 Task: Plan a trip to Istanbul for the month of December. Please find and save three lodgings with good reviews.
Action: Mouse moved to (76, 62)
Screenshot: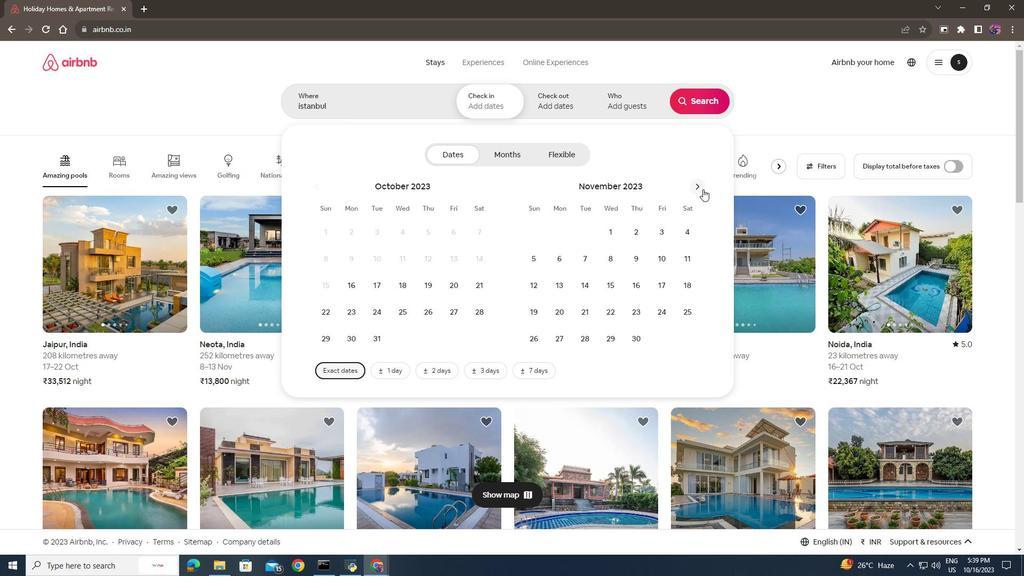 
Action: Mouse pressed left at (76, 62)
Screenshot: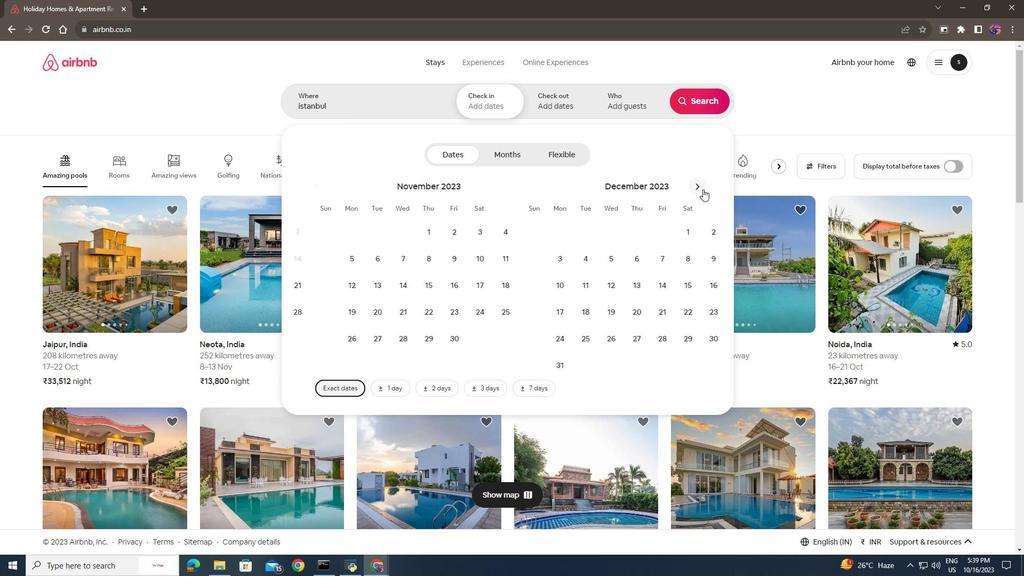 
Action: Mouse moved to (70, 62)
Screenshot: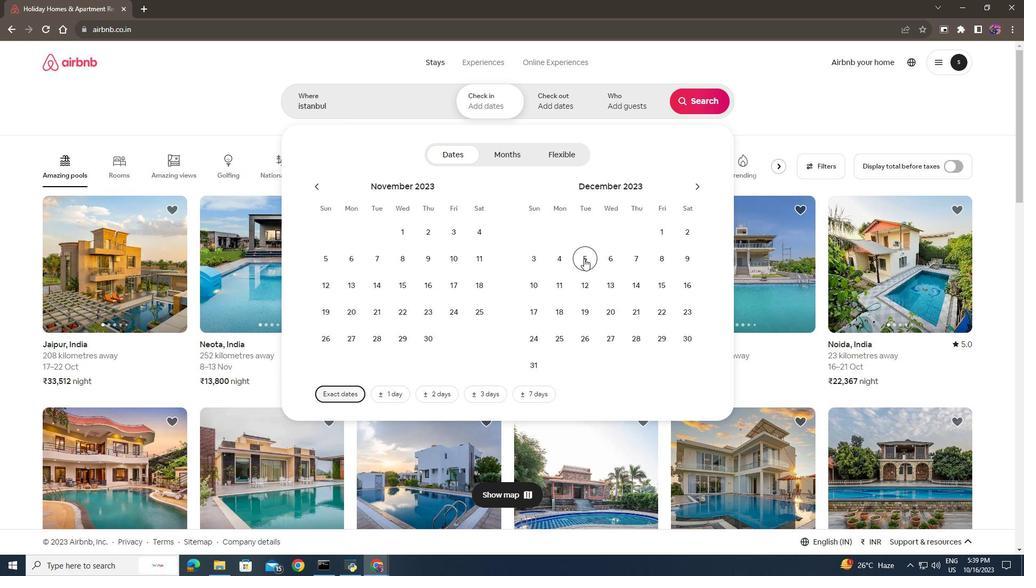 
Action: Mouse pressed left at (70, 62)
Screenshot: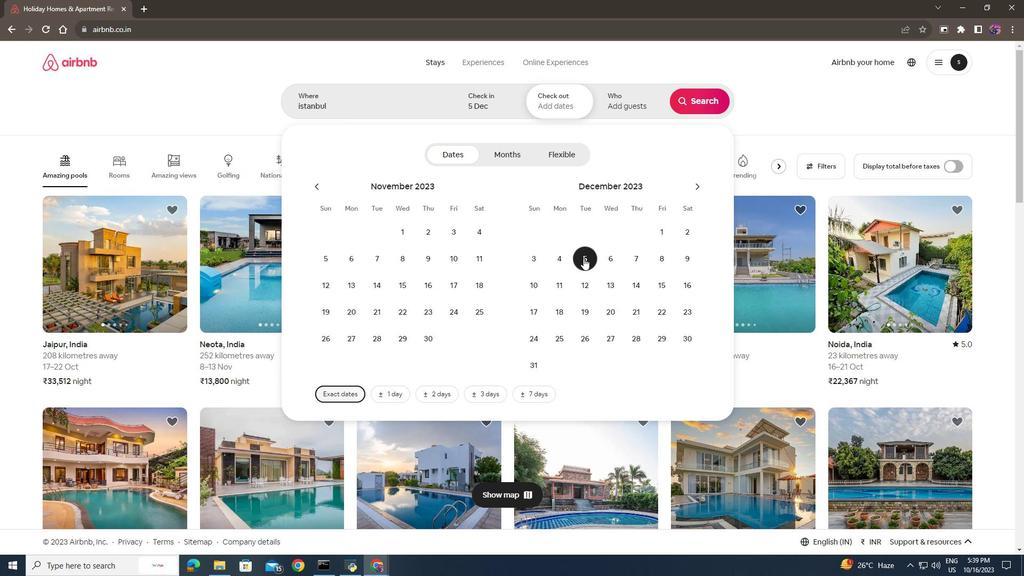 
Action: Mouse moved to (51, 99)
Screenshot: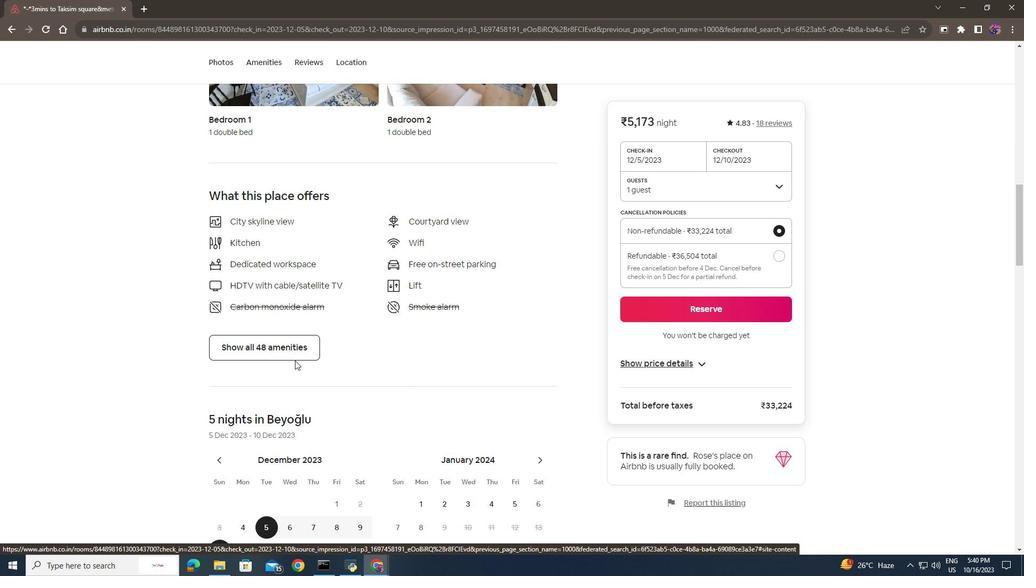 
Action: Mouse pressed left at (51, 99)
Screenshot: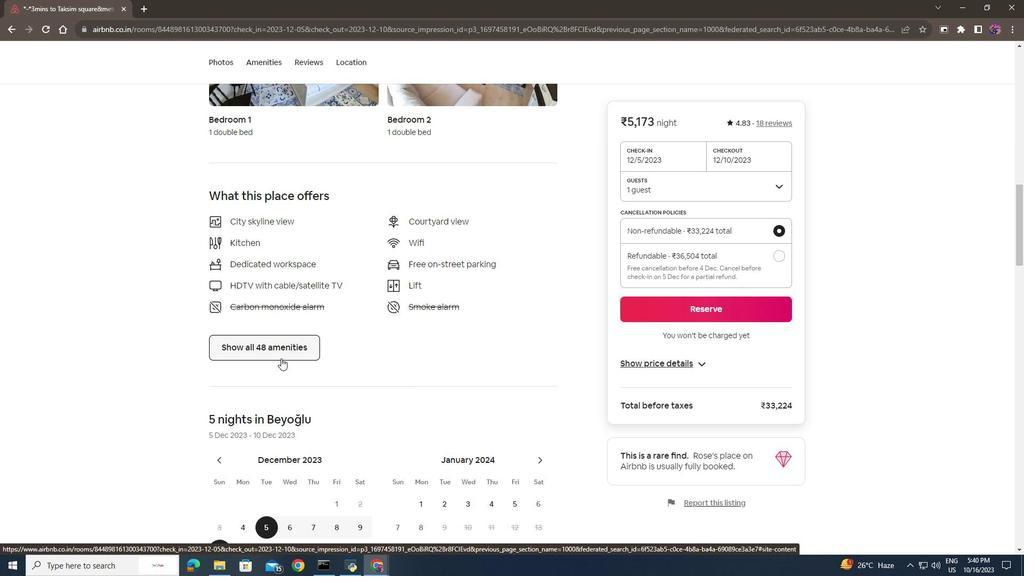 
Action: Mouse moved to (65, 59)
Screenshot: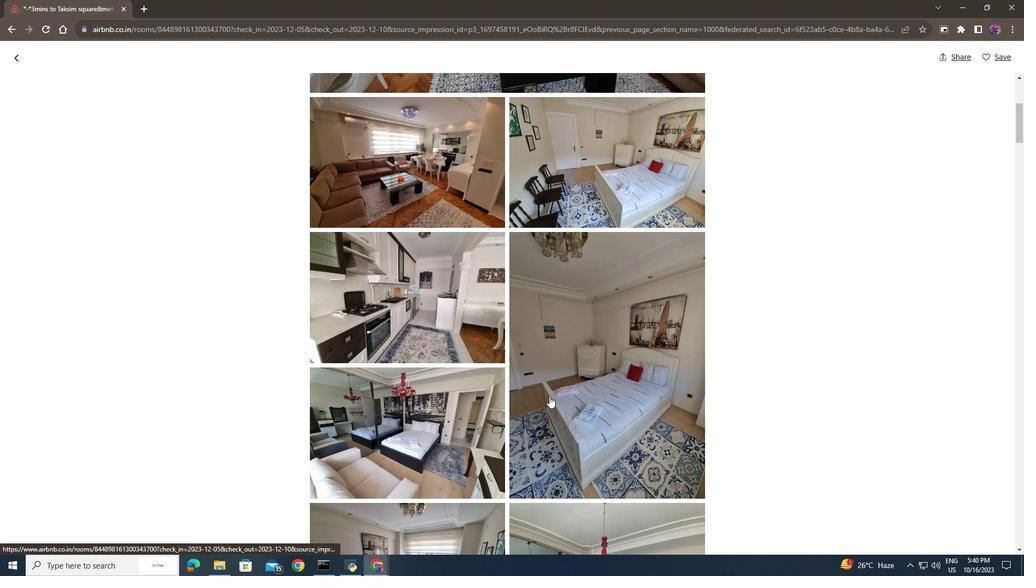 
Action: Mouse pressed left at (65, 59)
Screenshot: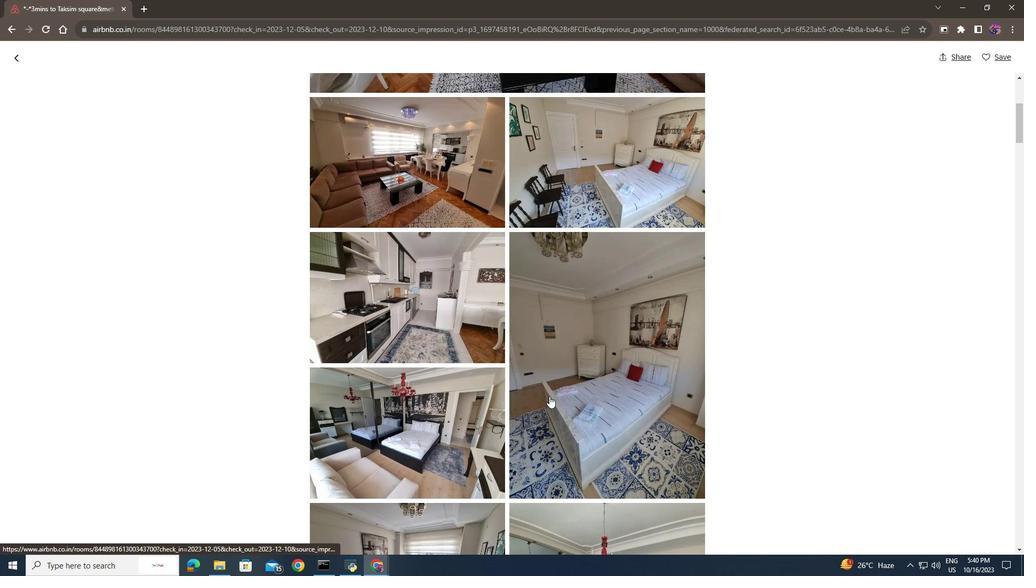 
Action: Mouse moved to (43, 28)
Screenshot: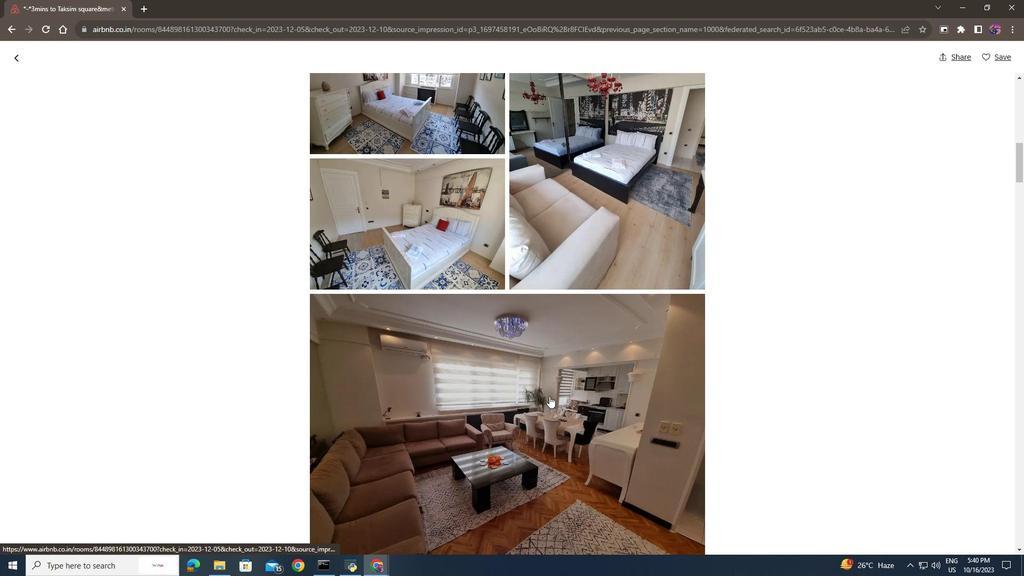
Action: Mouse pressed left at (43, 28)
Screenshot: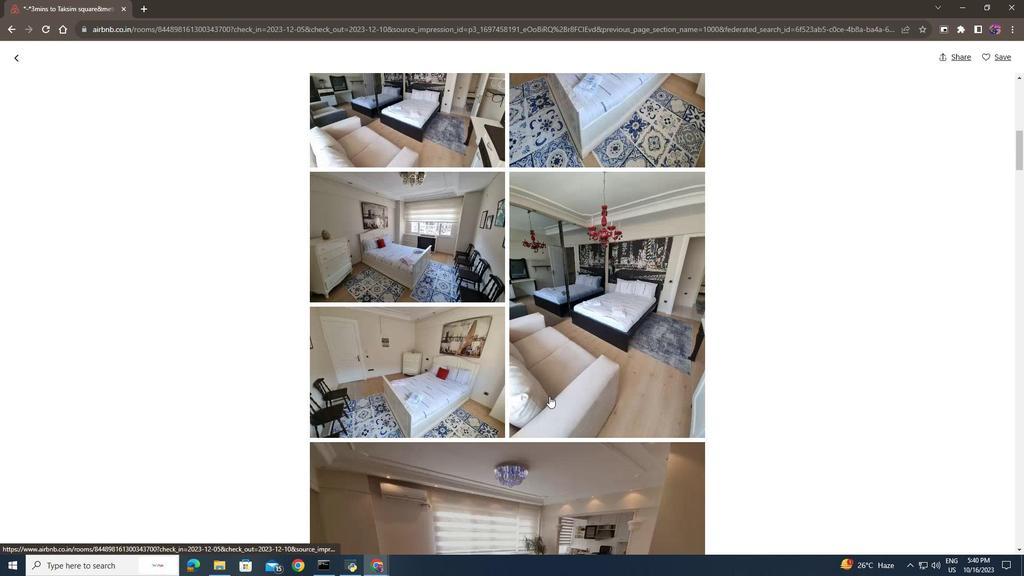 
Action: Mouse moved to (77, 61)
Screenshot: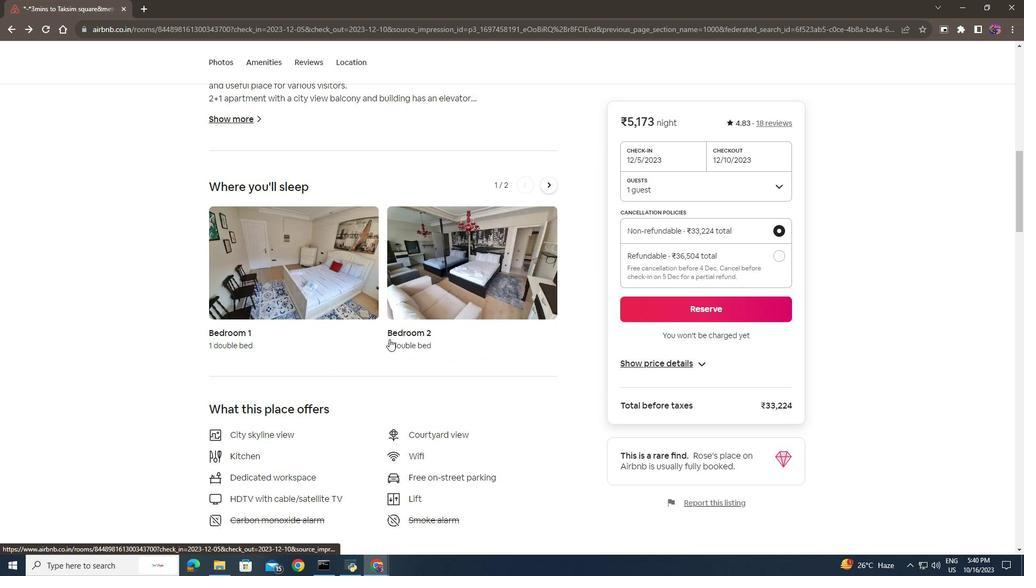 
Action: Mouse pressed left at (77, 61)
Screenshot: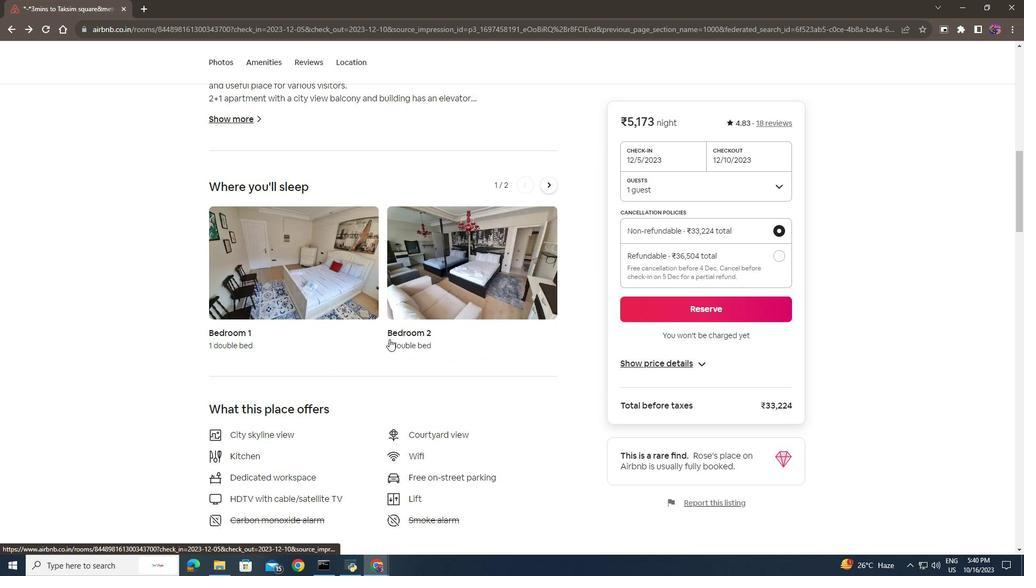 
Action: Mouse moved to (340, 106)
Screenshot: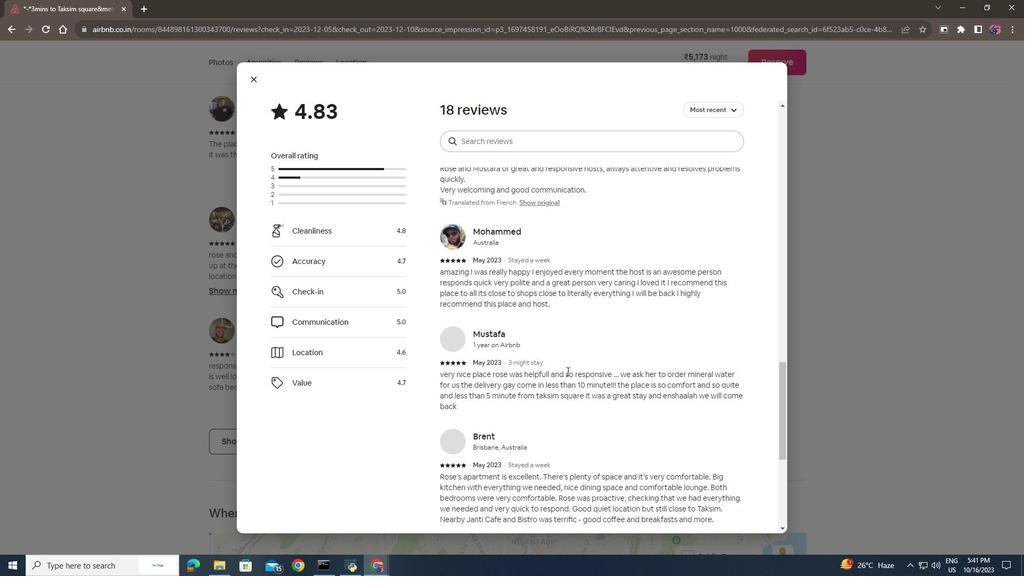 
Action: Mouse pressed left at (340, 106)
Screenshot: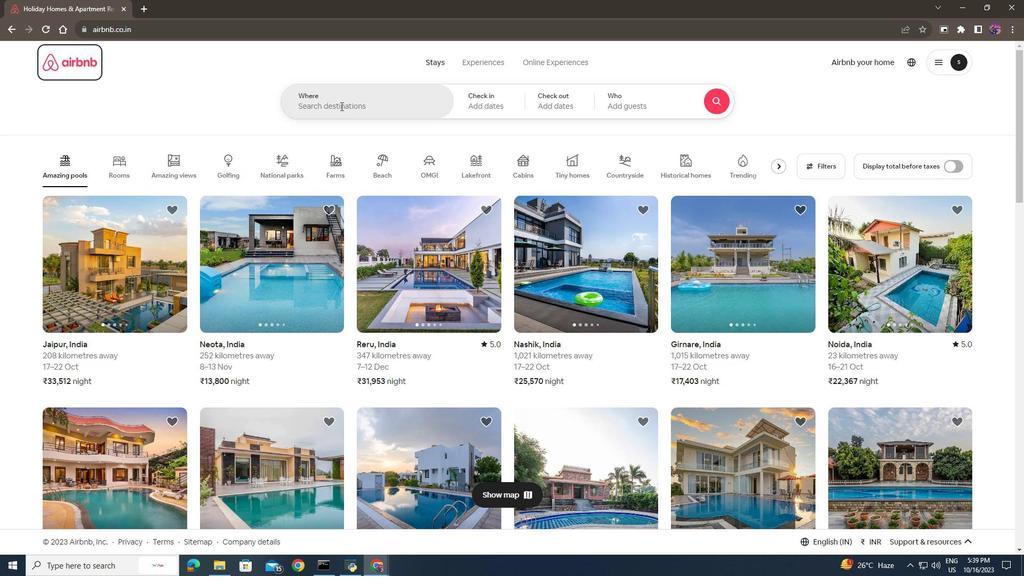 
Action: Mouse pressed left at (340, 106)
Screenshot: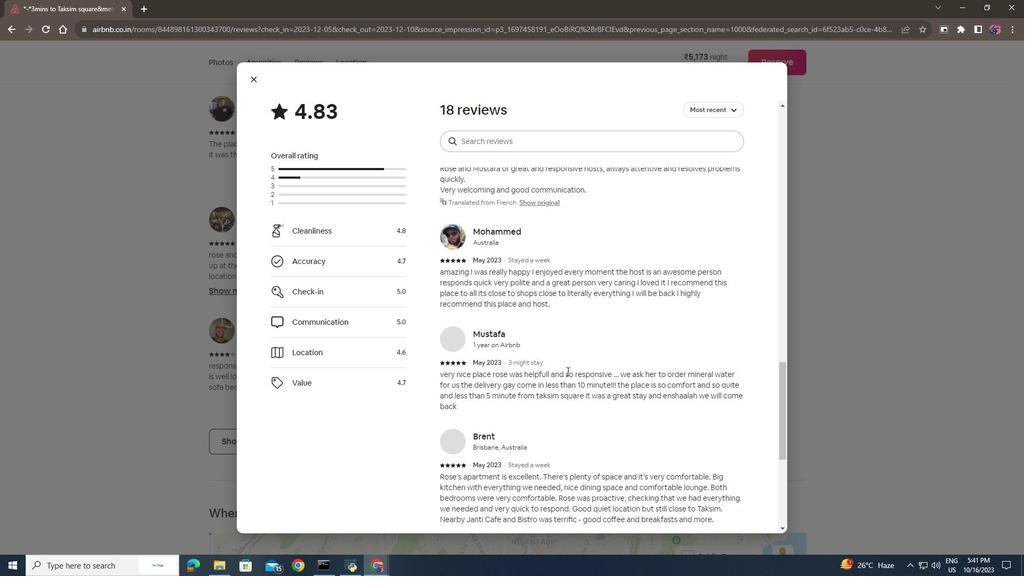 
Action: Mouse moved to (340, 114)
Screenshot: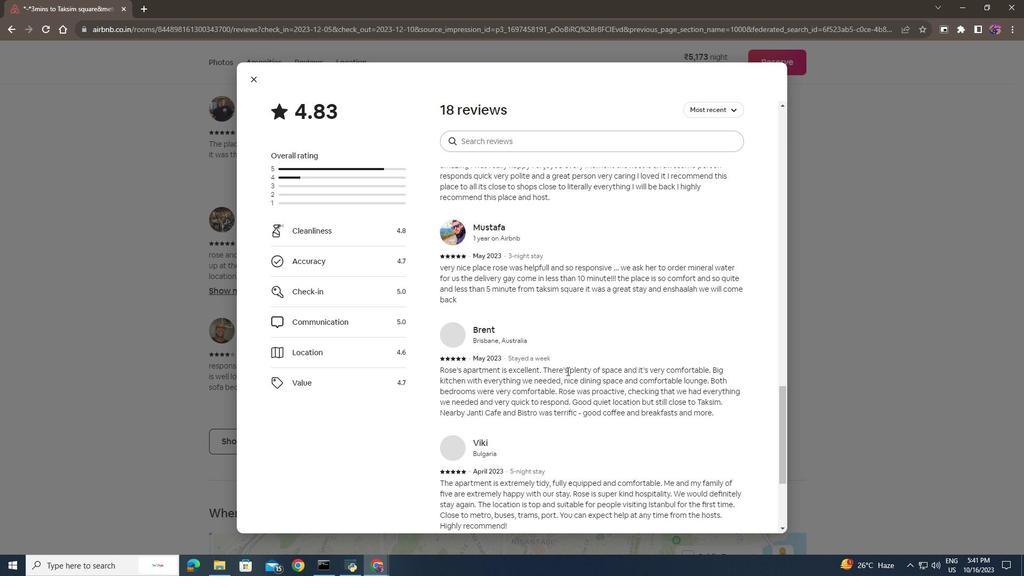 
Action: Key pressed issttaannbbuull<Key.enter><Key.enter>
Screenshot: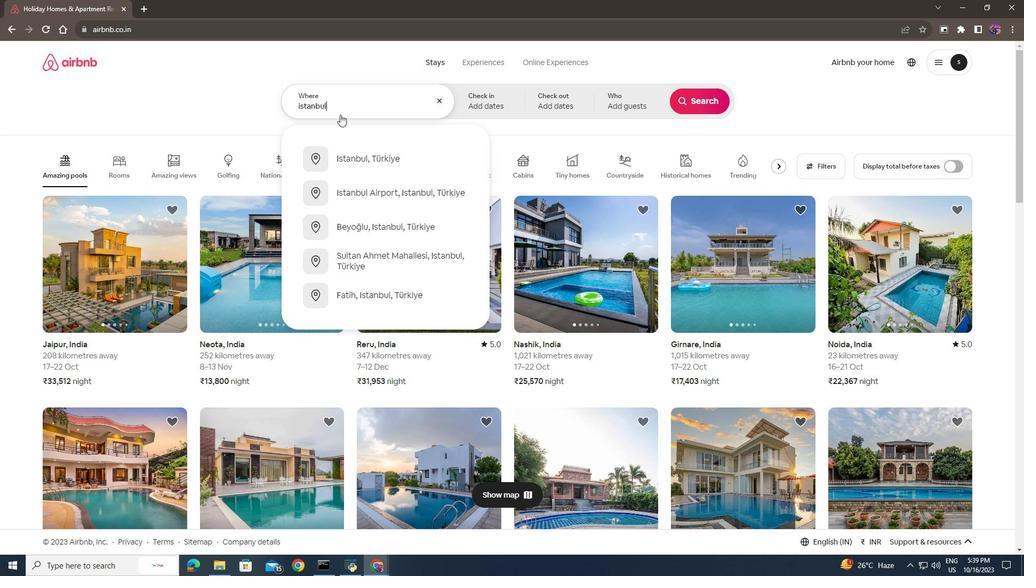
Action: Mouse moved to (703, 189)
Screenshot: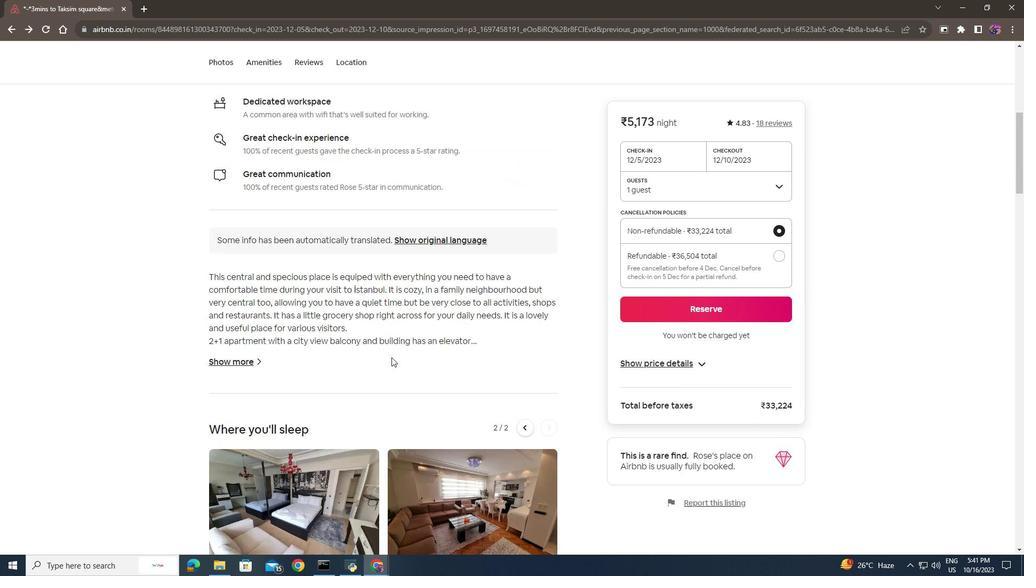 
Action: Mouse pressed left at (703, 189)
Screenshot: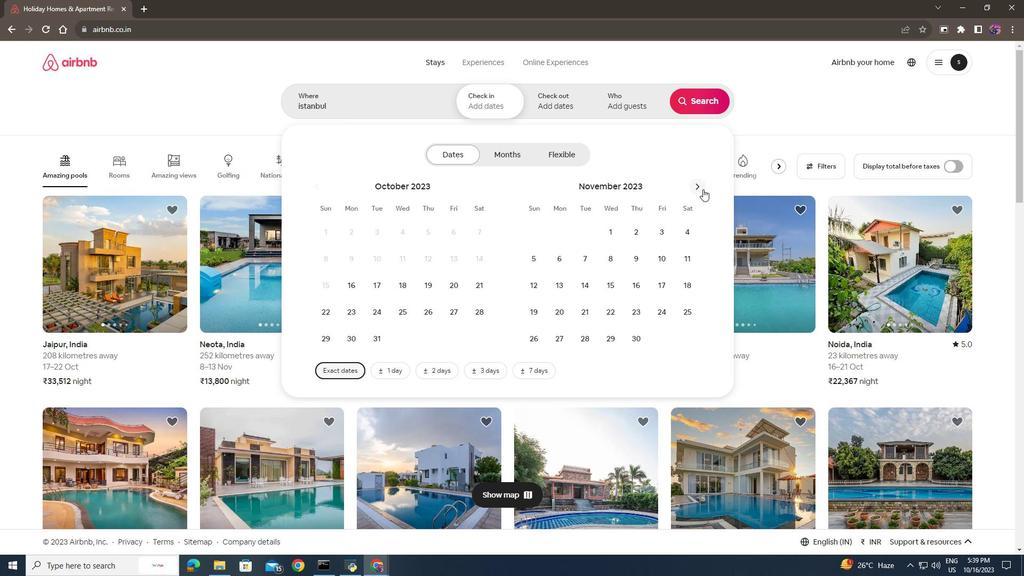 
Action: Mouse pressed left at (703, 189)
Screenshot: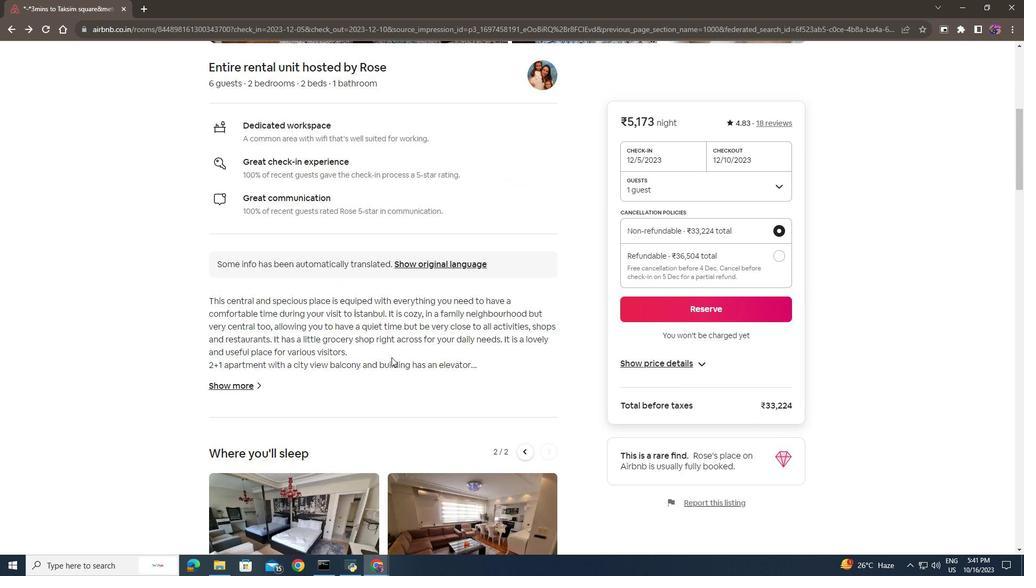 
Action: Mouse moved to (583, 258)
Screenshot: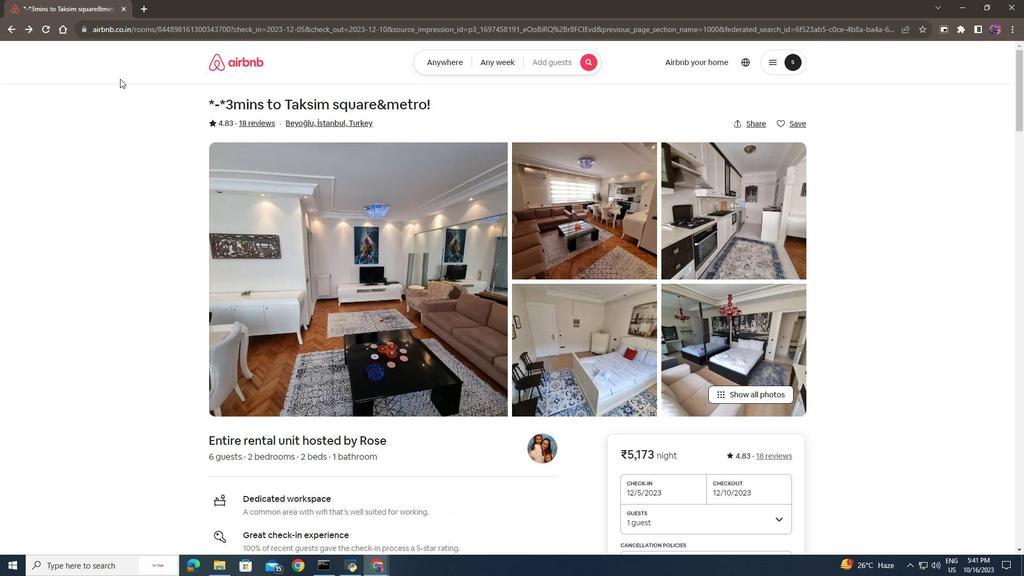
Action: Mouse pressed left at (583, 258)
Screenshot: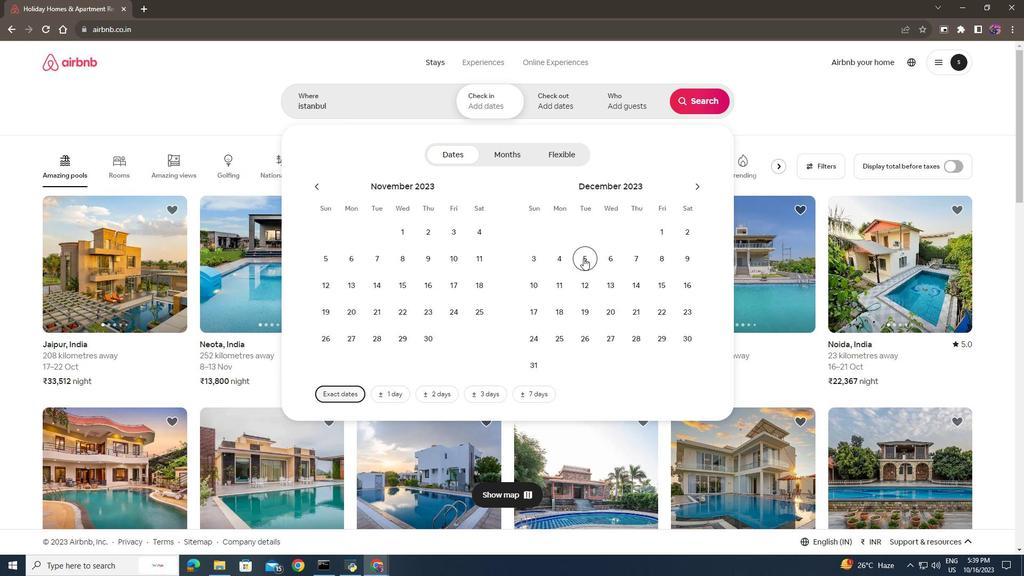 
Action: Mouse pressed left at (583, 258)
Screenshot: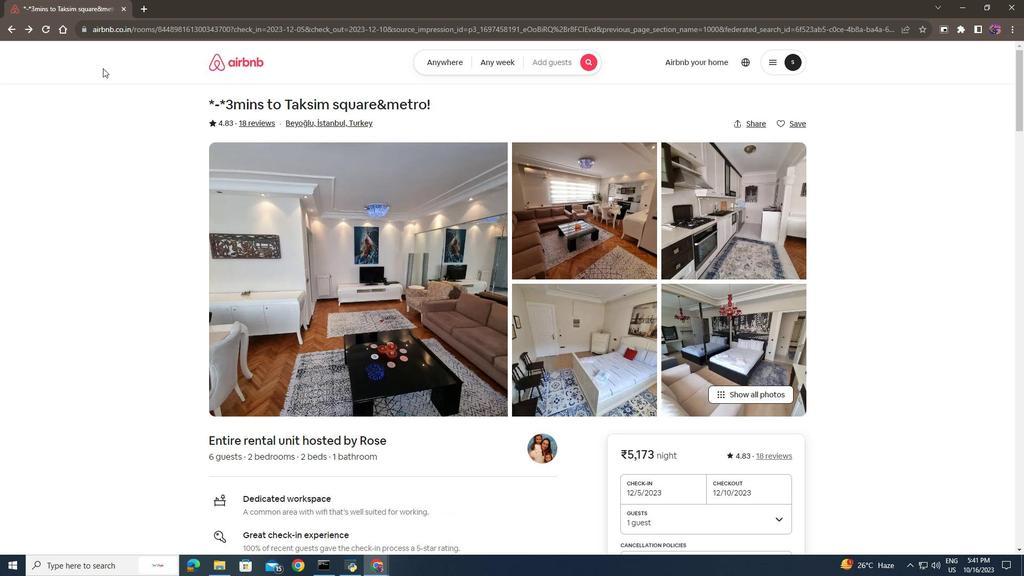 
Action: Mouse moved to (537, 287)
Screenshot: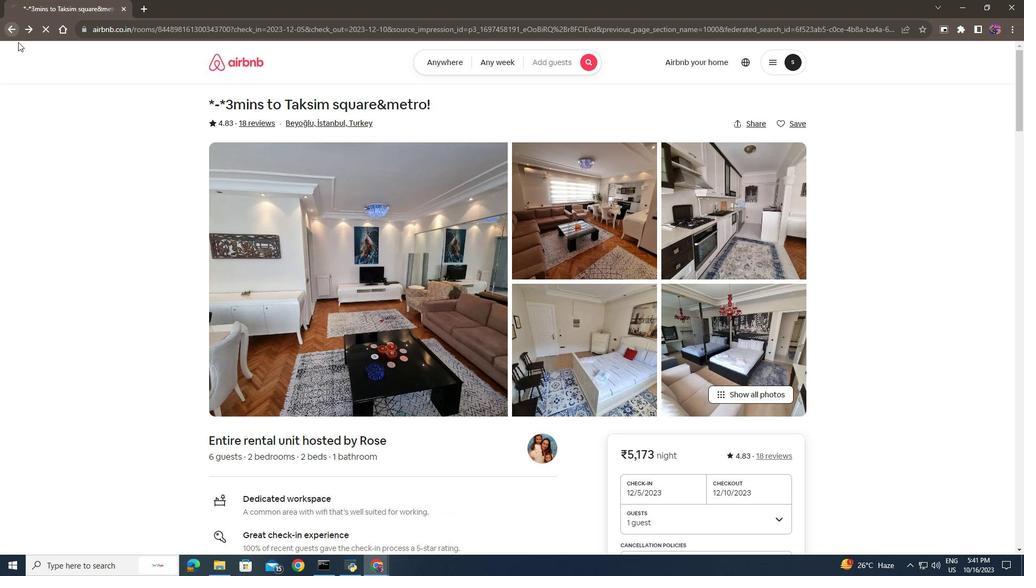 
Action: Mouse pressed left at (537, 287)
Screenshot: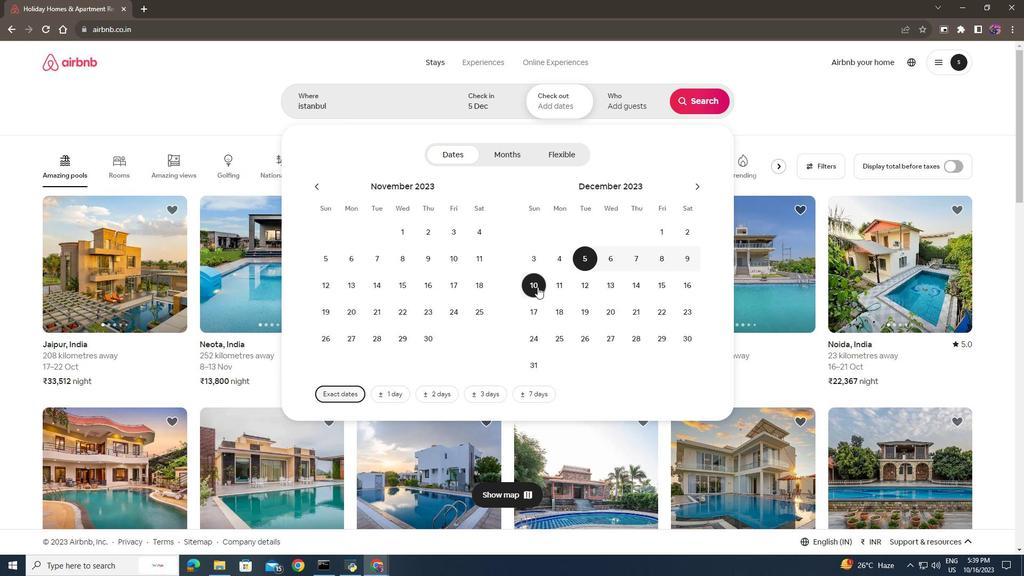 
Action: Mouse pressed left at (537, 287)
Screenshot: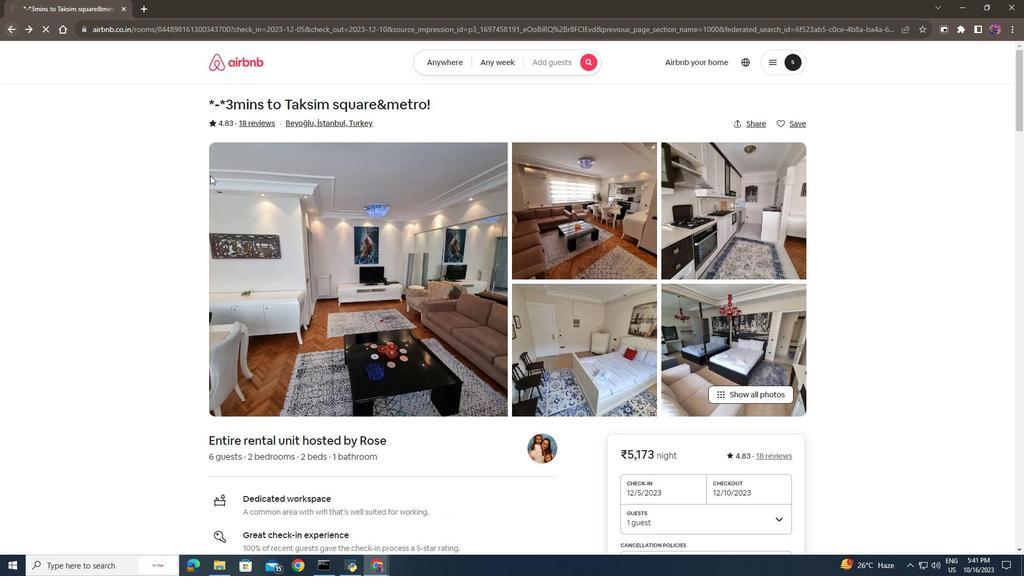 
Action: Mouse moved to (630, 105)
Screenshot: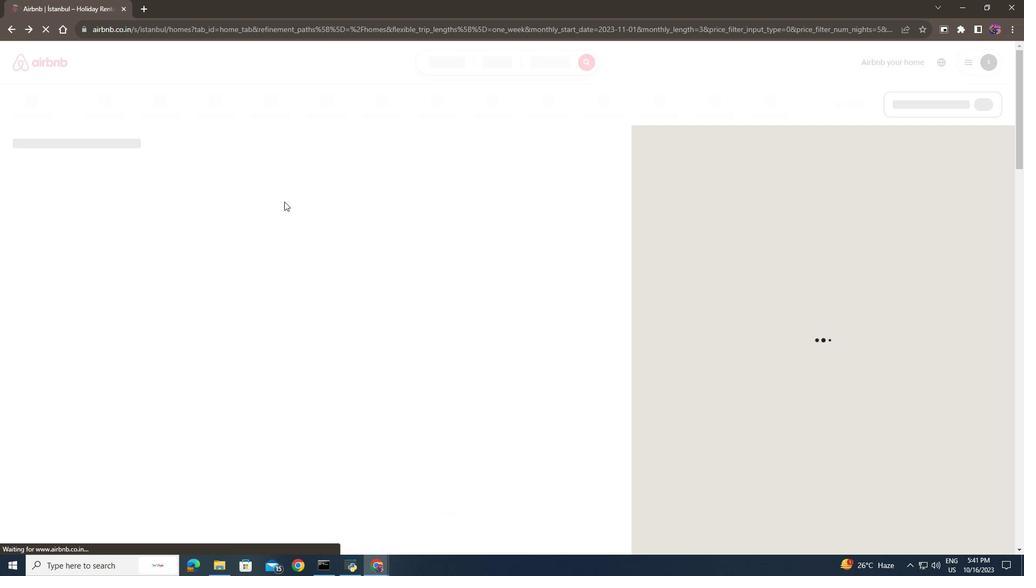 
Action: Mouse pressed left at (630, 105)
Screenshot: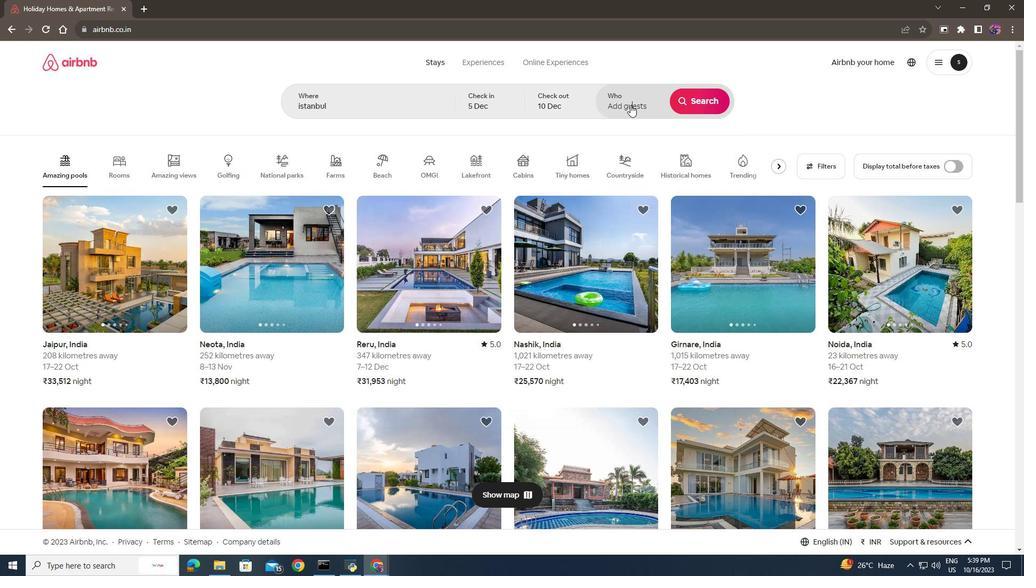 
Action: Mouse pressed left at (630, 105)
Screenshot: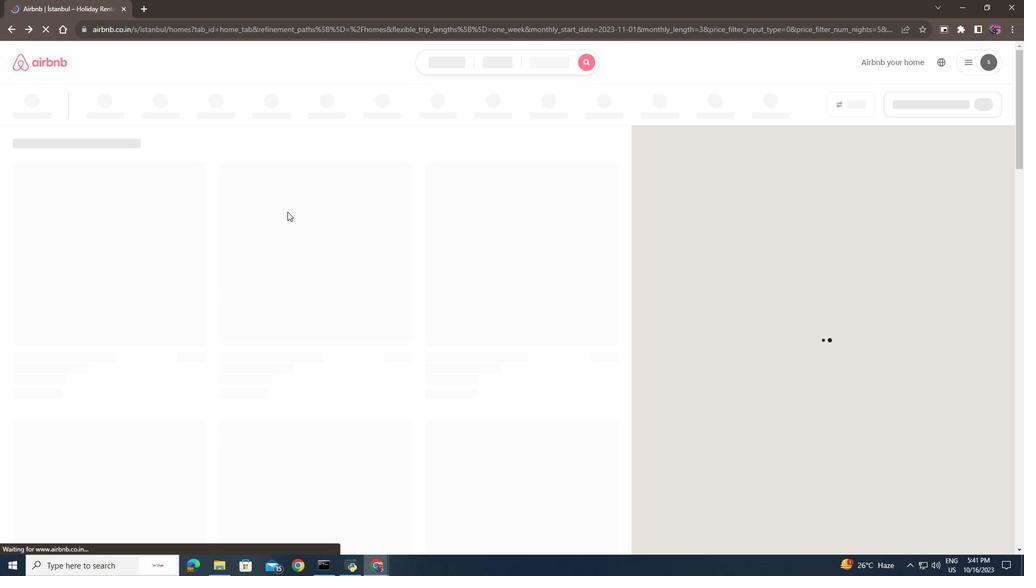 
Action: Mouse moved to (711, 102)
Screenshot: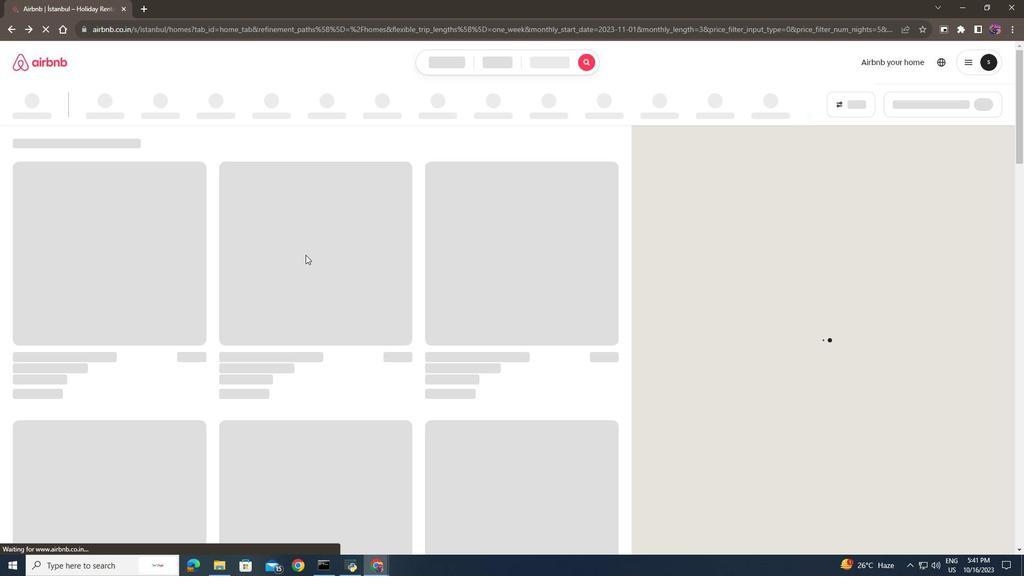 
Action: Mouse pressed left at (711, 102)
Screenshot: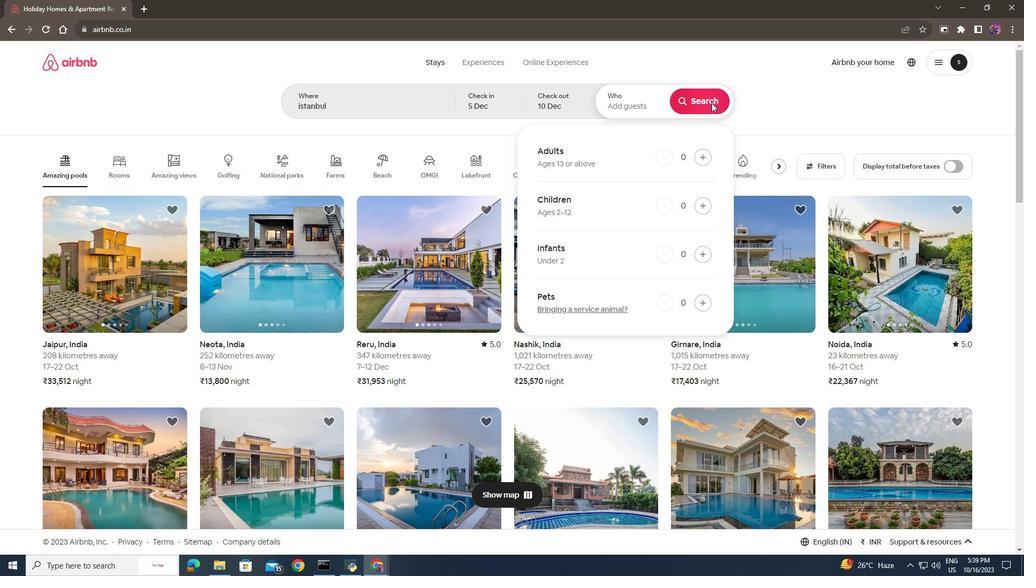 
Action: Mouse pressed left at (711, 102)
Screenshot: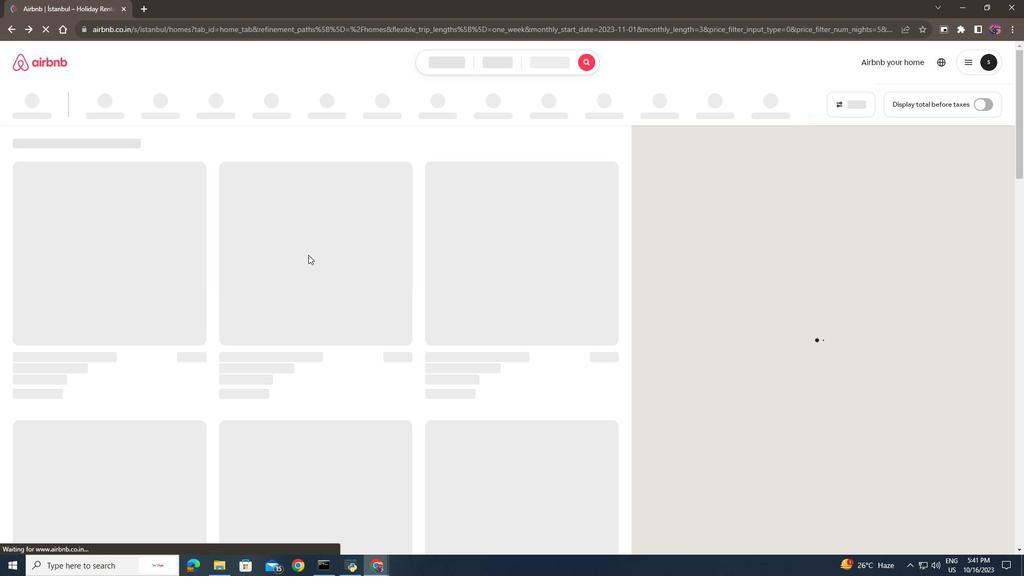 
Action: Mouse moved to (172, 285)
Screenshot: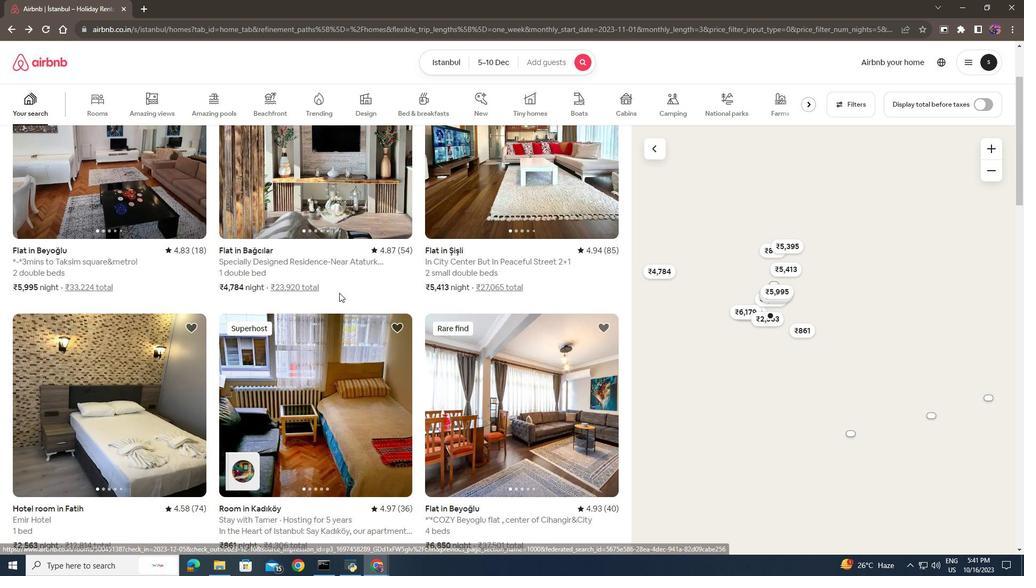 
Action: Mouse scrolled (172, 284) with delta (0, 0)
Screenshot: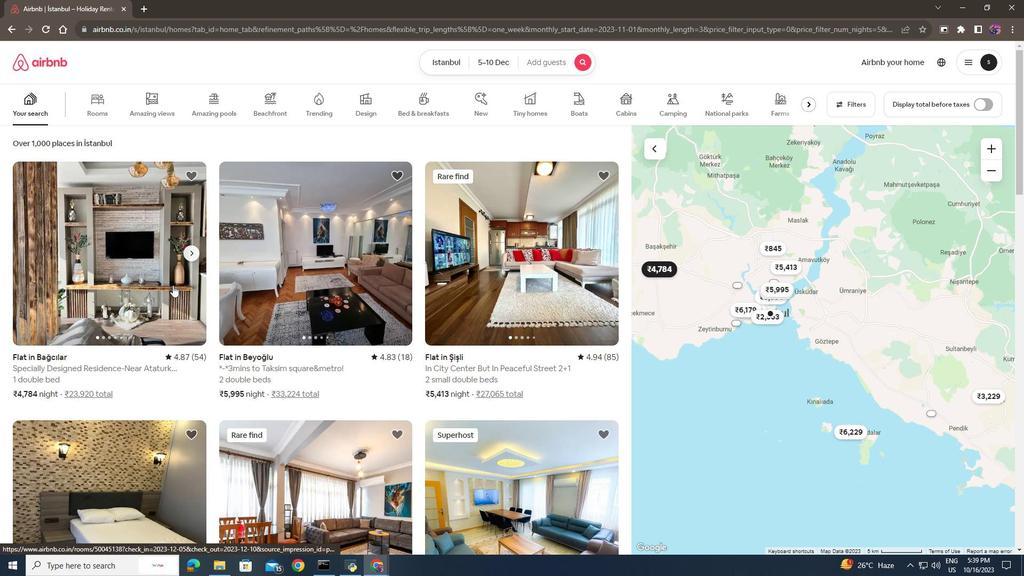 
Action: Mouse scrolled (172, 284) with delta (0, 0)
Screenshot: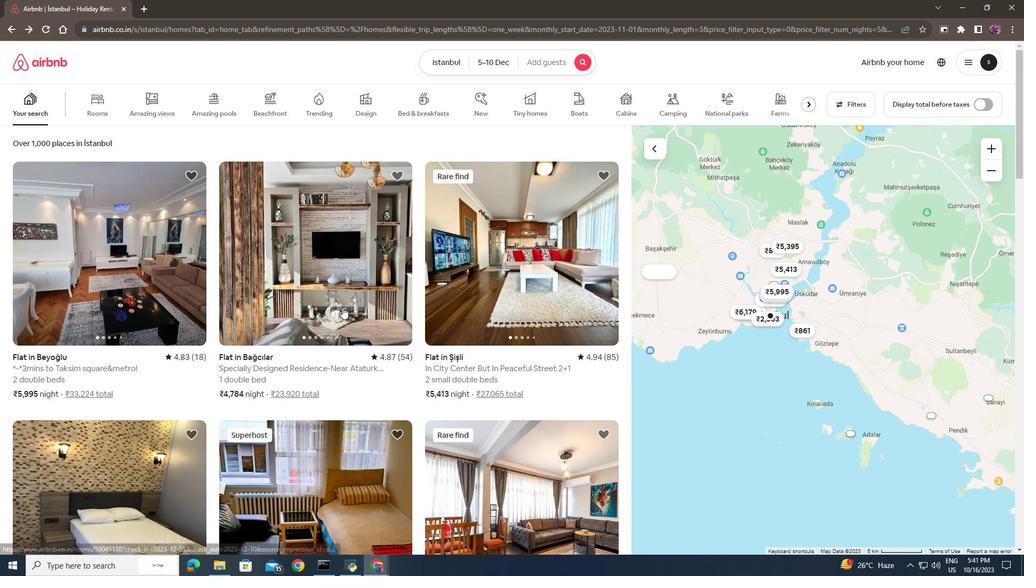 
Action: Mouse scrolled (172, 284) with delta (0, 0)
Screenshot: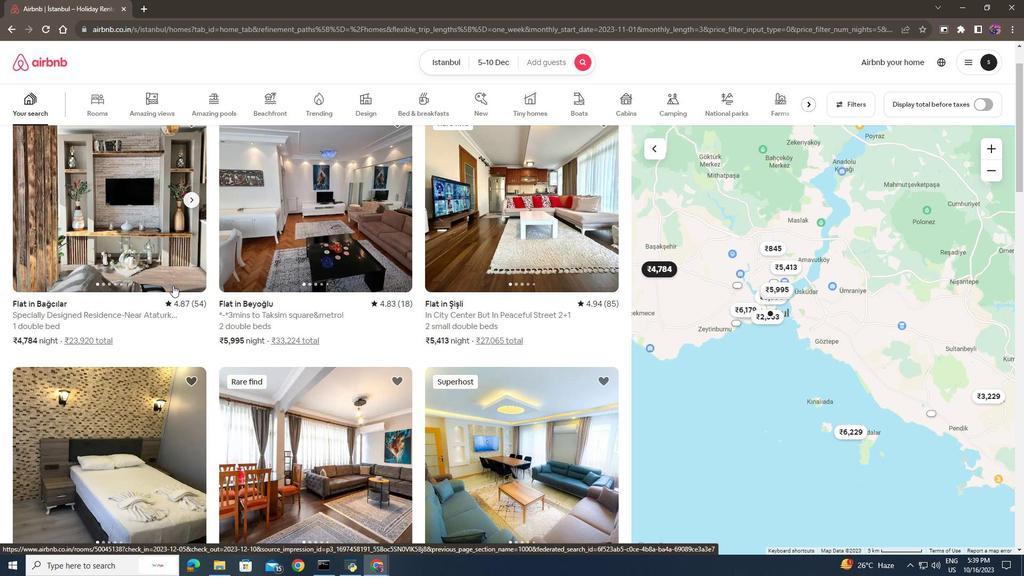 
Action: Mouse scrolled (172, 284) with delta (0, 0)
Screenshot: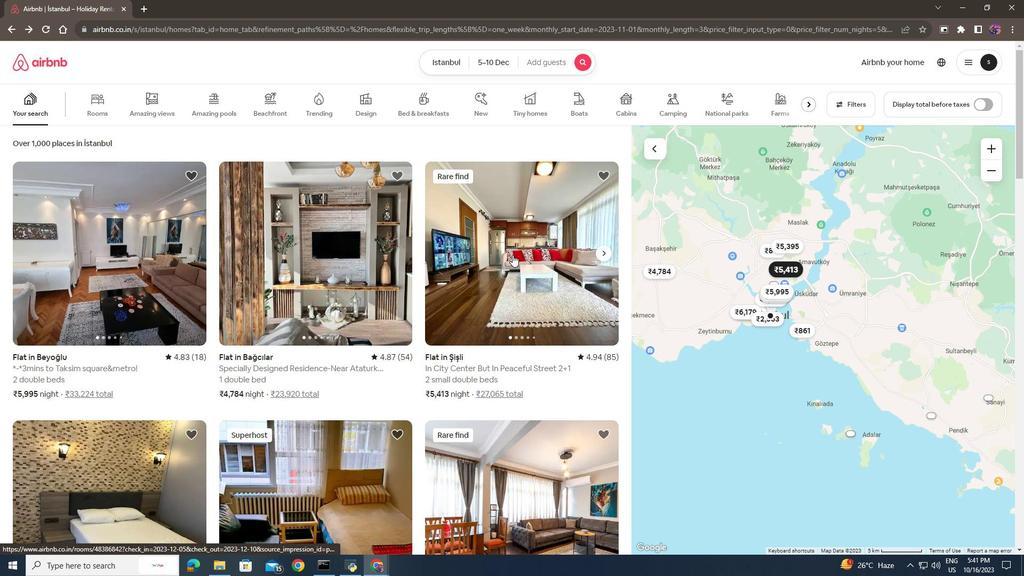 
Action: Mouse scrolled (172, 285) with delta (0, 0)
Screenshot: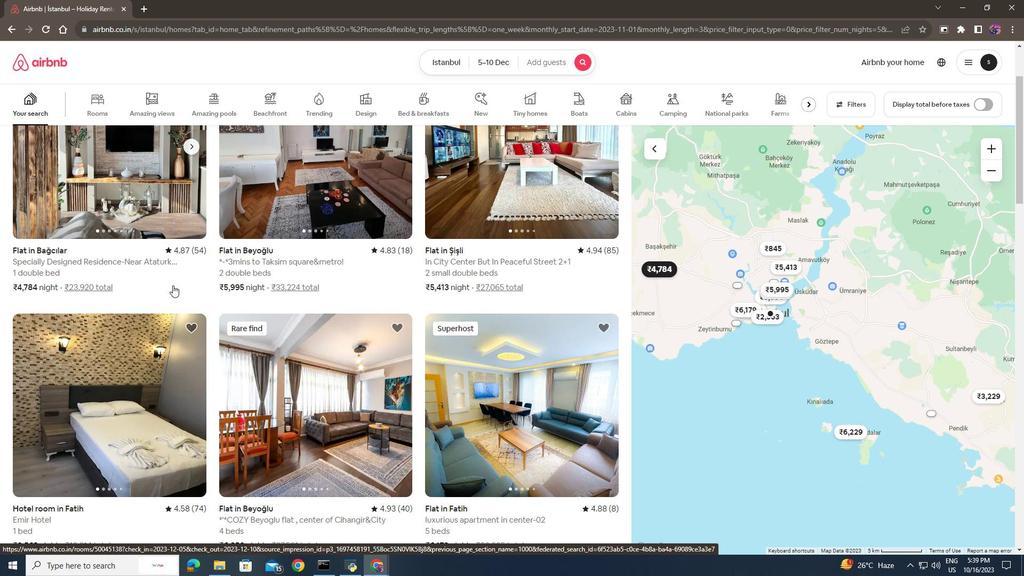 
Action: Mouse scrolled (172, 285) with delta (0, 0)
Screenshot: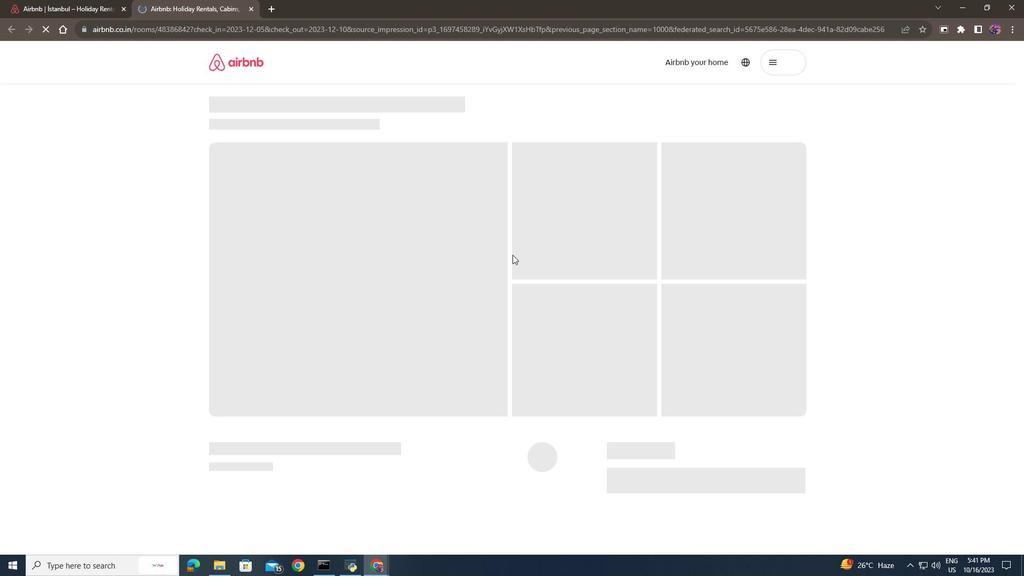 
Action: Mouse scrolled (172, 285) with delta (0, 0)
Screenshot: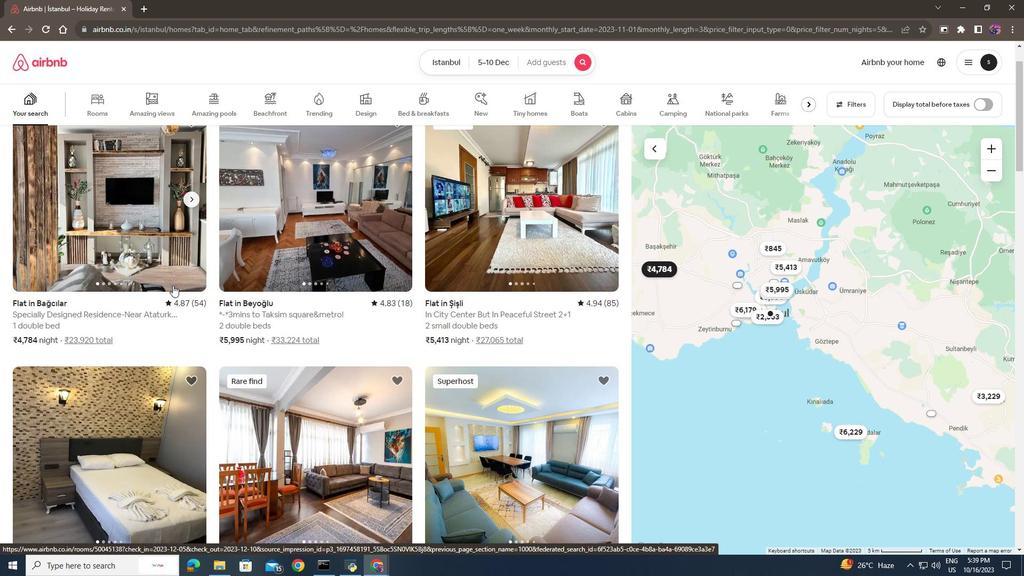 
Action: Mouse scrolled (172, 285) with delta (0, 0)
Screenshot: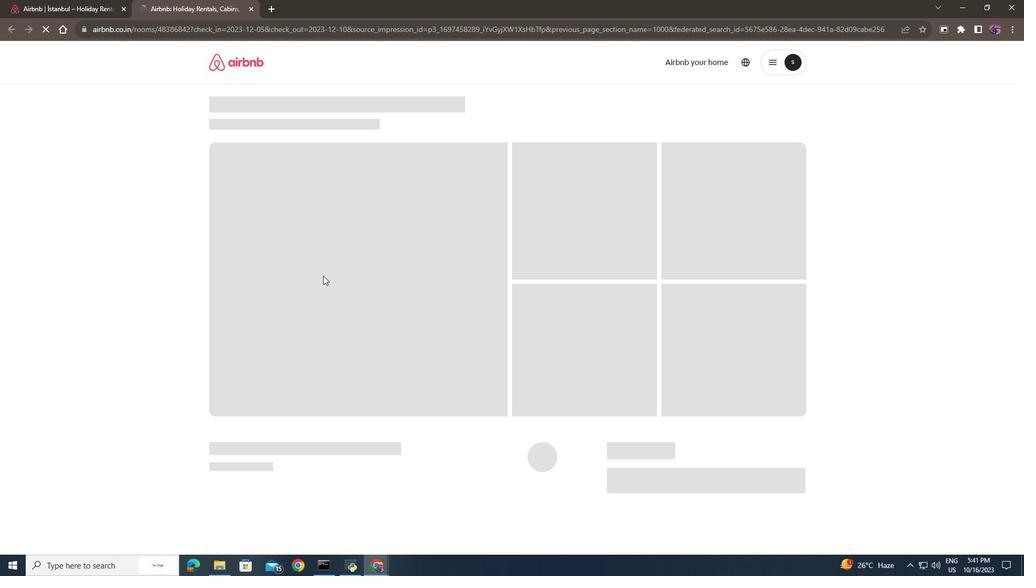 
Action: Mouse moved to (317, 228)
Screenshot: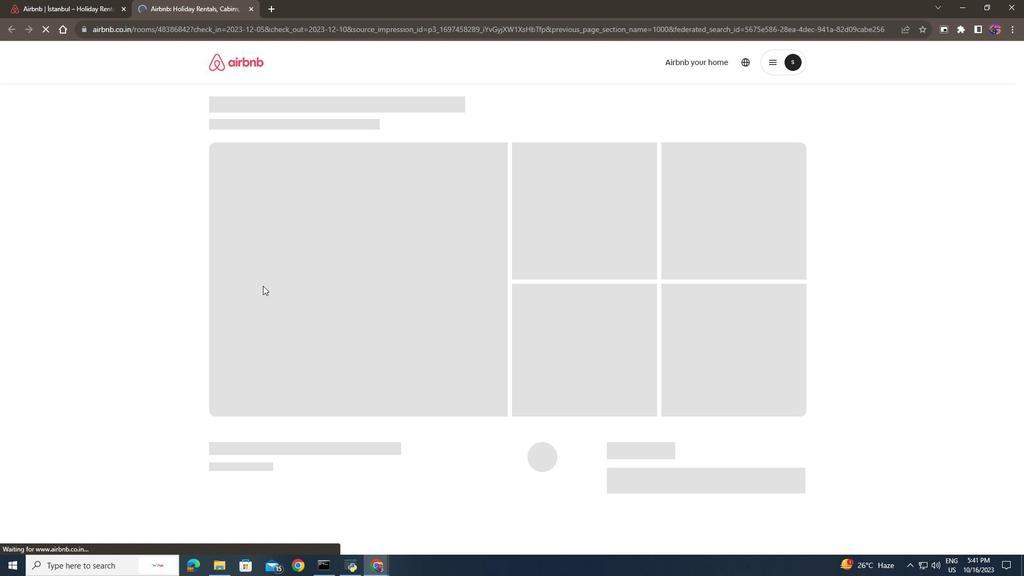 
Action: Mouse pressed left at (317, 228)
Screenshot: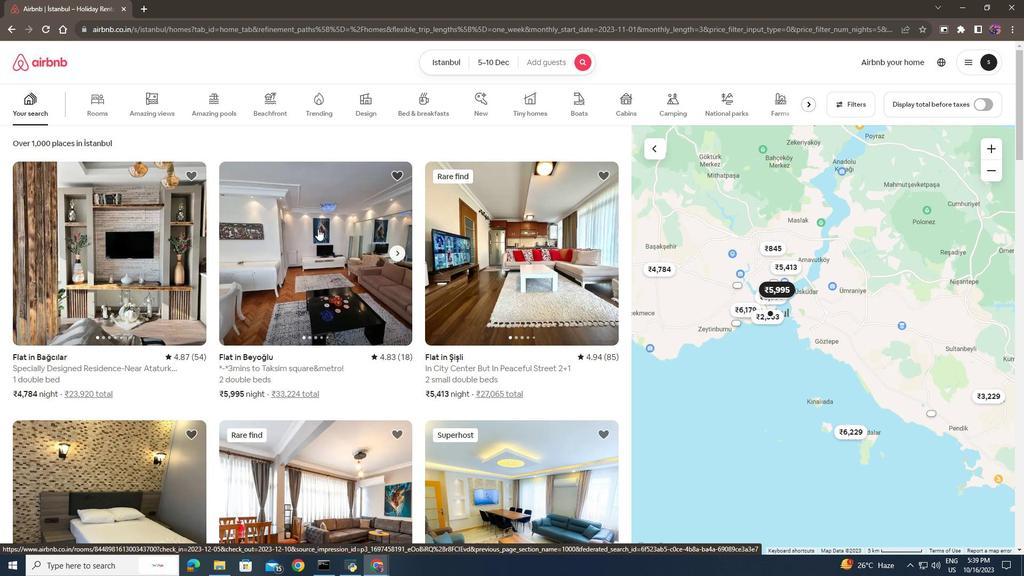 
Action: Mouse pressed left at (317, 228)
Screenshot: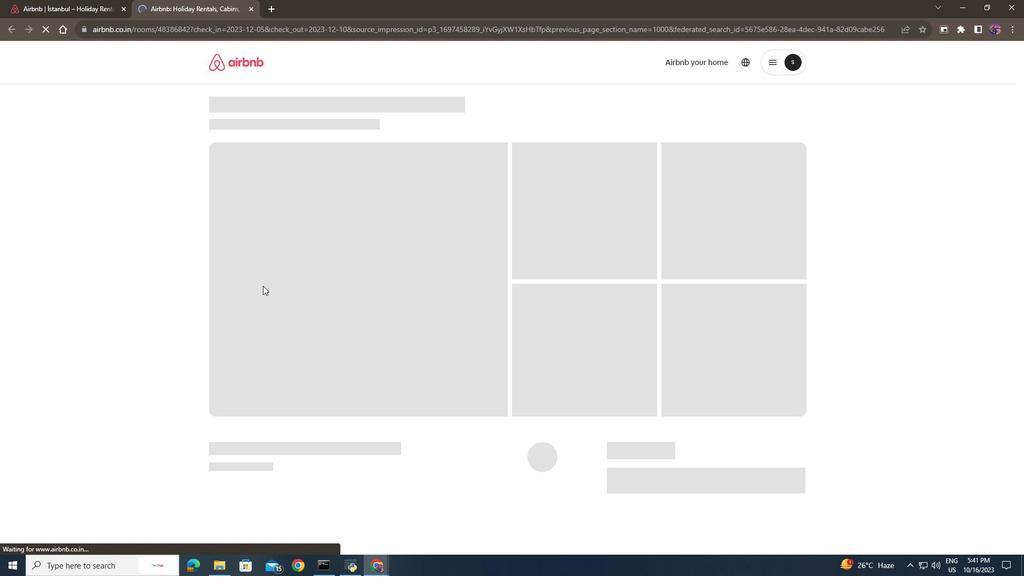 
Action: Mouse moved to (408, 380)
Screenshot: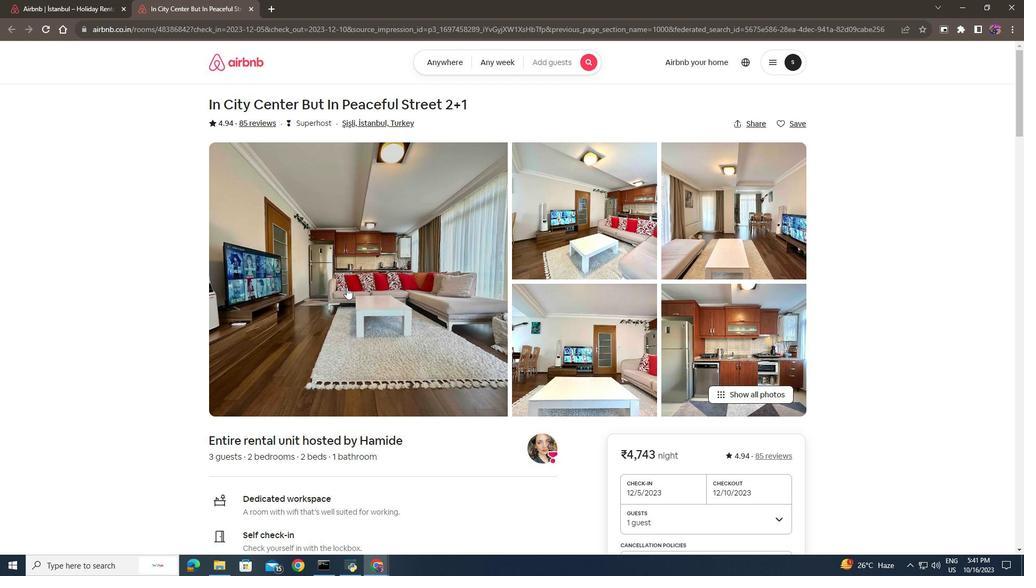 
Action: Mouse scrolled (408, 379) with delta (0, 0)
Screenshot: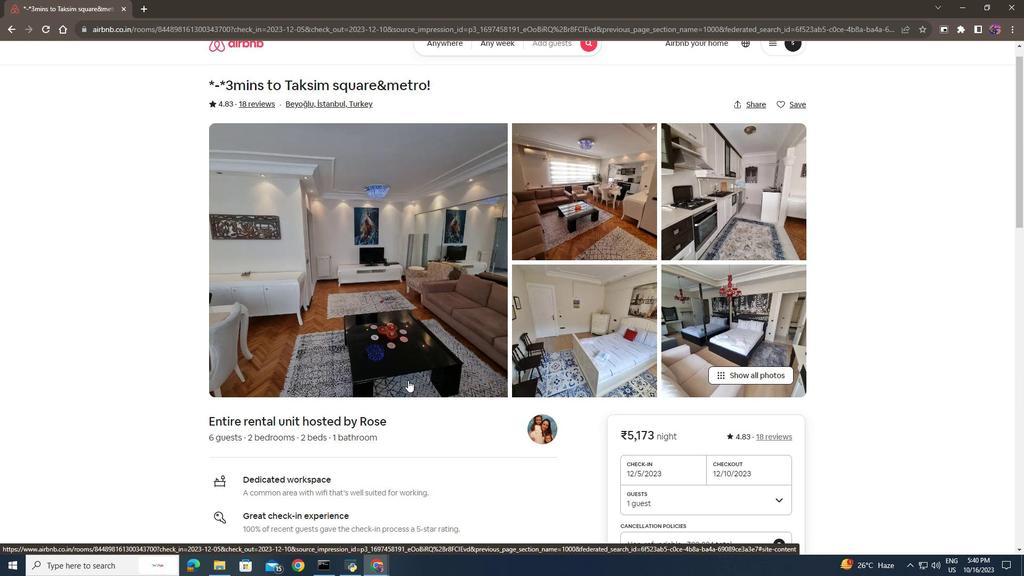 
Action: Mouse scrolled (408, 379) with delta (0, 0)
Screenshot: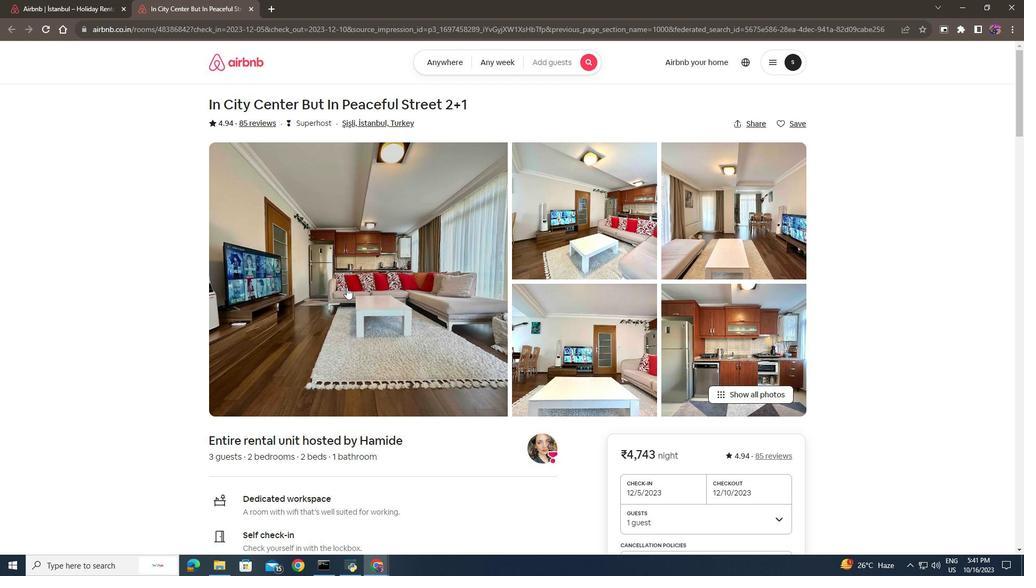 
Action: Mouse scrolled (408, 379) with delta (0, 0)
Screenshot: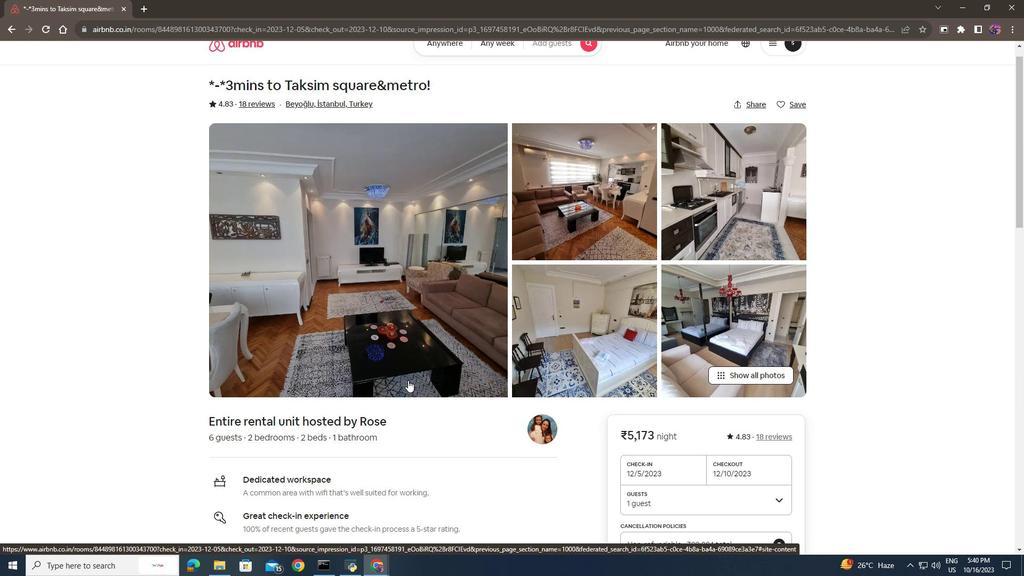 
Action: Mouse scrolled (408, 379) with delta (0, 0)
Screenshot: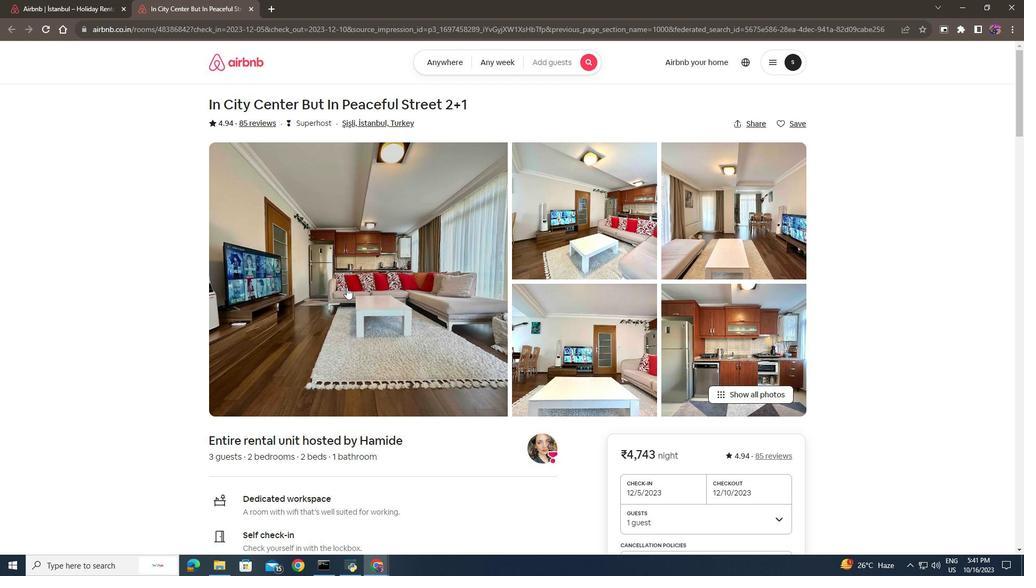 
Action: Mouse scrolled (408, 379) with delta (0, 0)
Screenshot: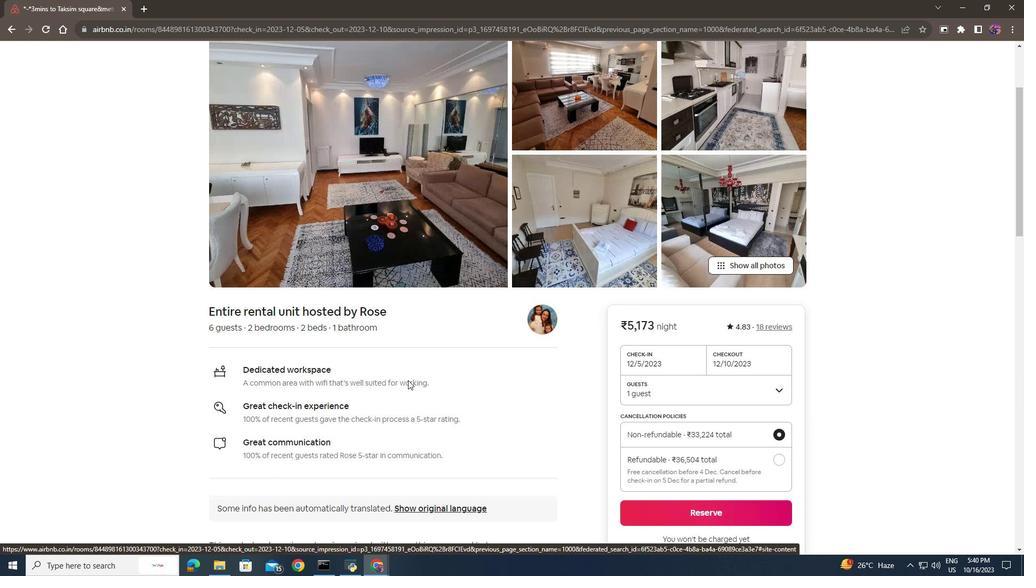 
Action: Mouse scrolled (408, 379) with delta (0, 0)
Screenshot: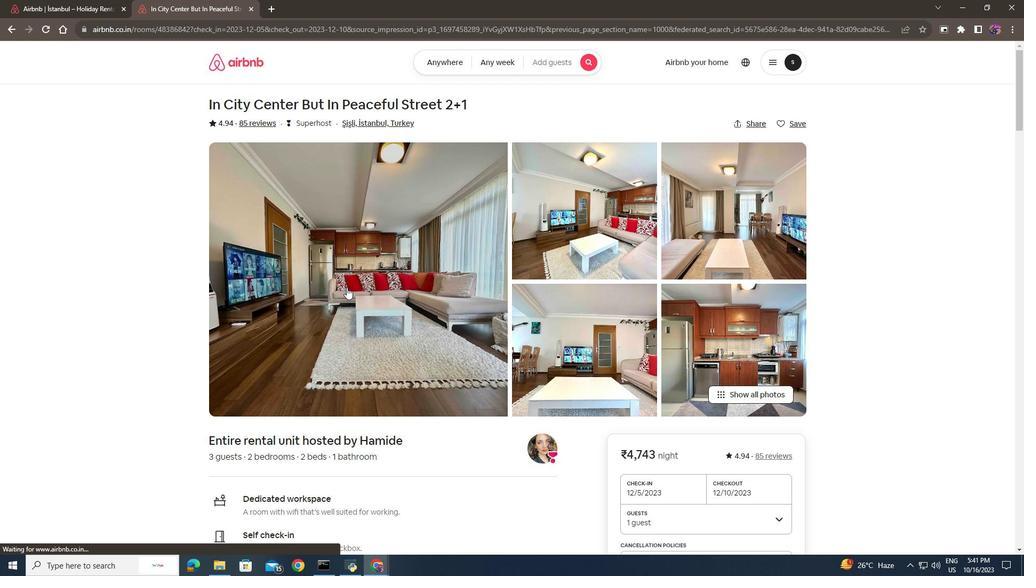 
Action: Mouse scrolled (408, 379) with delta (0, 0)
Screenshot: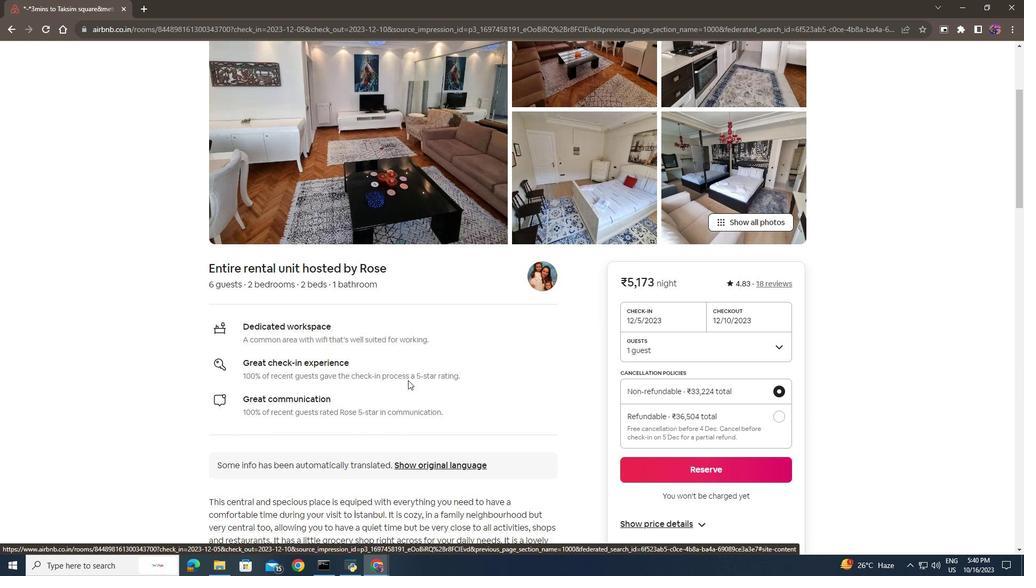 
Action: Mouse scrolled (408, 379) with delta (0, 0)
Screenshot: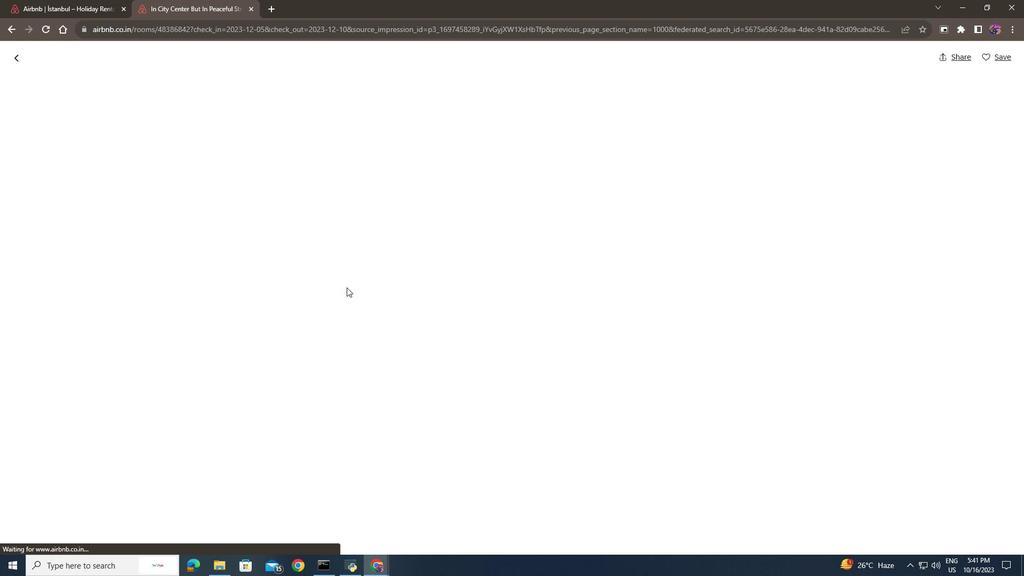 
Action: Mouse scrolled (408, 379) with delta (0, 0)
Screenshot: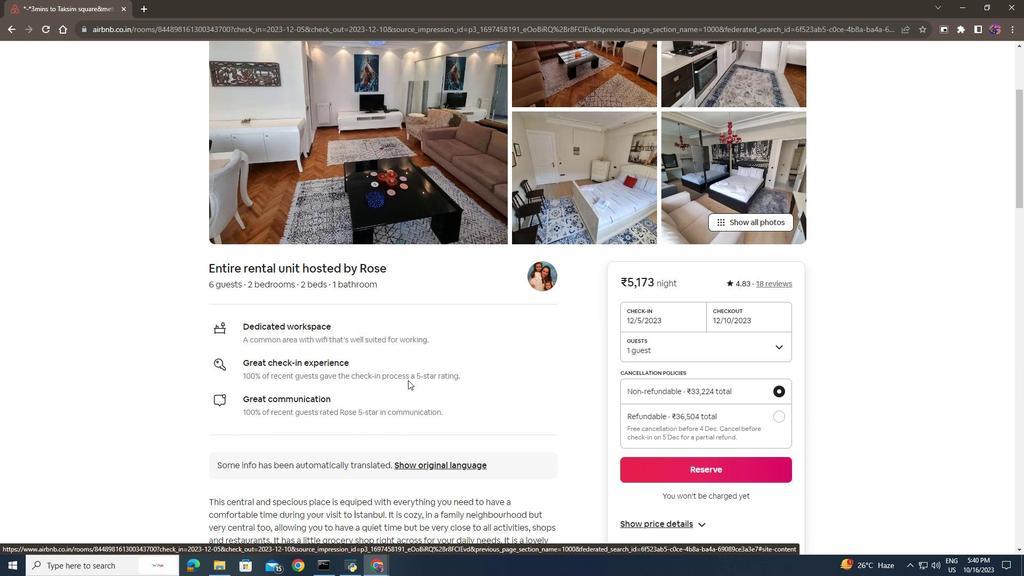 
Action: Mouse scrolled (408, 379) with delta (0, 0)
Screenshot: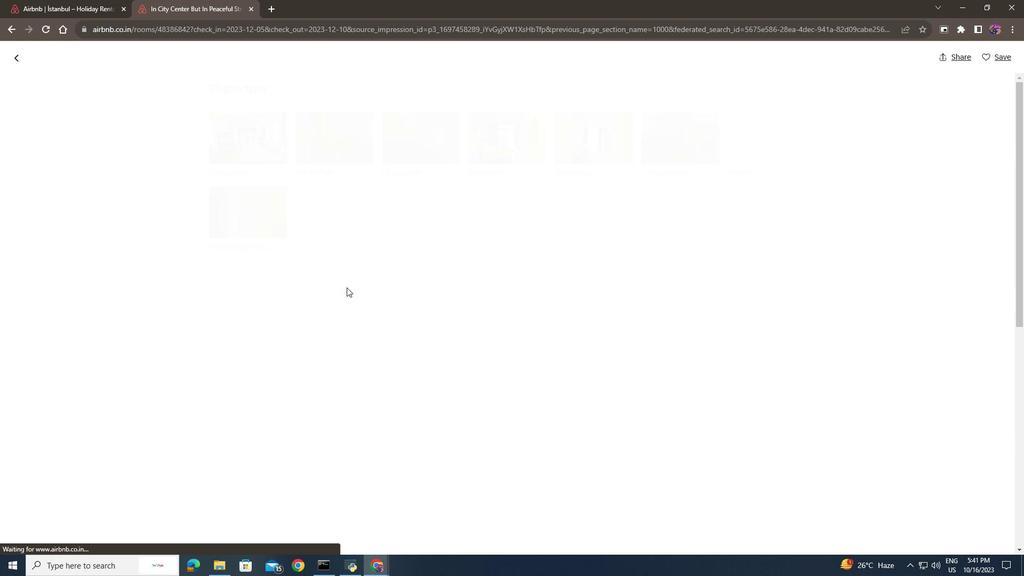 
Action: Mouse scrolled (408, 379) with delta (0, 0)
Screenshot: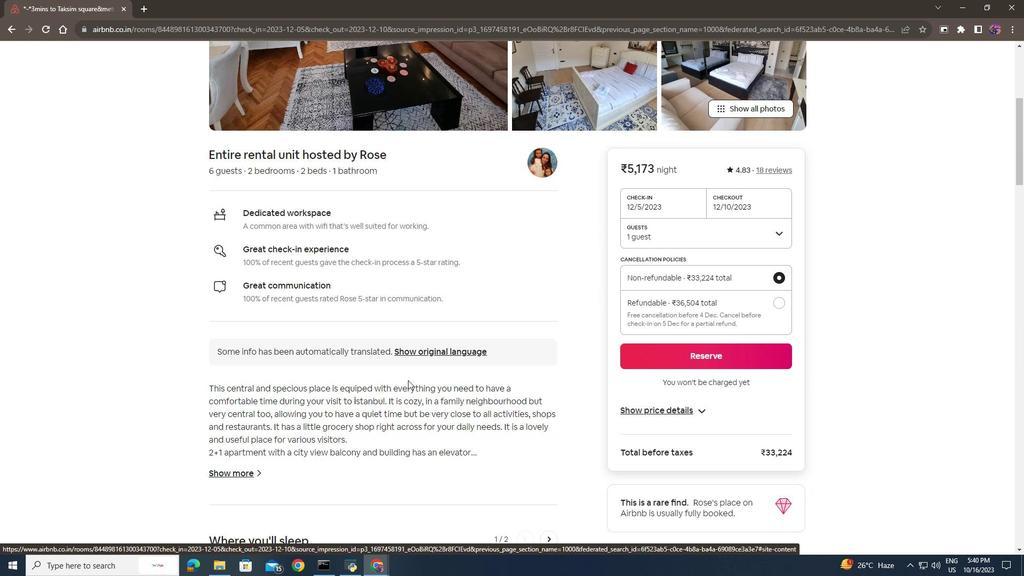
Action: Mouse scrolled (408, 379) with delta (0, 0)
Screenshot: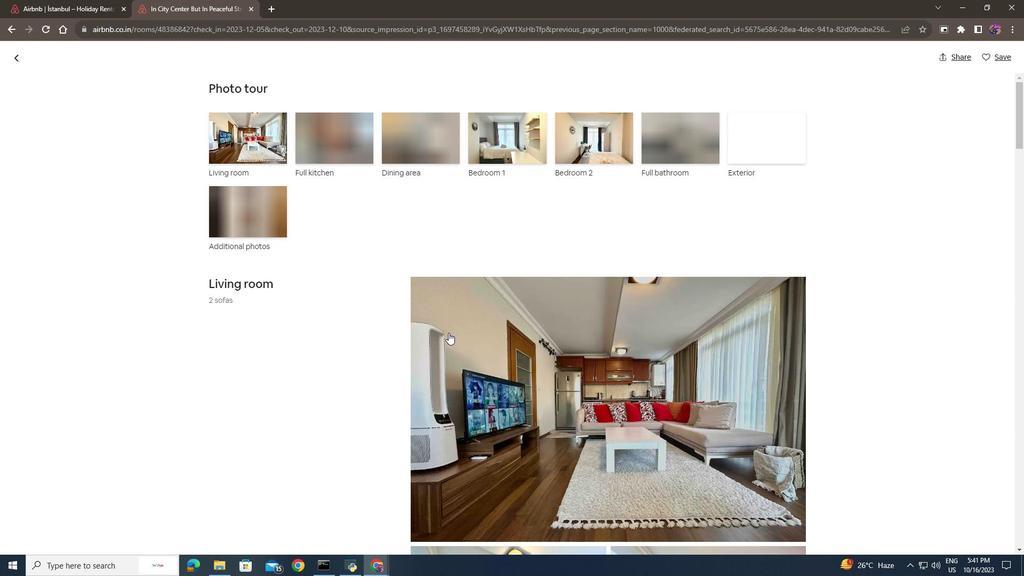 
Action: Mouse scrolled (408, 380) with delta (0, 0)
Screenshot: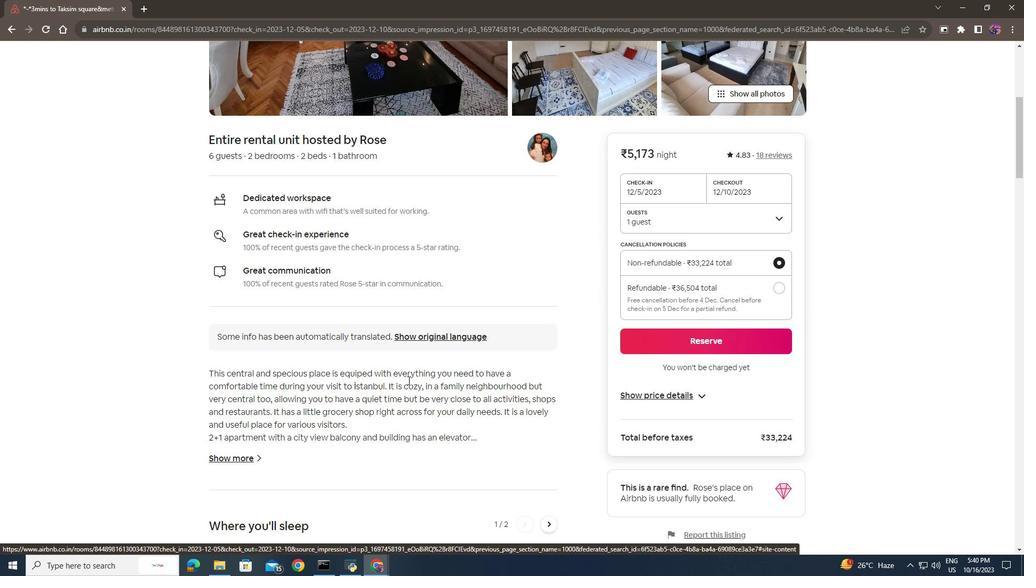 
Action: Mouse scrolled (408, 380) with delta (0, 0)
Screenshot: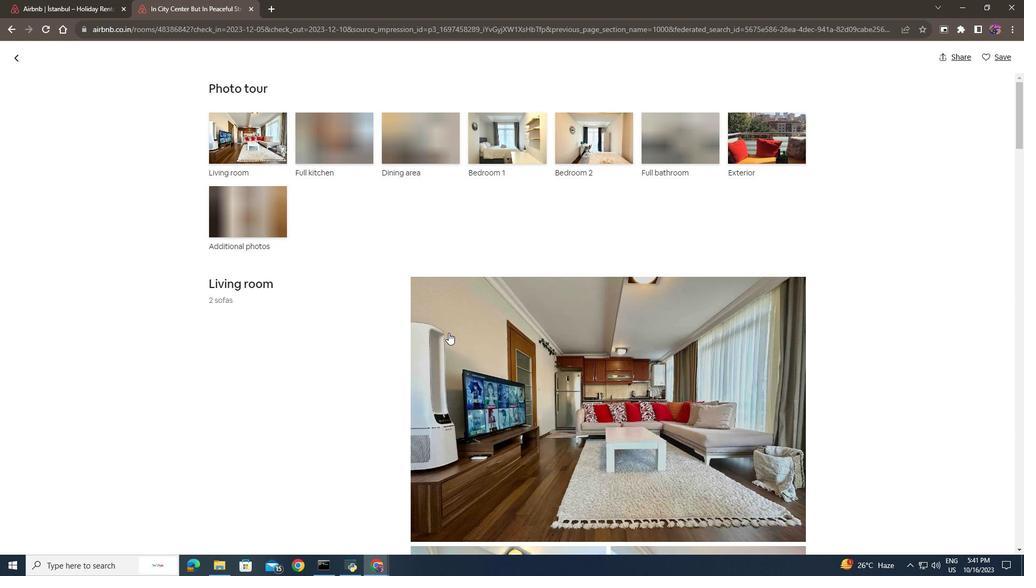
Action: Mouse scrolled (408, 379) with delta (0, 0)
Screenshot: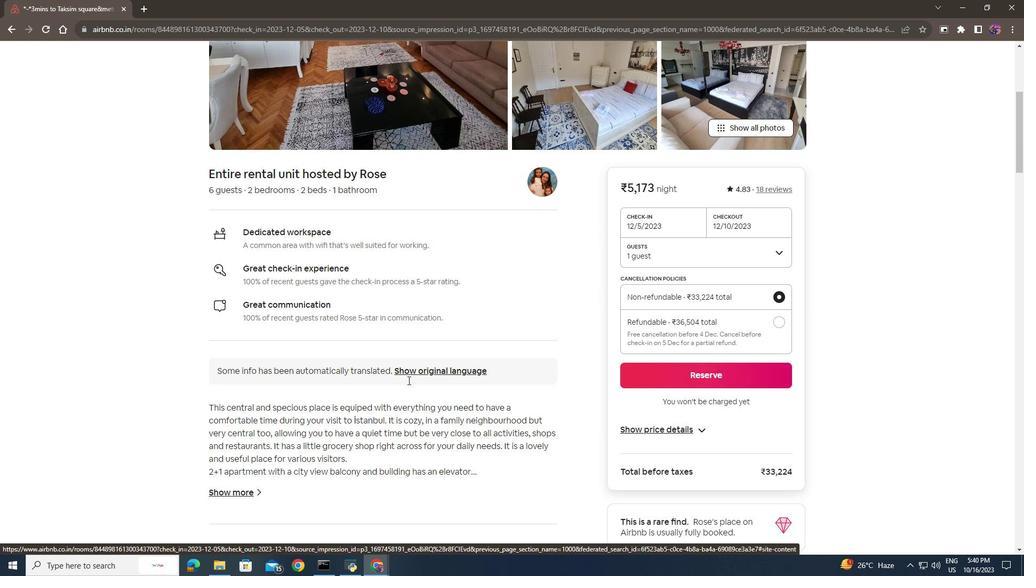 
Action: Mouse scrolled (408, 379) with delta (0, 0)
Screenshot: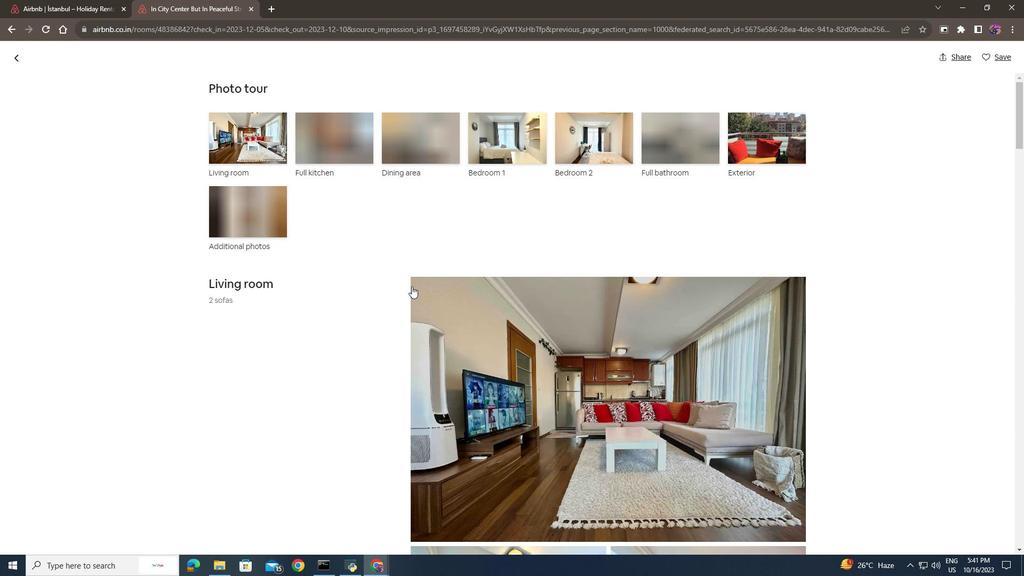 
Action: Mouse scrolled (408, 379) with delta (0, 0)
Screenshot: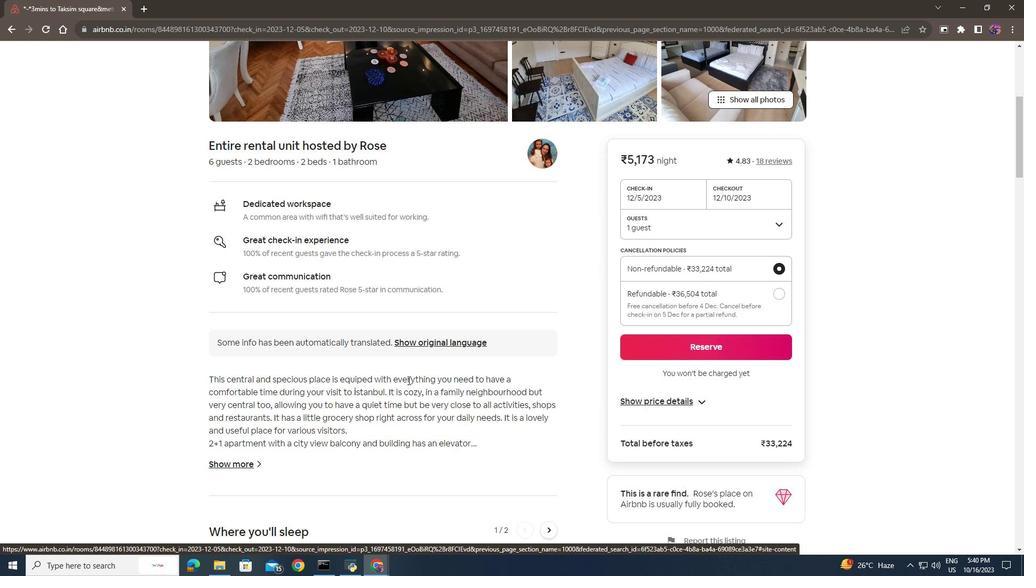 
Action: Mouse scrolled (408, 379) with delta (0, 0)
Screenshot: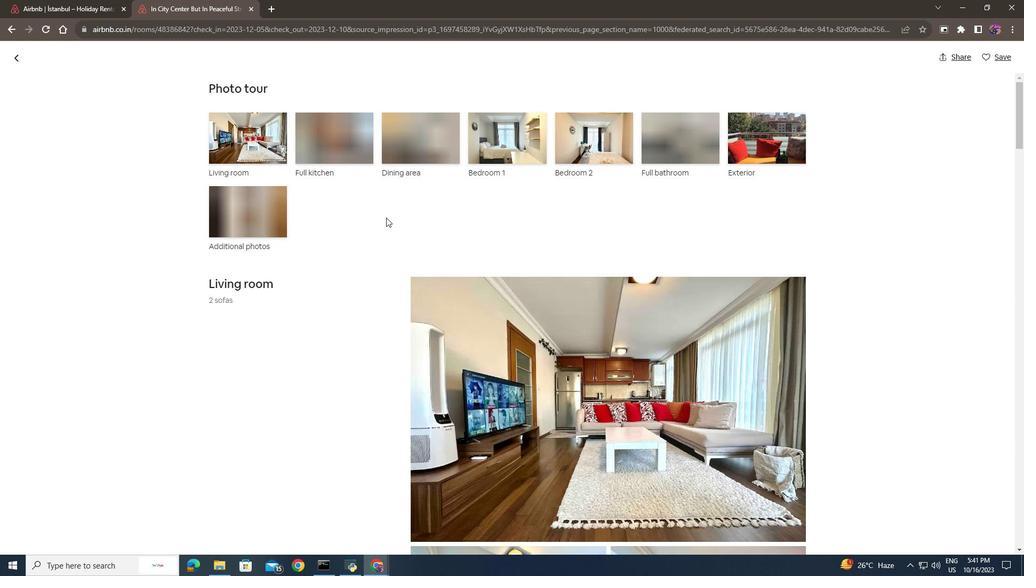 
Action: Mouse scrolled (408, 379) with delta (0, 0)
Screenshot: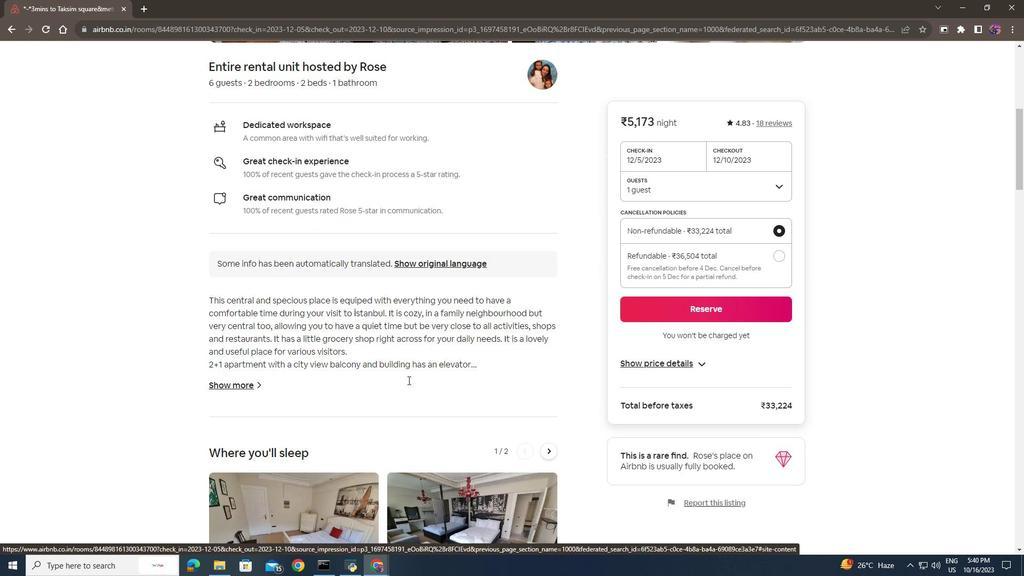 
Action: Mouse scrolled (408, 379) with delta (0, 0)
Screenshot: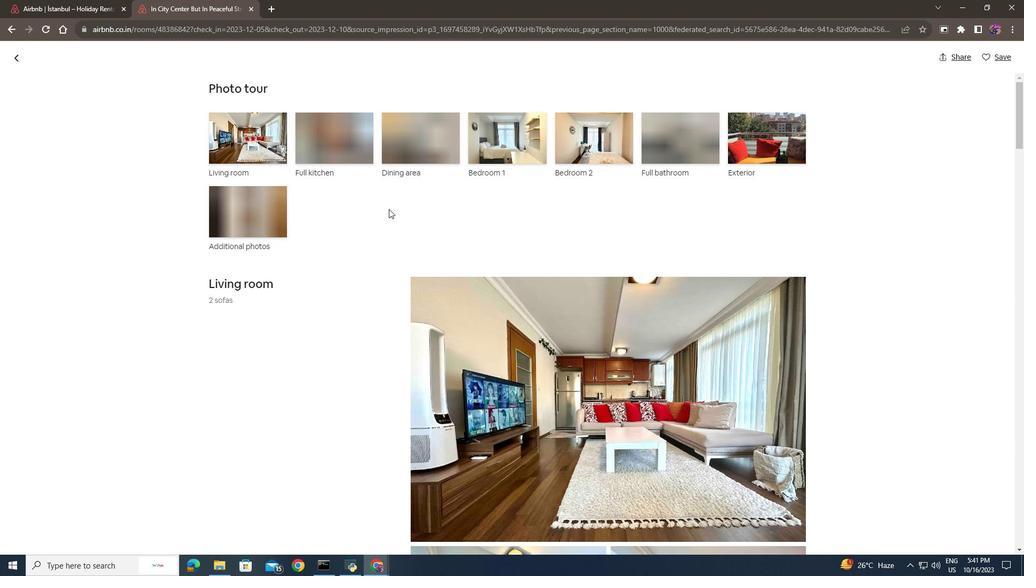 
Action: Mouse scrolled (408, 379) with delta (0, 0)
Screenshot: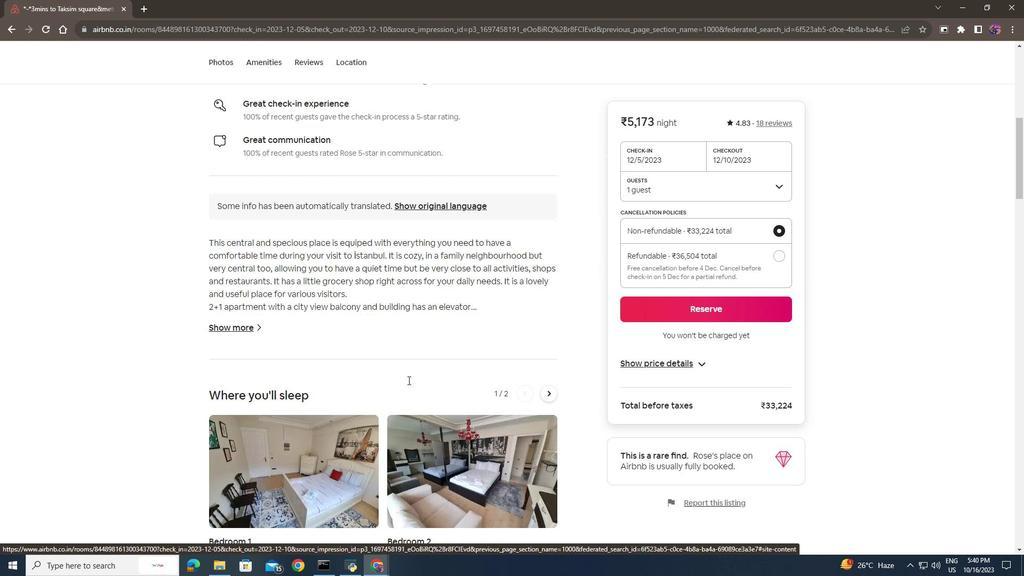
Action: Mouse scrolled (408, 379) with delta (0, 0)
Screenshot: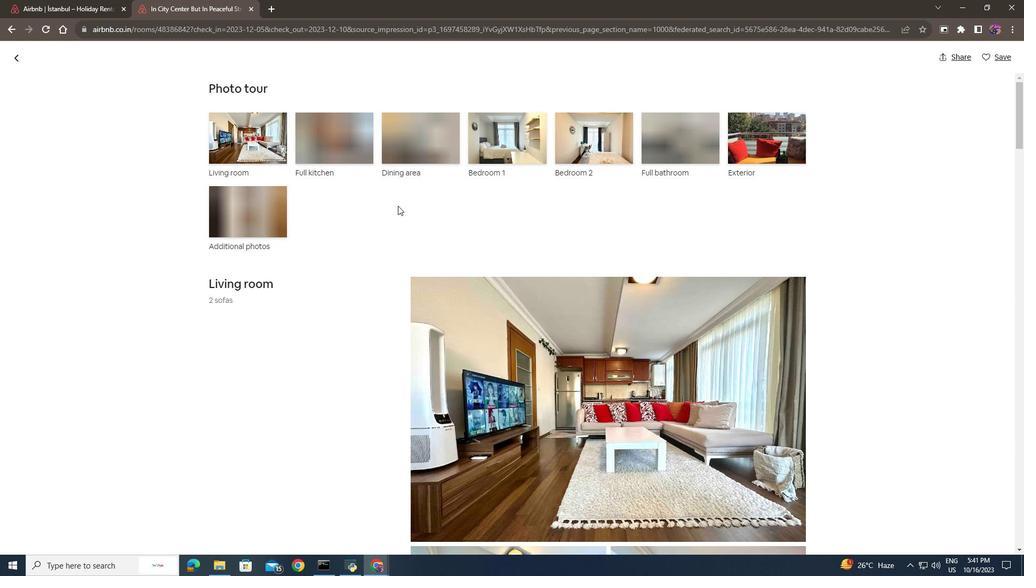 
Action: Mouse scrolled (408, 379) with delta (0, 0)
Screenshot: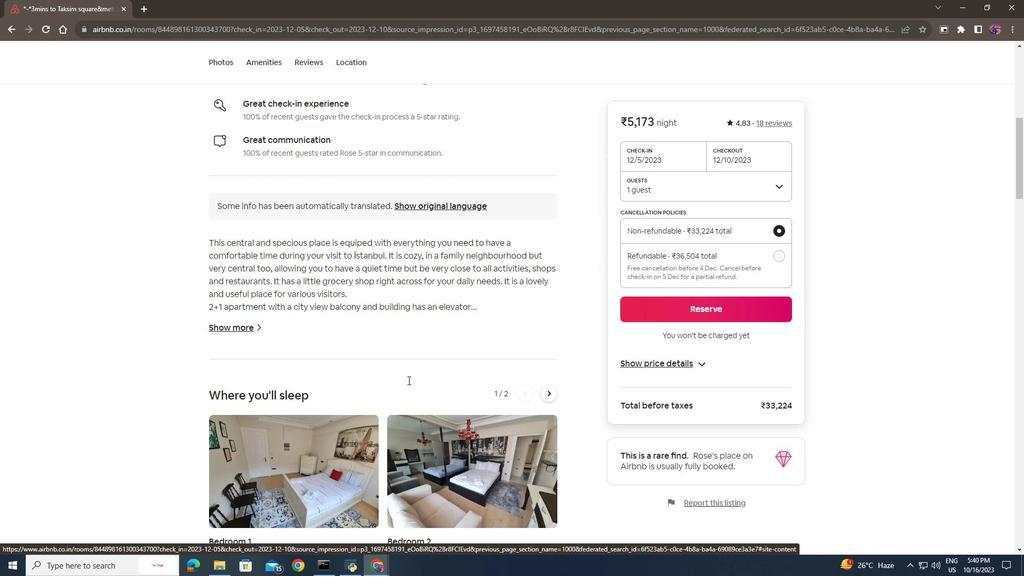 
Action: Mouse scrolled (408, 379) with delta (0, 0)
Screenshot: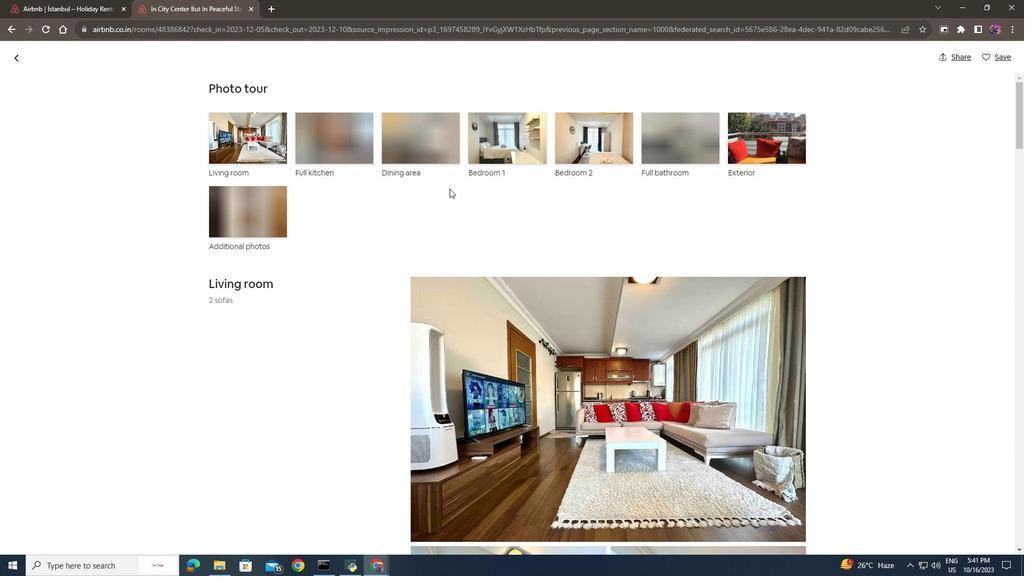 
Action: Mouse scrolled (408, 379) with delta (0, 0)
Screenshot: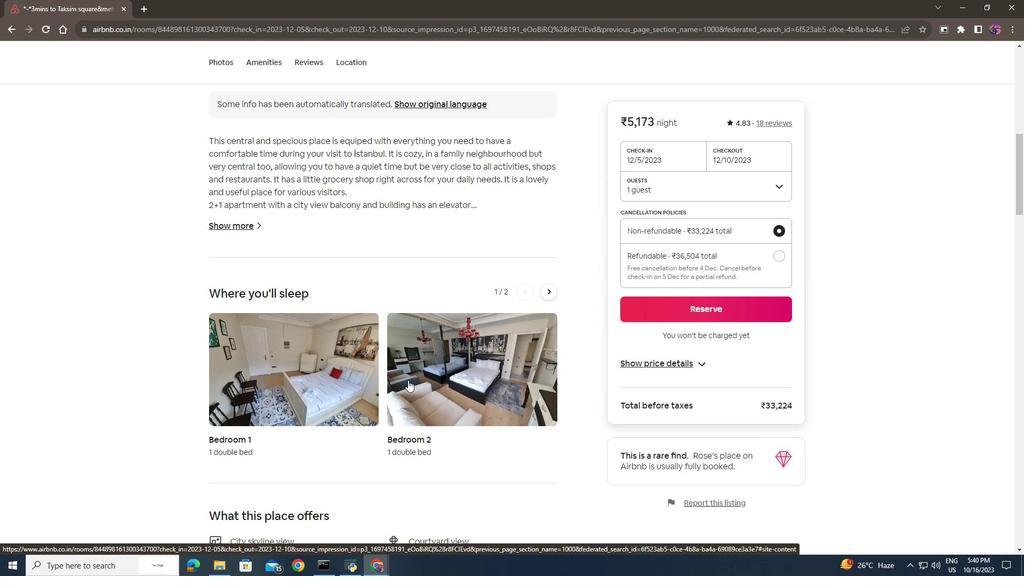 
Action: Mouse scrolled (408, 379) with delta (0, 0)
Screenshot: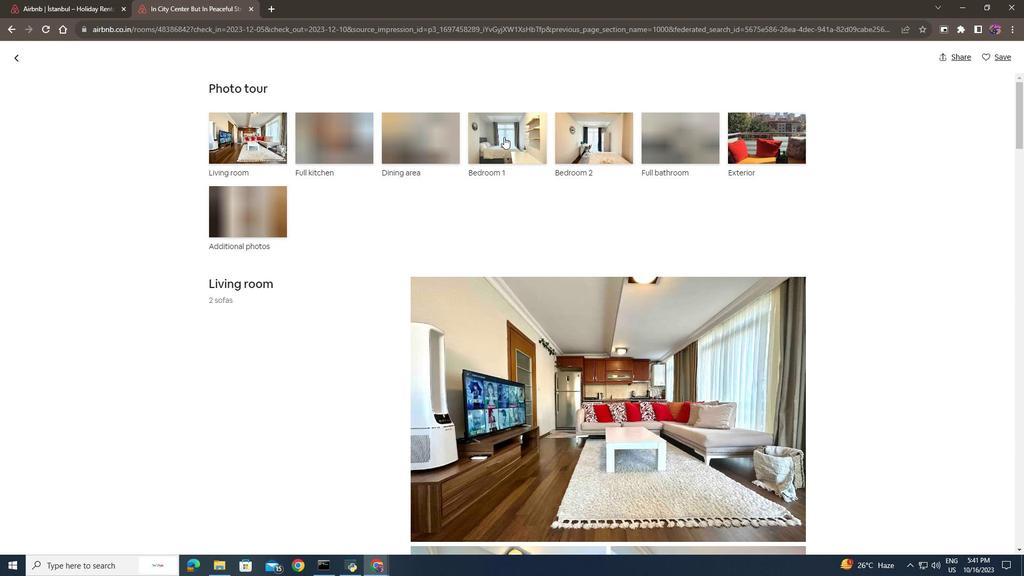 
Action: Mouse scrolled (408, 379) with delta (0, 0)
Screenshot: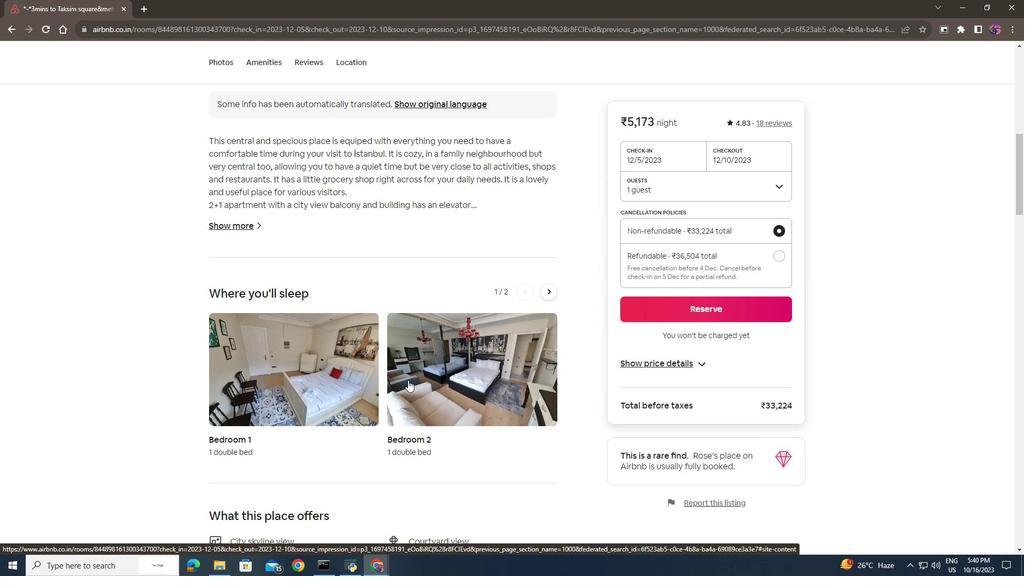 
Action: Mouse scrolled (408, 379) with delta (0, 0)
Screenshot: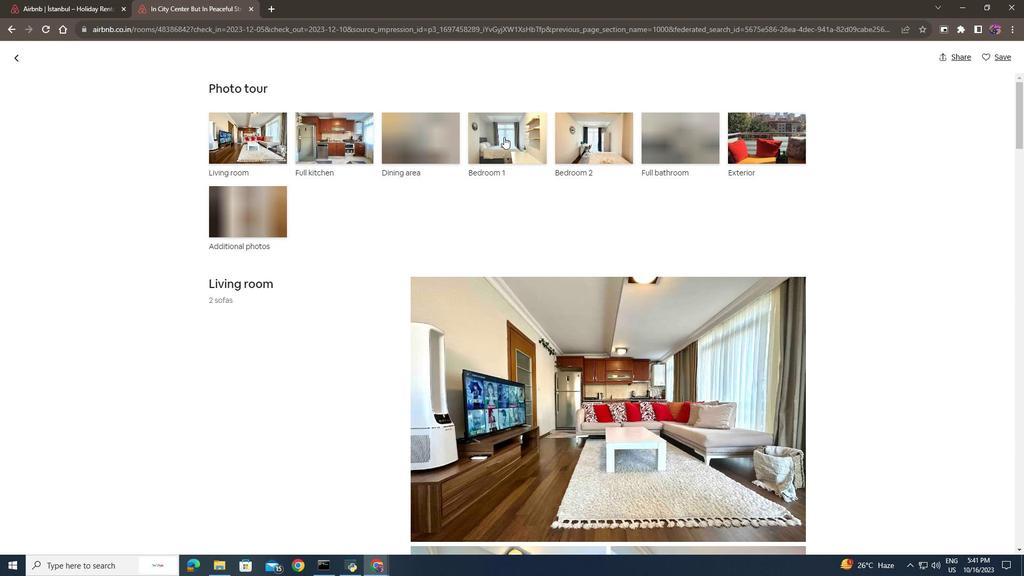 
Action: Mouse scrolled (408, 379) with delta (0, 0)
Screenshot: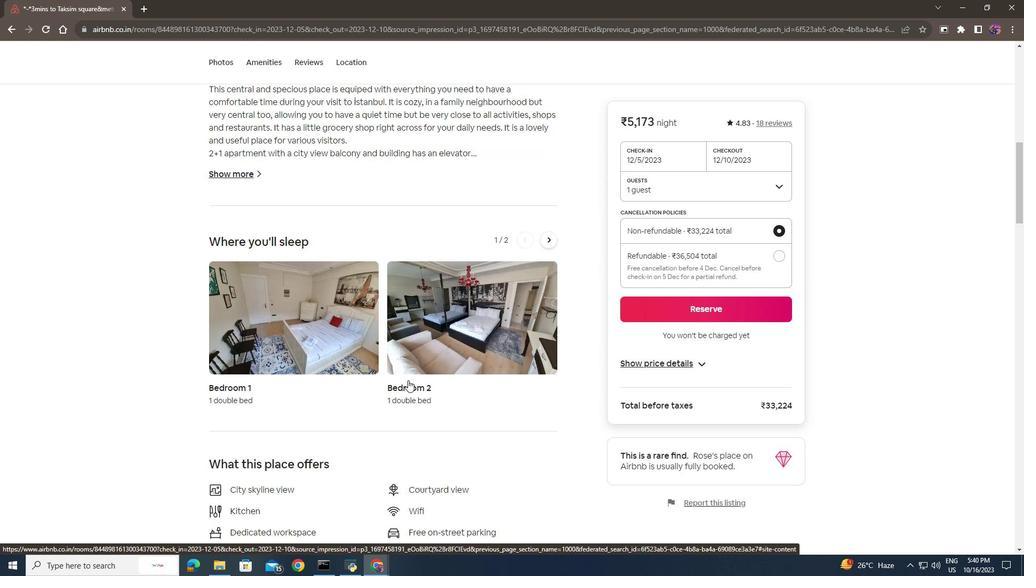
Action: Mouse scrolled (408, 379) with delta (0, 0)
Screenshot: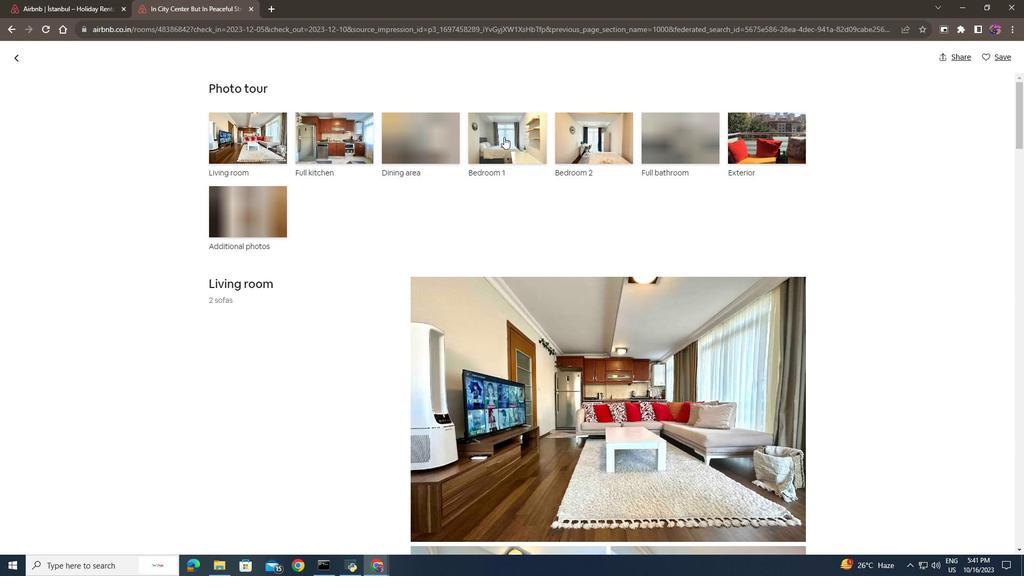 
Action: Mouse moved to (408, 379)
Screenshot: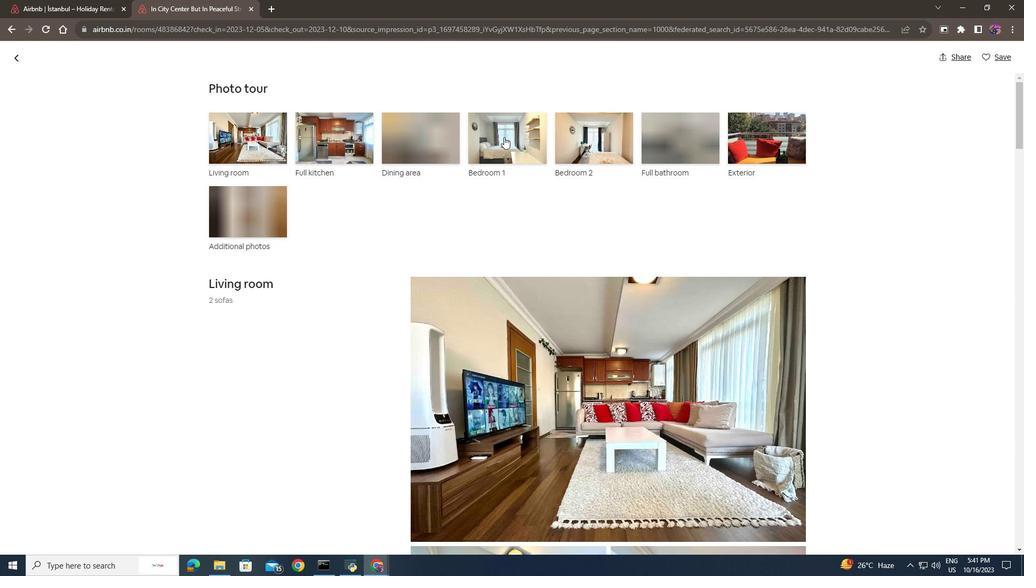 
Action: Mouse scrolled (408, 379) with delta (0, 0)
Screenshot: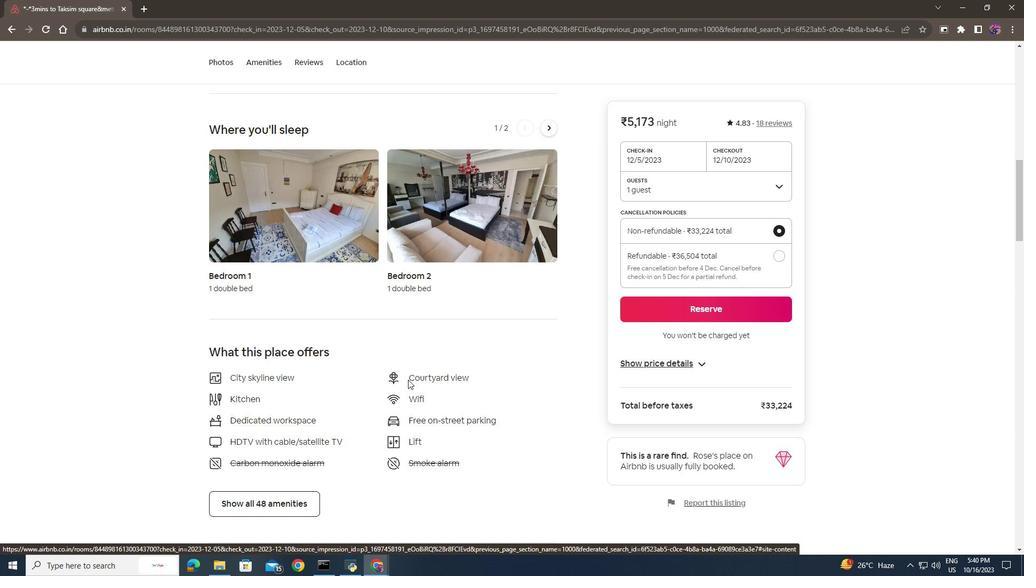 
Action: Mouse scrolled (408, 379) with delta (0, 0)
Screenshot: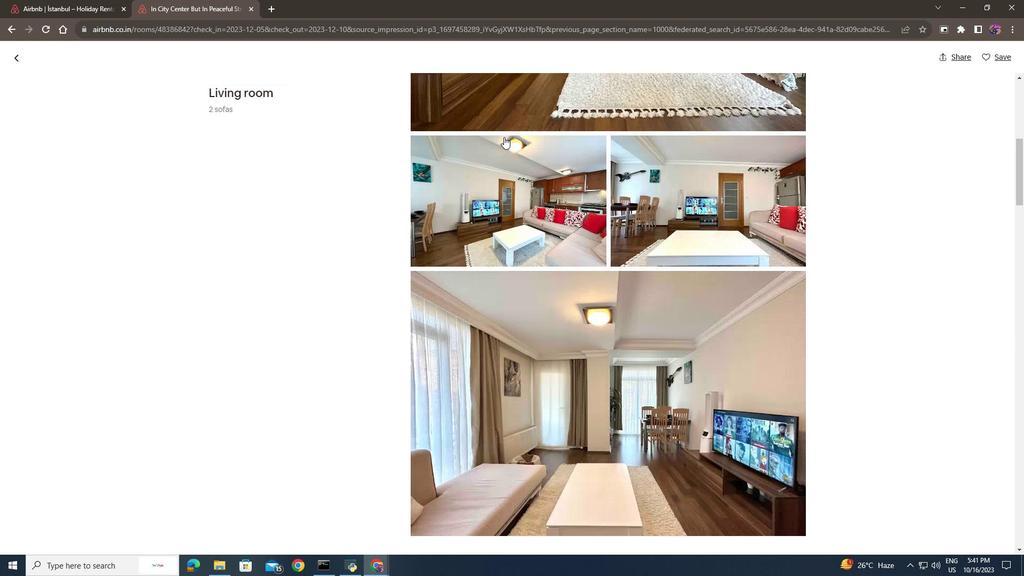 
Action: Mouse scrolled (408, 379) with delta (0, 0)
Screenshot: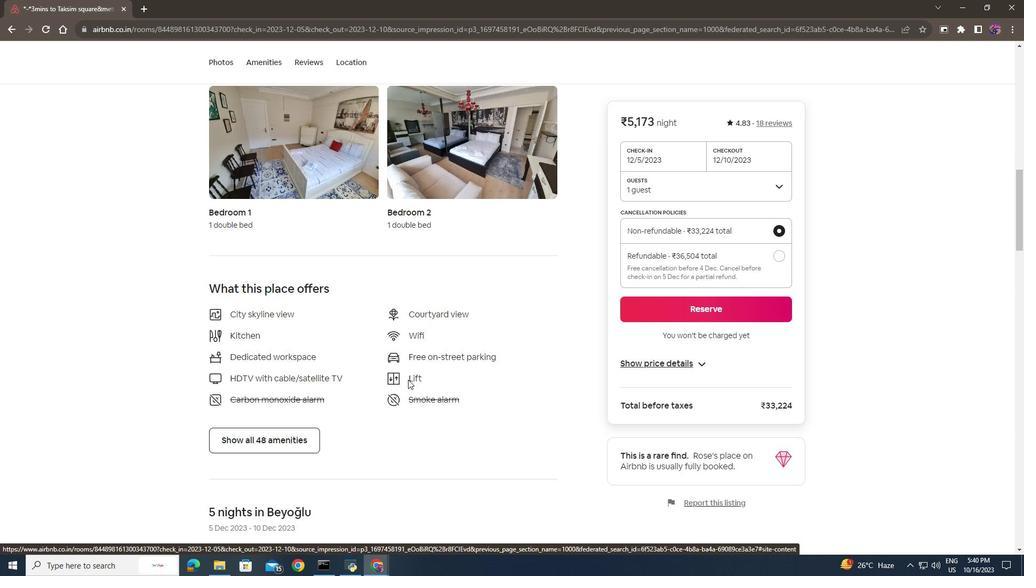 
Action: Mouse scrolled (408, 379) with delta (0, 0)
Screenshot: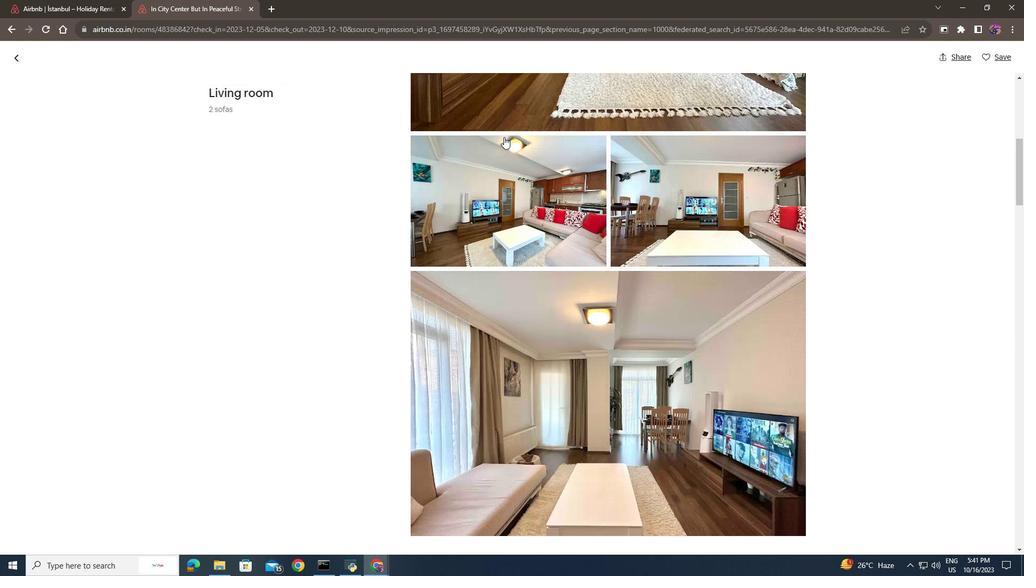 
Action: Mouse moved to (407, 379)
Screenshot: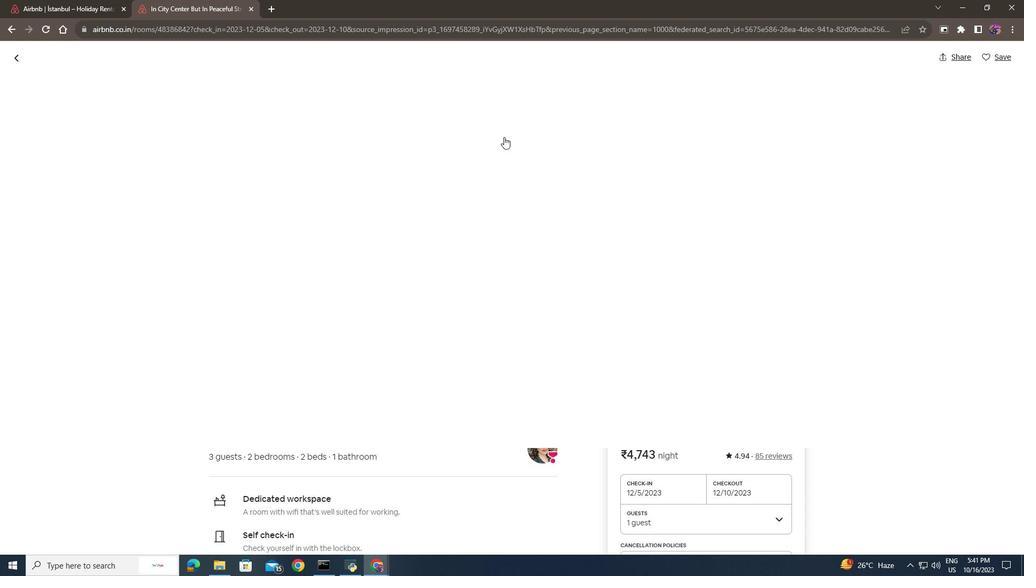 
Action: Mouse scrolled (407, 379) with delta (0, 0)
Screenshot: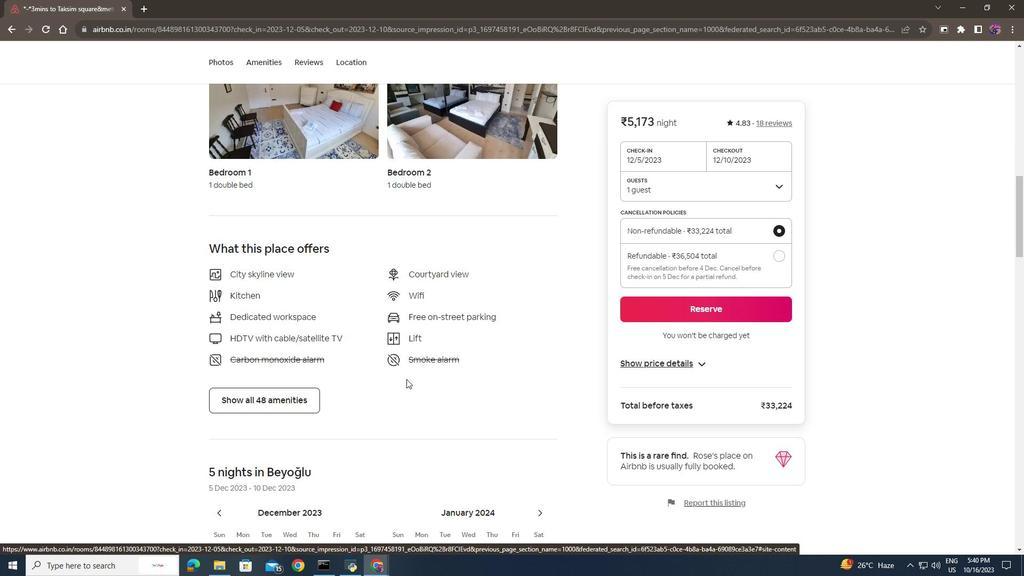 
Action: Mouse scrolled (407, 379) with delta (0, 0)
Screenshot: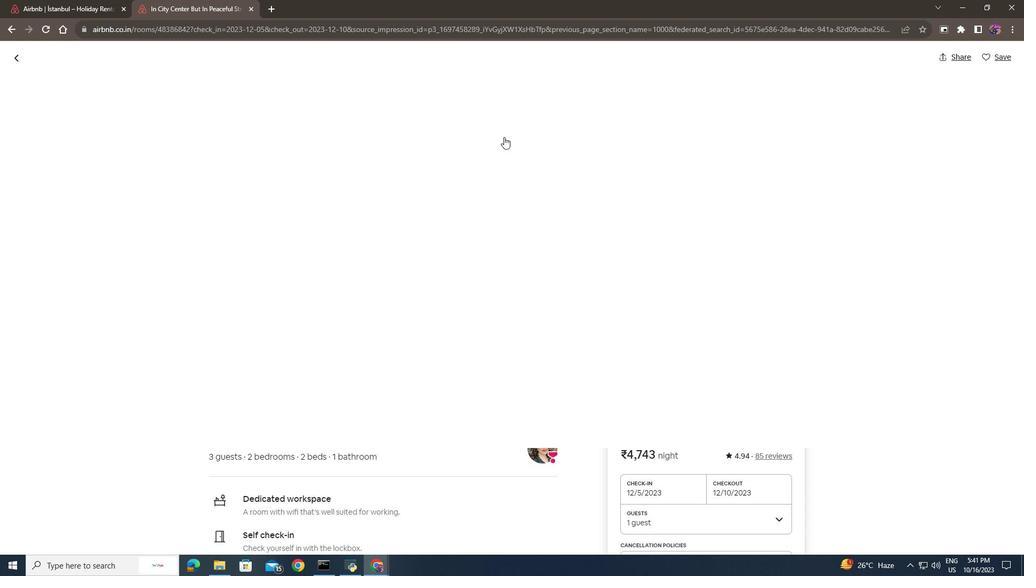
Action: Mouse moved to (297, 351)
Screenshot: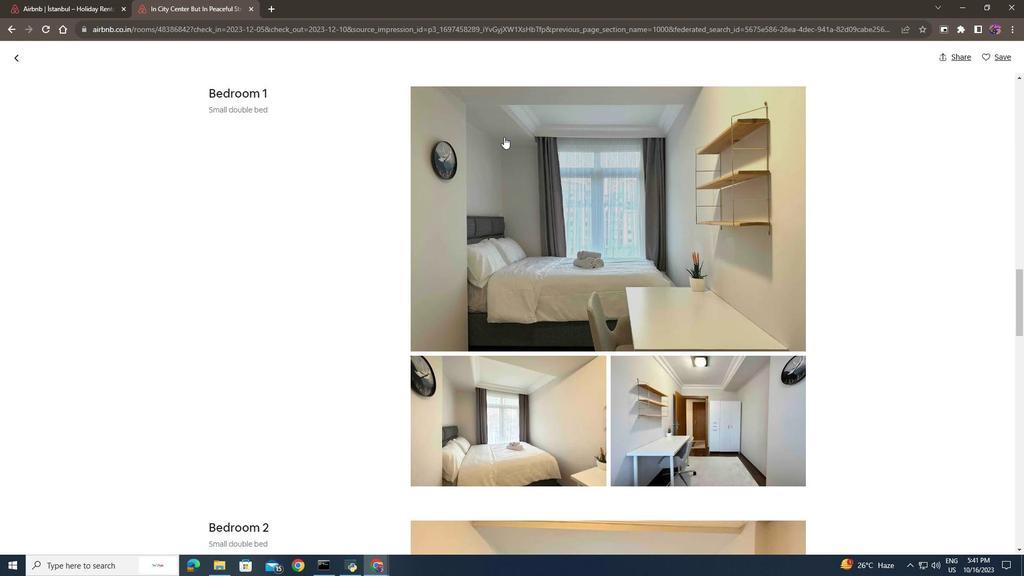 
Action: Mouse scrolled (297, 351) with delta (0, 0)
Screenshot: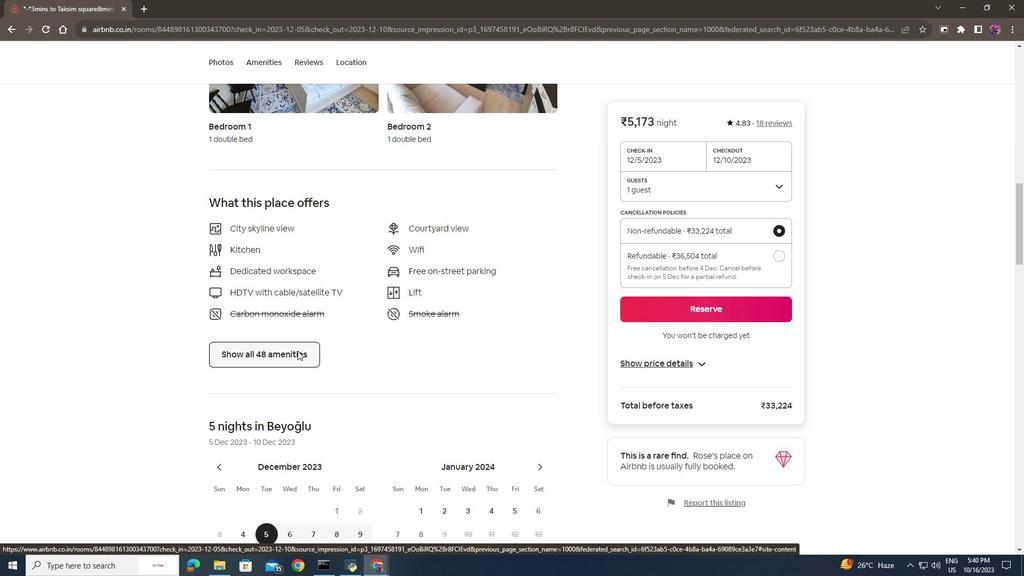 
Action: Mouse scrolled (297, 351) with delta (0, 0)
Screenshot: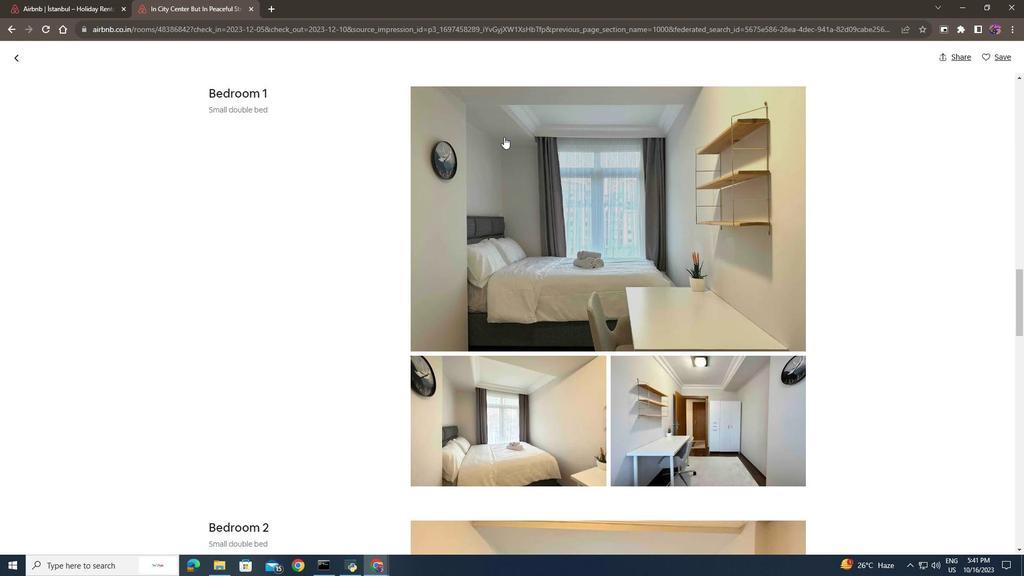 
Action: Mouse scrolled (297, 351) with delta (0, 0)
Screenshot: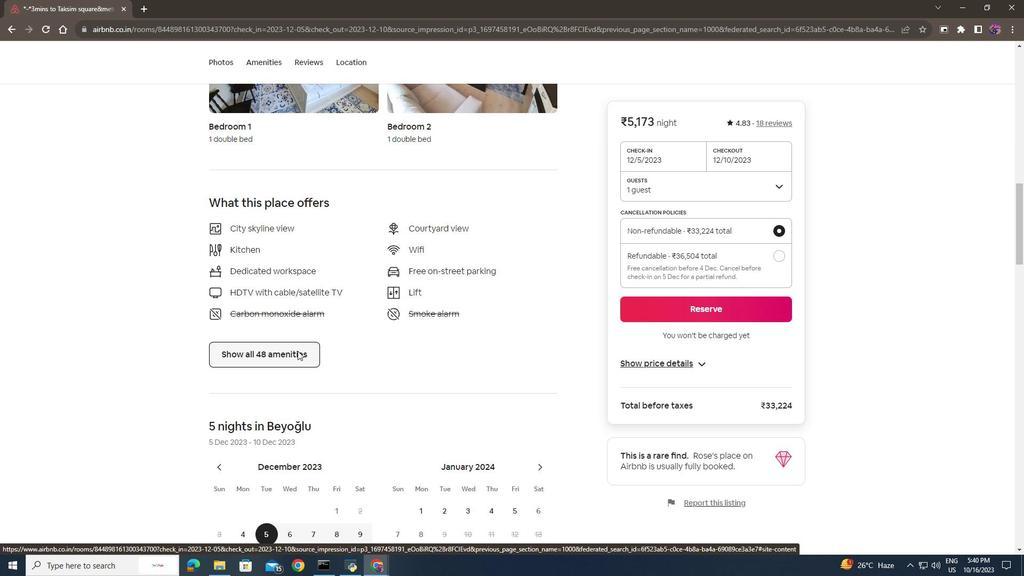 
Action: Mouse scrolled (297, 351) with delta (0, 0)
Screenshot: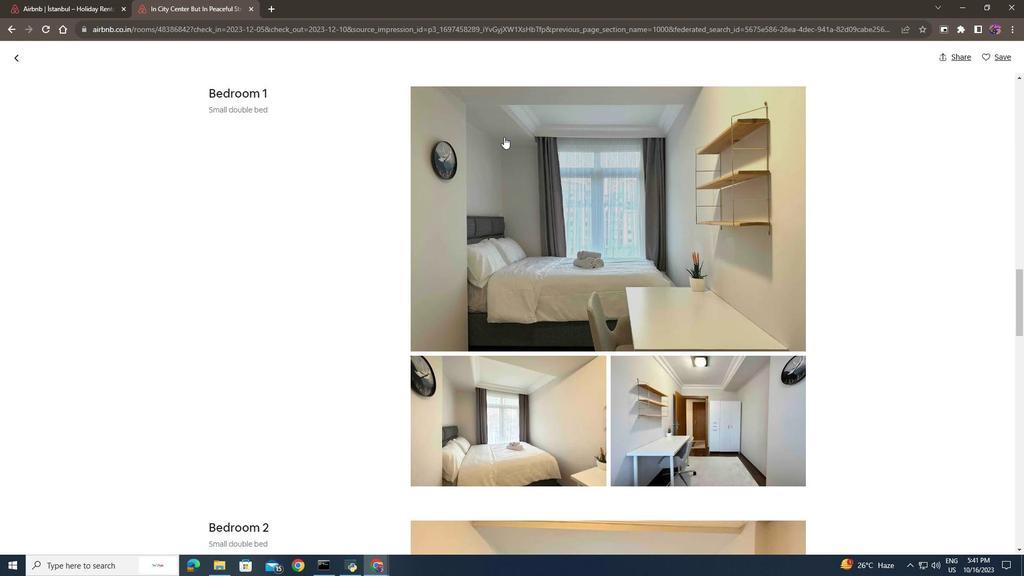 
Action: Mouse scrolled (297, 351) with delta (0, 0)
Screenshot: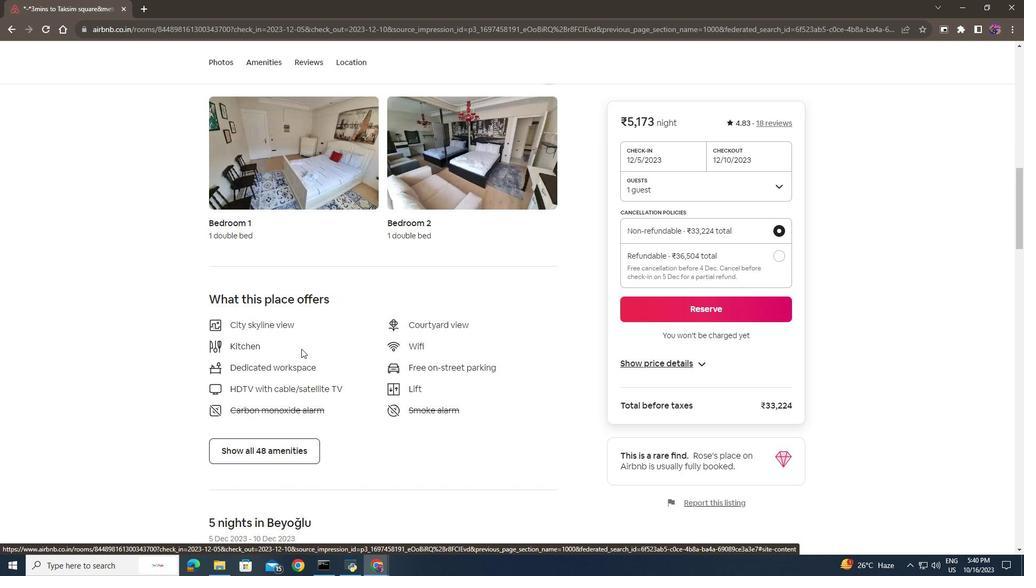 
Action: Mouse scrolled (297, 351) with delta (0, 0)
Screenshot: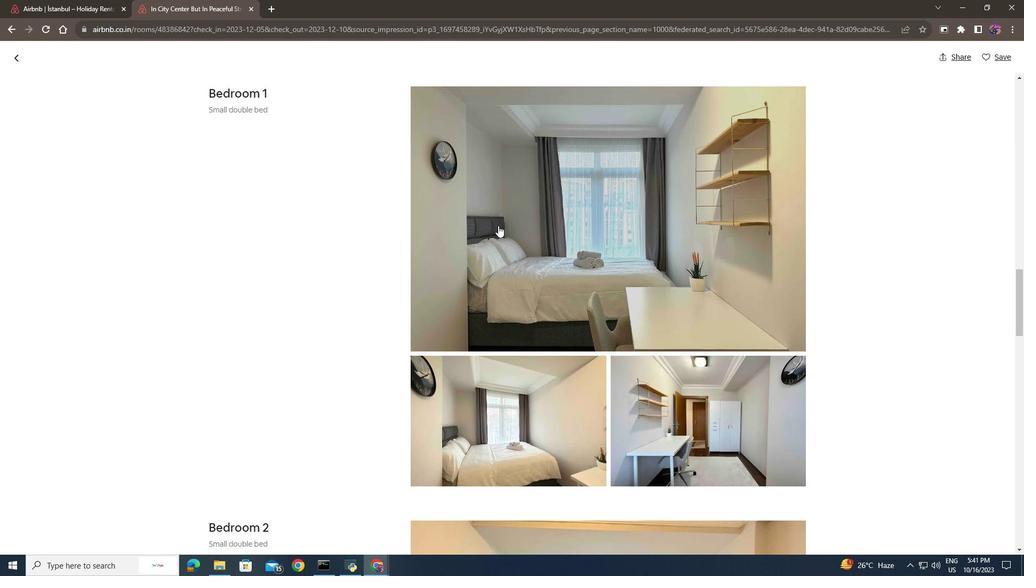 
Action: Mouse moved to (297, 351)
Screenshot: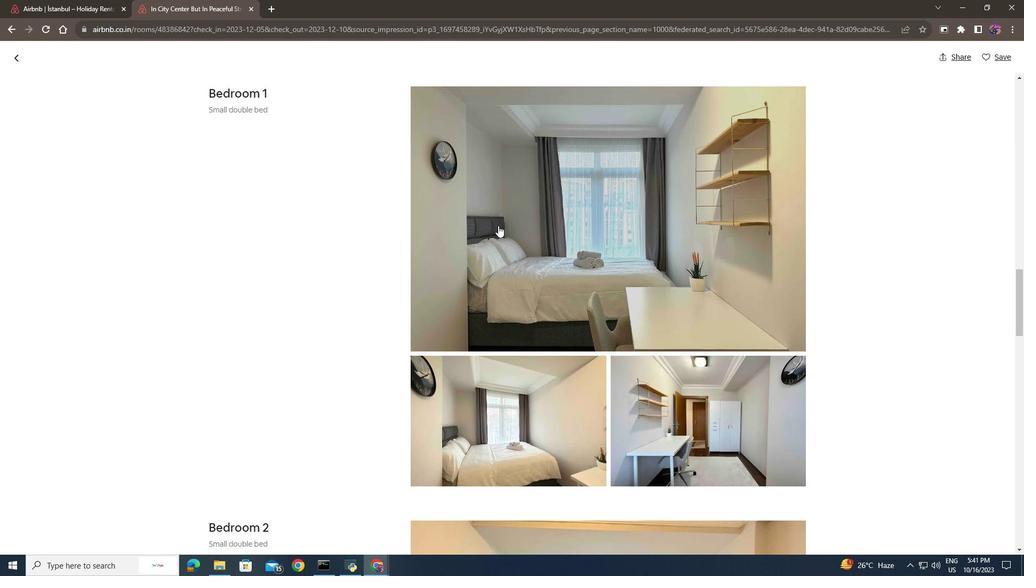 
Action: Mouse scrolled (297, 351) with delta (0, 0)
Screenshot: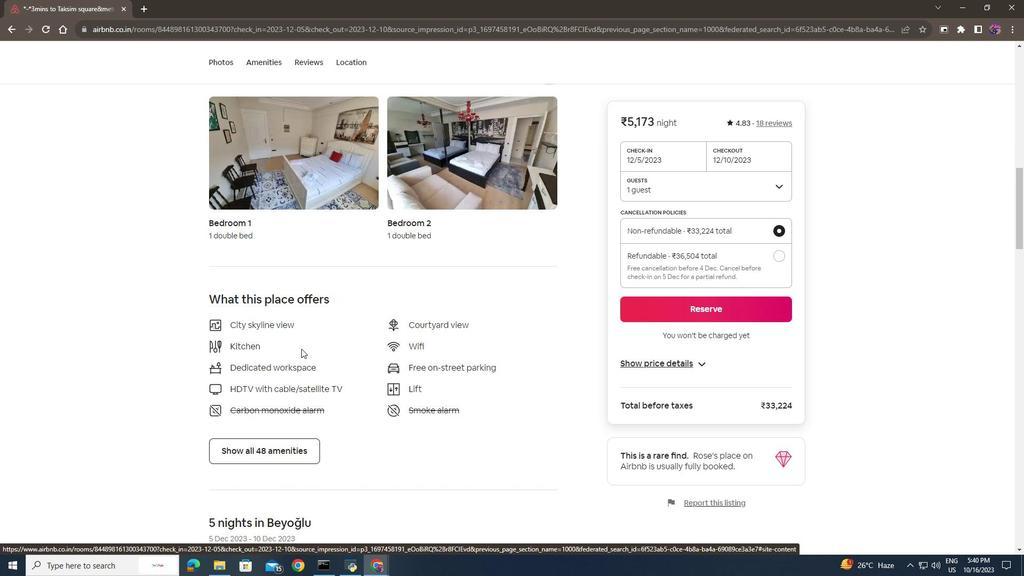 
Action: Mouse scrolled (297, 351) with delta (0, 0)
Screenshot: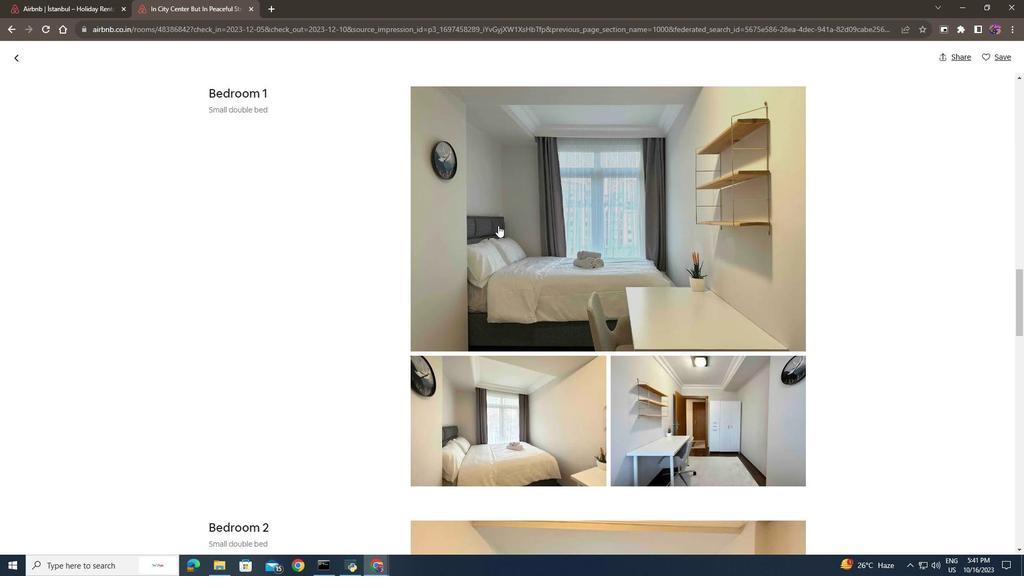 
Action: Mouse moved to (299, 350)
Screenshot: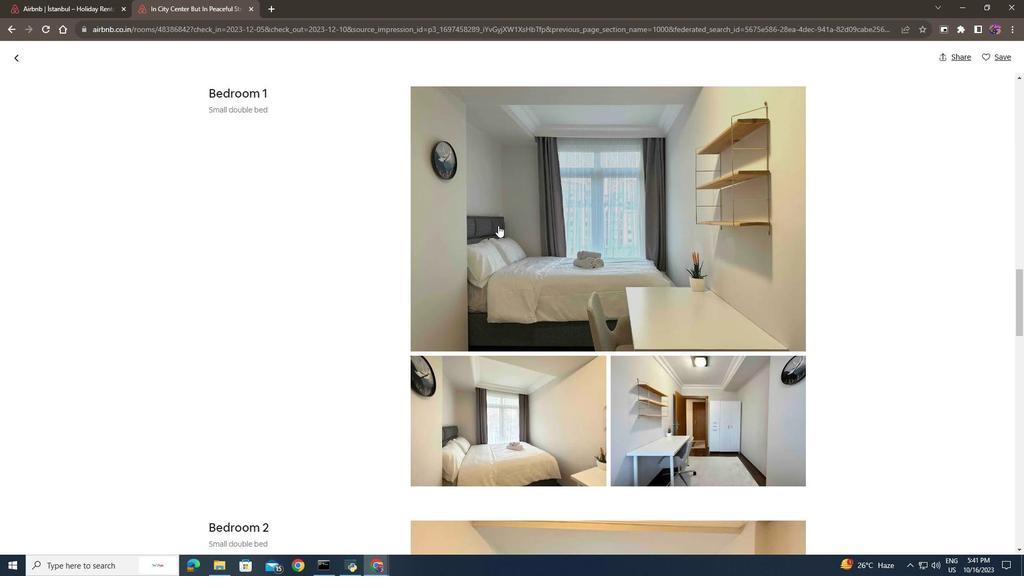 
Action: Mouse scrolled (299, 351) with delta (0, 0)
Screenshot: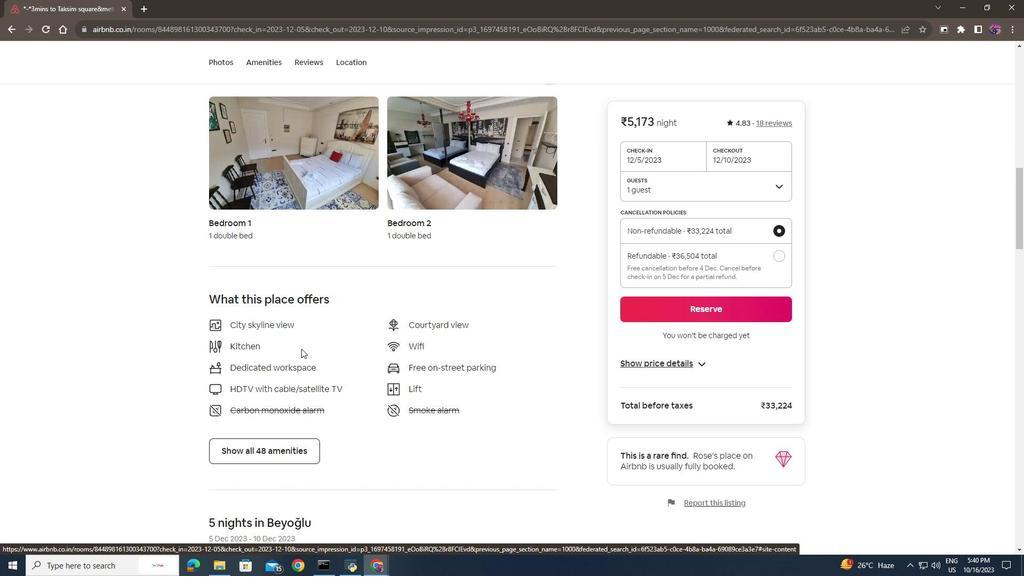 
Action: Mouse scrolled (299, 351) with delta (0, 0)
Screenshot: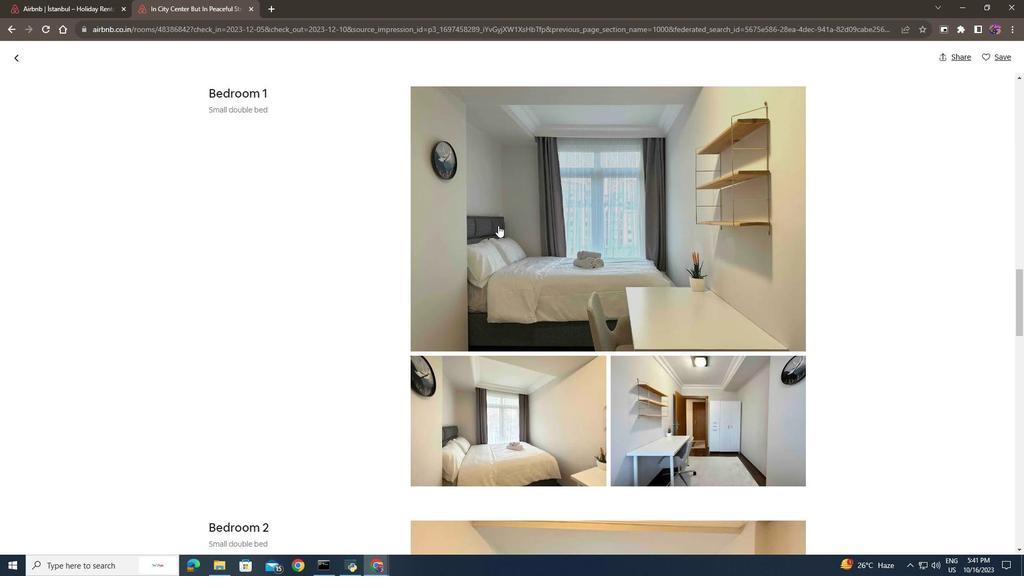 
Action: Mouse moved to (301, 348)
Screenshot: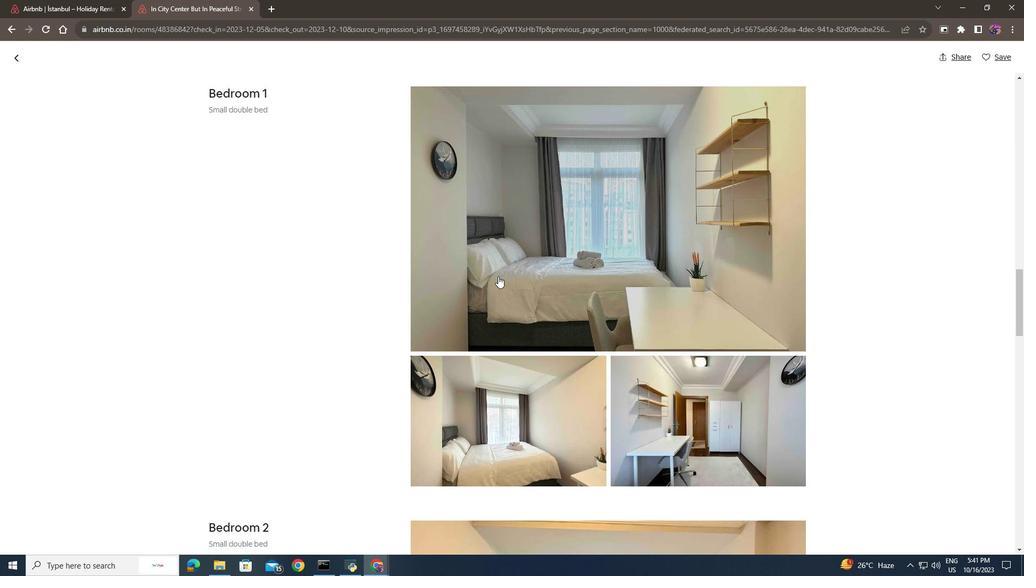 
Action: Mouse scrolled (301, 349) with delta (0, 0)
Screenshot: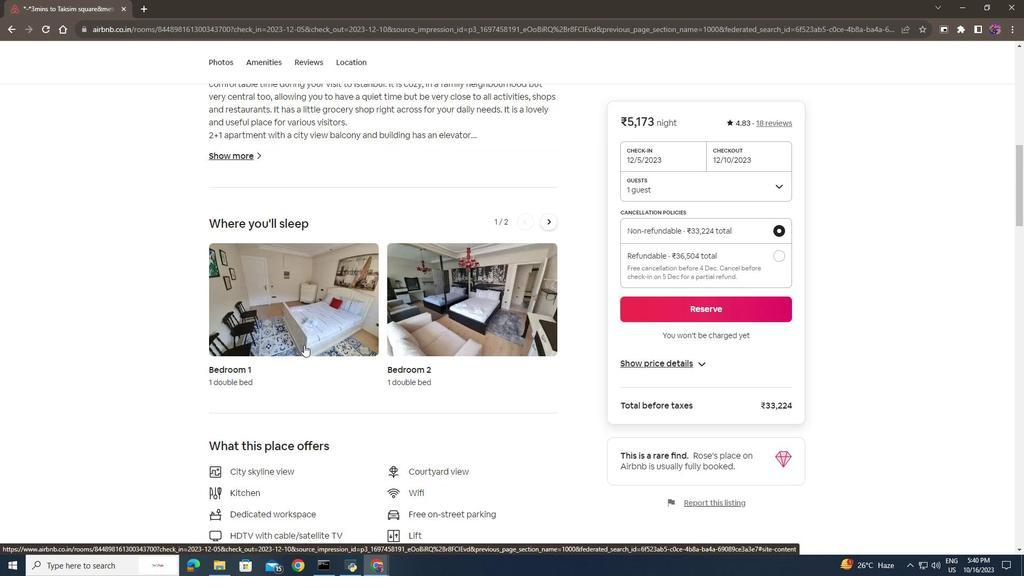 
Action: Mouse scrolled (301, 349) with delta (0, 0)
Screenshot: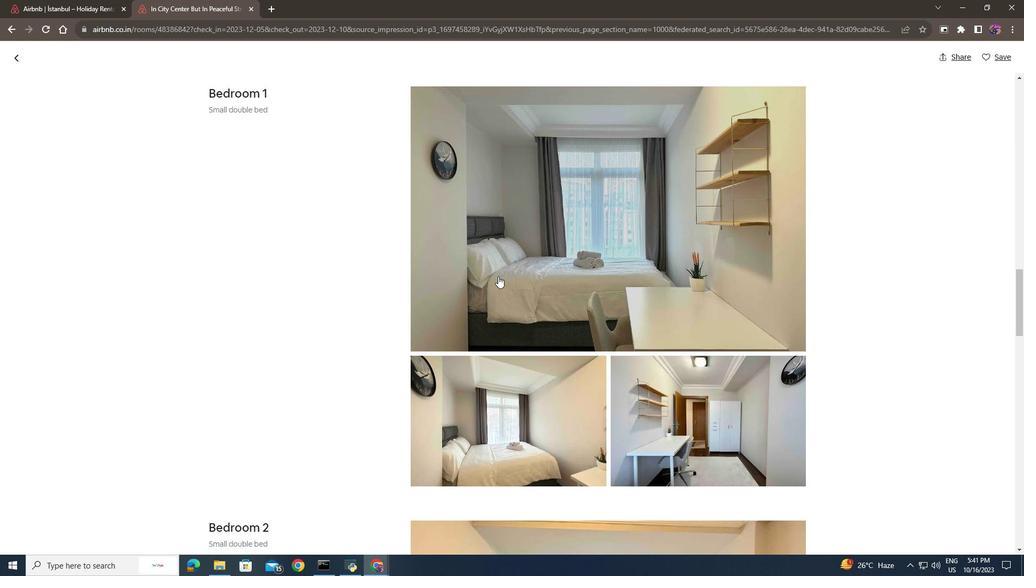 
Action: Mouse moved to (306, 339)
Screenshot: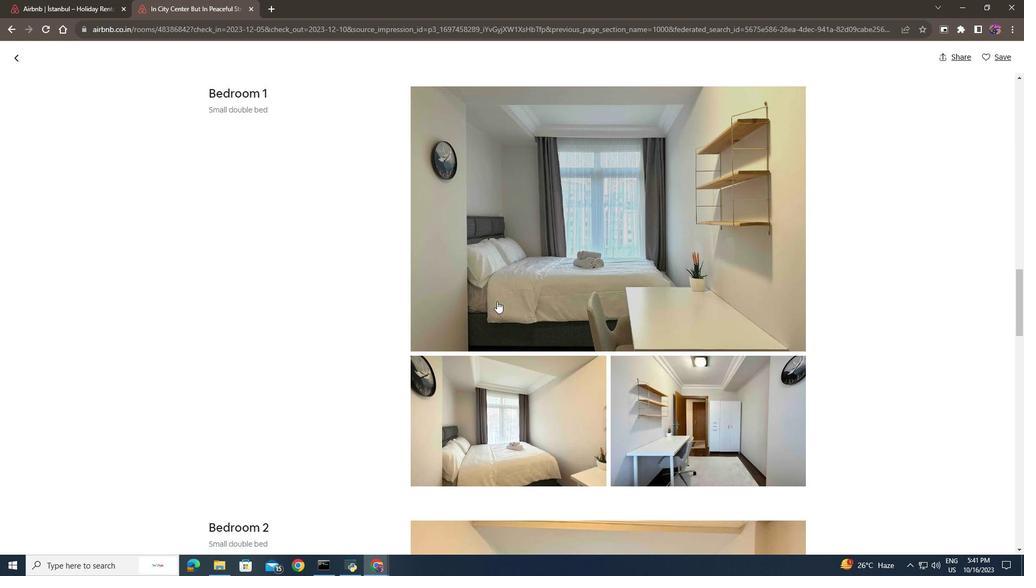 
Action: Mouse scrolled (306, 340) with delta (0, 0)
Screenshot: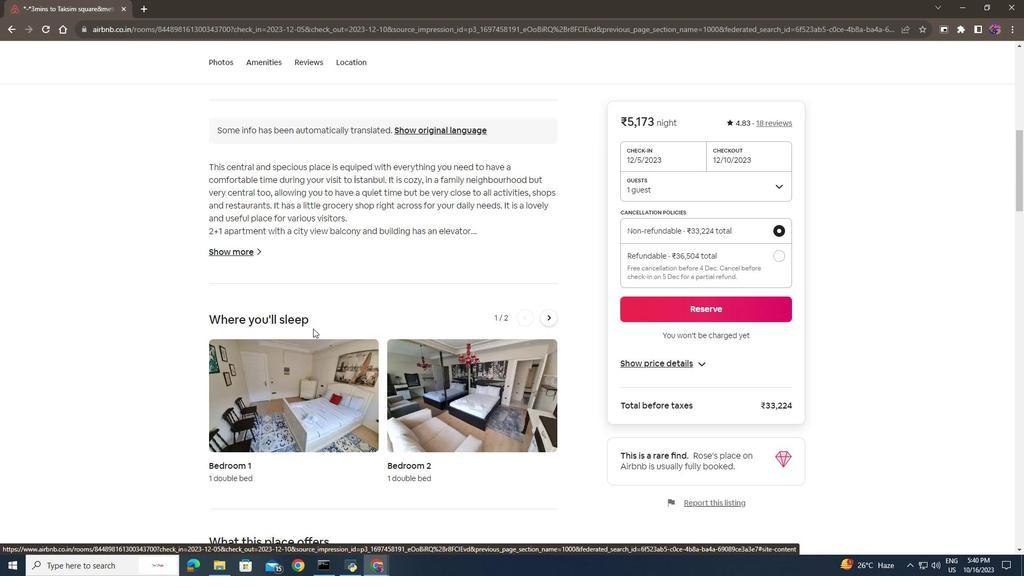 
Action: Mouse scrolled (306, 340) with delta (0, 0)
Screenshot: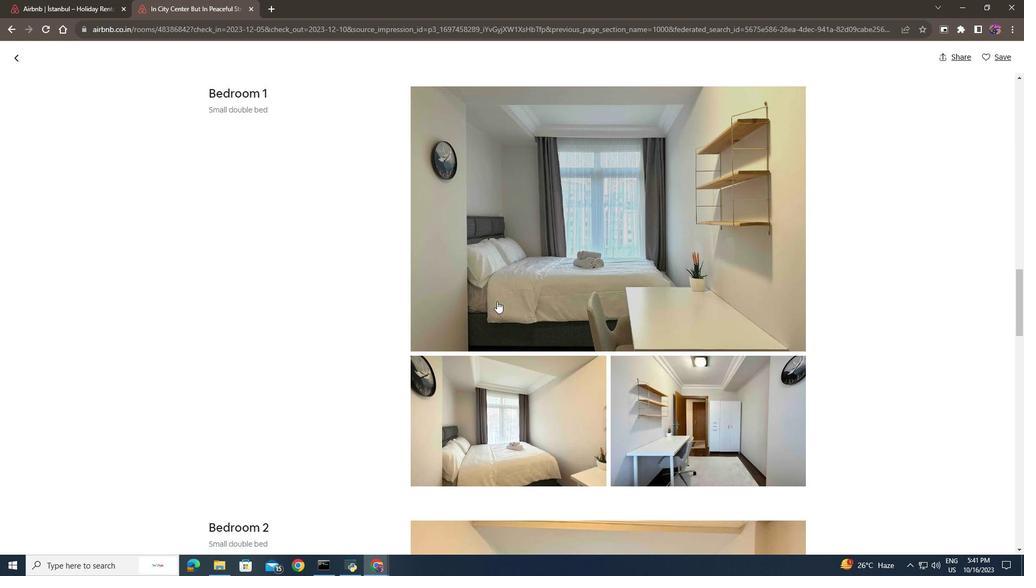 
Action: Mouse moved to (307, 338)
Screenshot: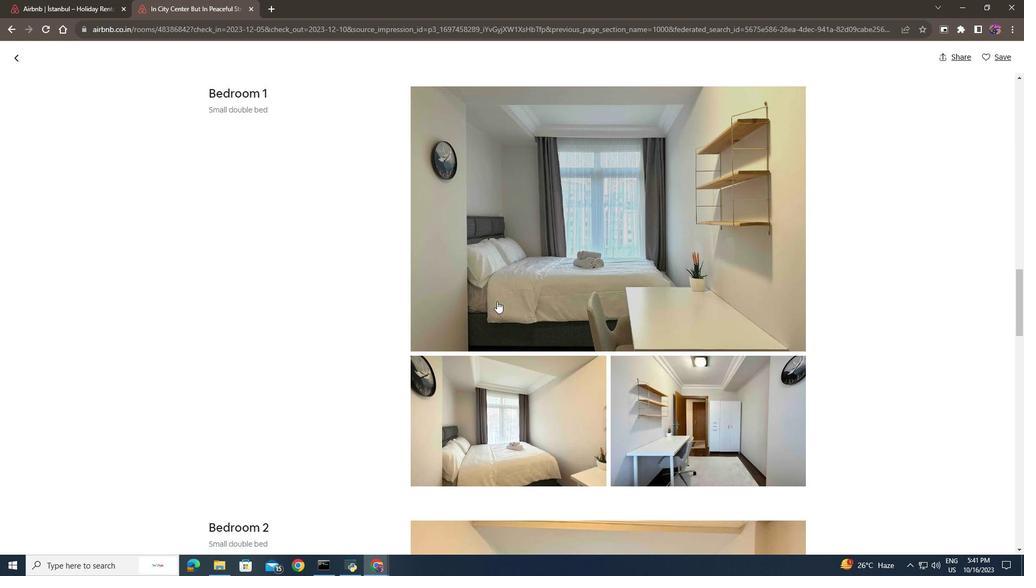 
Action: Mouse scrolled (307, 339) with delta (0, 0)
Screenshot: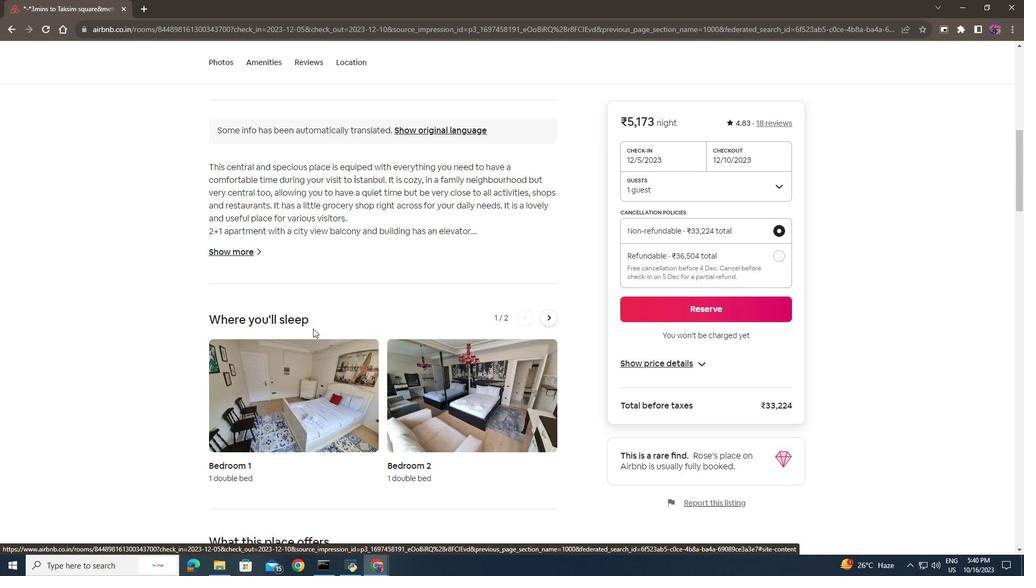 
Action: Mouse scrolled (307, 339) with delta (0, 0)
Screenshot: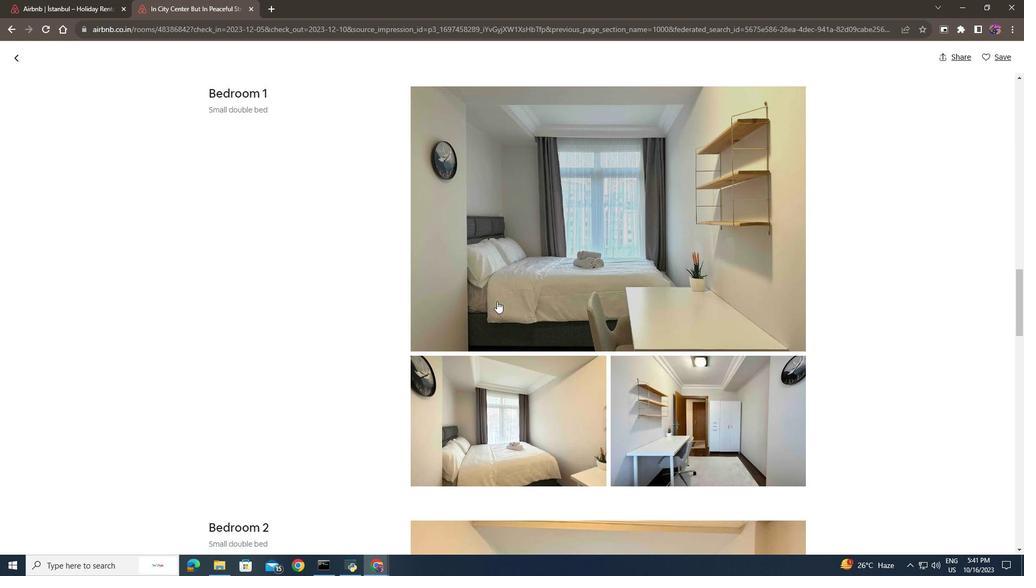 
Action: Mouse moved to (310, 333)
Screenshot: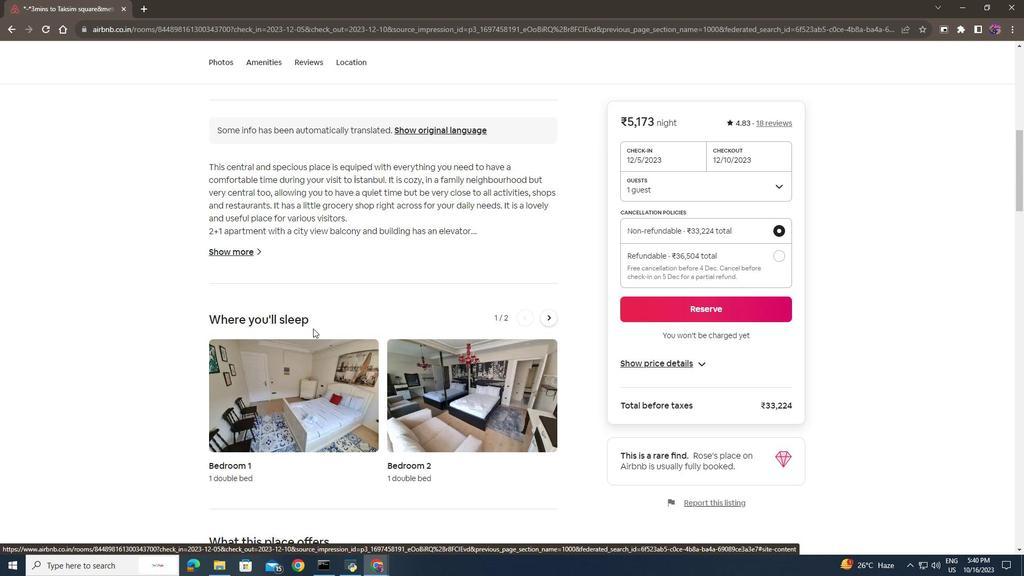 
Action: Mouse scrolled (308, 337) with delta (0, 0)
Screenshot: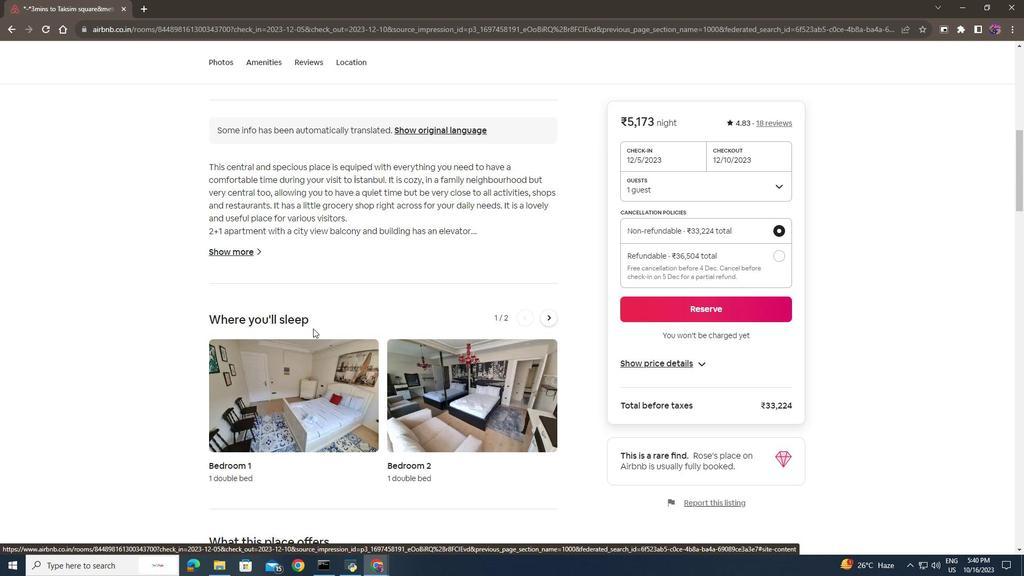 
Action: Mouse moved to (310, 333)
Screenshot: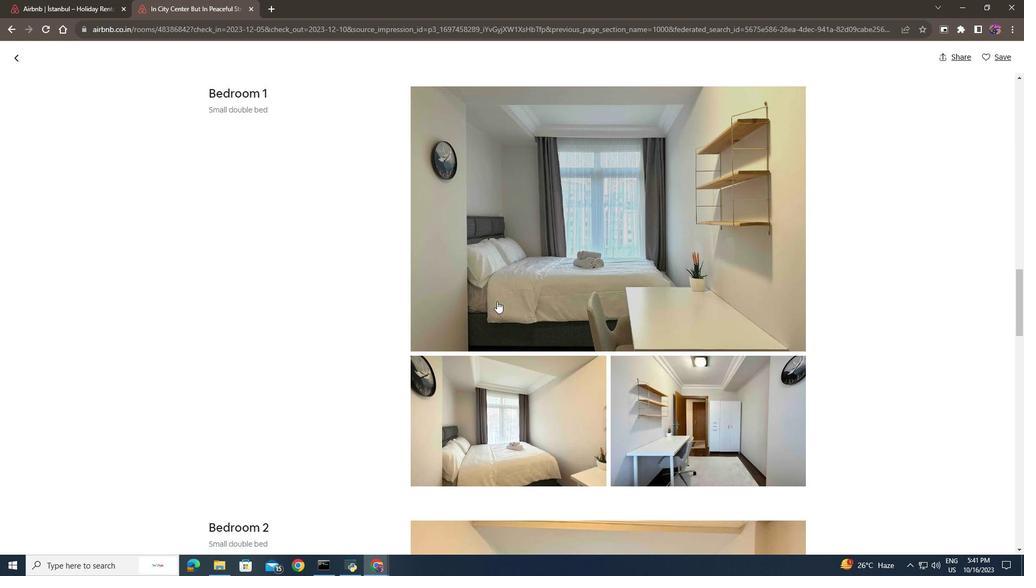 
Action: Mouse scrolled (308, 337) with delta (0, 0)
Screenshot: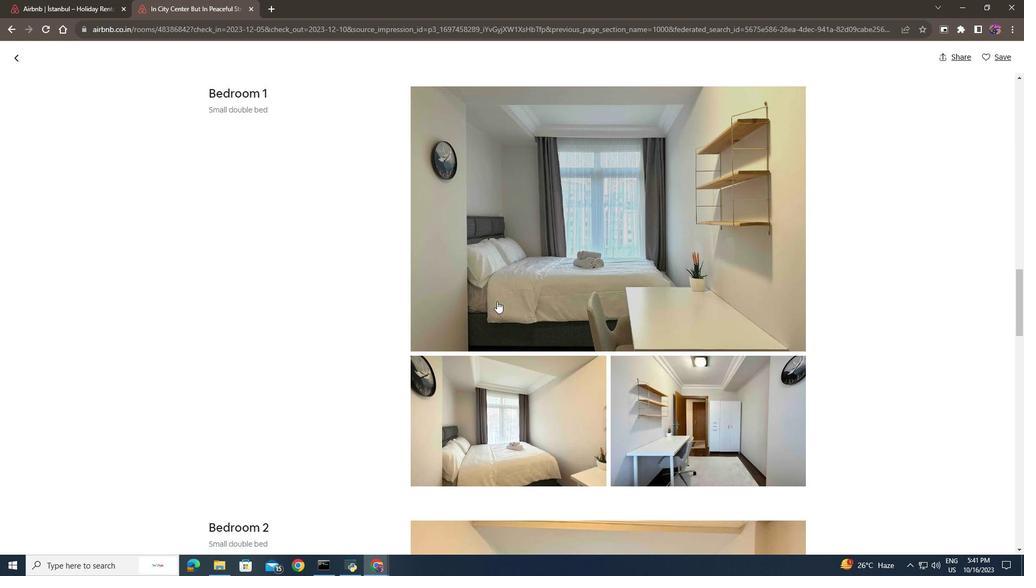 
Action: Mouse moved to (312, 330)
Screenshot: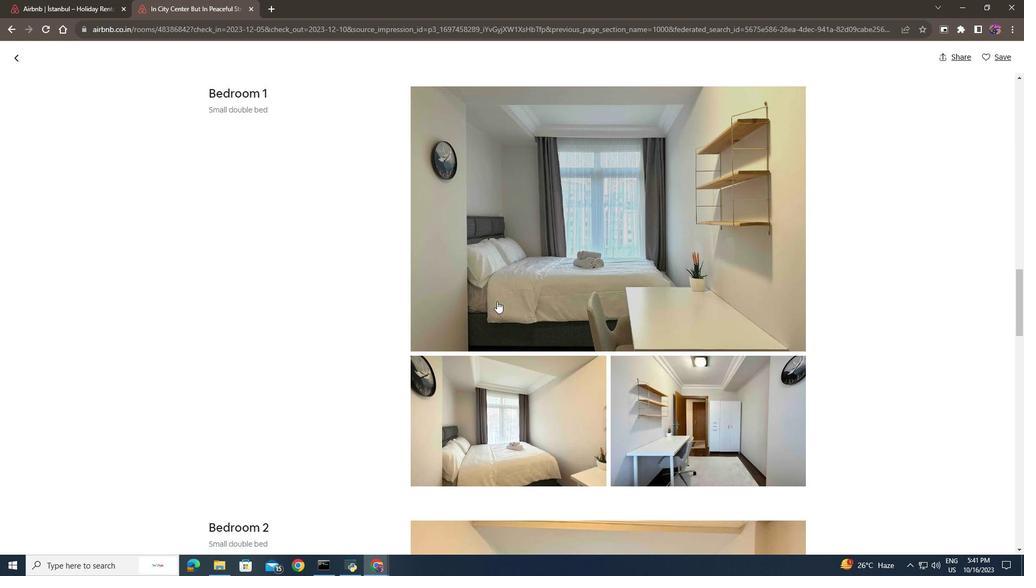 
Action: Mouse scrolled (312, 331) with delta (0, 0)
Screenshot: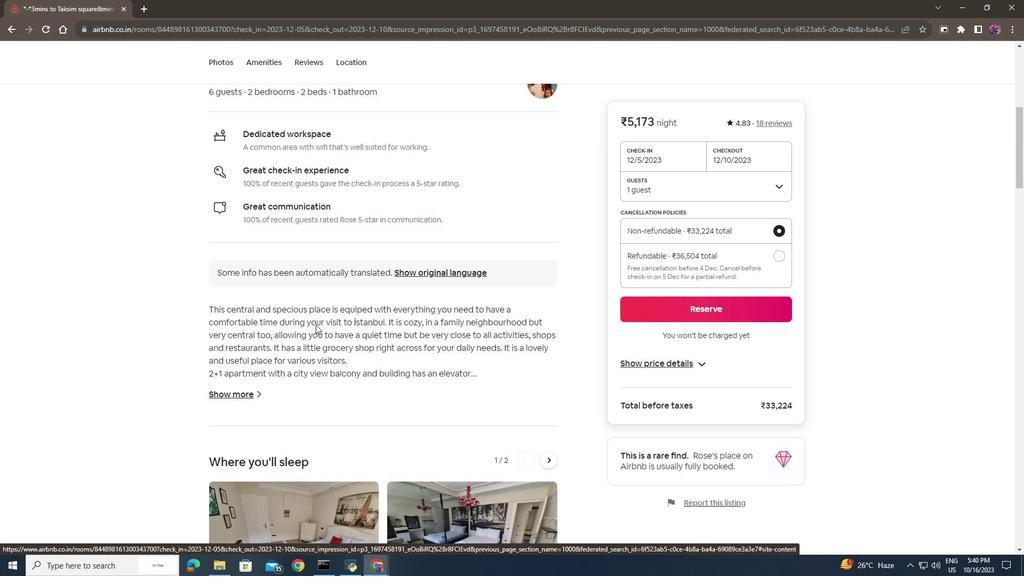 
Action: Mouse scrolled (312, 331) with delta (0, 0)
Screenshot: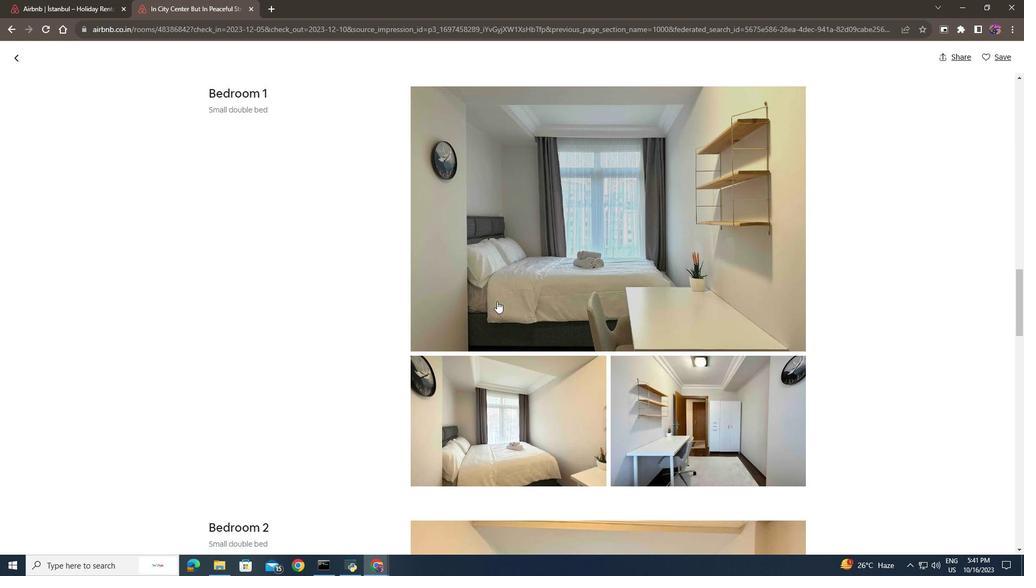 
Action: Mouse moved to (314, 326)
Screenshot: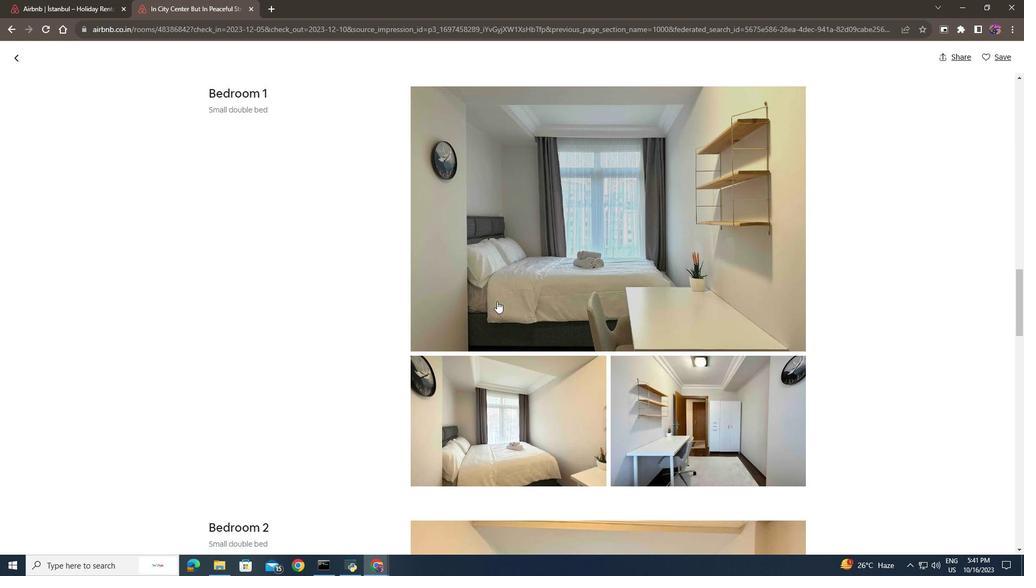 
Action: Mouse scrolled (314, 327) with delta (0, 0)
Screenshot: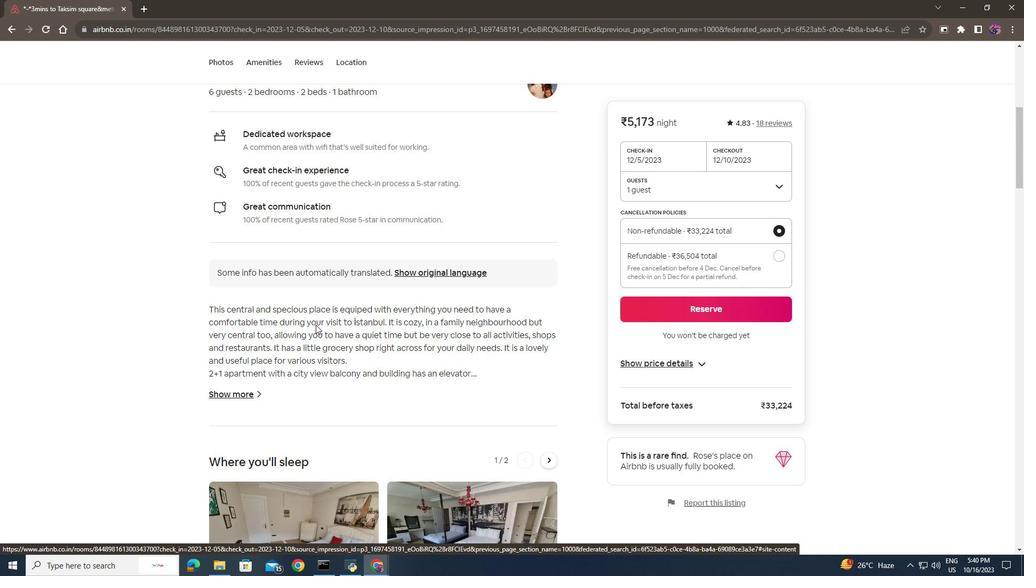 
Action: Mouse scrolled (314, 327) with delta (0, 0)
Screenshot: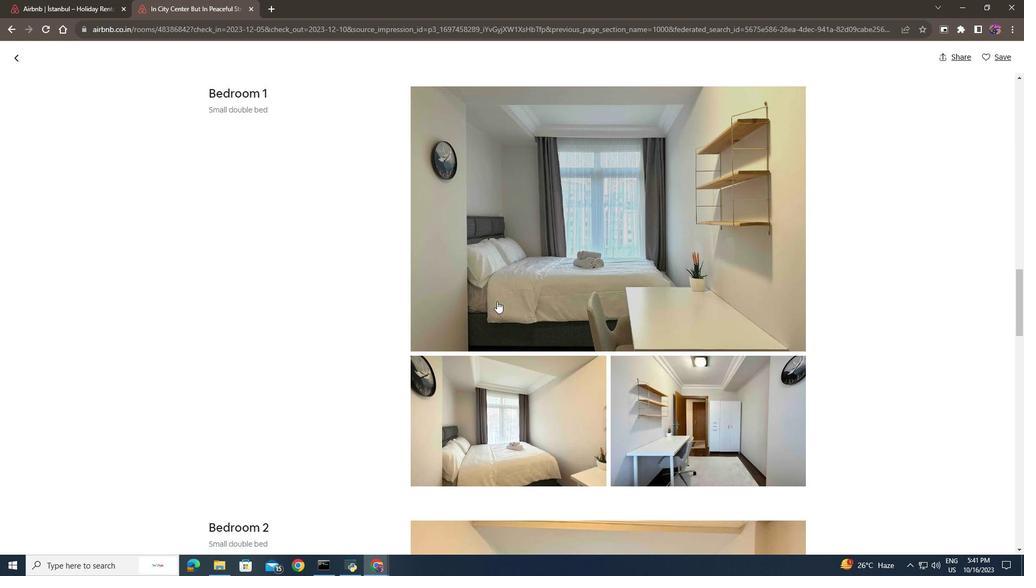 
Action: Mouse moved to (316, 321)
Screenshot: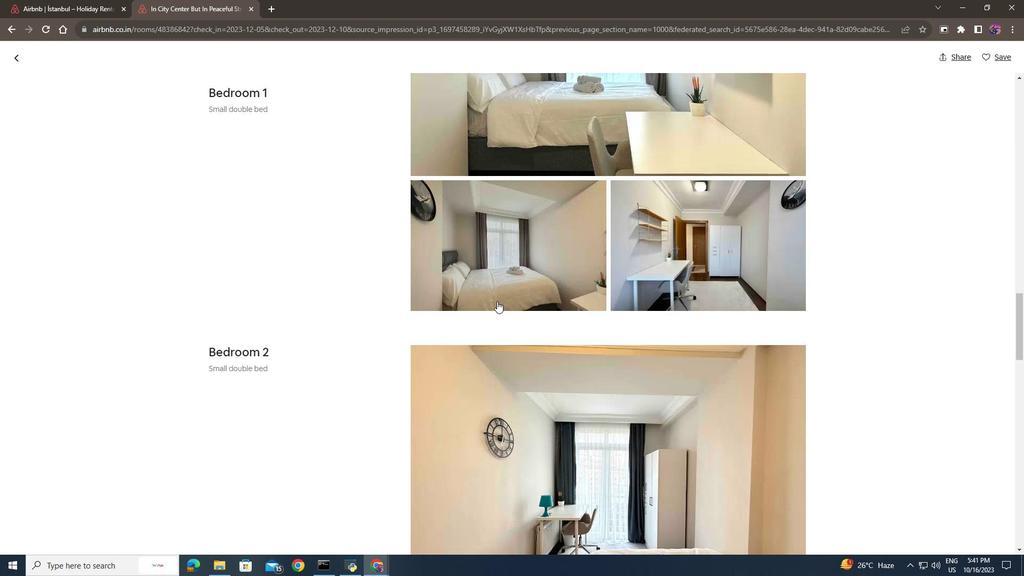 
Action: Mouse scrolled (316, 321) with delta (0, 0)
Screenshot: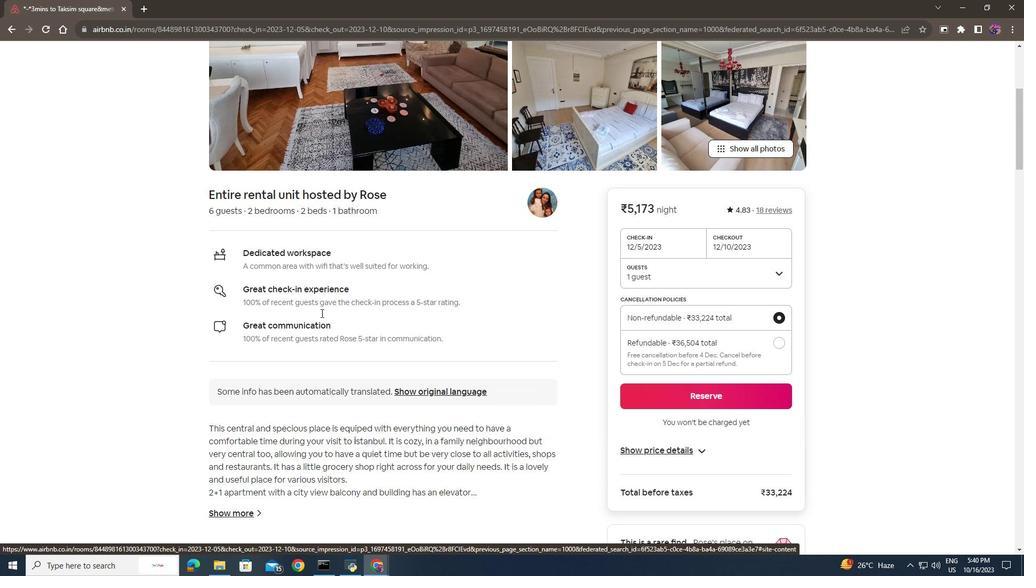 
Action: Mouse scrolled (316, 321) with delta (0, 0)
Screenshot: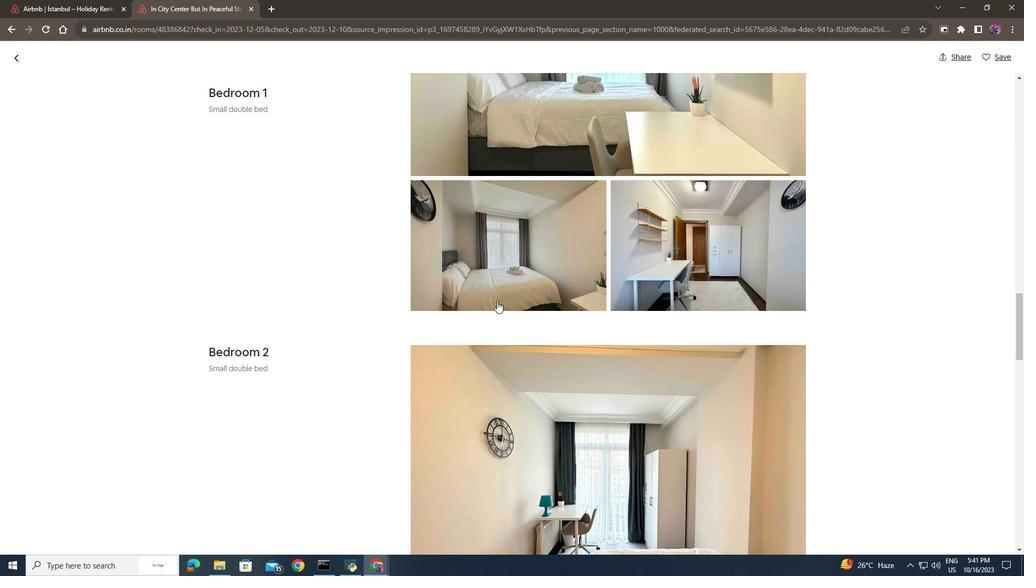 
Action: Mouse moved to (316, 321)
Screenshot: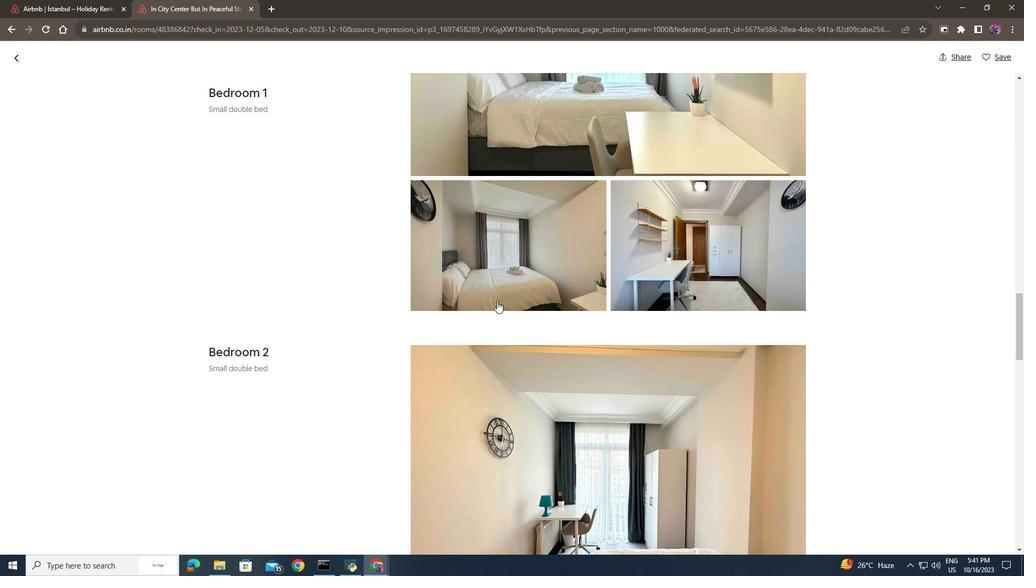 
Action: Mouse scrolled (316, 321) with delta (0, 0)
Screenshot: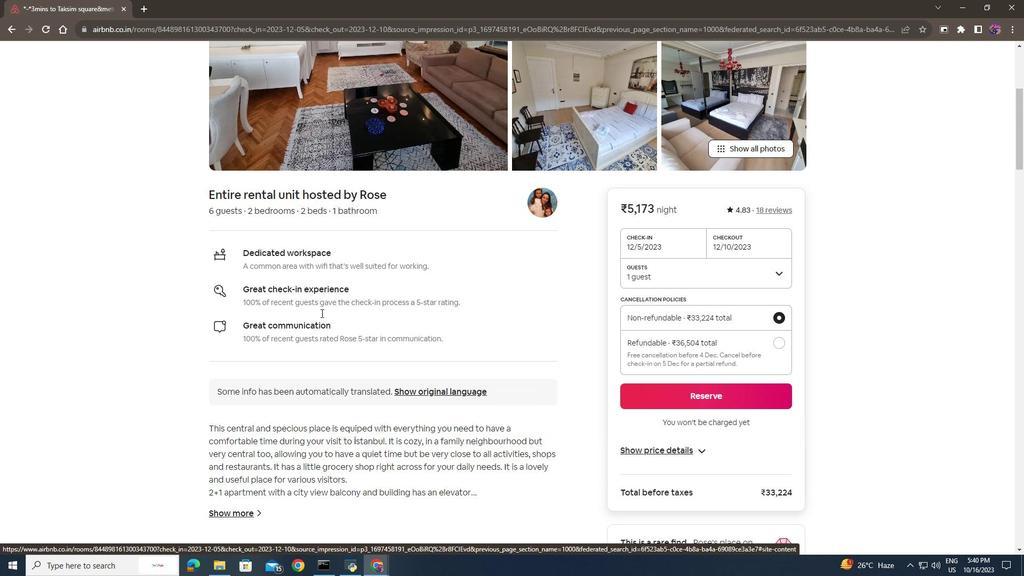
Action: Mouse scrolled (316, 321) with delta (0, 0)
Screenshot: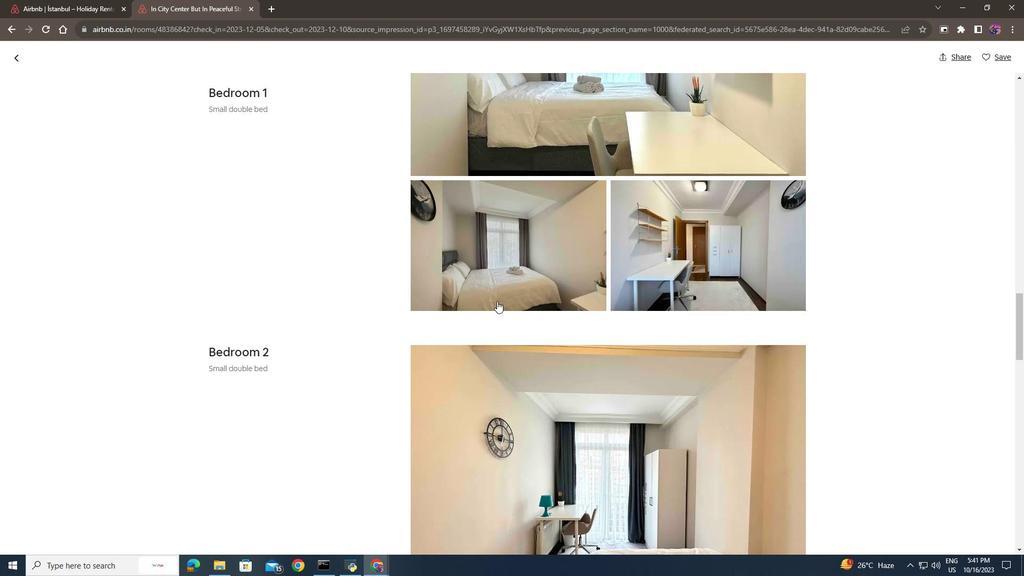 
Action: Mouse moved to (319, 316)
Screenshot: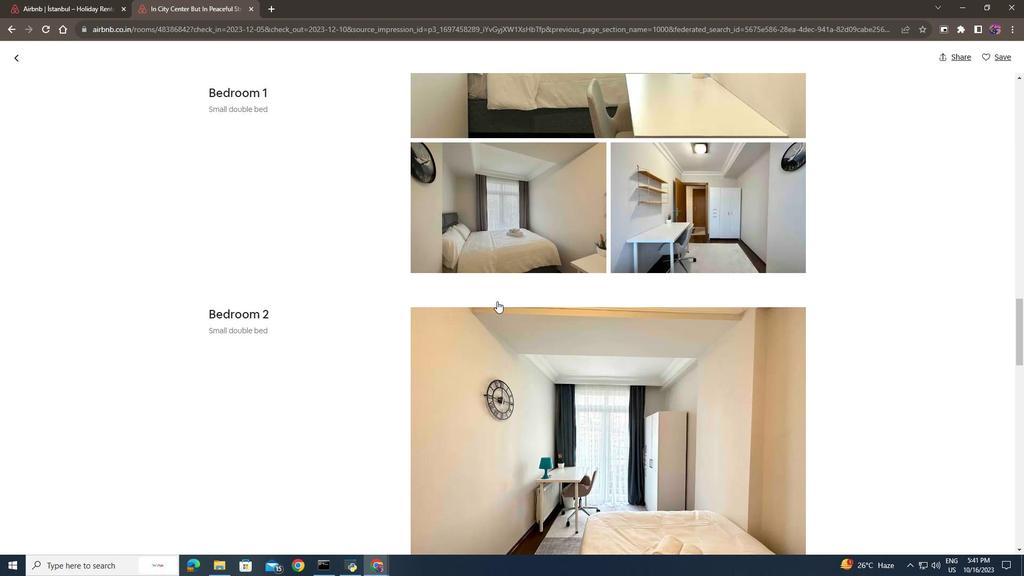 
Action: Mouse scrolled (319, 316) with delta (0, 0)
Screenshot: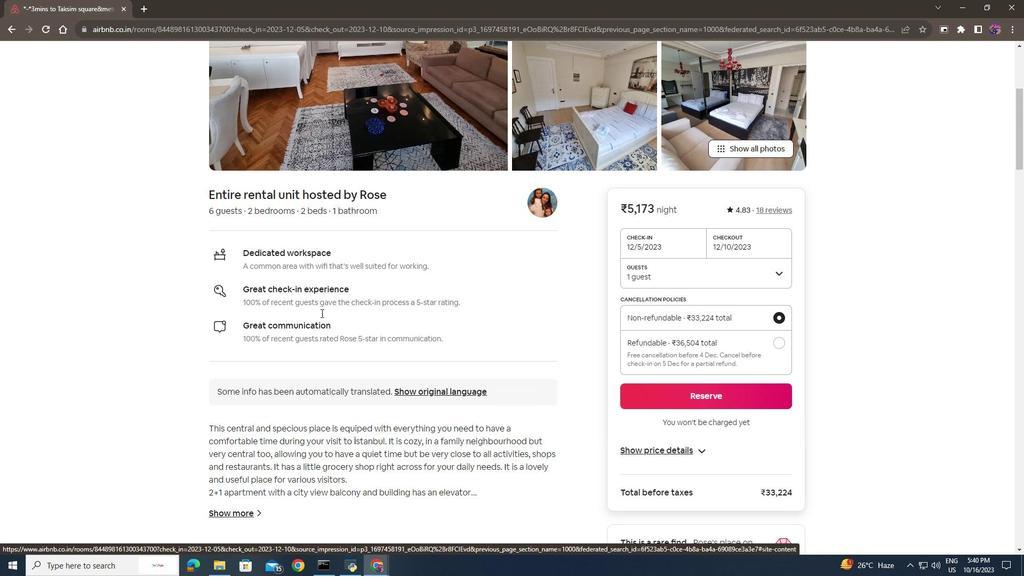 
Action: Mouse scrolled (319, 316) with delta (0, 0)
Screenshot: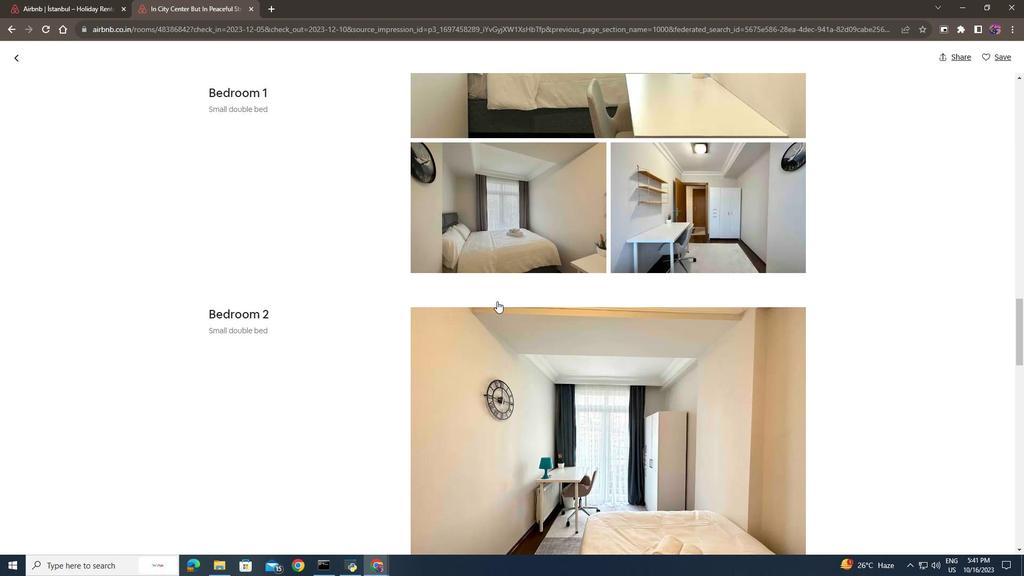 
Action: Mouse moved to (325, 304)
Screenshot: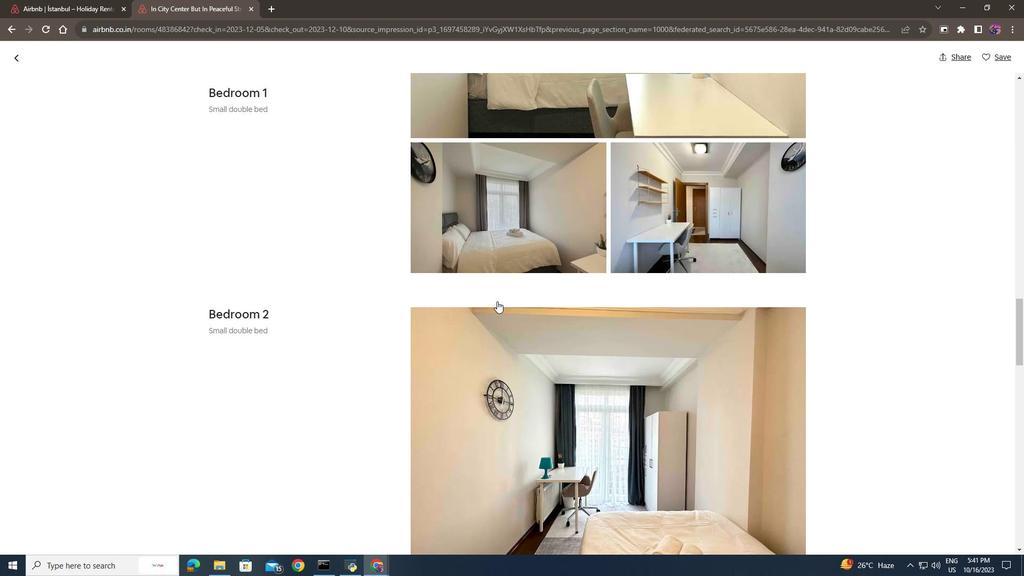 
Action: Mouse scrolled (325, 304) with delta (0, 0)
Screenshot: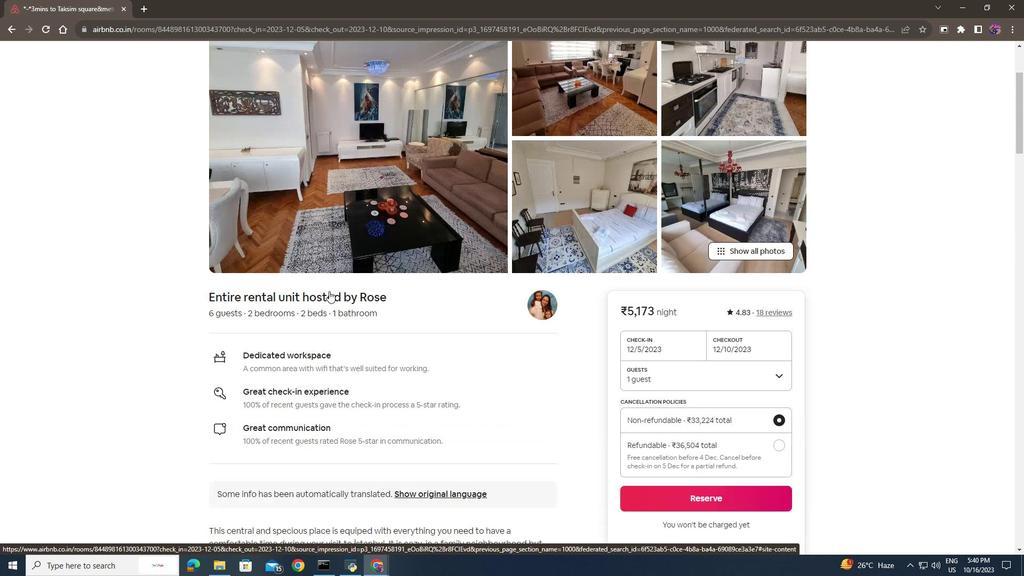 
Action: Mouse scrolled (325, 304) with delta (0, 0)
Screenshot: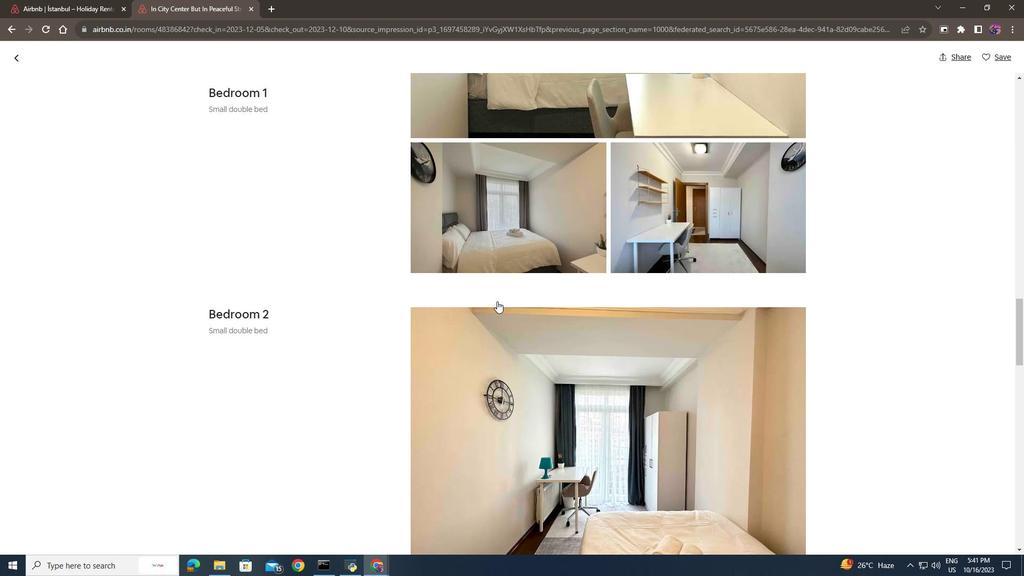 
Action: Mouse moved to (328, 293)
Screenshot: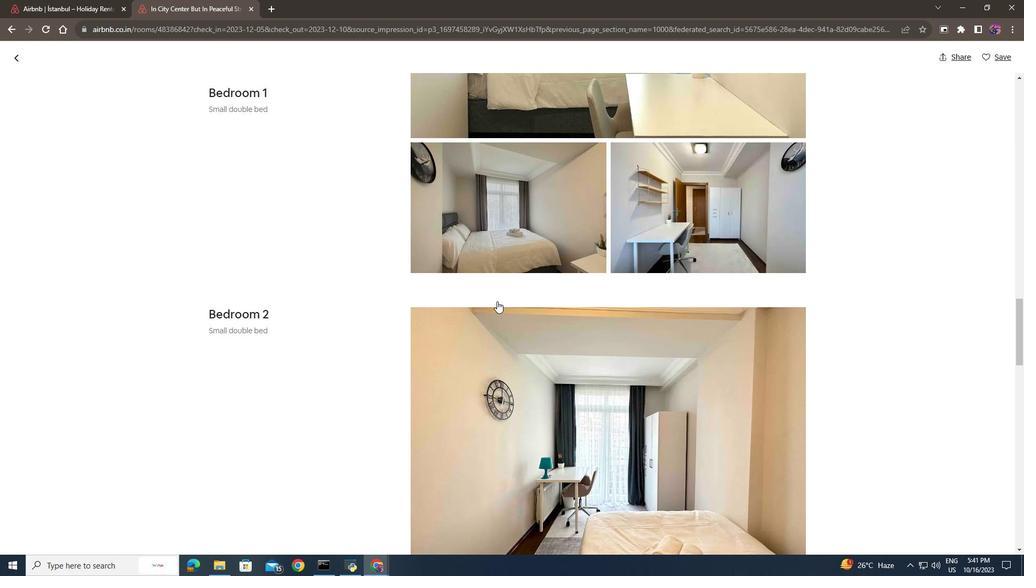 
Action: Mouse scrolled (328, 294) with delta (0, 0)
Screenshot: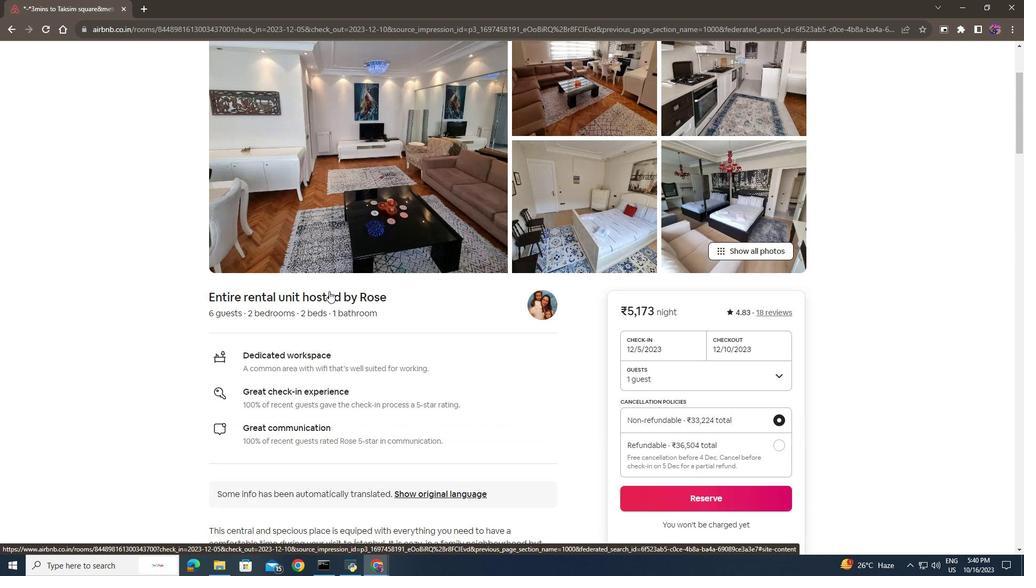 
Action: Mouse scrolled (328, 294) with delta (0, 0)
Screenshot: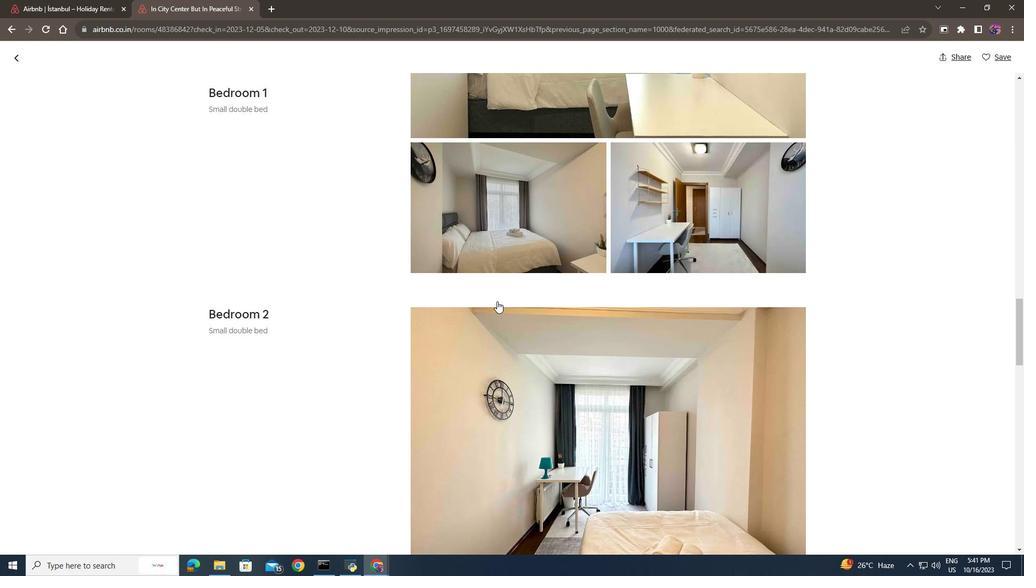 
Action: Mouse moved to (331, 284)
Screenshot: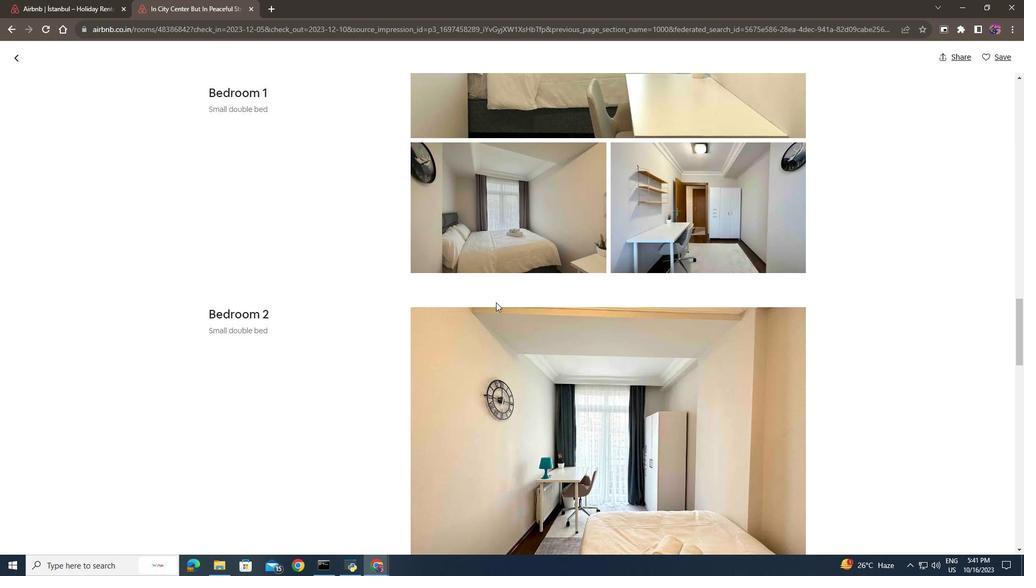 
Action: Mouse scrolled (331, 285) with delta (0, 0)
Screenshot: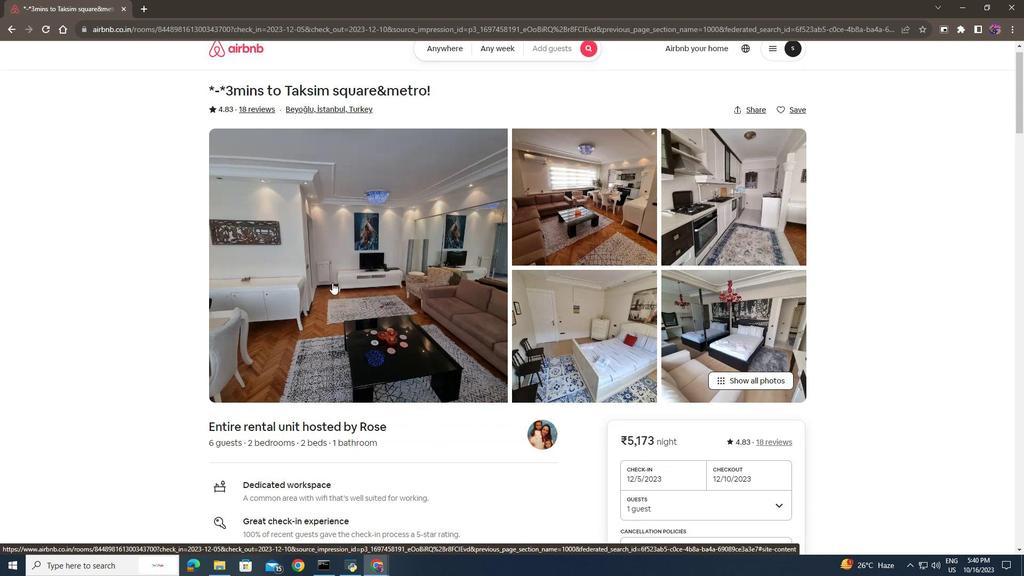 
Action: Mouse scrolled (331, 285) with delta (0, 0)
Screenshot: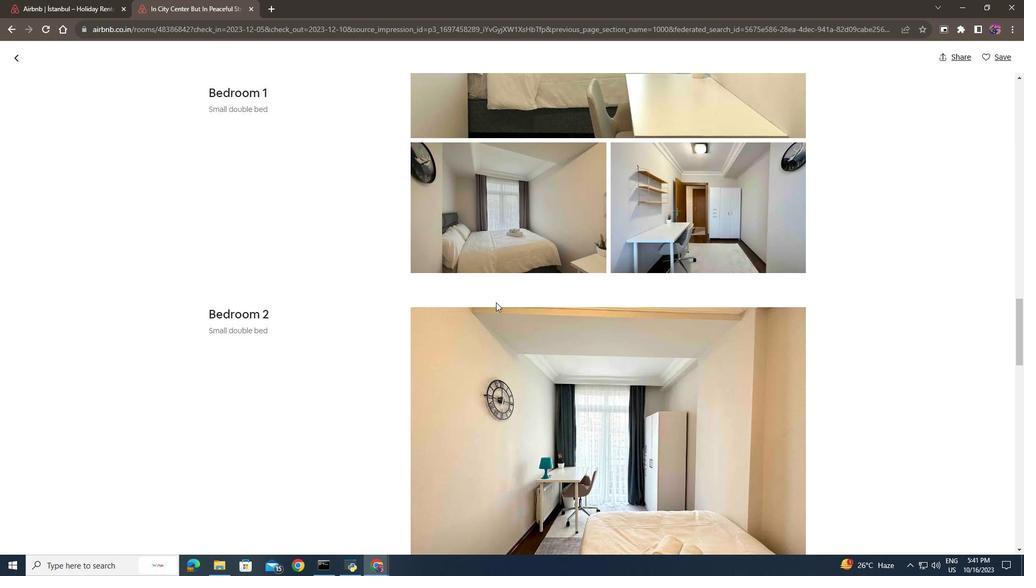
Action: Mouse moved to (348, 232)
Screenshot: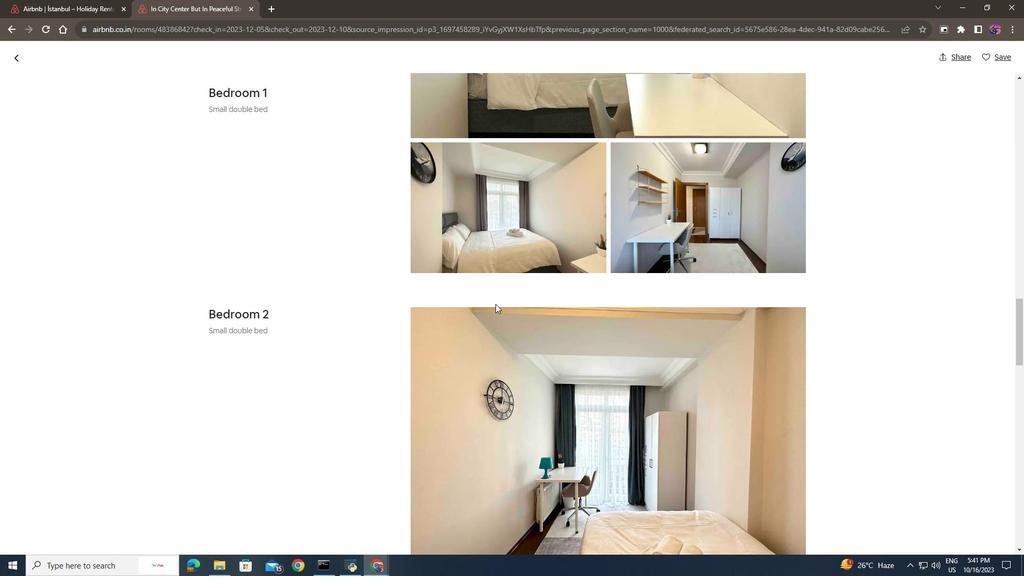 
Action: Mouse pressed left at (348, 232)
Screenshot: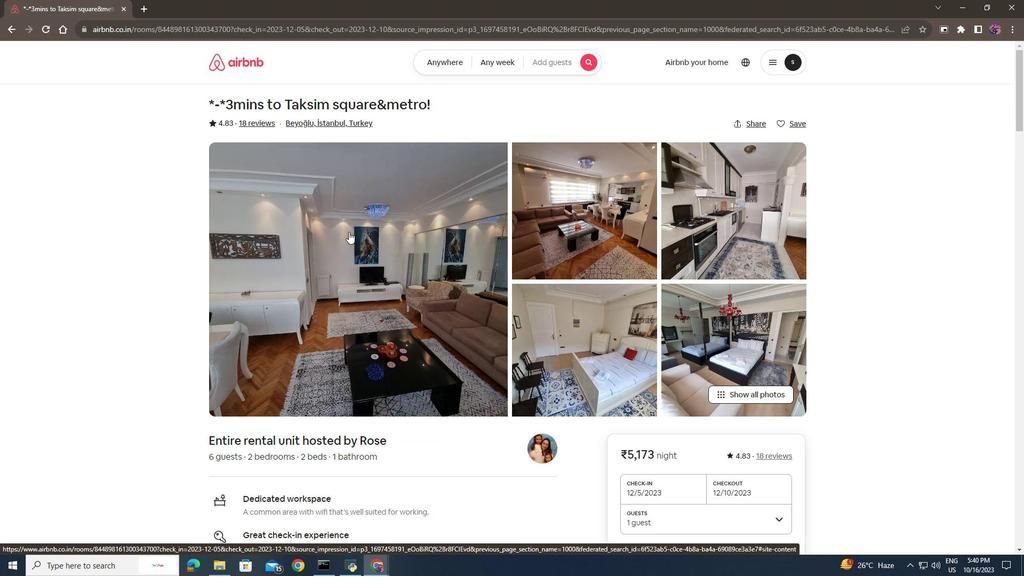 
Action: Mouse pressed left at (348, 232)
Screenshot: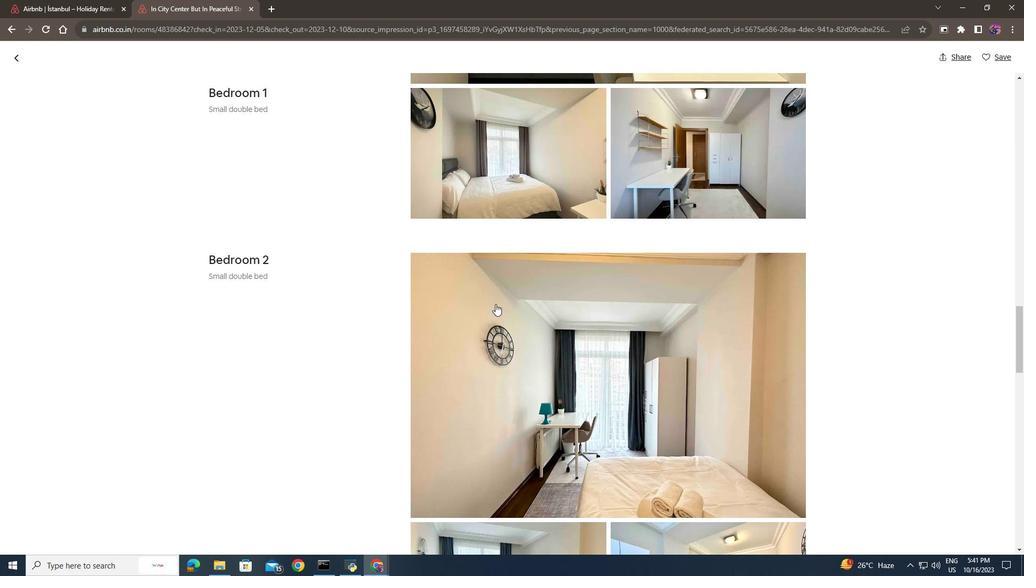
Action: Mouse moved to (549, 396)
Screenshot: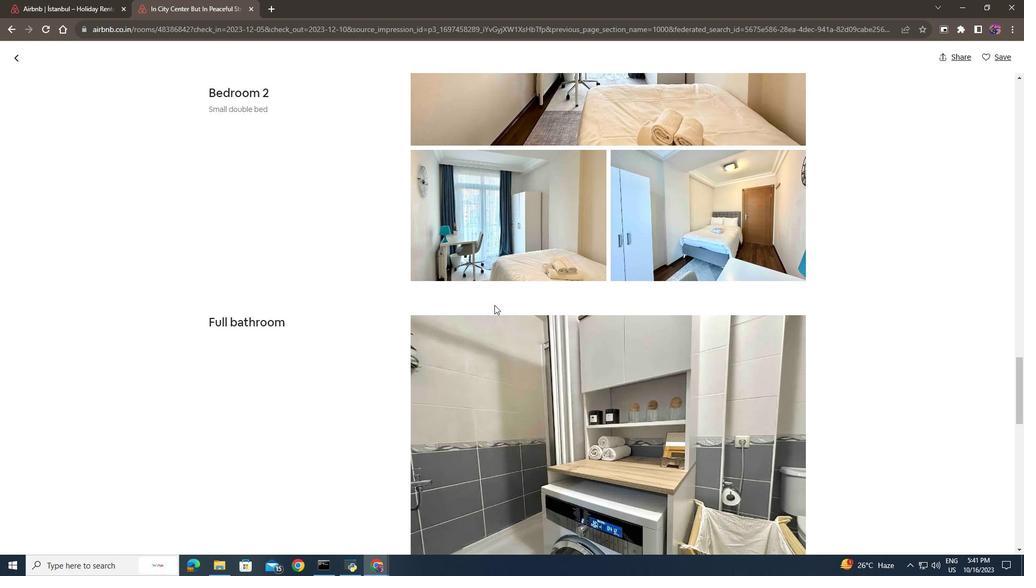 
Action: Mouse scrolled (549, 395) with delta (0, 0)
Screenshot: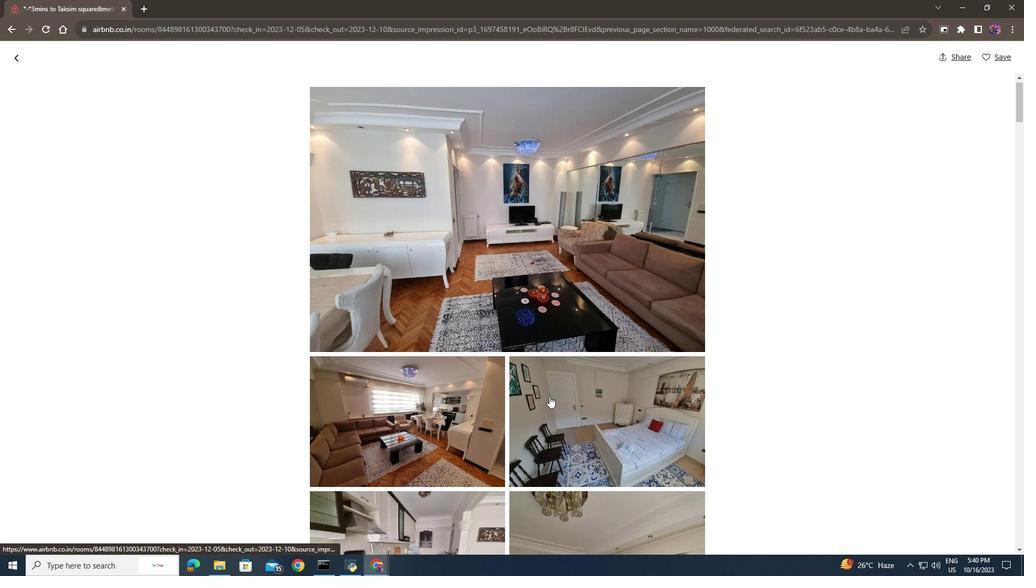 
Action: Mouse scrolled (549, 395) with delta (0, 0)
Screenshot: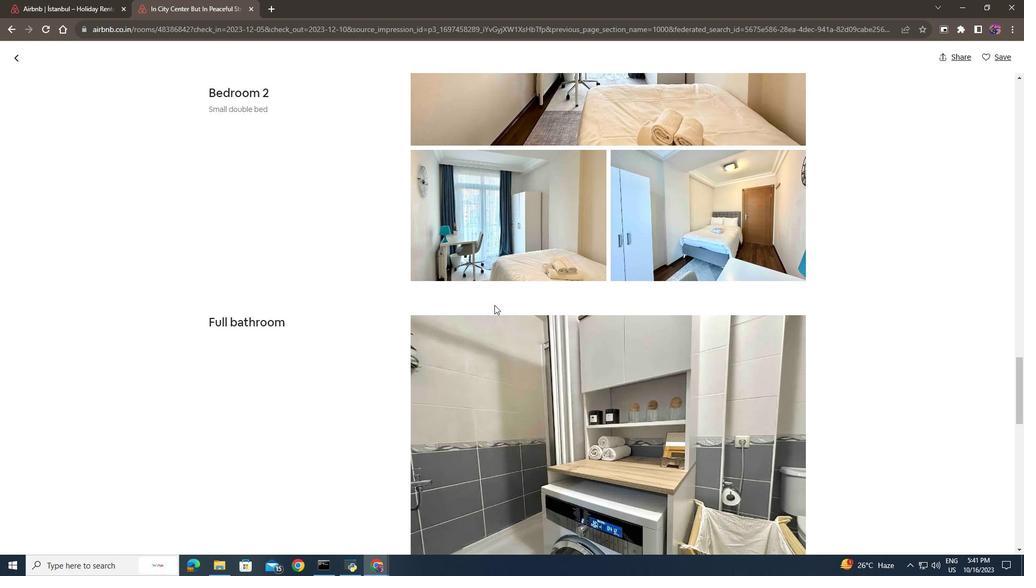 
Action: Mouse scrolled (549, 395) with delta (0, 0)
Screenshot: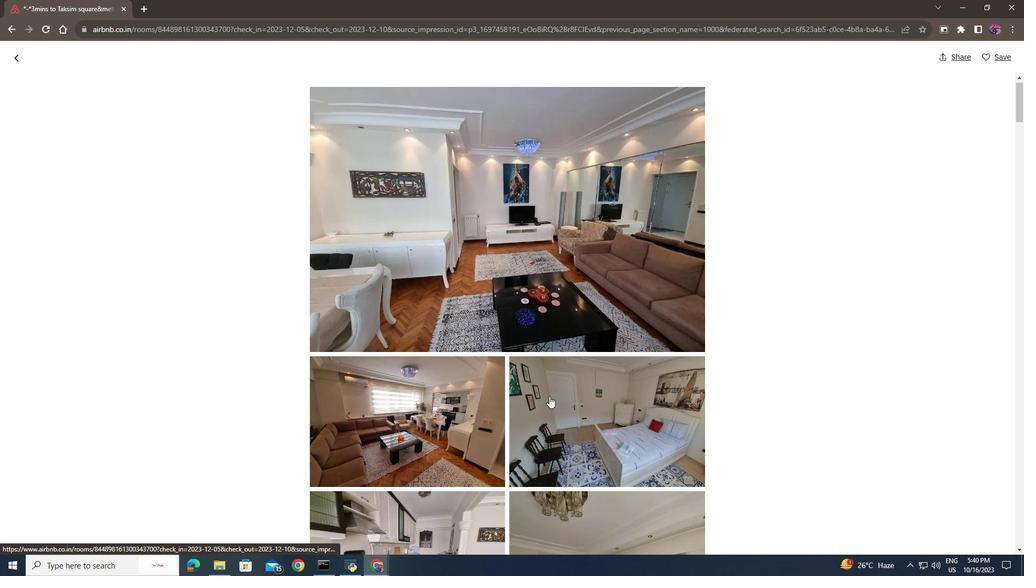 
Action: Mouse scrolled (549, 395) with delta (0, 0)
Screenshot: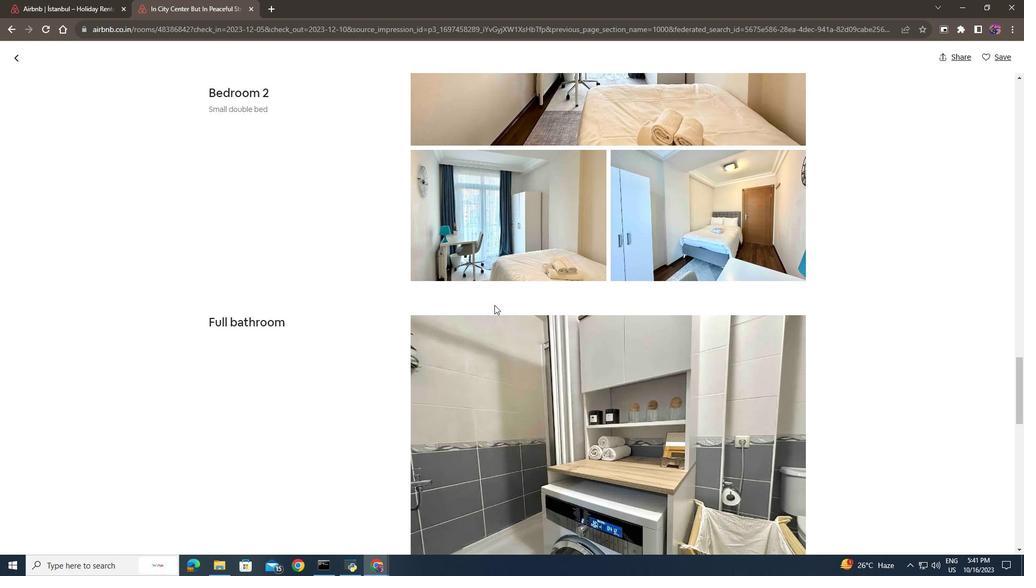 
Action: Mouse scrolled (549, 395) with delta (0, 0)
Screenshot: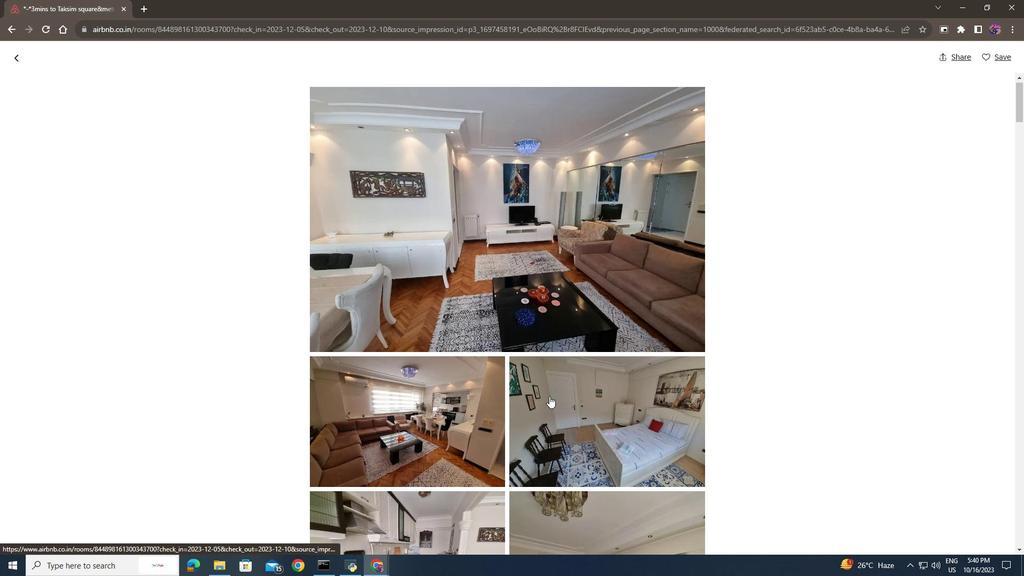 
Action: Mouse scrolled (549, 395) with delta (0, 0)
Screenshot: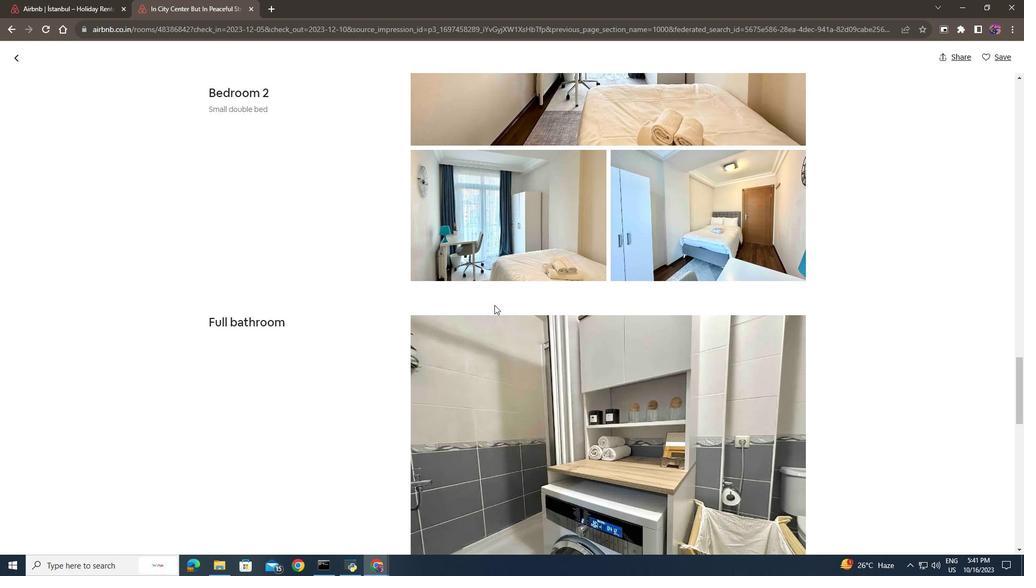 
Action: Mouse scrolled (549, 395) with delta (0, 0)
Screenshot: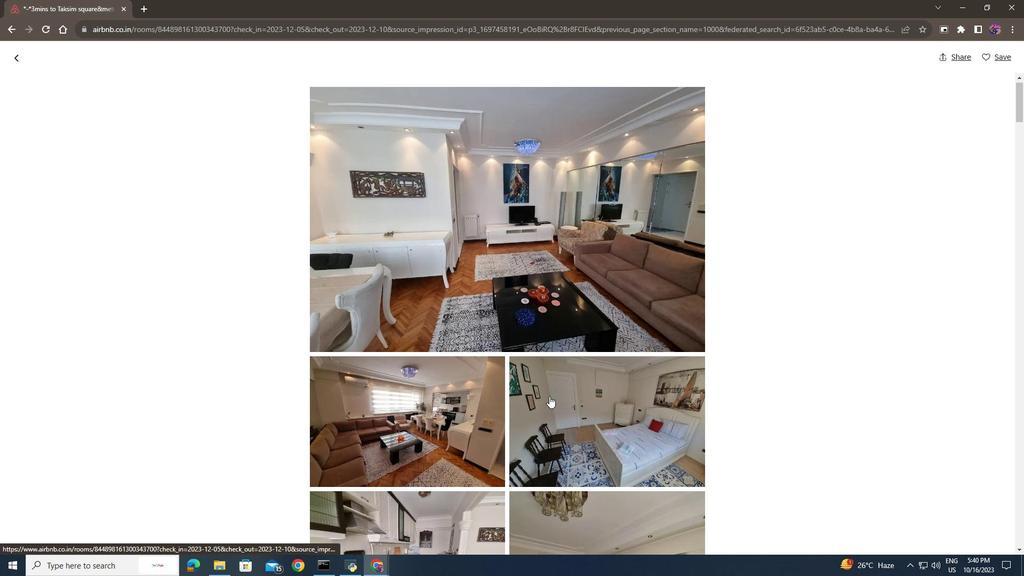
Action: Mouse scrolled (549, 395) with delta (0, 0)
Screenshot: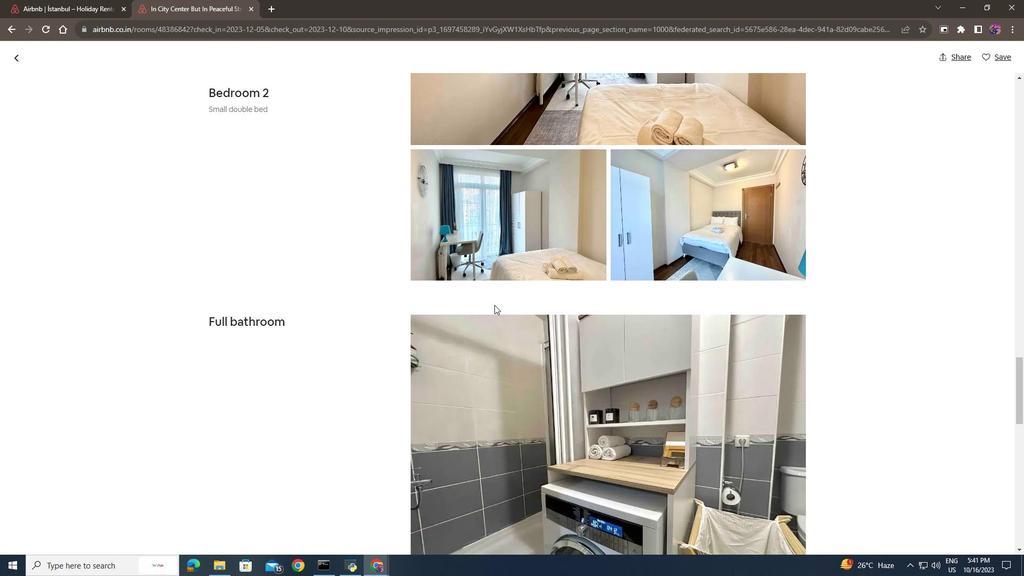 
Action: Mouse scrolled (549, 395) with delta (0, 0)
Screenshot: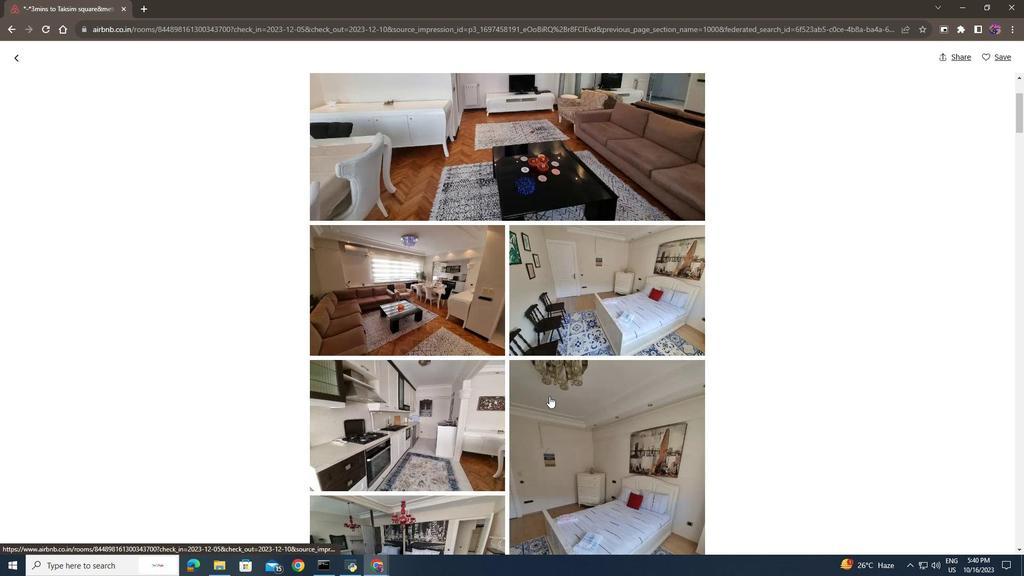 
Action: Mouse scrolled (549, 395) with delta (0, 0)
Screenshot: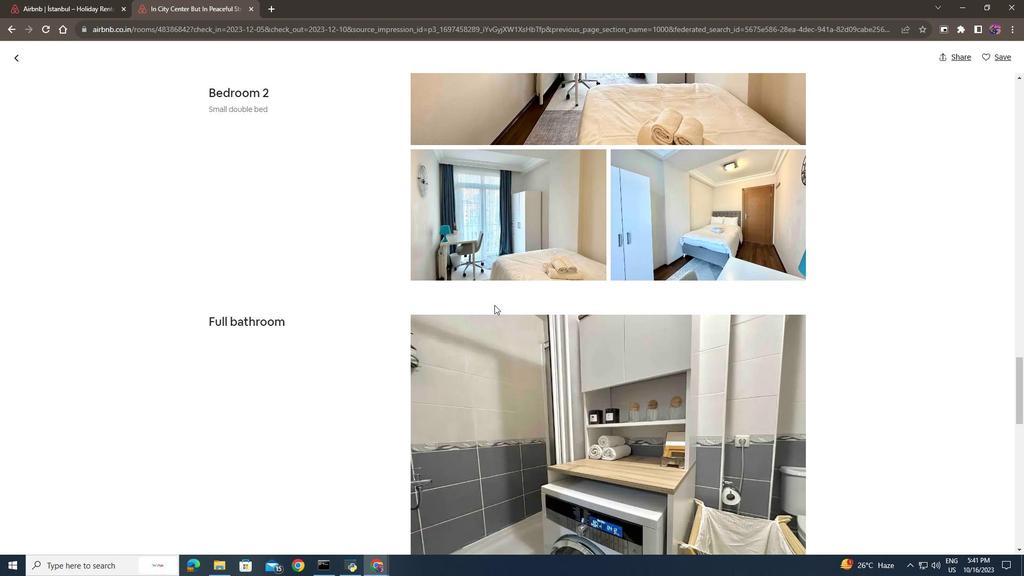 
Action: Mouse scrolled (549, 395) with delta (0, 0)
Screenshot: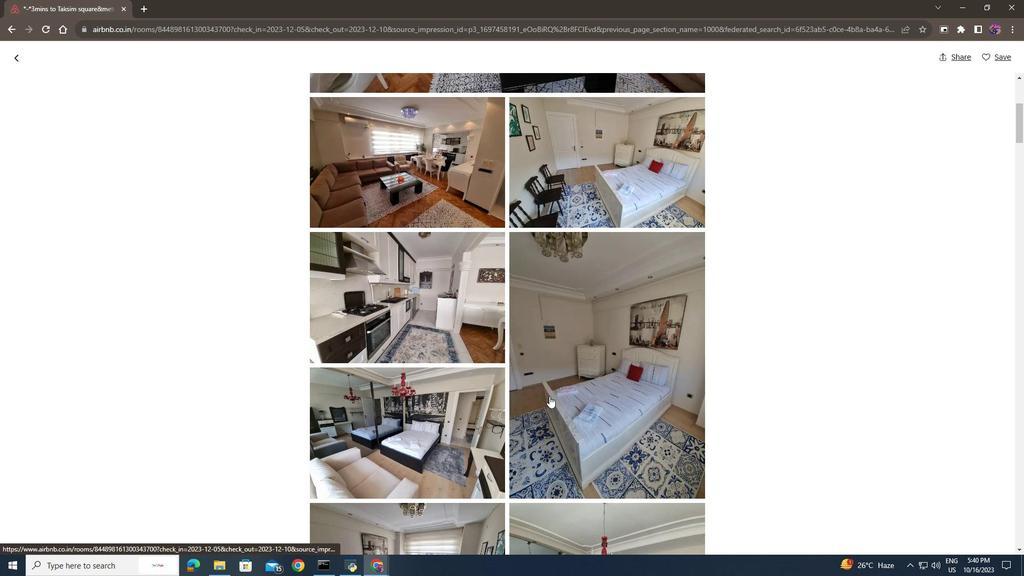 
Action: Mouse scrolled (549, 395) with delta (0, 0)
Screenshot: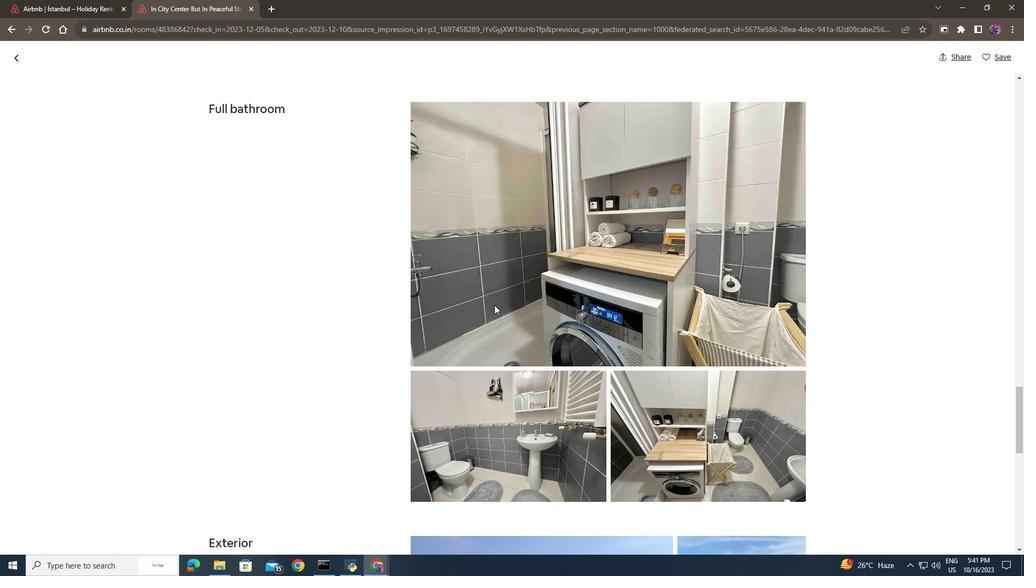 
Action: Mouse scrolled (549, 395) with delta (0, 0)
Screenshot: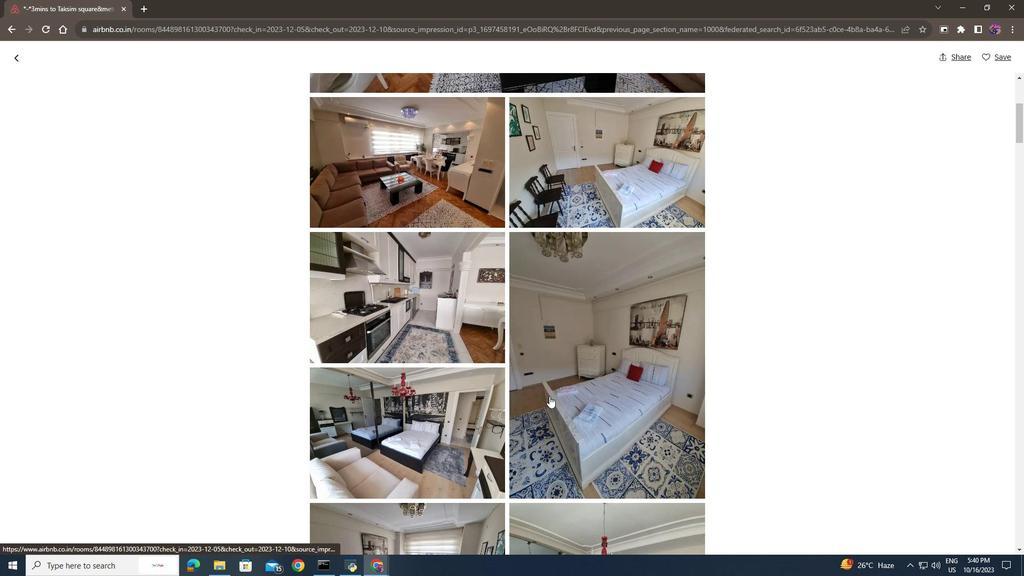 
Action: Mouse scrolled (549, 395) with delta (0, 0)
Screenshot: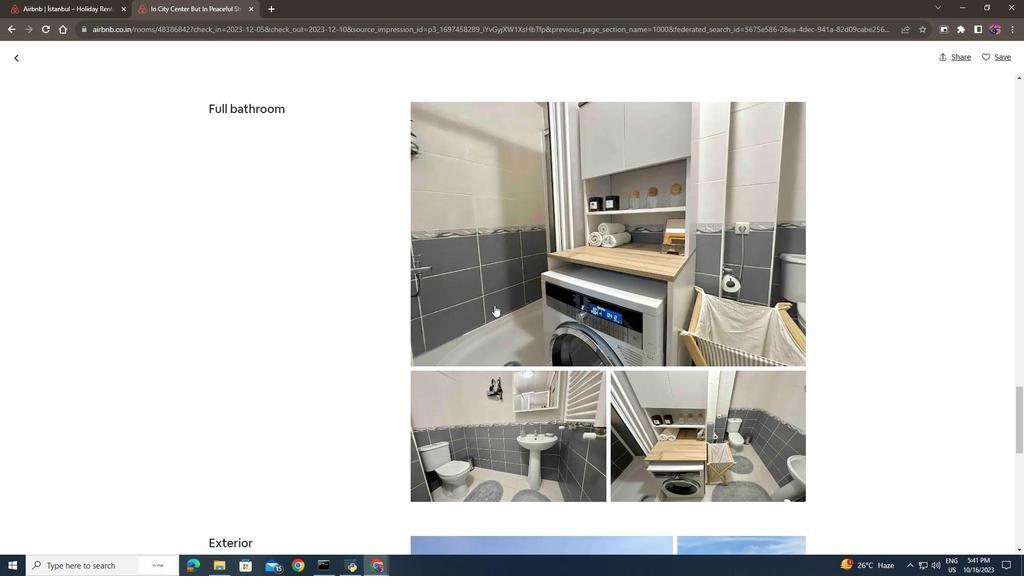 
Action: Mouse scrolled (549, 395) with delta (0, 0)
Screenshot: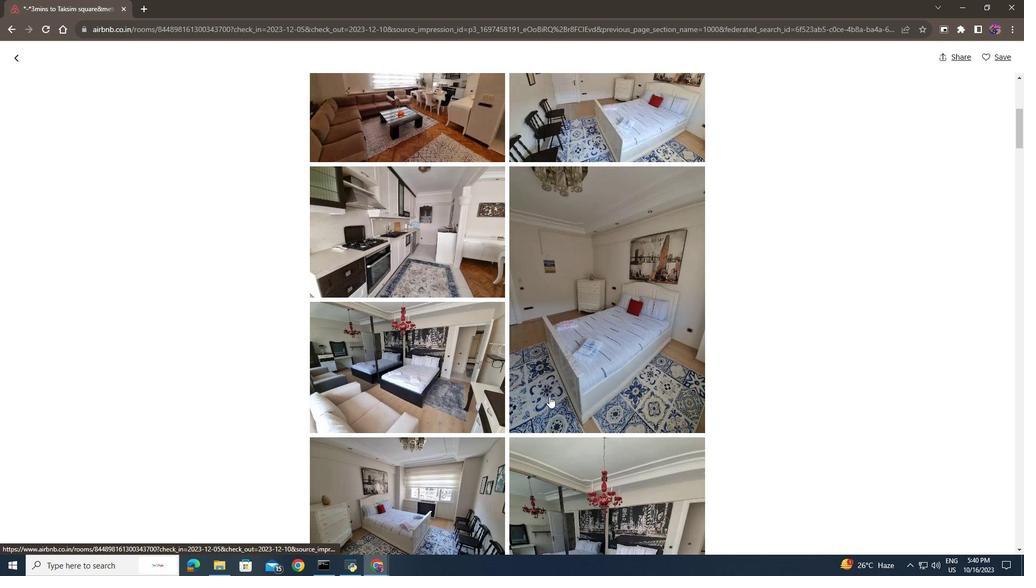 
Action: Mouse scrolled (549, 395) with delta (0, 0)
Screenshot: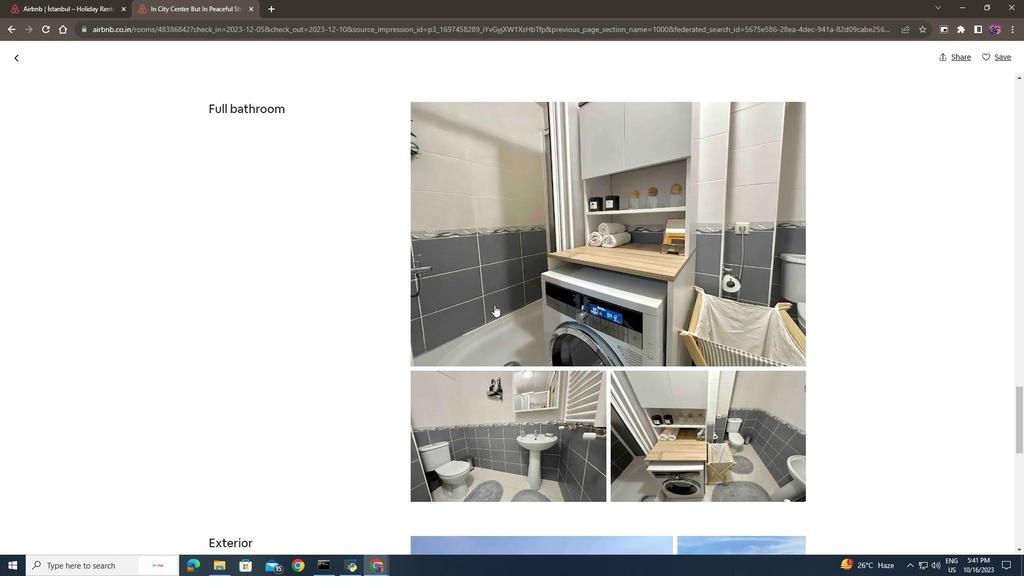 
Action: Mouse scrolled (549, 395) with delta (0, 0)
Screenshot: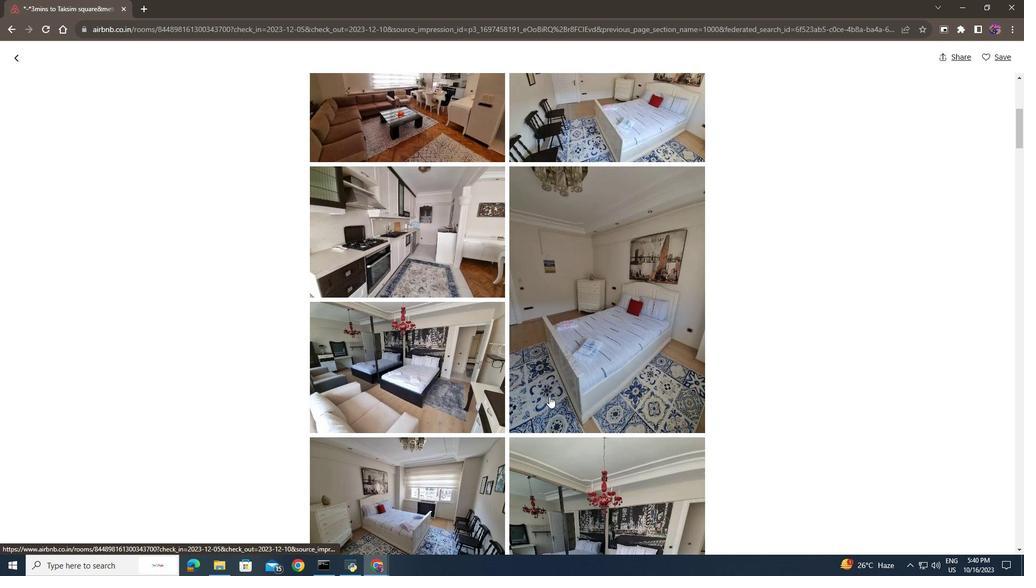 
Action: Mouse scrolled (549, 395) with delta (0, 0)
Screenshot: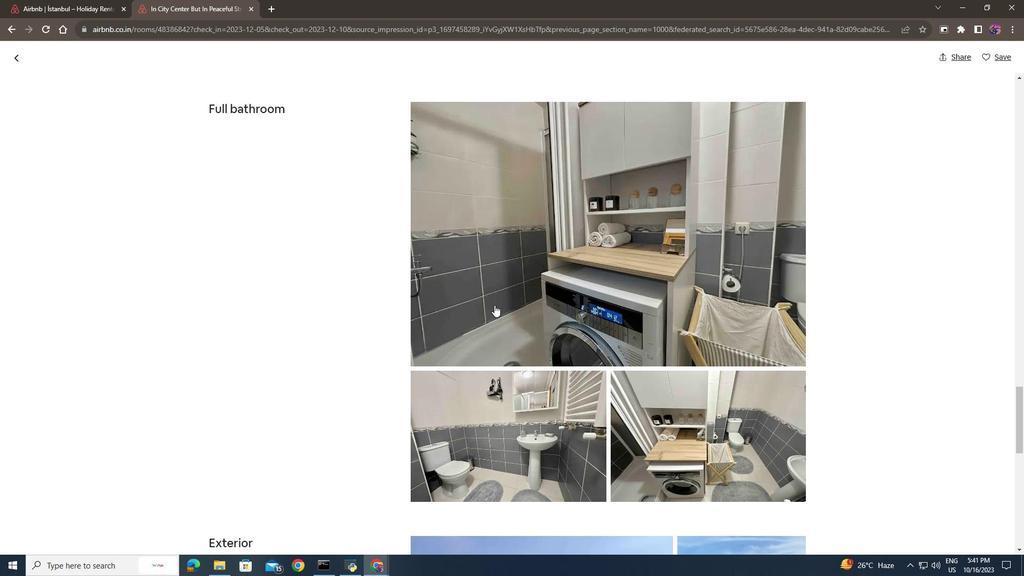 
Action: Mouse scrolled (549, 395) with delta (0, 0)
Screenshot: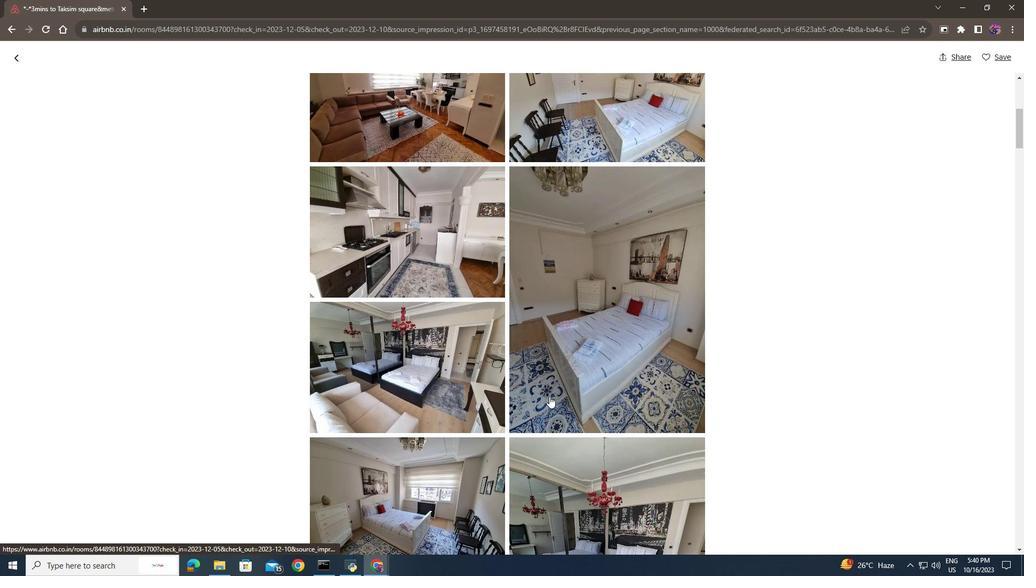 
Action: Mouse scrolled (549, 395) with delta (0, 0)
Screenshot: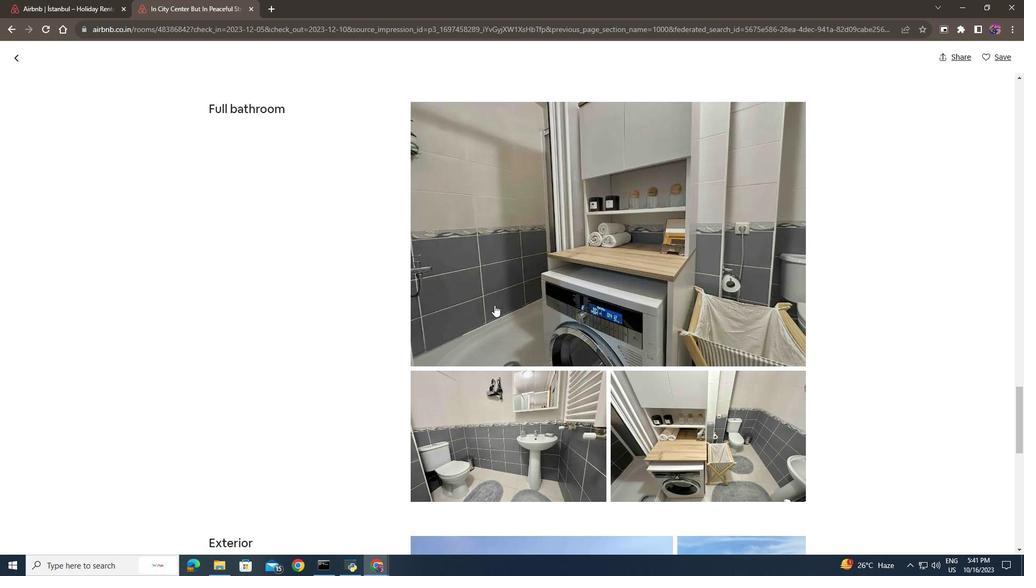 
Action: Mouse scrolled (549, 395) with delta (0, 0)
Screenshot: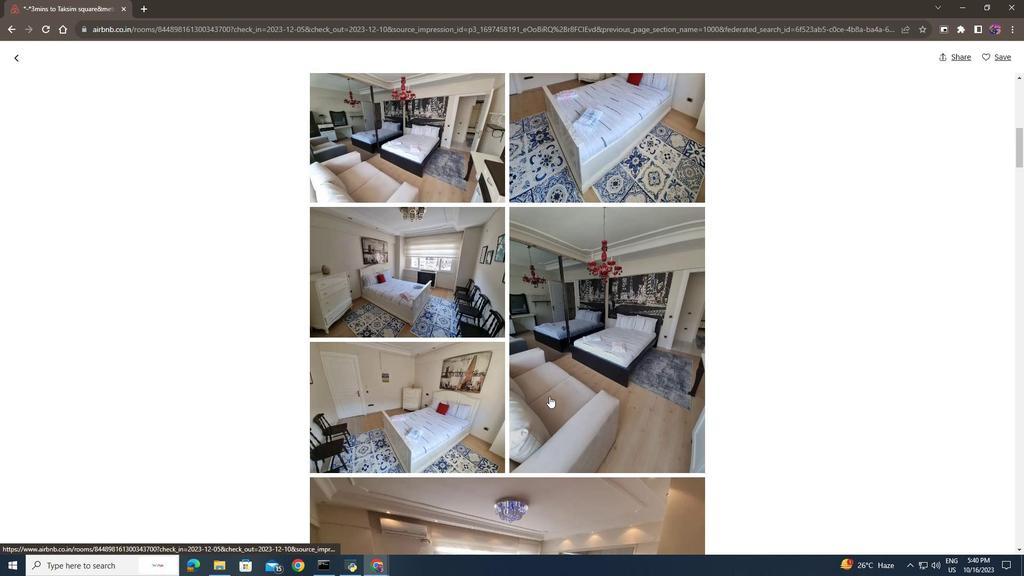 
Action: Mouse scrolled (549, 395) with delta (0, 0)
Screenshot: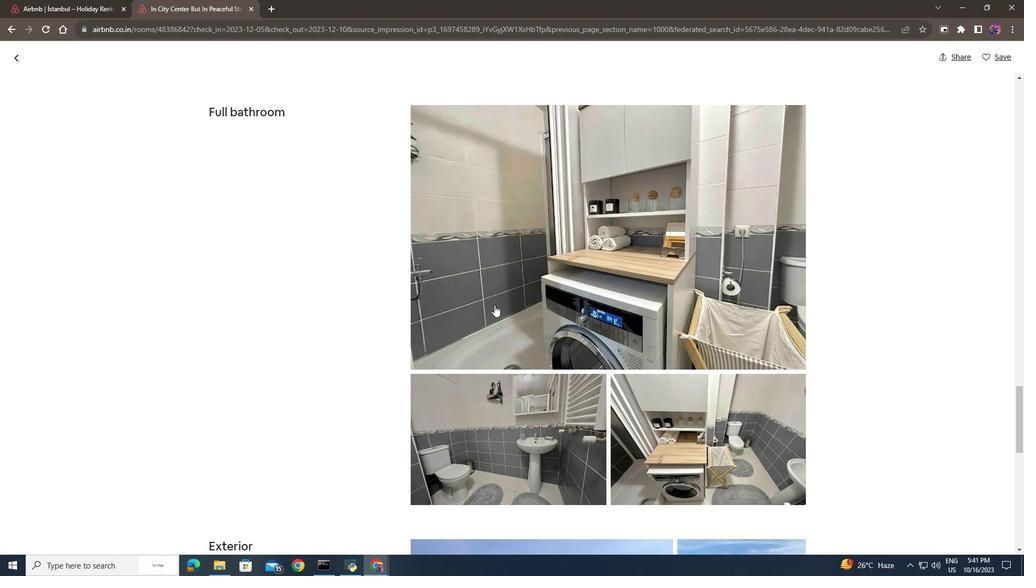 
Action: Mouse scrolled (549, 395) with delta (0, 0)
Screenshot: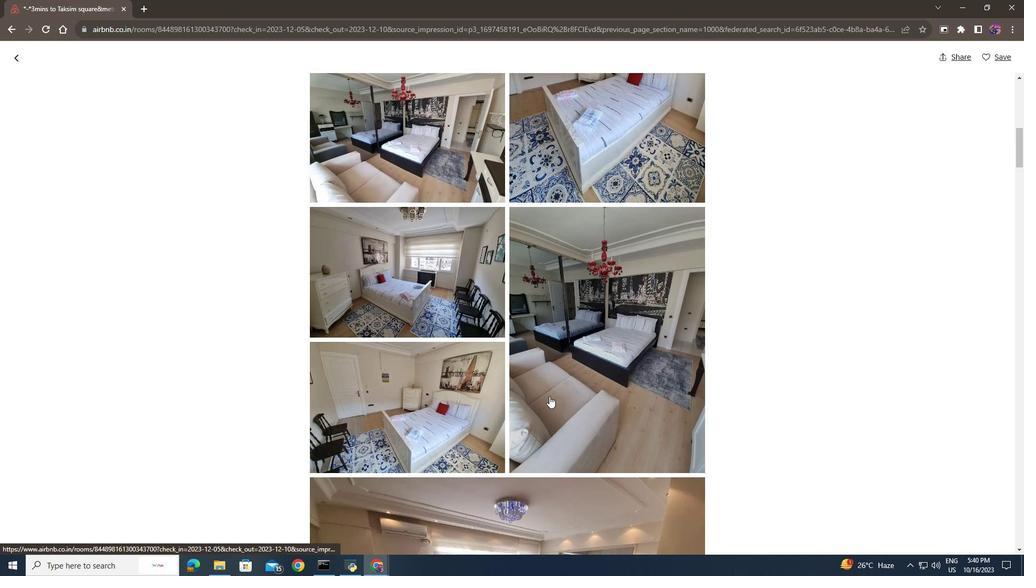 
Action: Mouse scrolled (549, 395) with delta (0, 0)
Screenshot: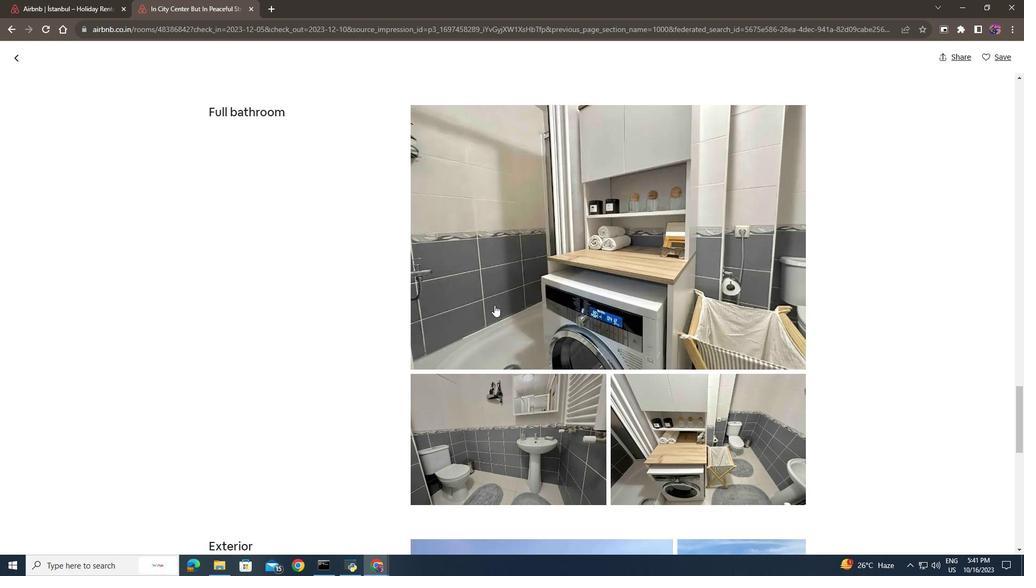 
Action: Mouse scrolled (549, 395) with delta (0, 0)
Screenshot: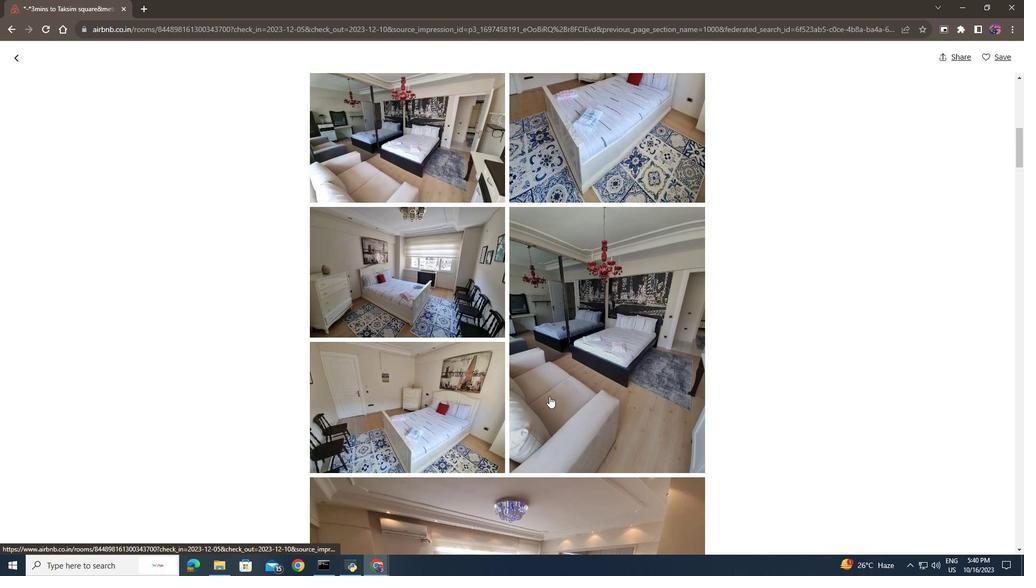 
Action: Mouse scrolled (549, 395) with delta (0, 0)
Screenshot: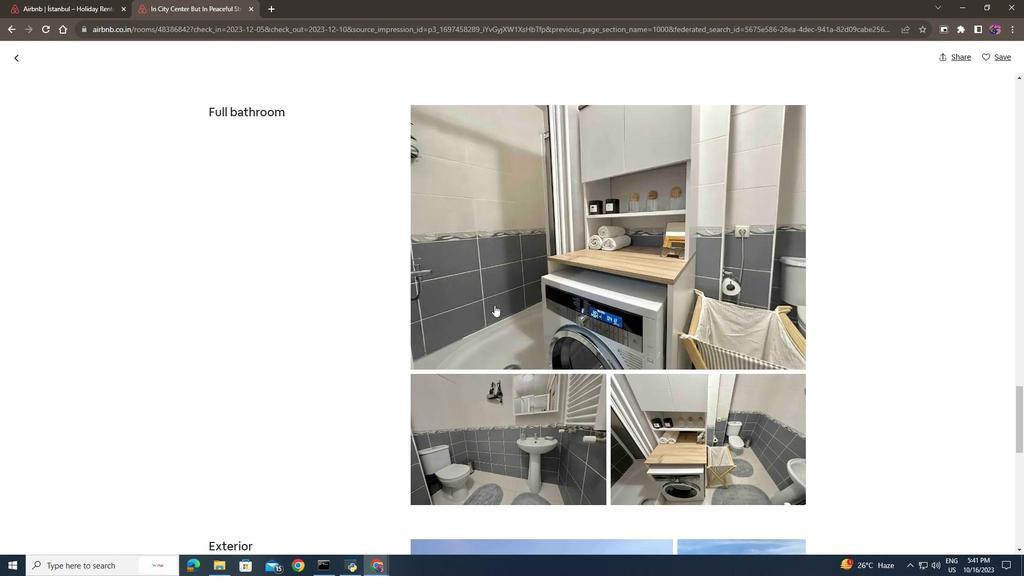 
Action: Mouse scrolled (549, 395) with delta (0, 0)
Screenshot: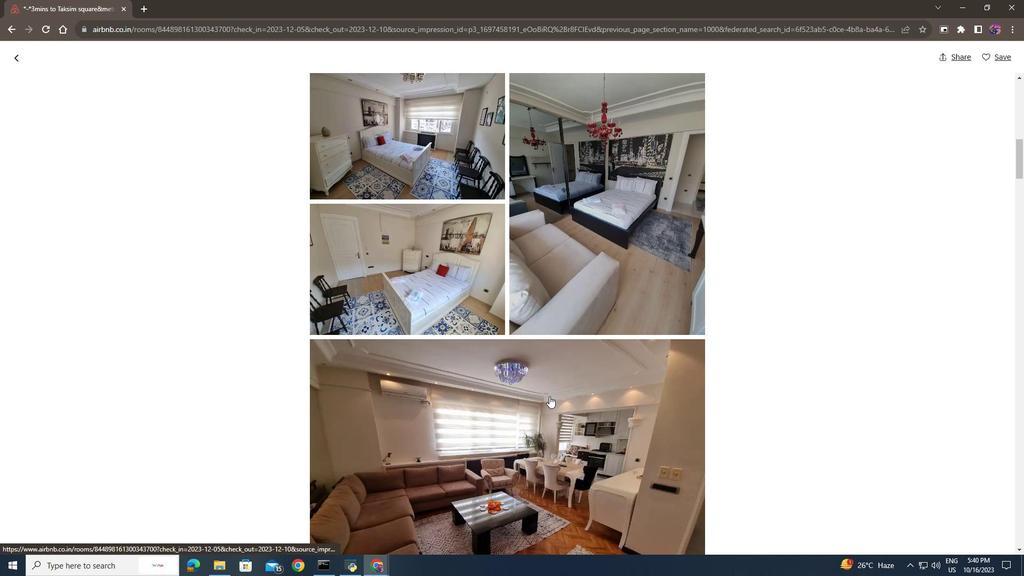 
Action: Mouse scrolled (549, 395) with delta (0, 0)
Screenshot: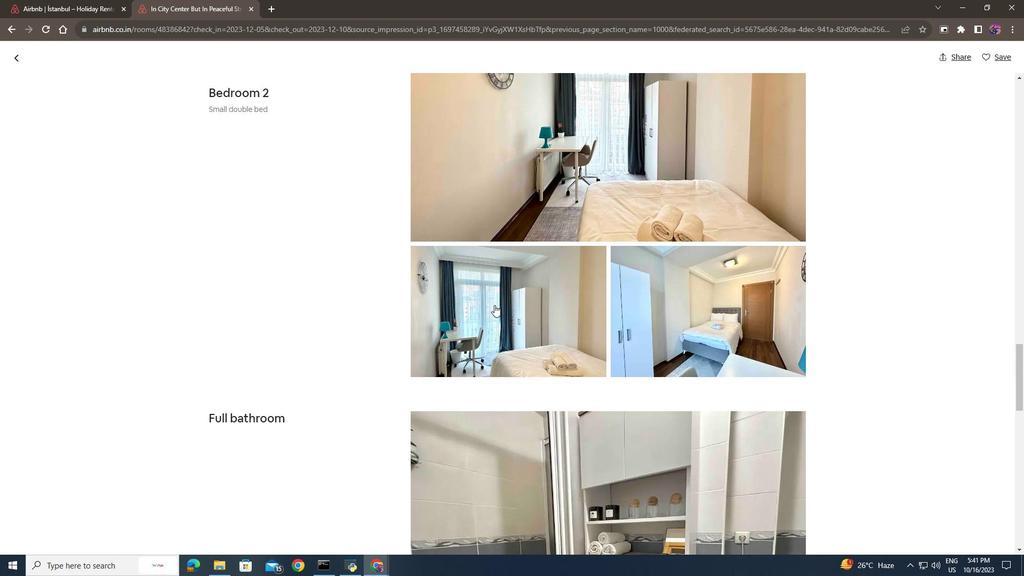 
Action: Mouse scrolled (549, 395) with delta (0, 0)
Screenshot: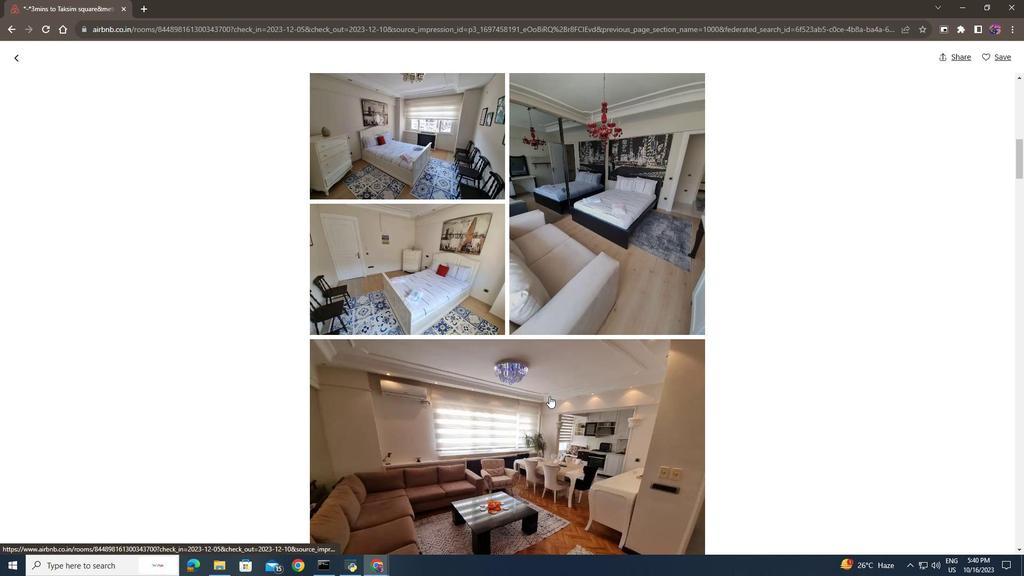 
Action: Mouse scrolled (549, 395) with delta (0, 0)
Screenshot: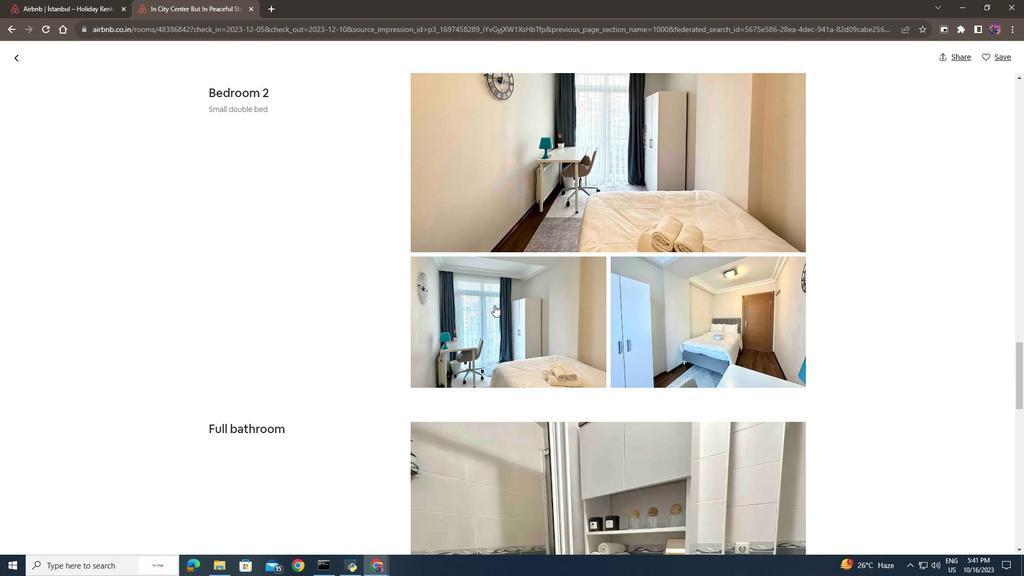 
Action: Mouse scrolled (549, 395) with delta (0, 0)
Screenshot: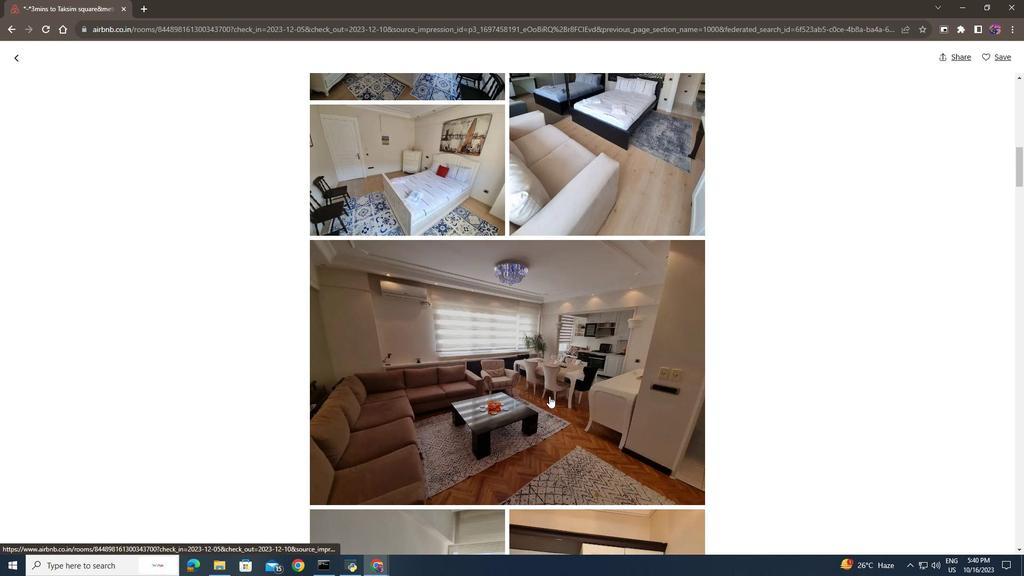 
Action: Mouse scrolled (549, 395) with delta (0, 0)
Screenshot: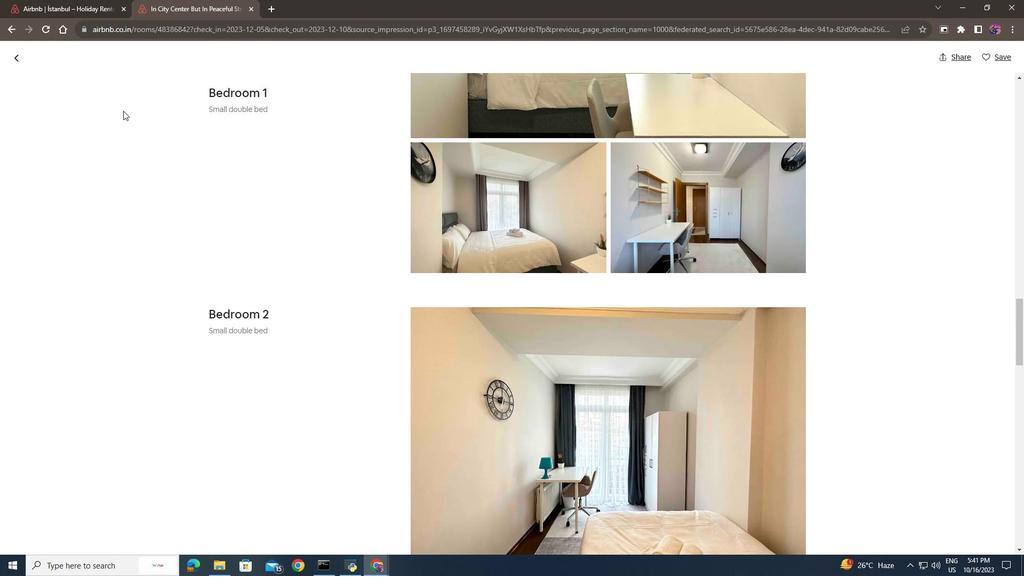
Action: Mouse scrolled (549, 395) with delta (0, 0)
Screenshot: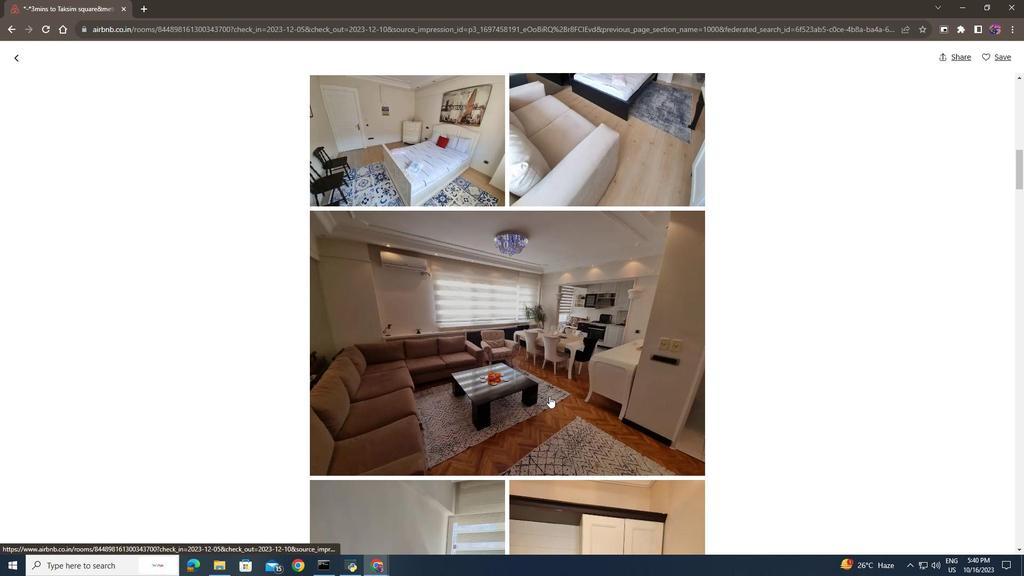 
Action: Mouse scrolled (549, 395) with delta (0, 0)
Screenshot: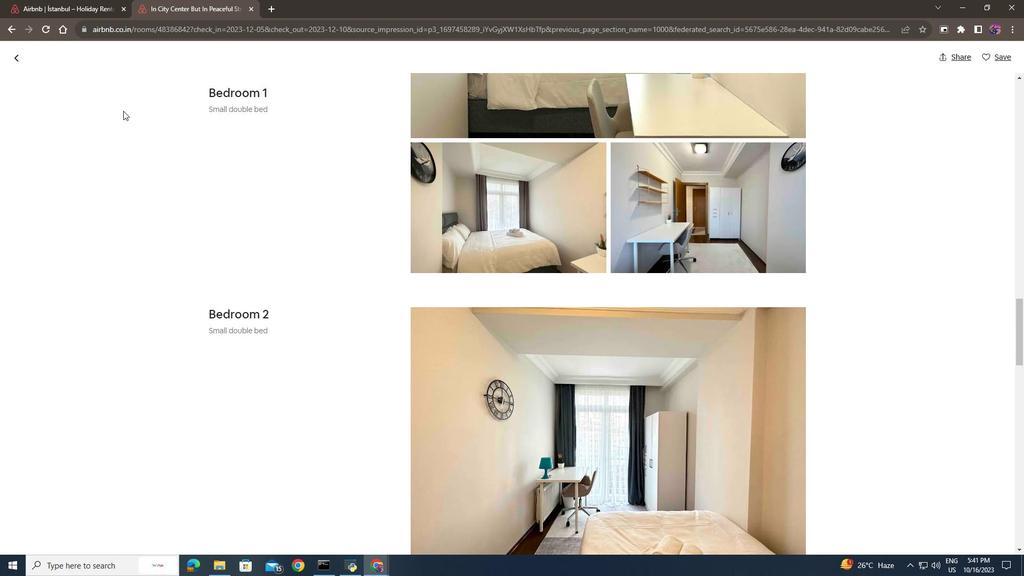 
Action: Mouse scrolled (549, 395) with delta (0, 0)
Screenshot: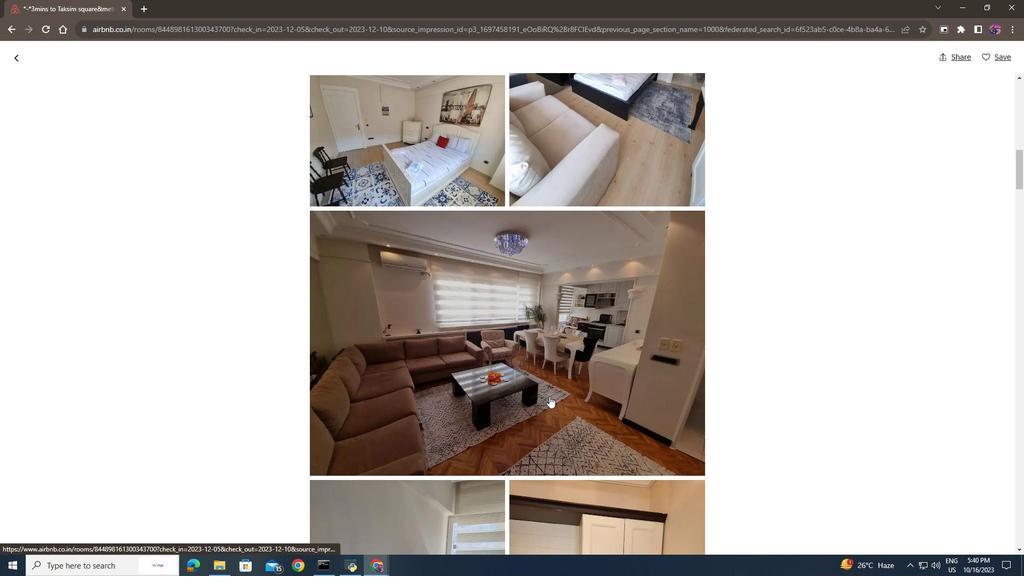
Action: Mouse scrolled (549, 395) with delta (0, 0)
Screenshot: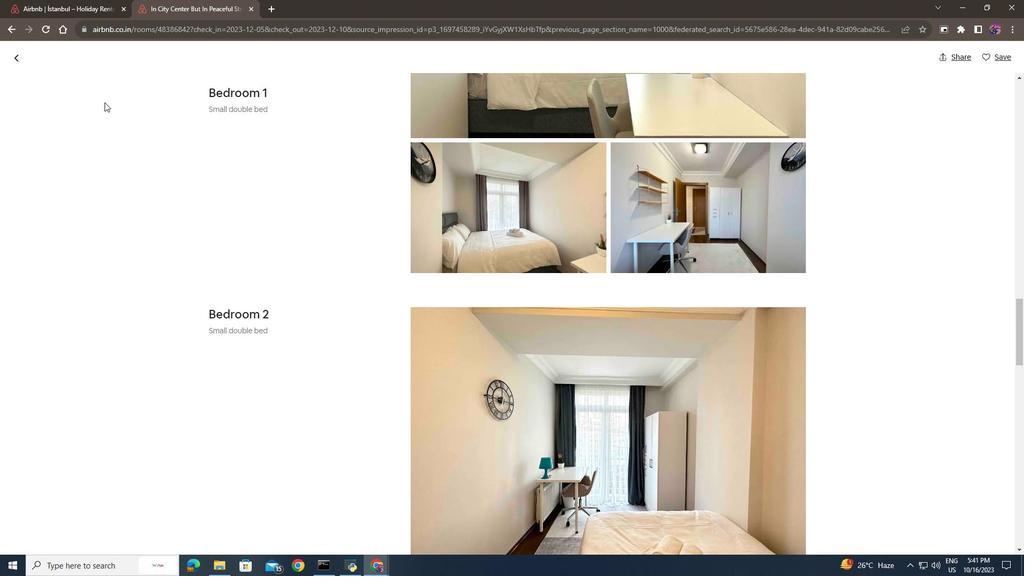 
Action: Mouse scrolled (549, 395) with delta (0, 0)
Screenshot: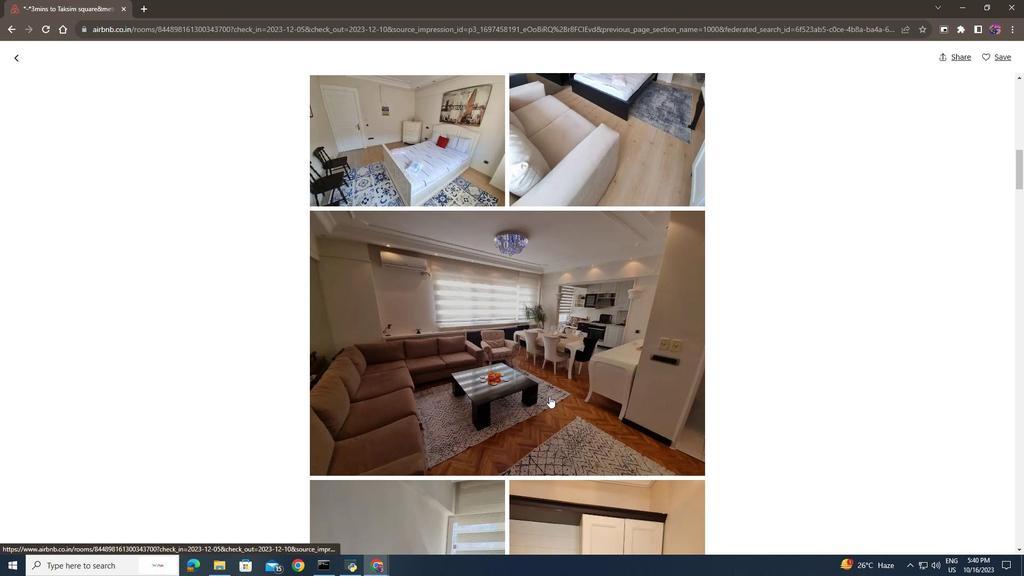 
Action: Mouse scrolled (549, 395) with delta (0, 0)
Screenshot: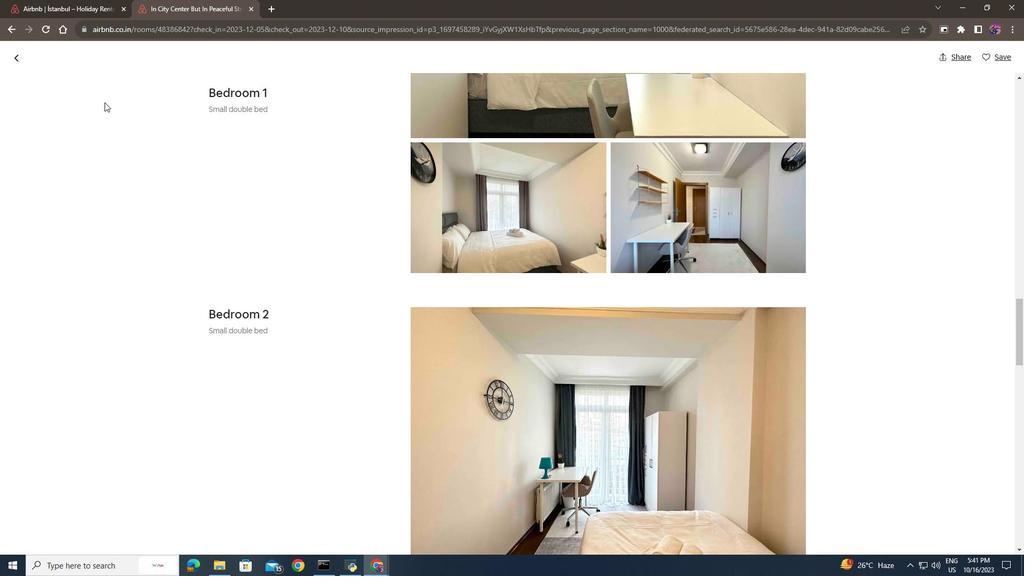 
Action: Mouse scrolled (549, 395) with delta (0, 0)
Screenshot: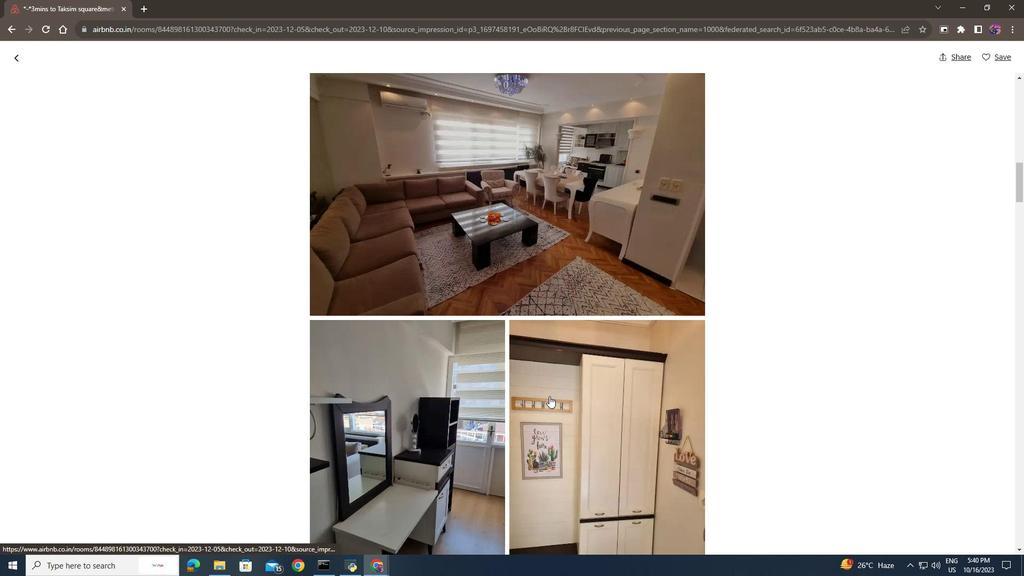 
Action: Mouse scrolled (549, 395) with delta (0, 0)
Screenshot: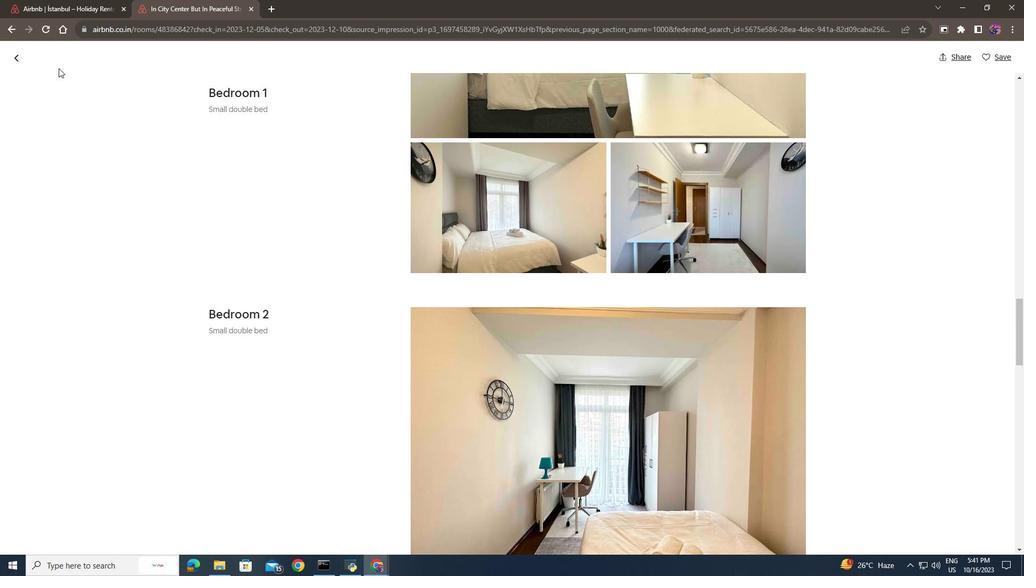 
Action: Mouse scrolled (549, 396) with delta (0, 0)
Screenshot: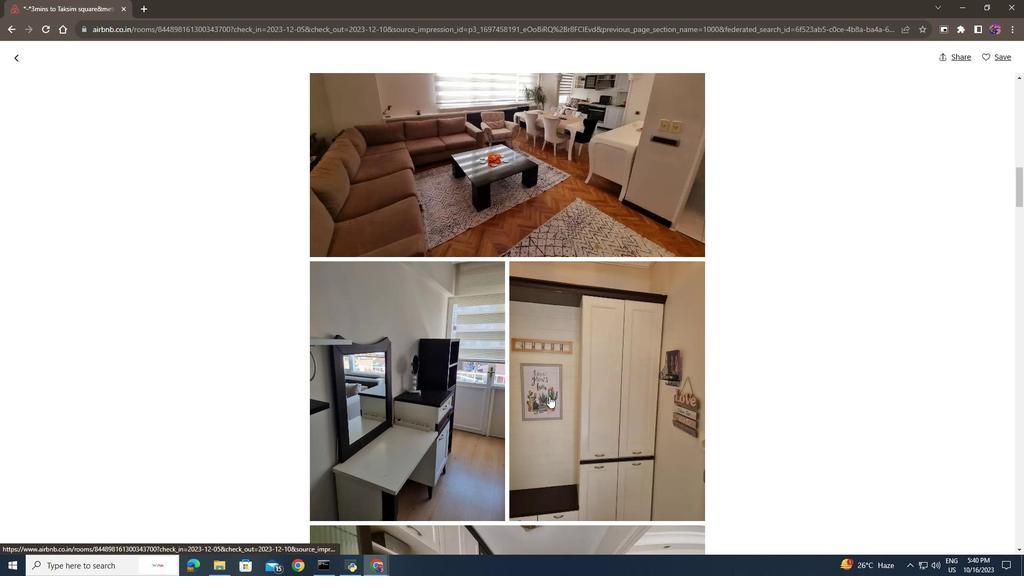 
Action: Mouse scrolled (549, 396) with delta (0, 0)
Screenshot: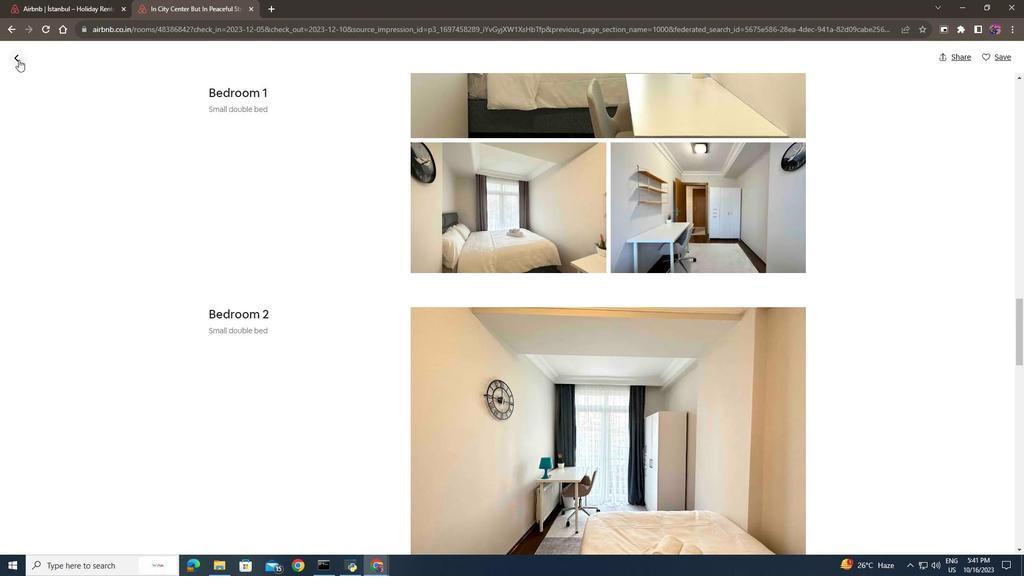 
Action: Mouse scrolled (549, 396) with delta (0, 0)
Screenshot: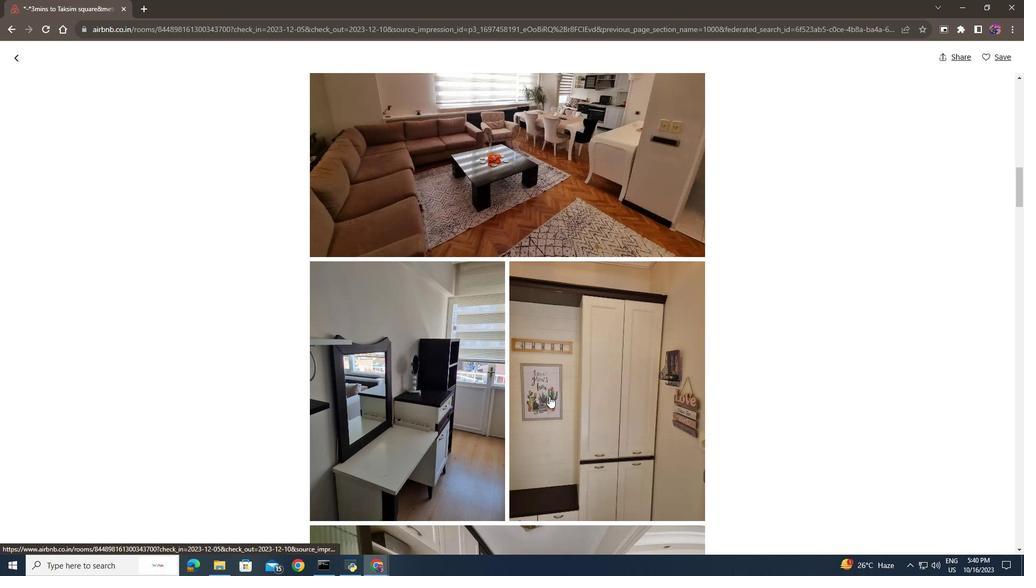 
Action: Mouse scrolled (549, 396) with delta (0, 0)
Screenshot: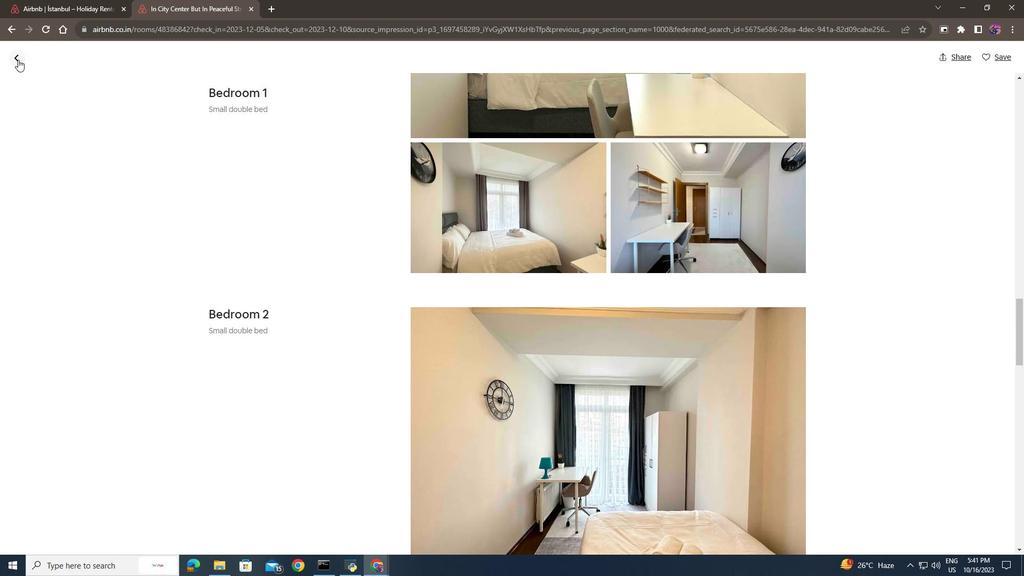 
Action: Mouse scrolled (549, 396) with delta (0, 0)
Screenshot: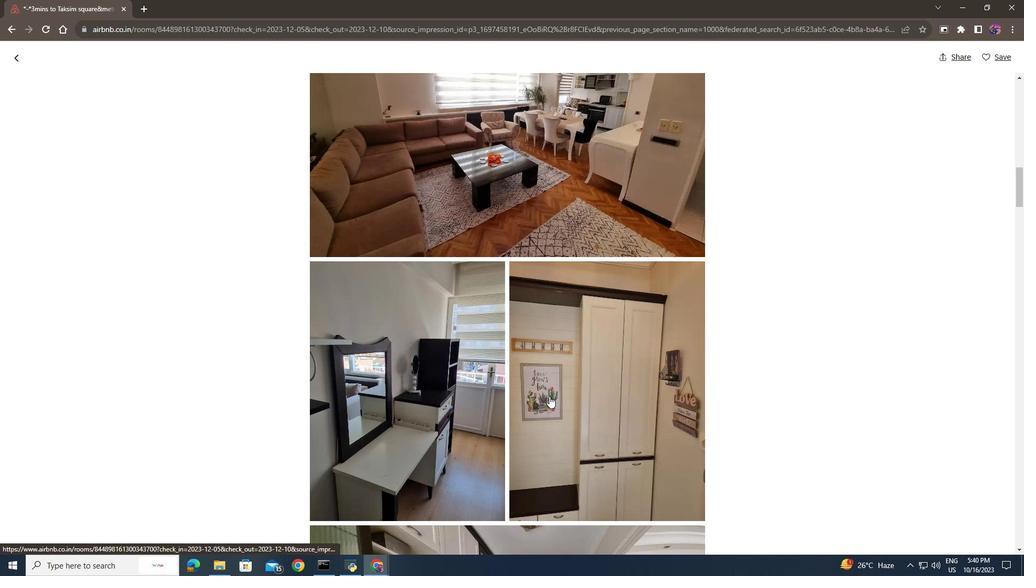 
Action: Mouse scrolled (549, 396) with delta (0, 0)
Screenshot: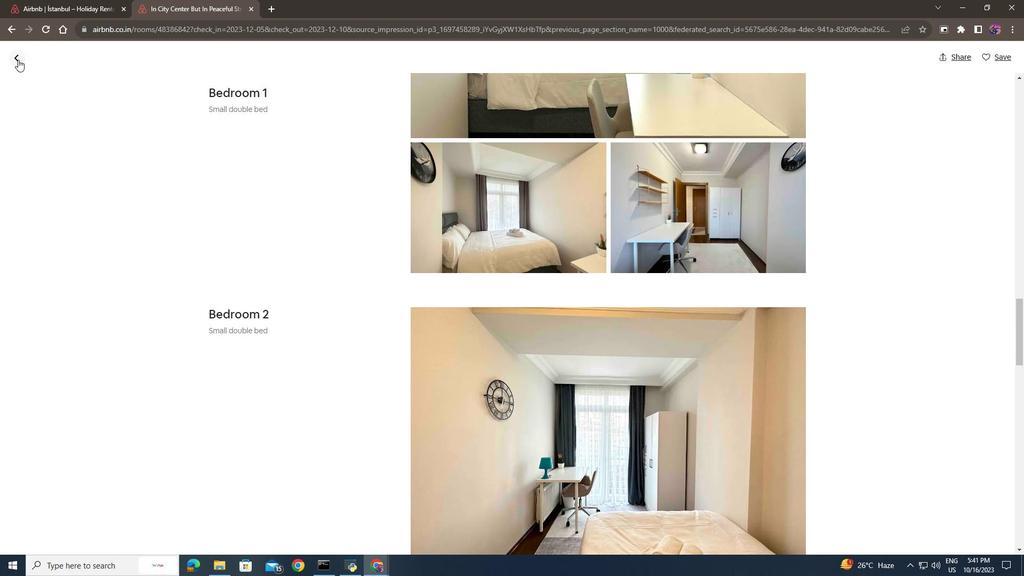 
Action: Mouse scrolled (549, 396) with delta (0, 0)
Screenshot: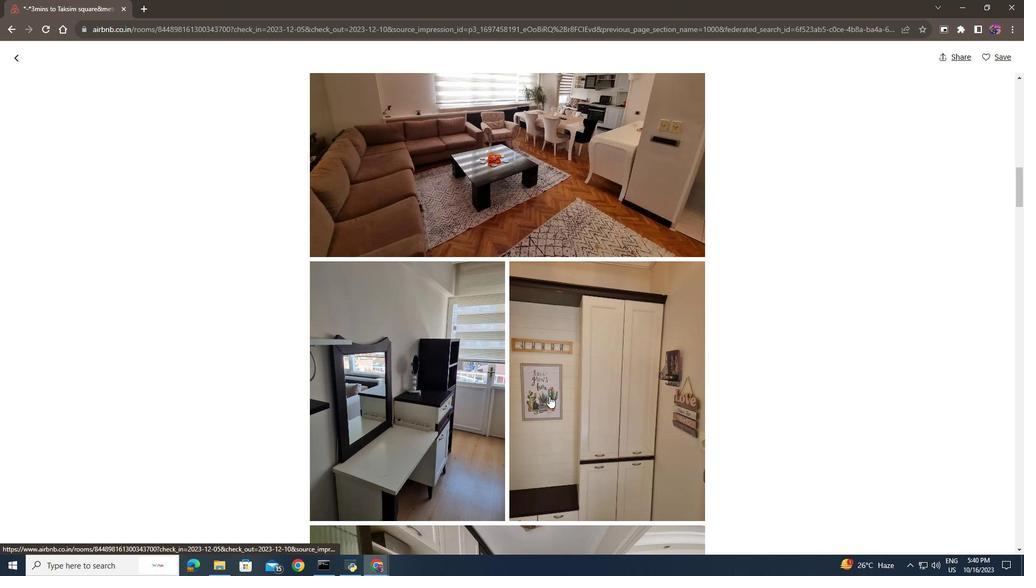 
Action: Mouse scrolled (549, 396) with delta (0, 0)
Screenshot: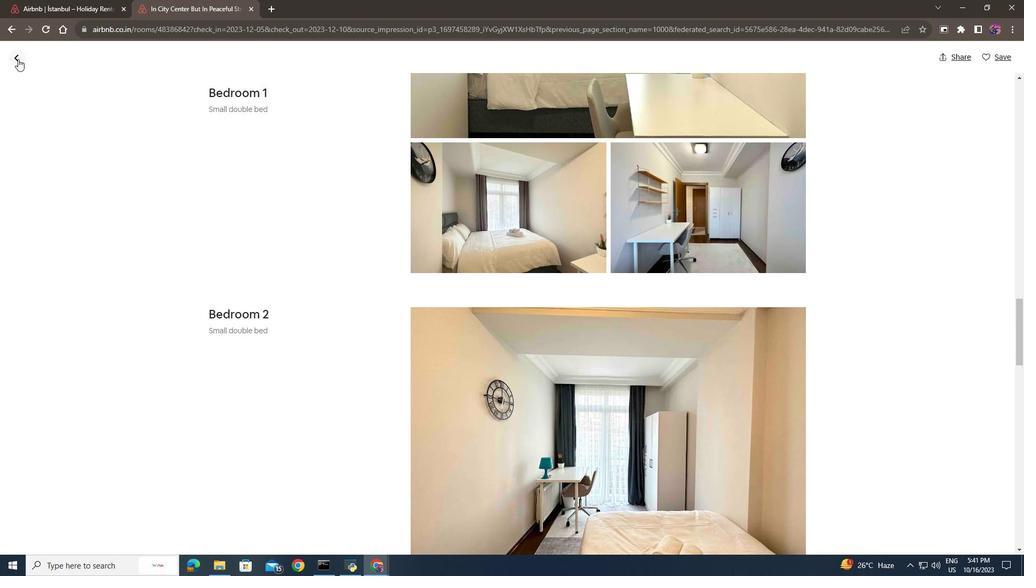 
Action: Mouse scrolled (549, 396) with delta (0, 0)
Screenshot: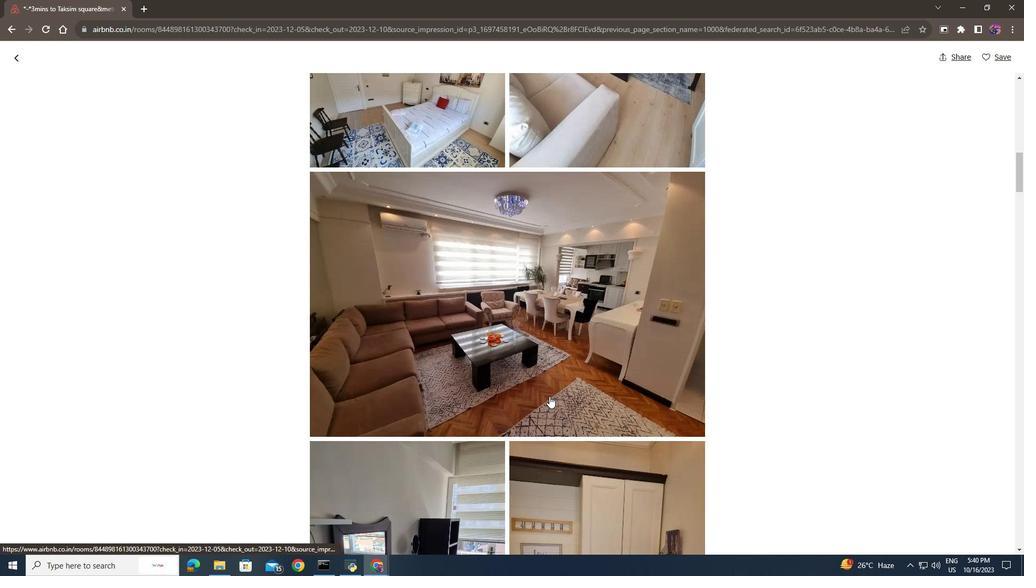 
Action: Mouse scrolled (549, 396) with delta (0, 0)
Screenshot: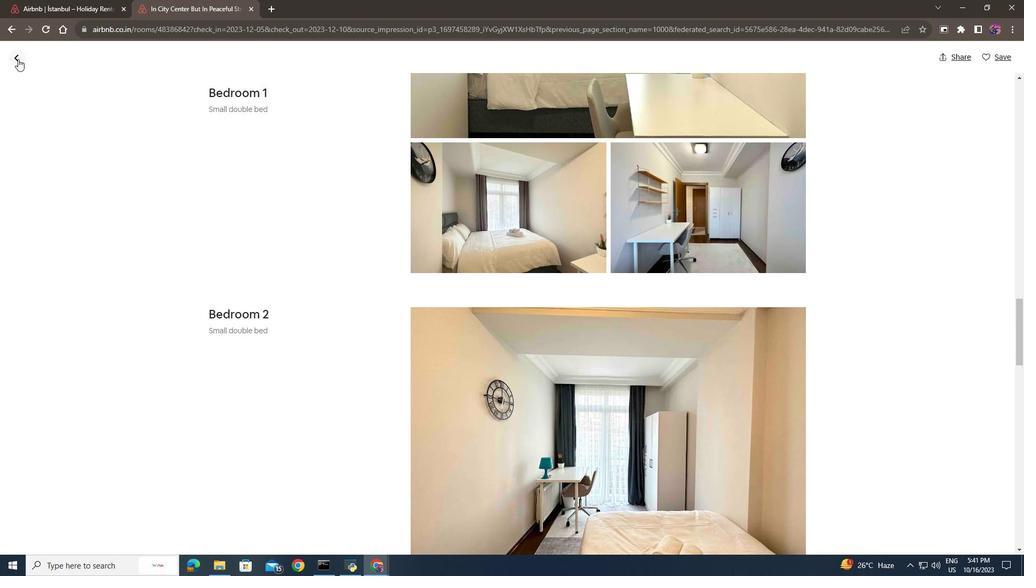 
Action: Mouse scrolled (549, 396) with delta (0, 0)
Screenshot: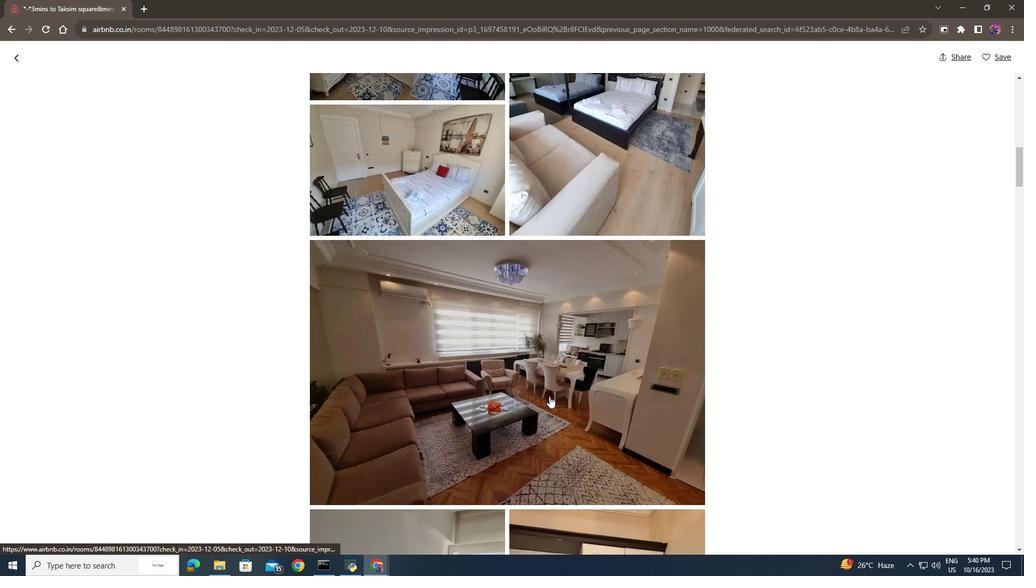
Action: Mouse scrolled (549, 396) with delta (0, 0)
Screenshot: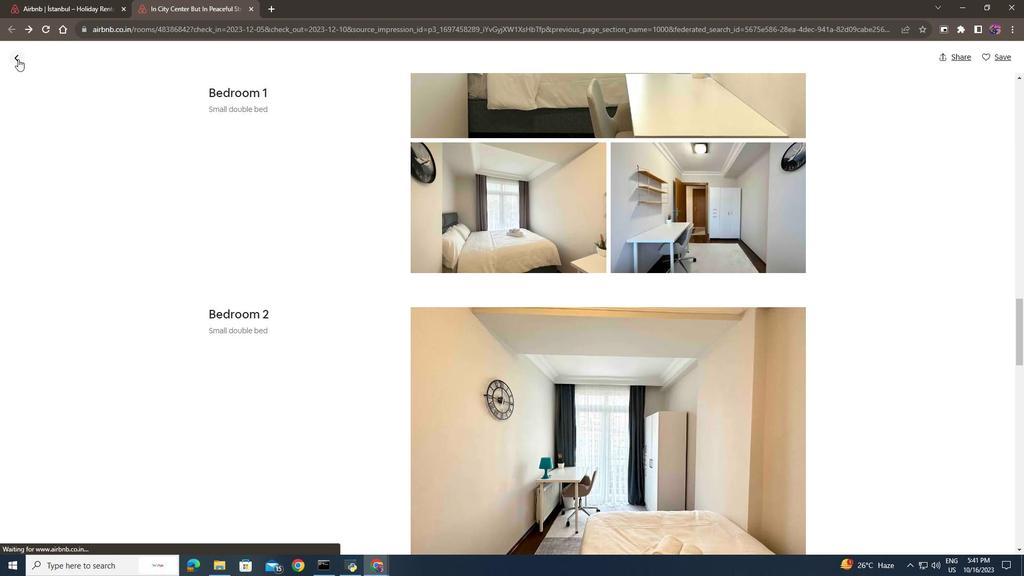 
Action: Mouse scrolled (549, 396) with delta (0, 0)
Screenshot: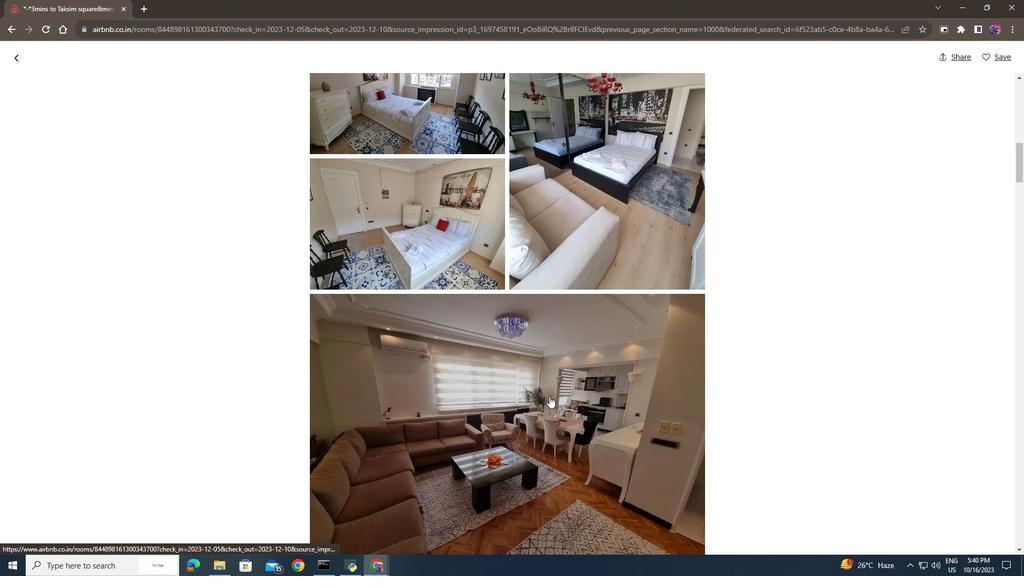 
Action: Mouse scrolled (549, 396) with delta (0, 0)
Screenshot: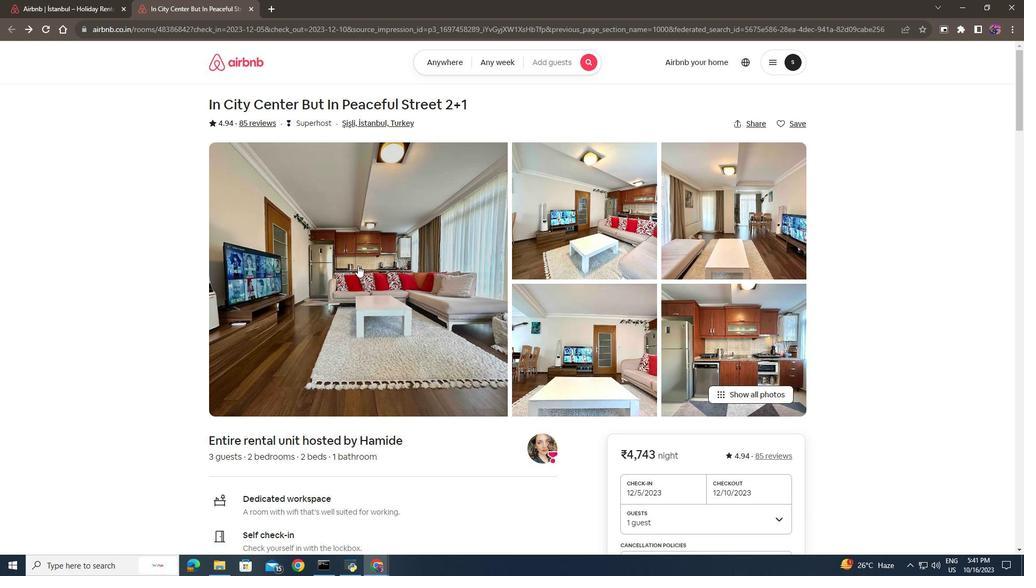 
Action: Mouse scrolled (549, 396) with delta (0, 0)
Screenshot: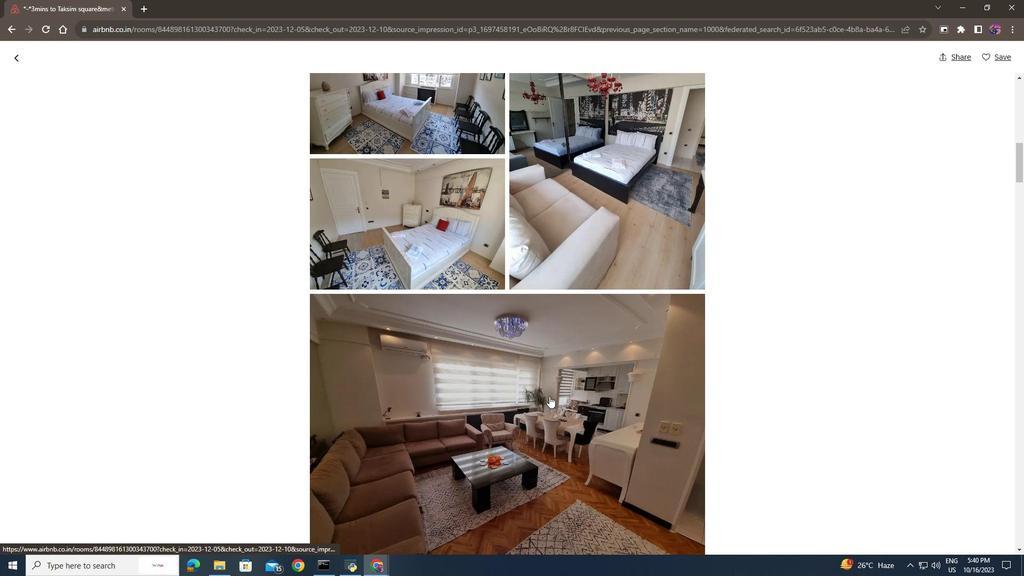 
Action: Mouse scrolled (549, 396) with delta (0, 0)
Screenshot: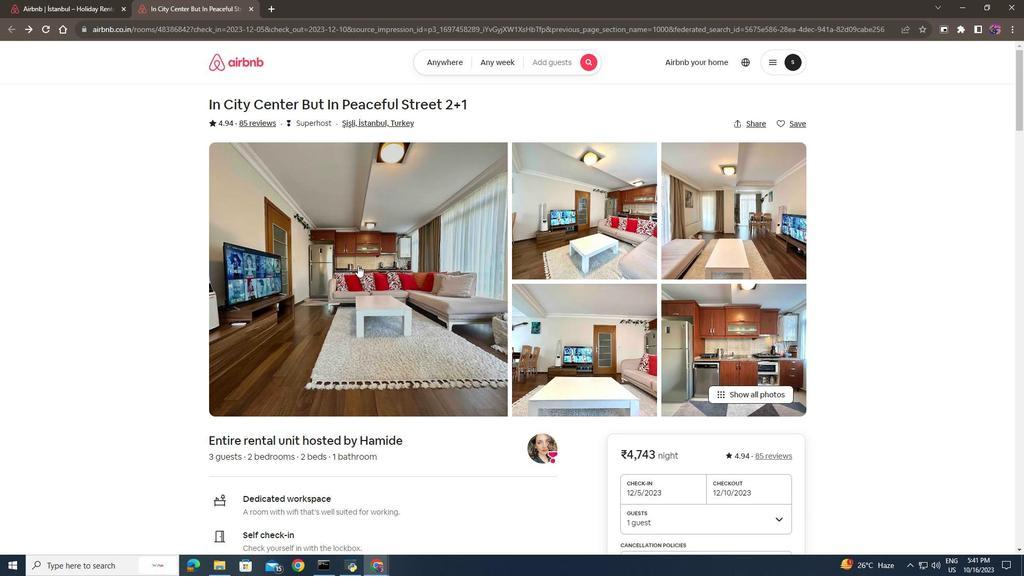 
Action: Mouse scrolled (549, 396) with delta (0, 0)
Screenshot: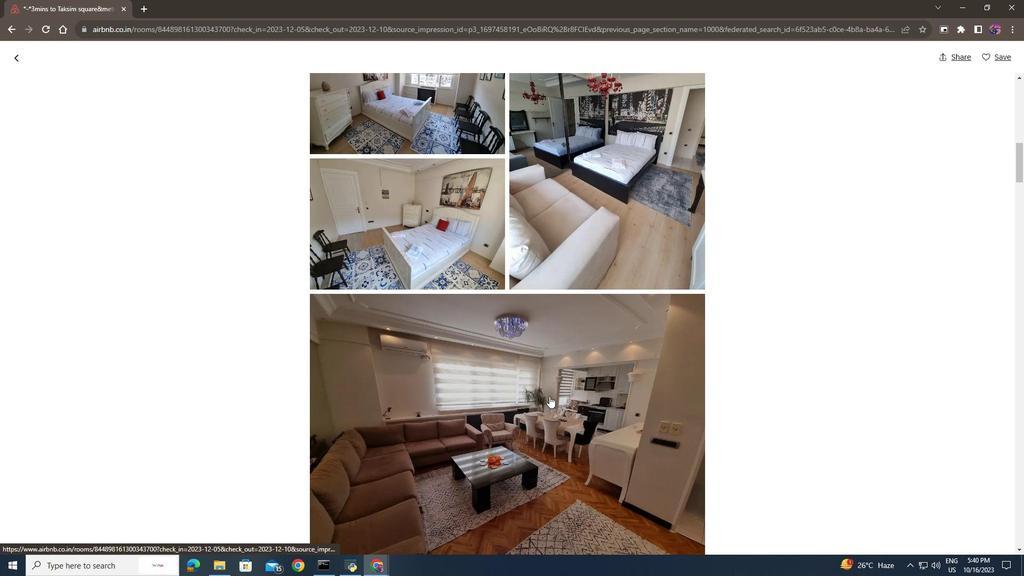 
Action: Mouse scrolled (549, 396) with delta (0, 0)
Screenshot: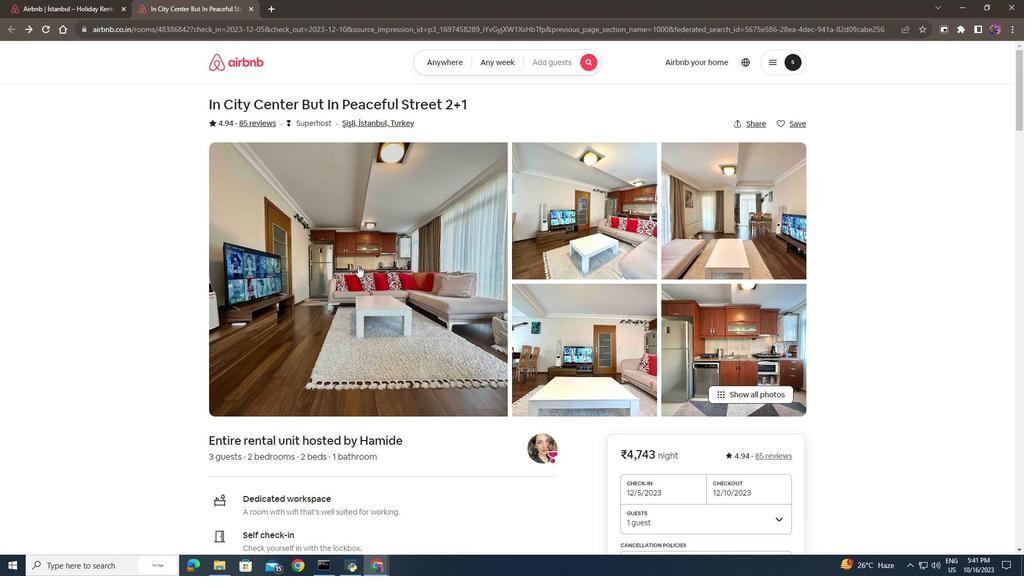 
Action: Mouse scrolled (549, 396) with delta (0, 0)
Screenshot: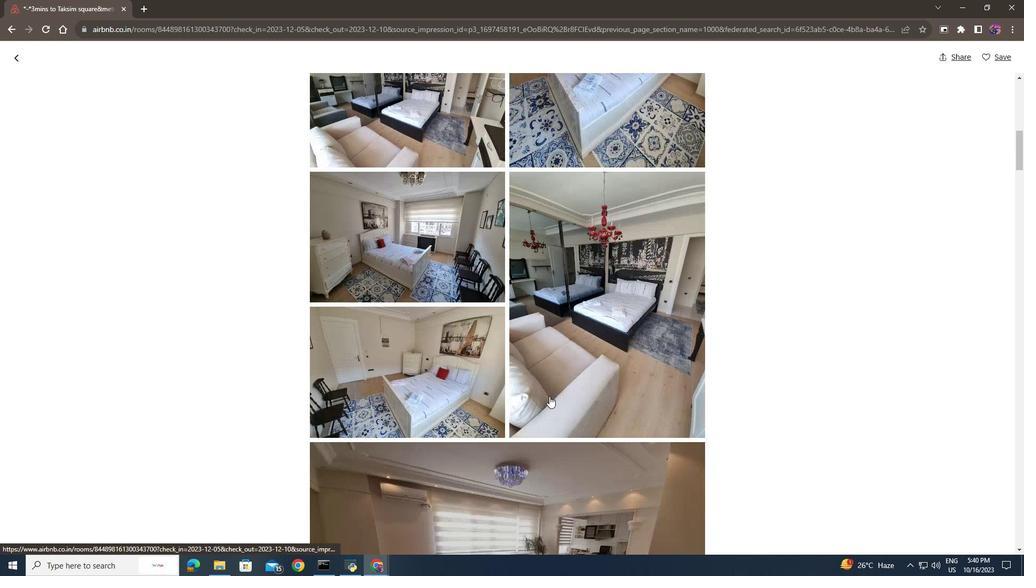 
Action: Mouse scrolled (549, 396) with delta (0, 0)
Screenshot: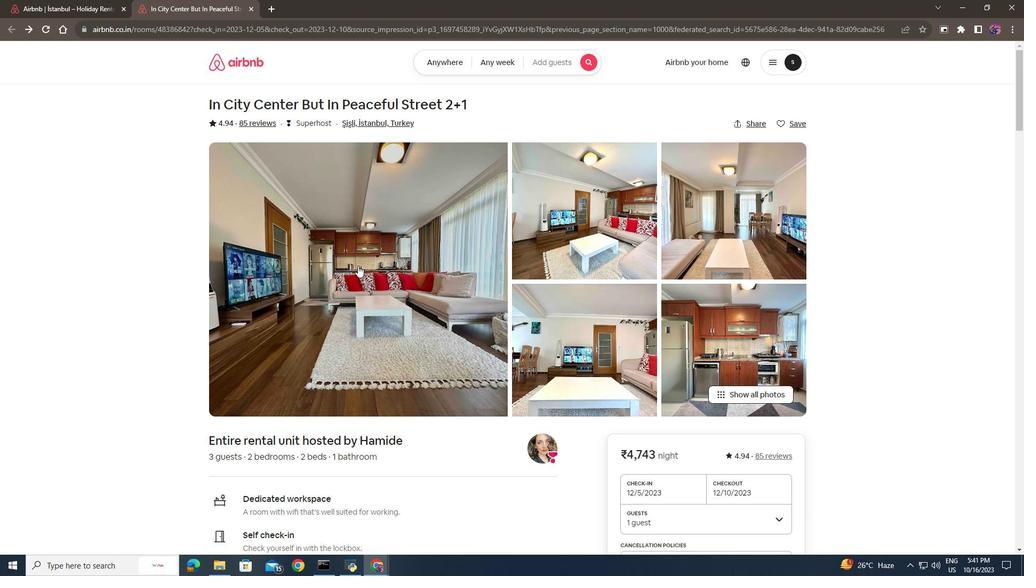 
Action: Mouse scrolled (549, 396) with delta (0, 0)
Screenshot: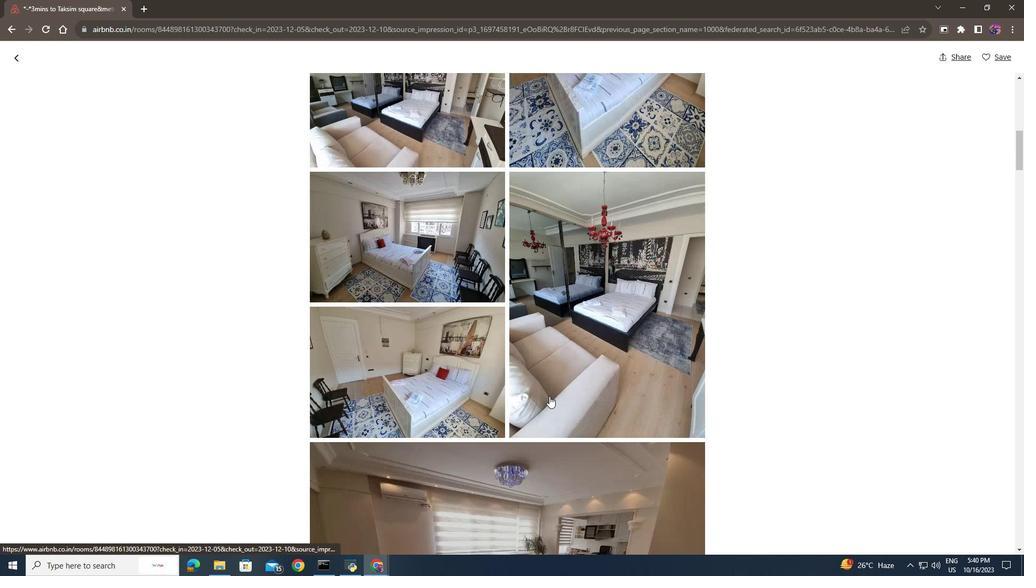 
Action: Mouse scrolled (549, 396) with delta (0, 0)
Screenshot: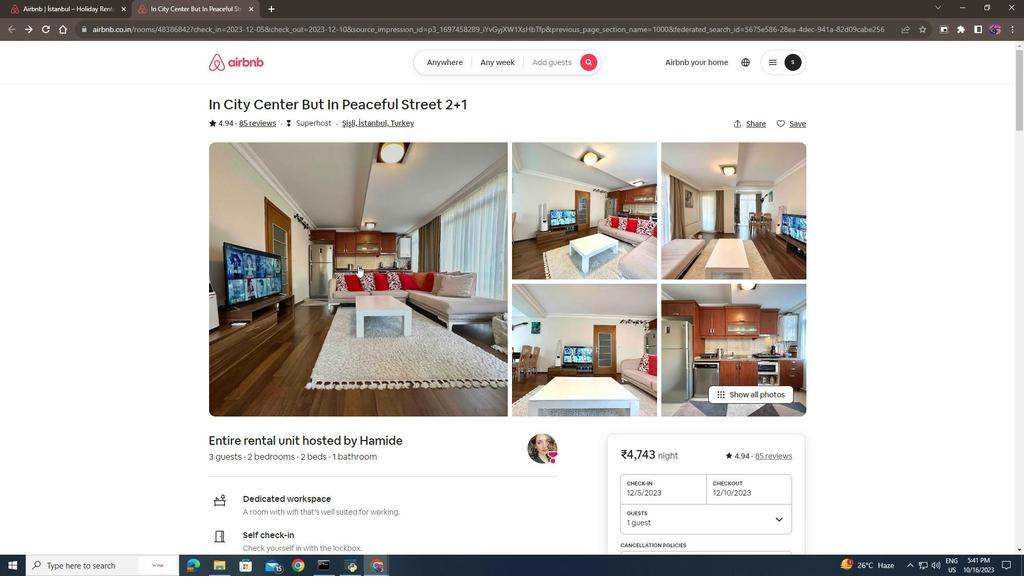 
Action: Mouse scrolled (549, 396) with delta (0, 0)
Screenshot: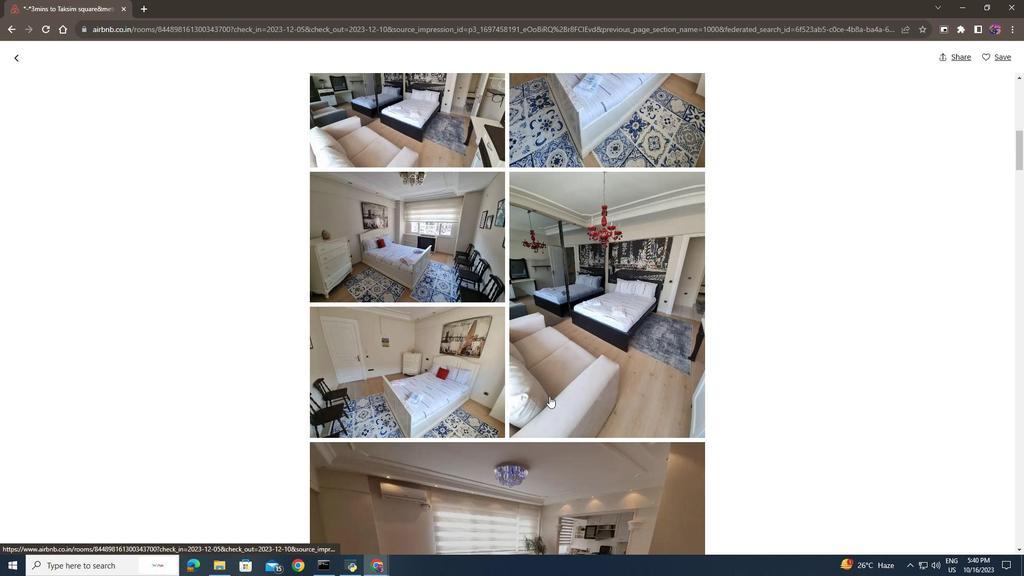 
Action: Mouse scrolled (549, 396) with delta (0, 0)
Screenshot: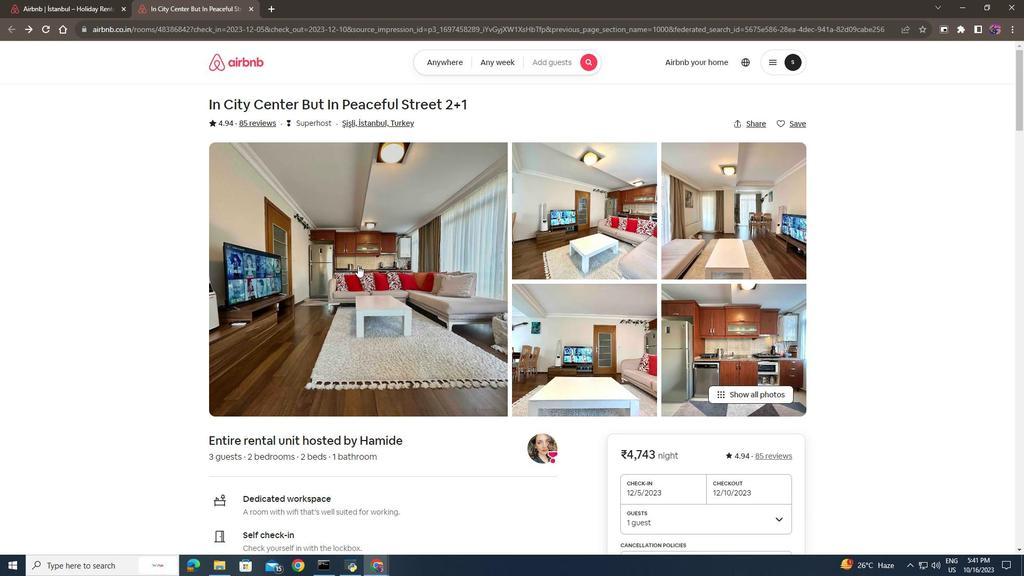 
Action: Mouse moved to (17, 58)
Screenshot: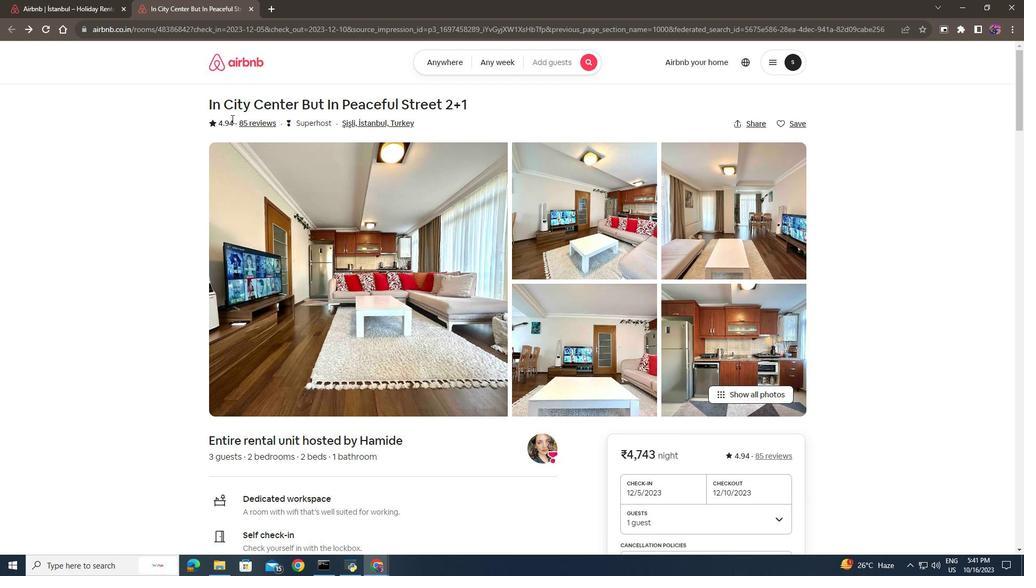 
Action: Mouse pressed left at (17, 58)
Screenshot: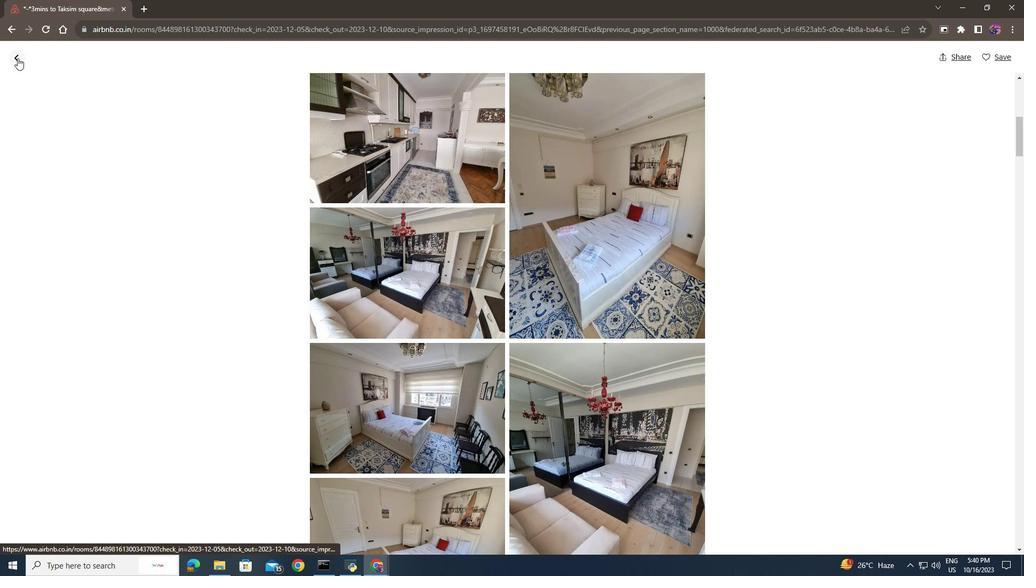 
Action: Mouse pressed left at (17, 58)
Screenshot: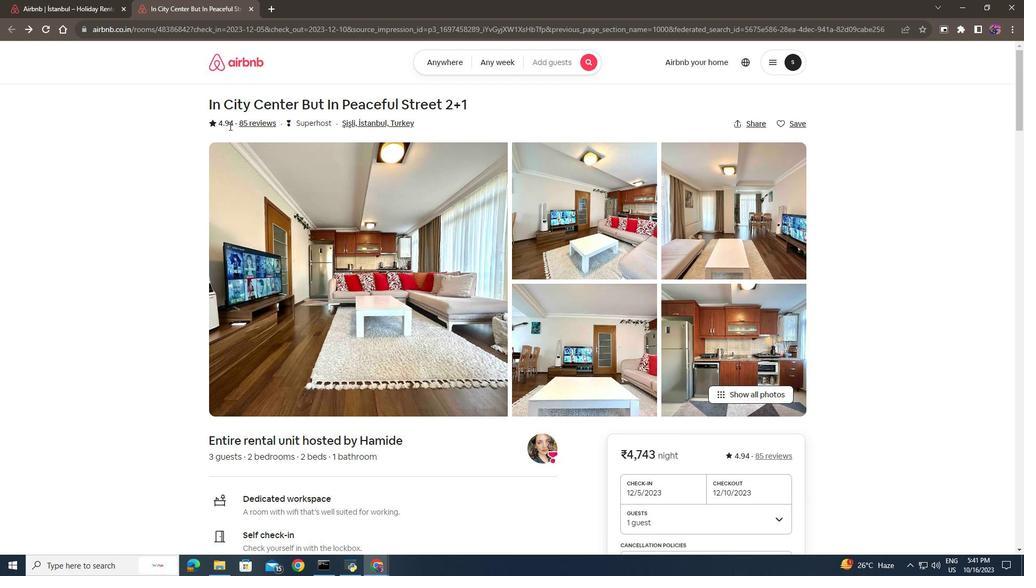 
Action: Mouse moved to (389, 339)
Screenshot: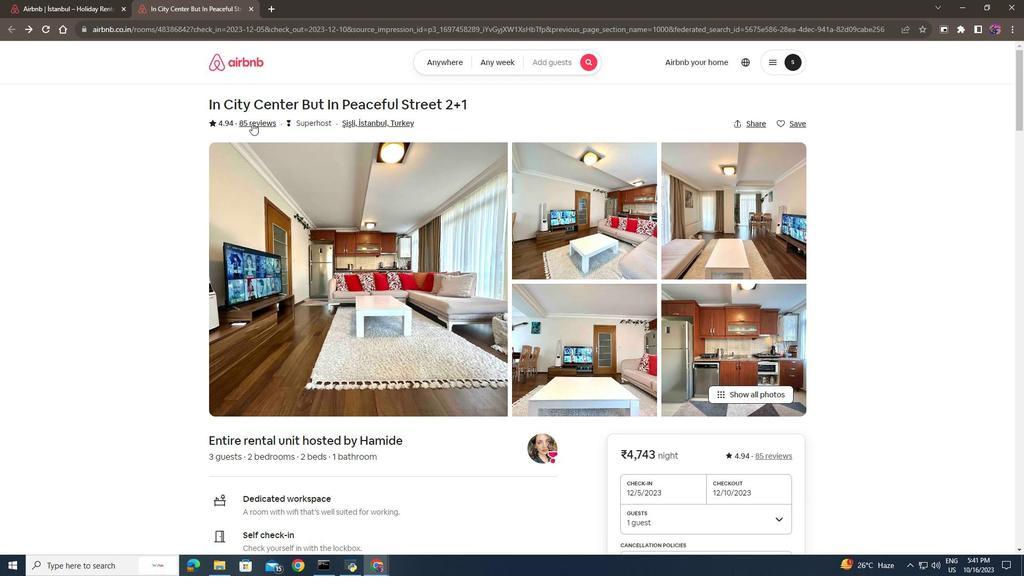 
Action: Mouse scrolled (389, 338) with delta (0, 0)
Screenshot: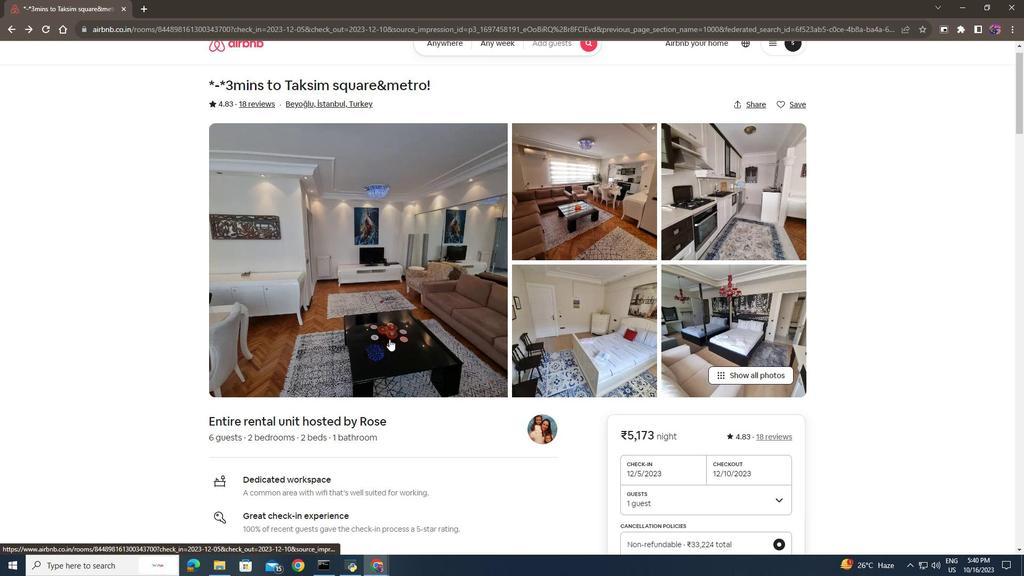 
Action: Mouse scrolled (389, 338) with delta (0, 0)
Screenshot: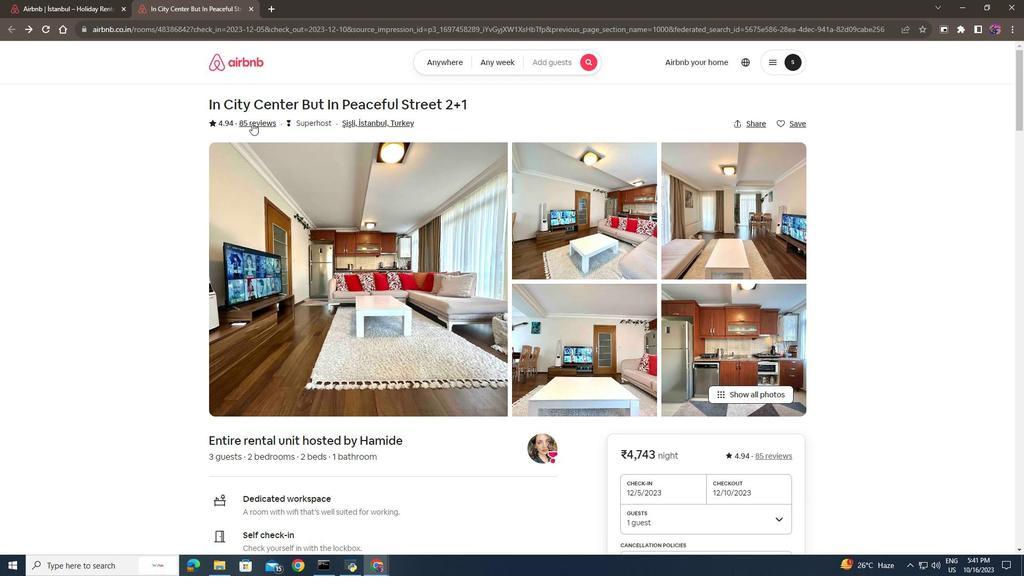 
Action: Mouse scrolled (389, 338) with delta (0, 0)
Screenshot: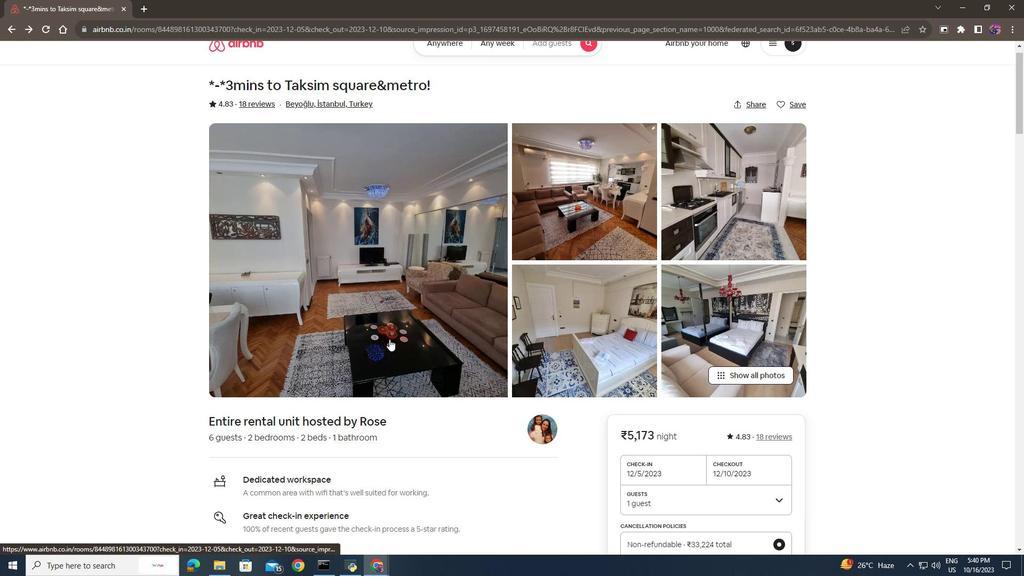 
Action: Mouse scrolled (389, 338) with delta (0, 0)
Screenshot: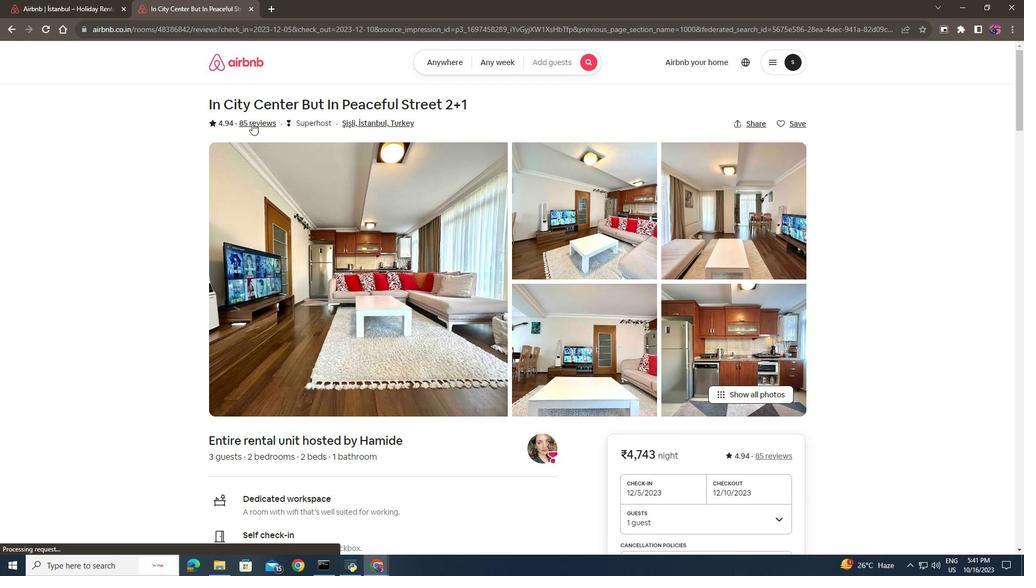 
Action: Mouse scrolled (389, 338) with delta (0, 0)
Screenshot: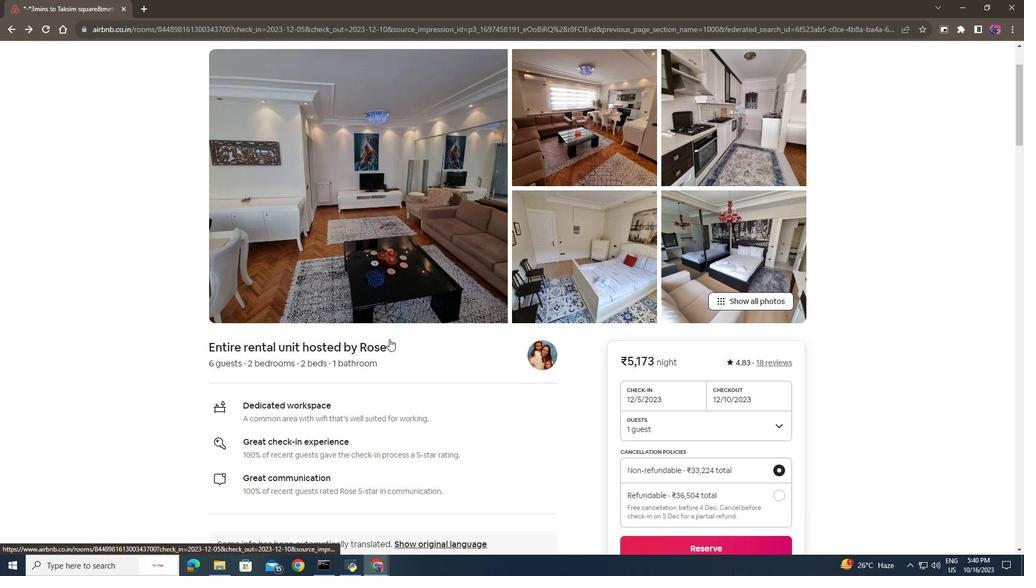 
Action: Mouse scrolled (389, 338) with delta (0, 0)
Screenshot: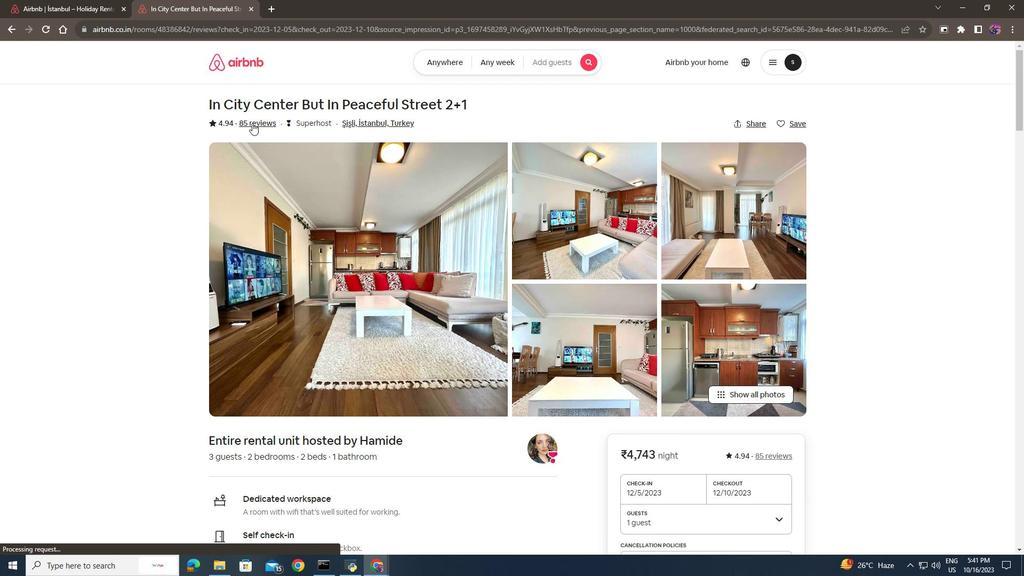 
Action: Mouse scrolled (389, 338) with delta (0, 0)
Screenshot: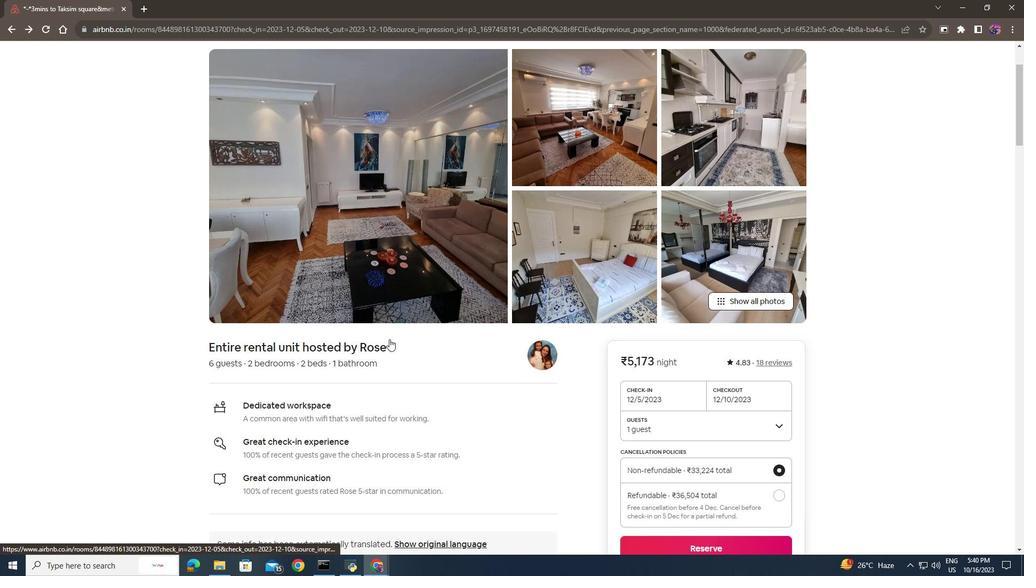 
Action: Mouse scrolled (389, 338) with delta (0, 0)
Screenshot: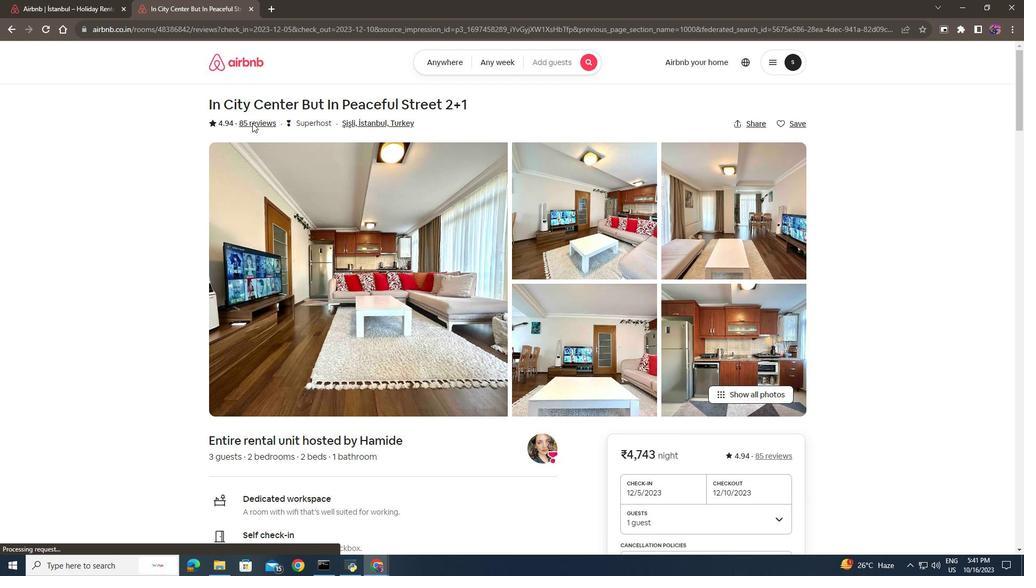 
Action: Mouse scrolled (389, 338) with delta (0, 0)
Screenshot: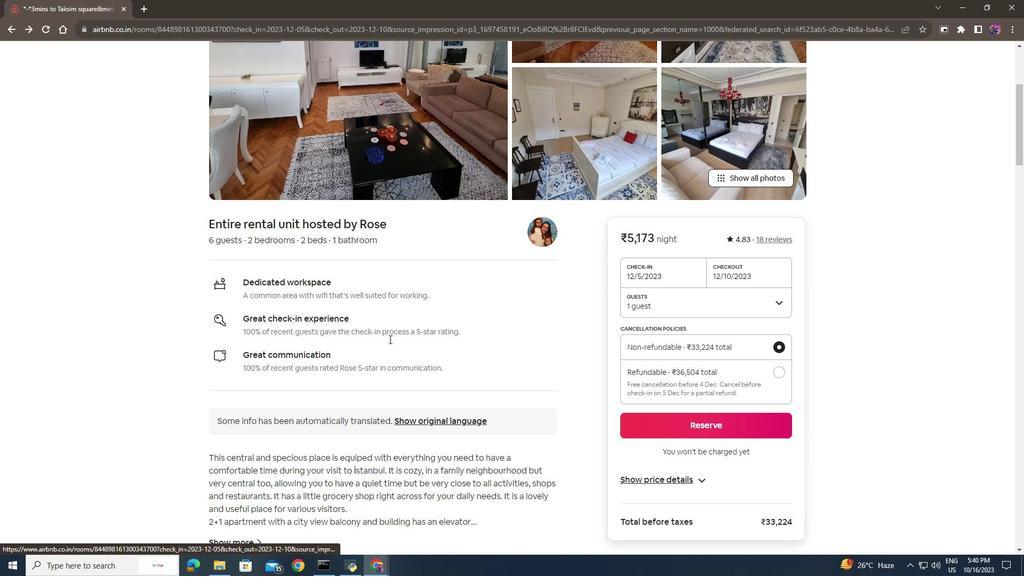 
Action: Mouse scrolled (389, 338) with delta (0, 0)
Screenshot: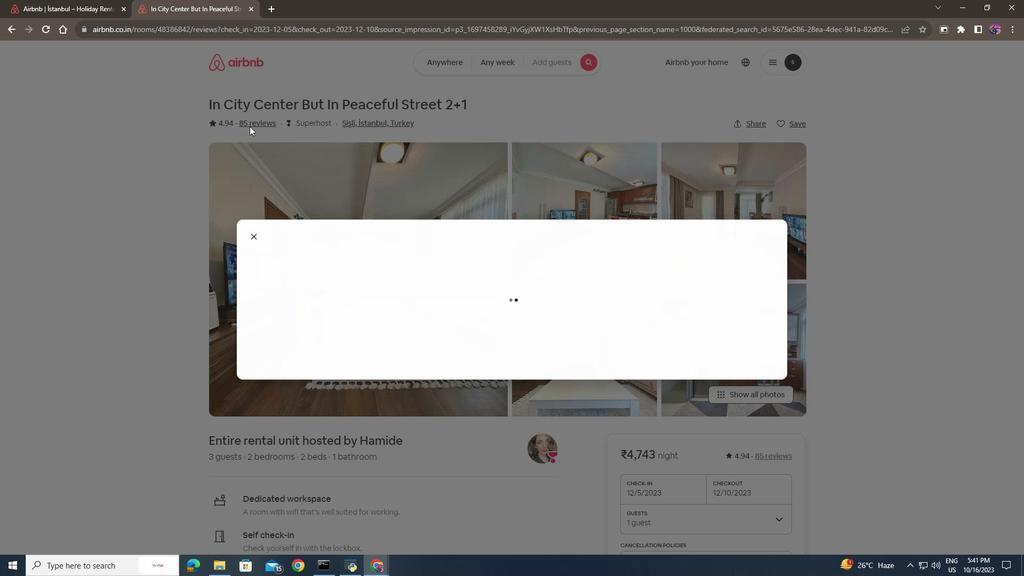 
Action: Mouse scrolled (389, 338) with delta (0, 0)
Screenshot: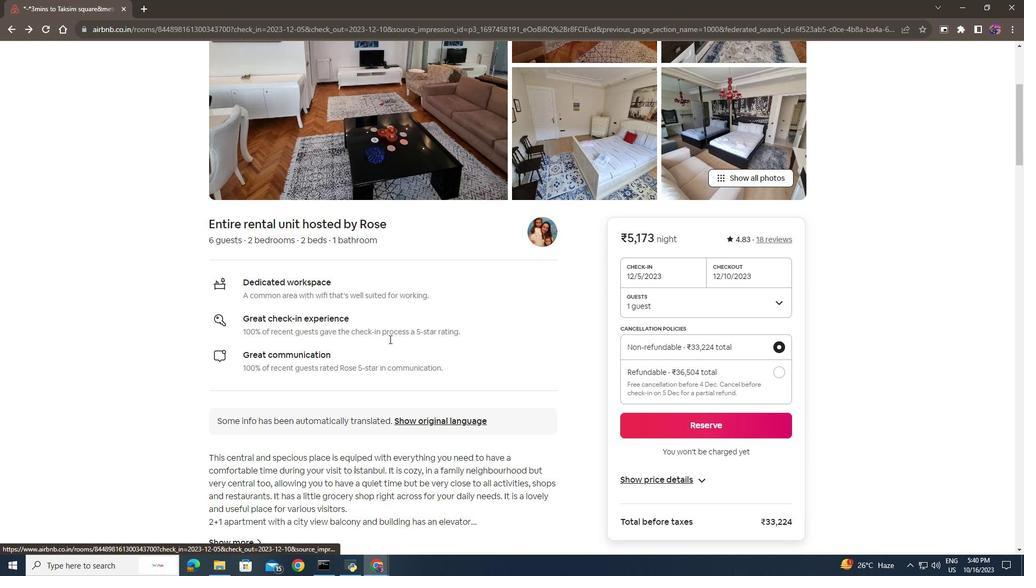 
Action: Mouse scrolled (389, 338) with delta (0, 0)
Screenshot: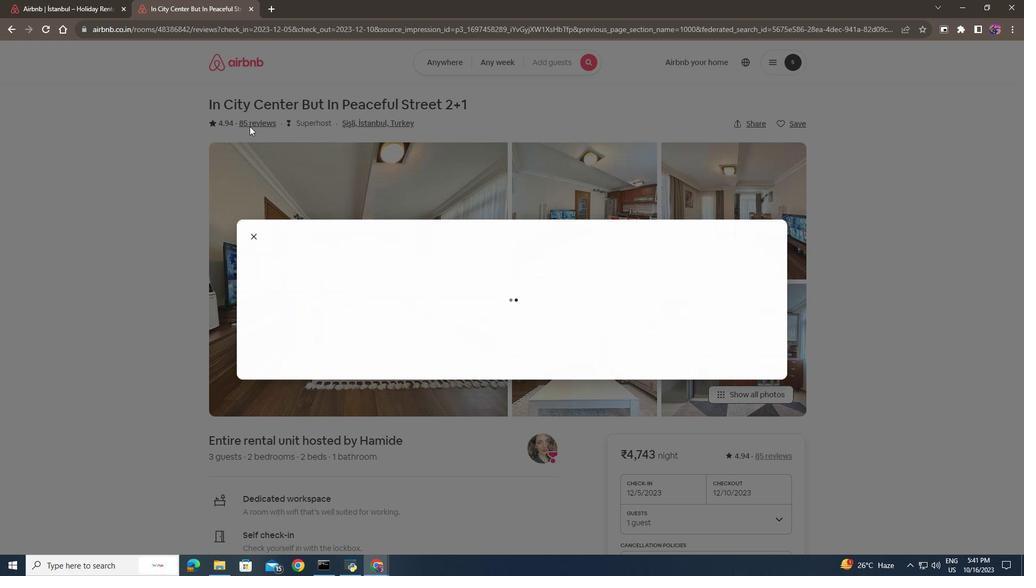 
Action: Mouse scrolled (389, 338) with delta (0, 0)
Screenshot: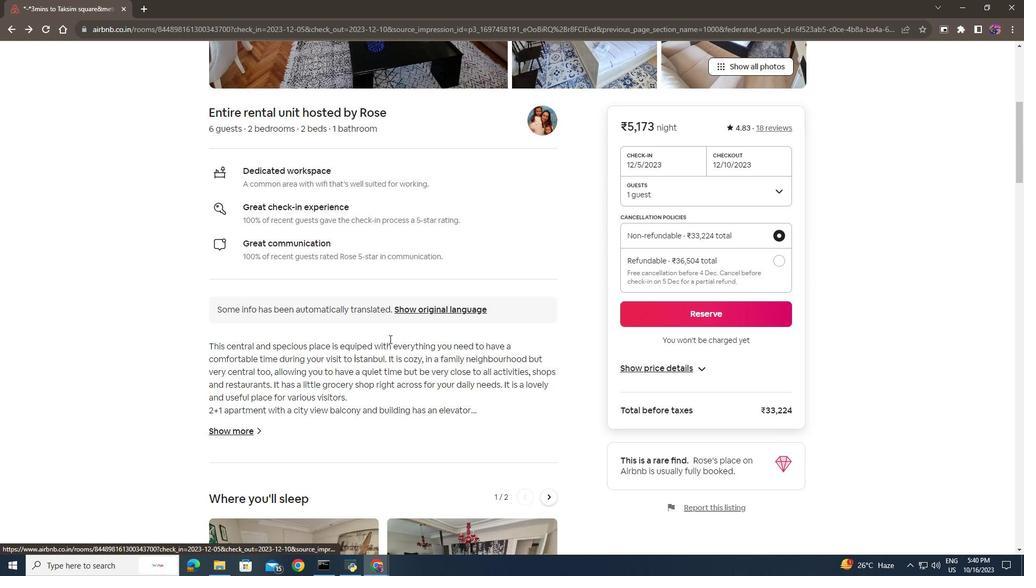
Action: Mouse scrolled (389, 338) with delta (0, 0)
Screenshot: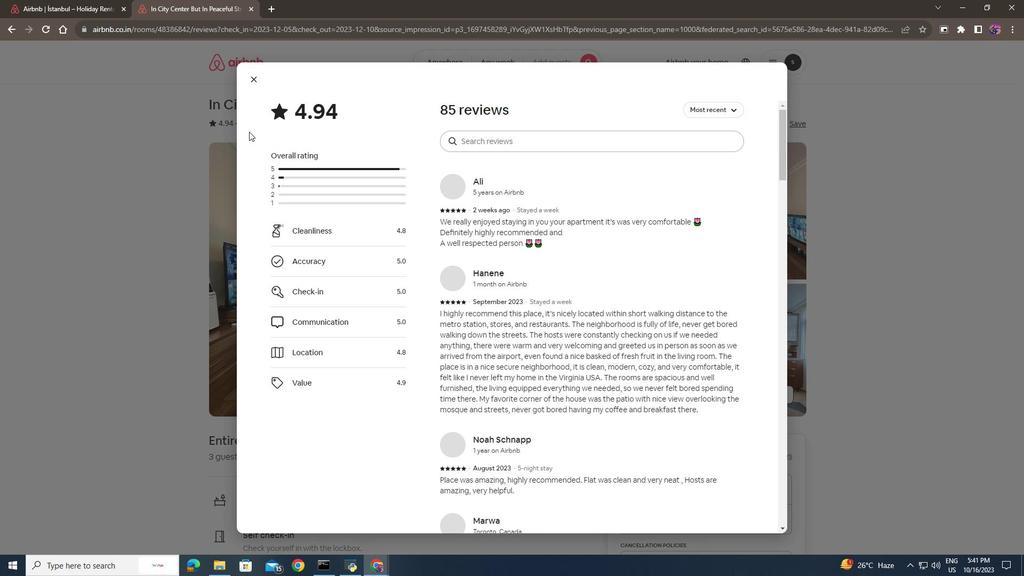 
Action: Mouse scrolled (389, 338) with delta (0, 0)
Screenshot: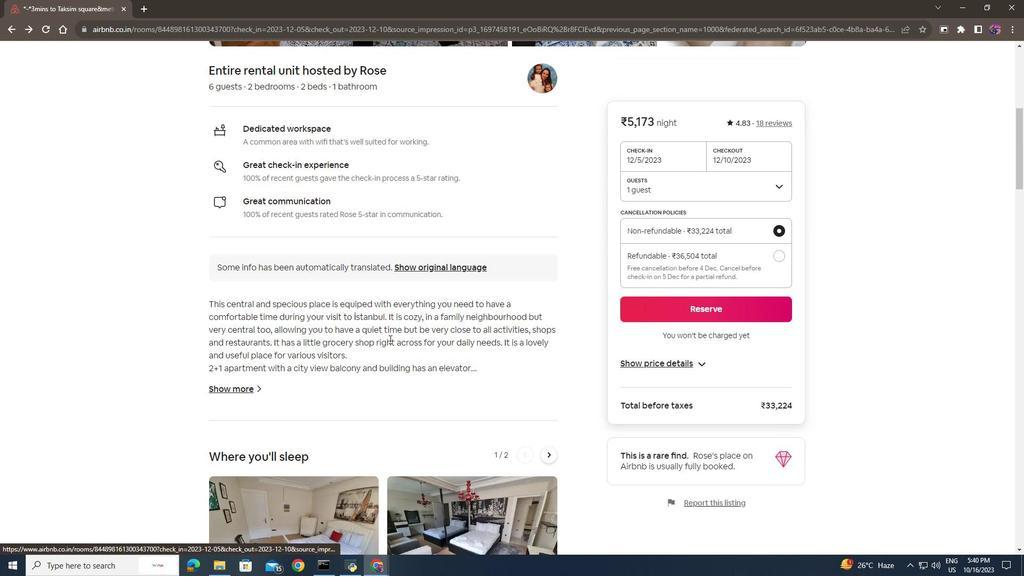 
Action: Mouse scrolled (389, 338) with delta (0, 0)
Screenshot: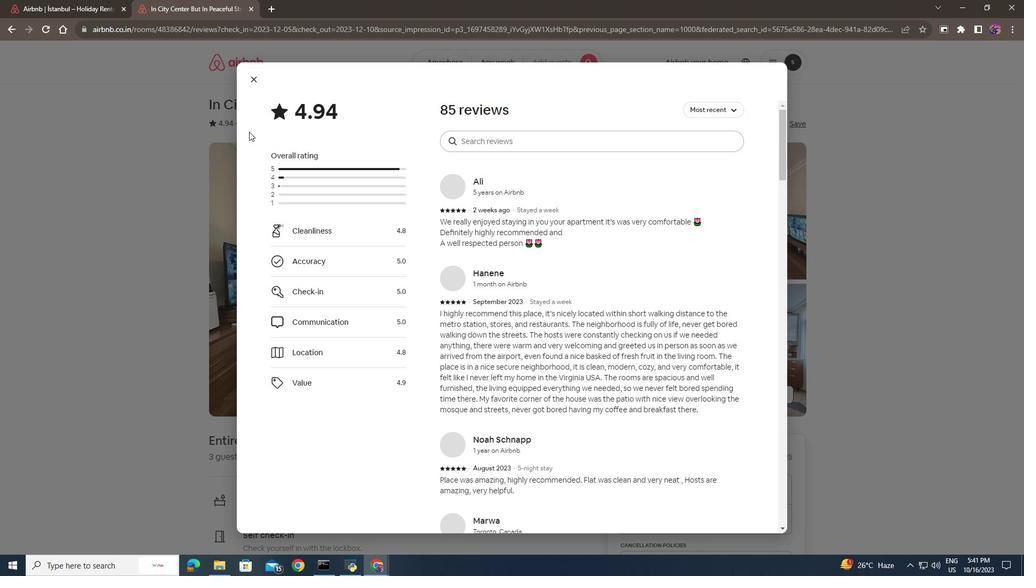 
Action: Mouse scrolled (389, 338) with delta (0, 0)
Screenshot: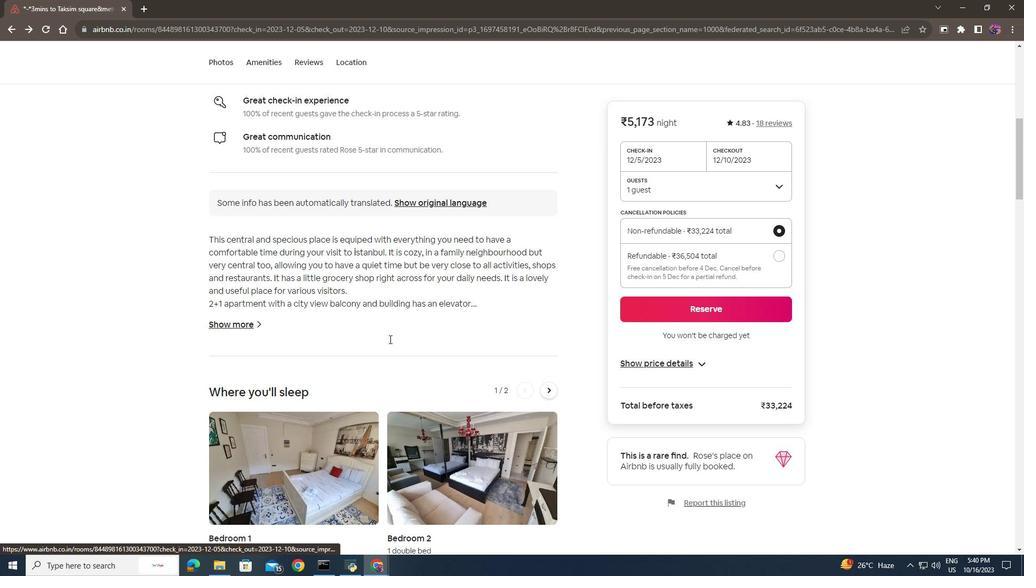 
Action: Mouse scrolled (389, 338) with delta (0, 0)
Screenshot: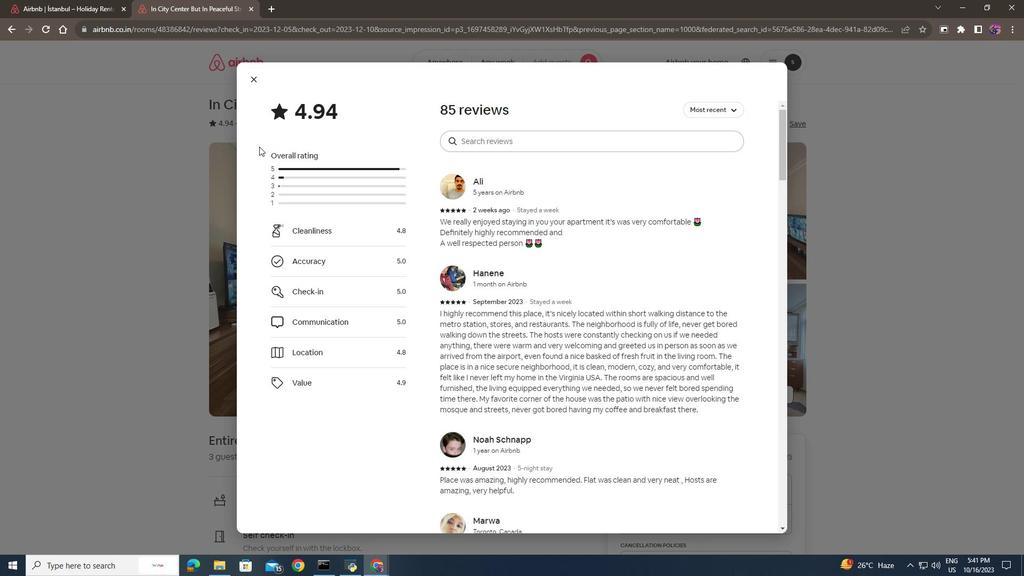 
Action: Mouse scrolled (389, 338) with delta (0, 0)
Screenshot: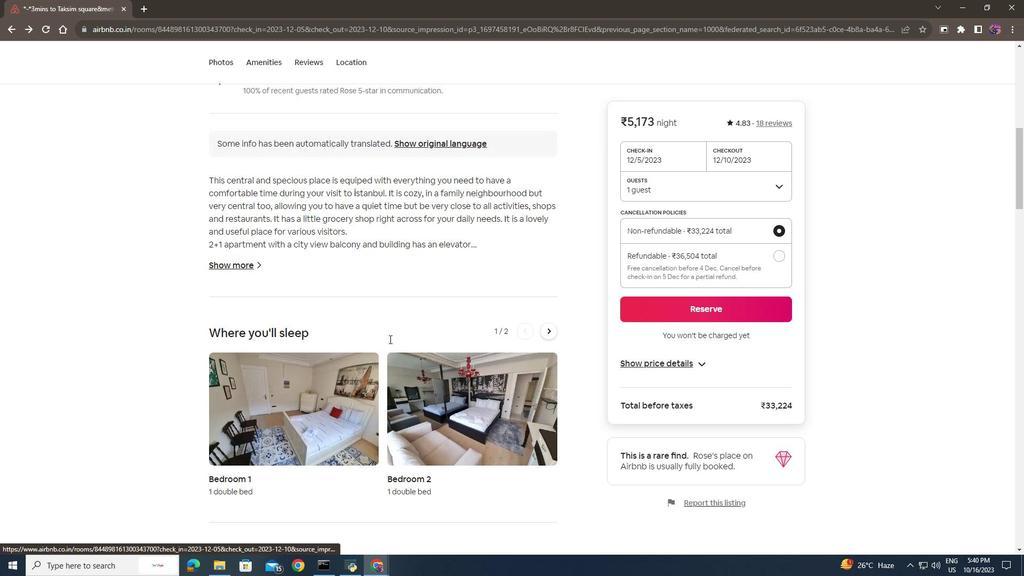 
Action: Mouse scrolled (389, 338) with delta (0, 0)
Screenshot: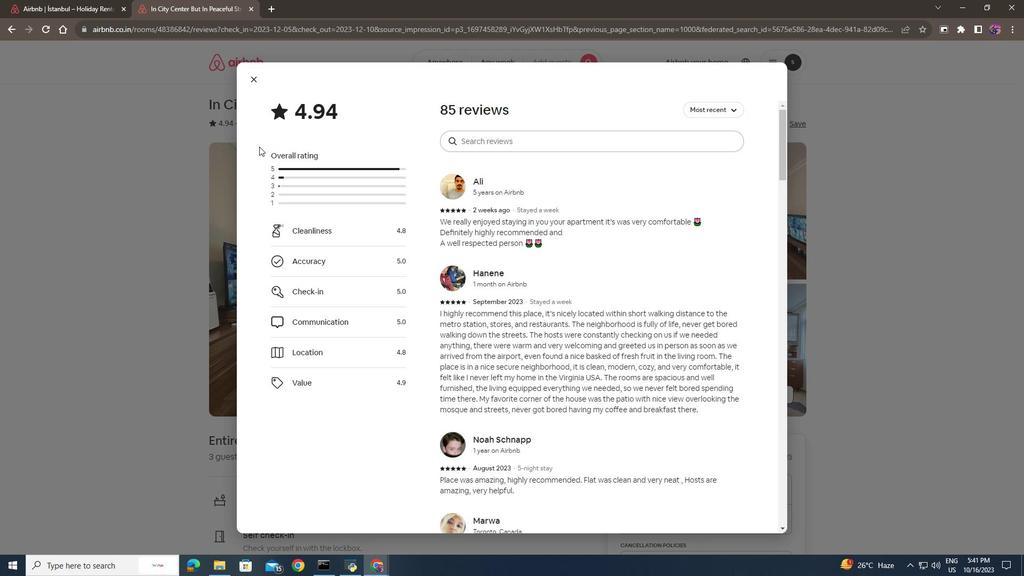 
Action: Mouse scrolled (389, 338) with delta (0, 0)
Screenshot: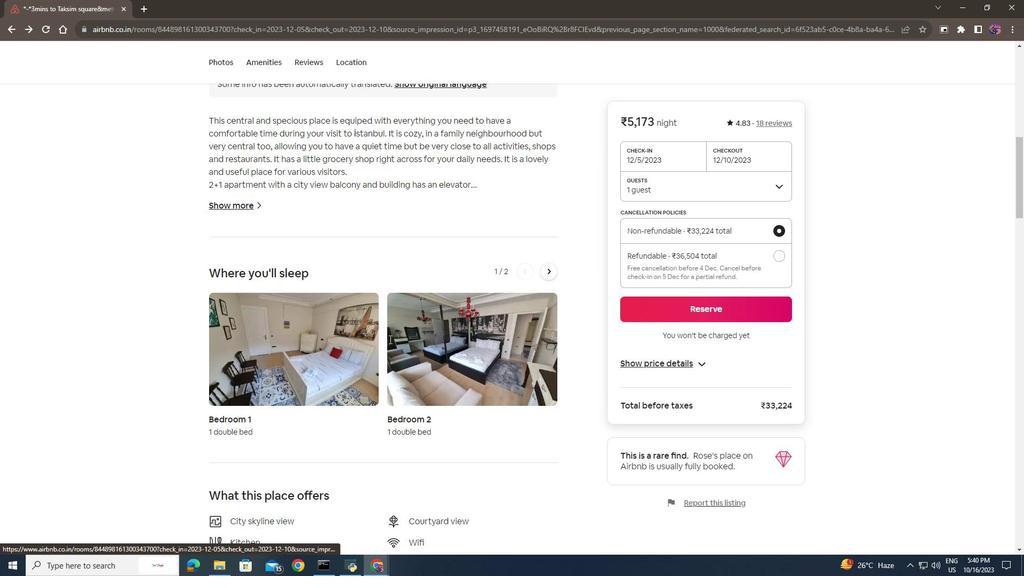 
Action: Mouse scrolled (389, 338) with delta (0, 0)
Screenshot: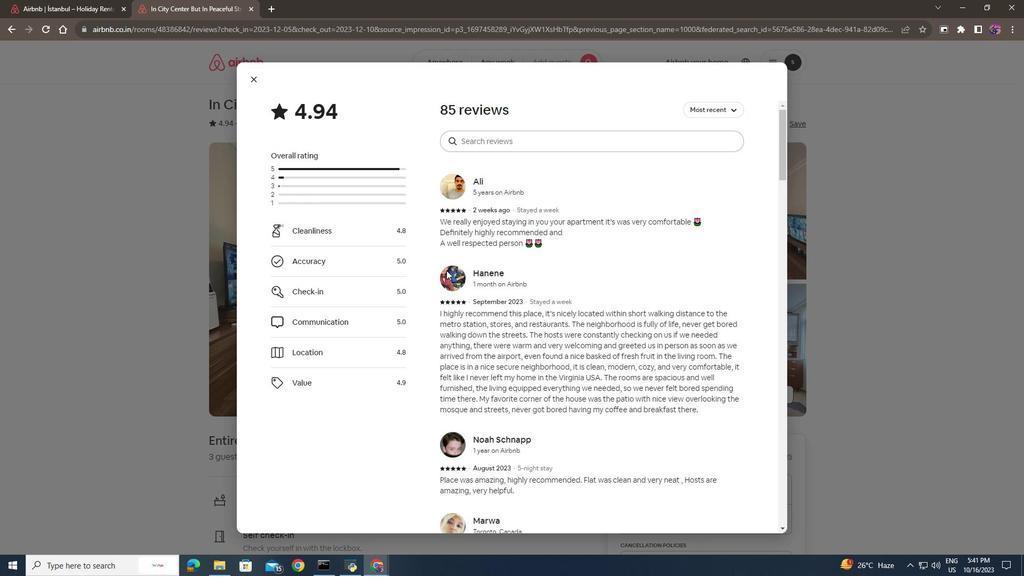 
Action: Mouse scrolled (389, 338) with delta (0, 0)
Screenshot: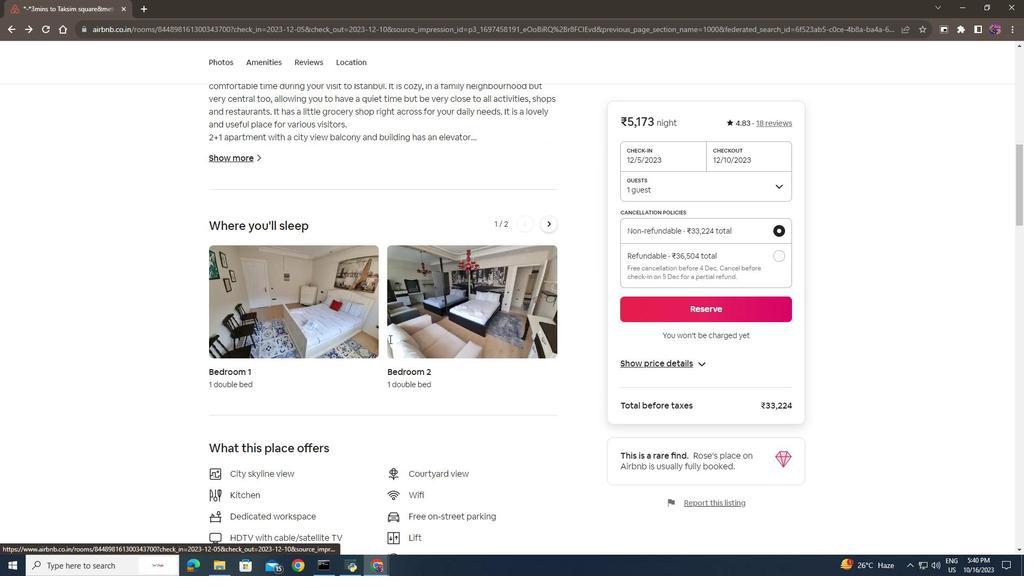 
Action: Mouse scrolled (389, 338) with delta (0, 0)
Screenshot: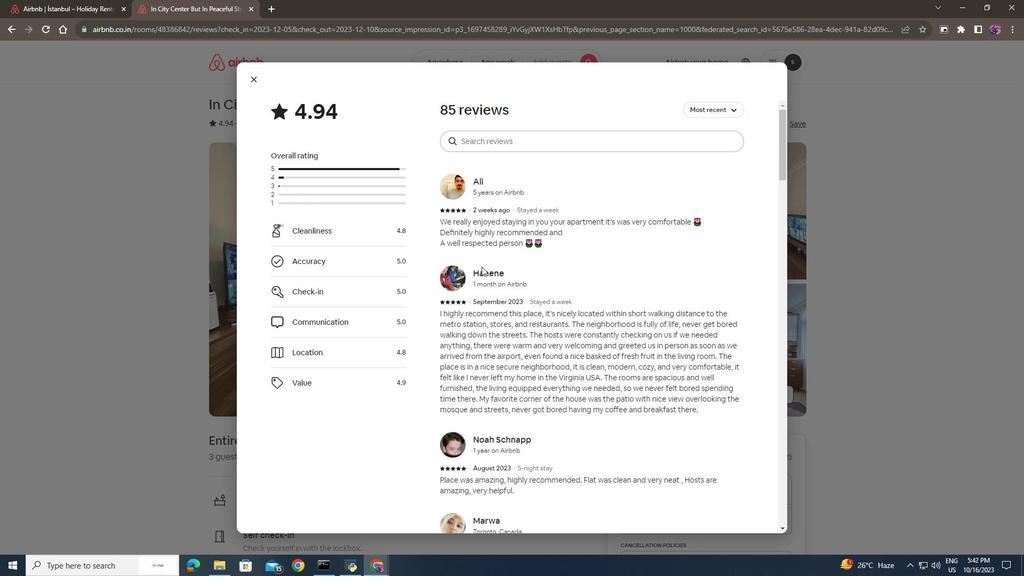 
Action: Mouse scrolled (389, 338) with delta (0, 0)
Screenshot: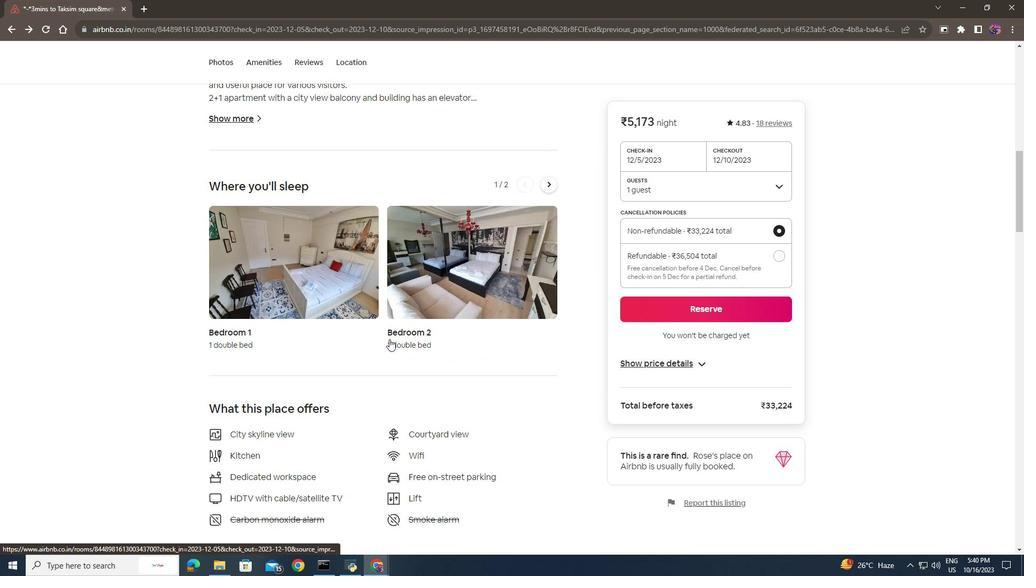 
Action: Mouse scrolled (389, 338) with delta (0, 0)
Screenshot: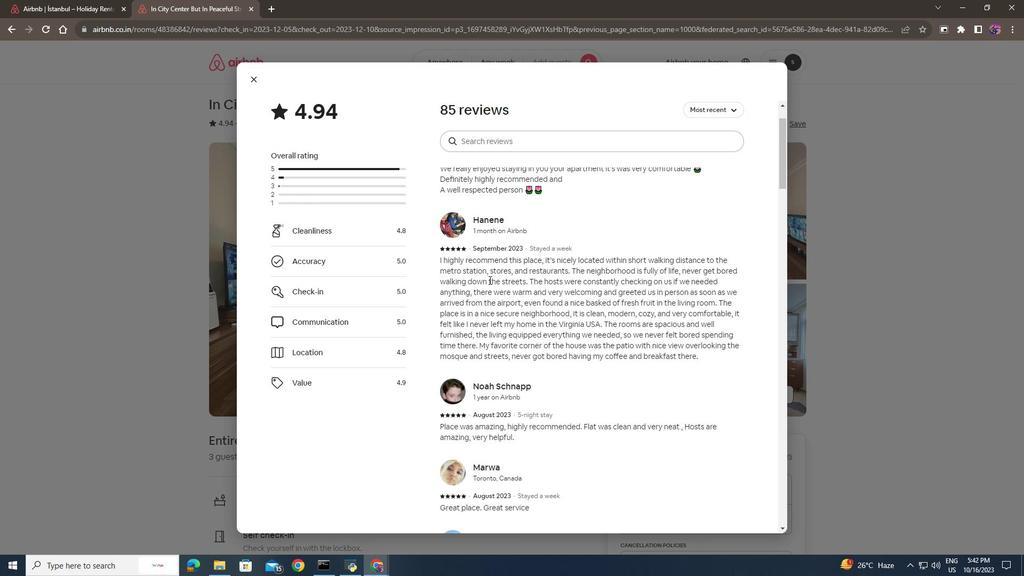 
Action: Mouse moved to (446, 237)
Screenshot: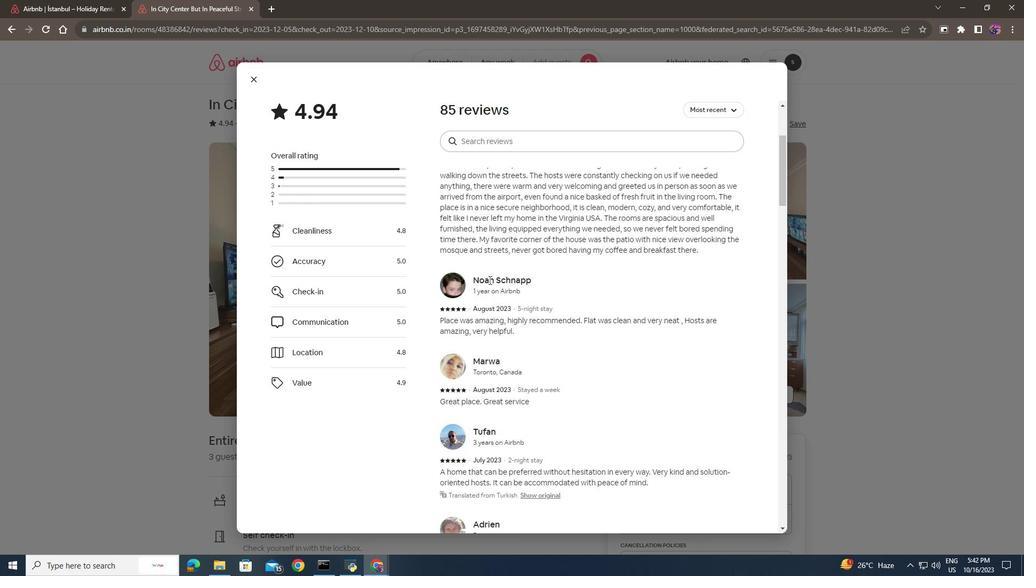 
Action: Mouse pressed left at (446, 237)
Screenshot: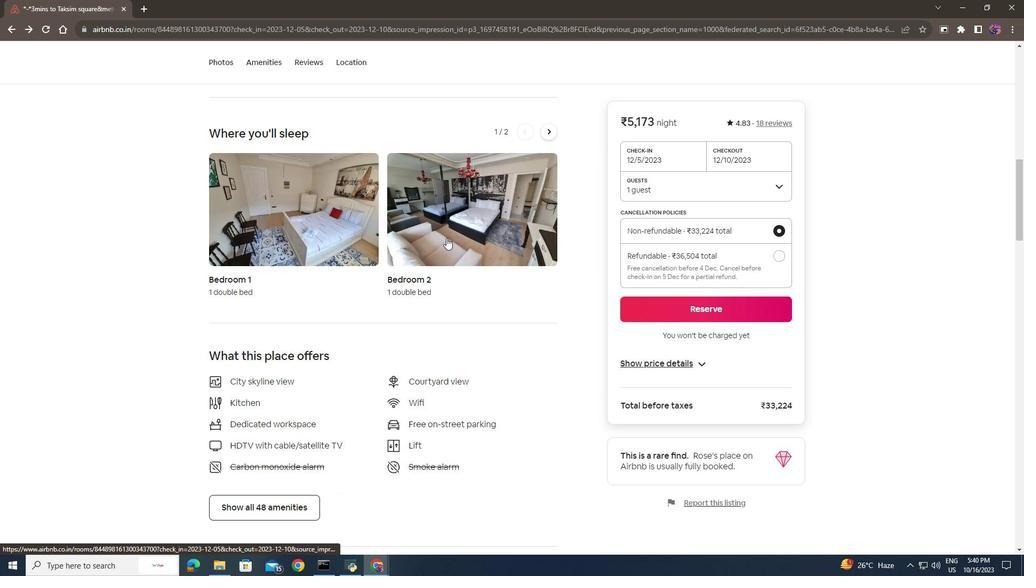 
Action: Mouse pressed left at (446, 237)
Screenshot: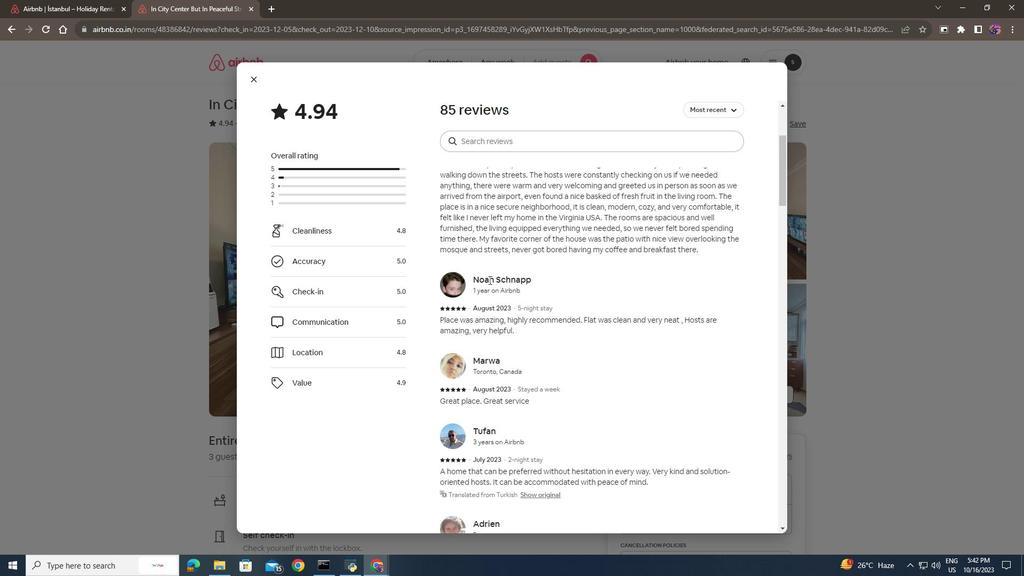 
Action: Mouse moved to (472, 368)
Screenshot: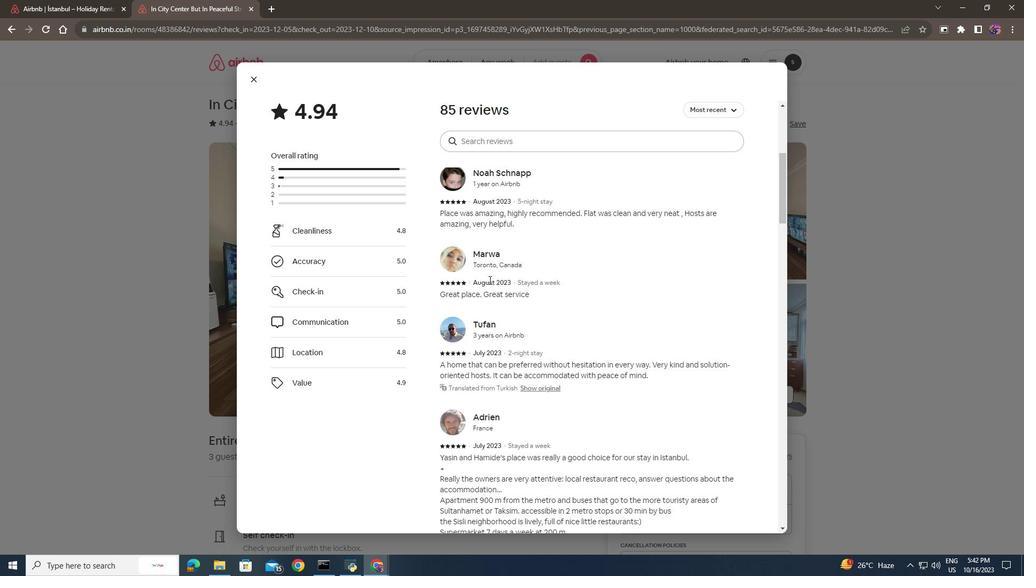 
Action: Mouse scrolled (472, 367) with delta (0, 0)
Screenshot: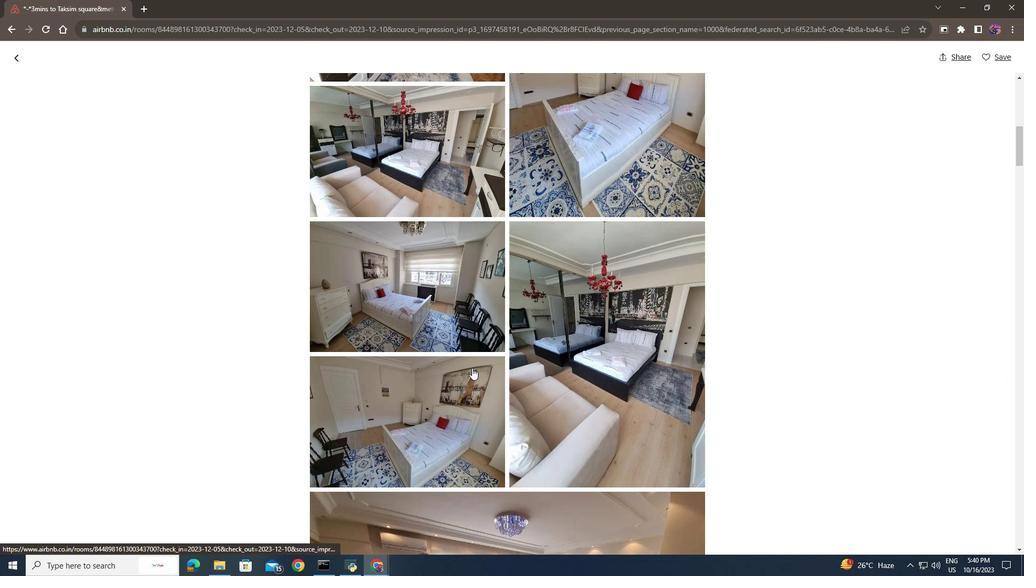 
Action: Mouse scrolled (472, 367) with delta (0, 0)
Screenshot: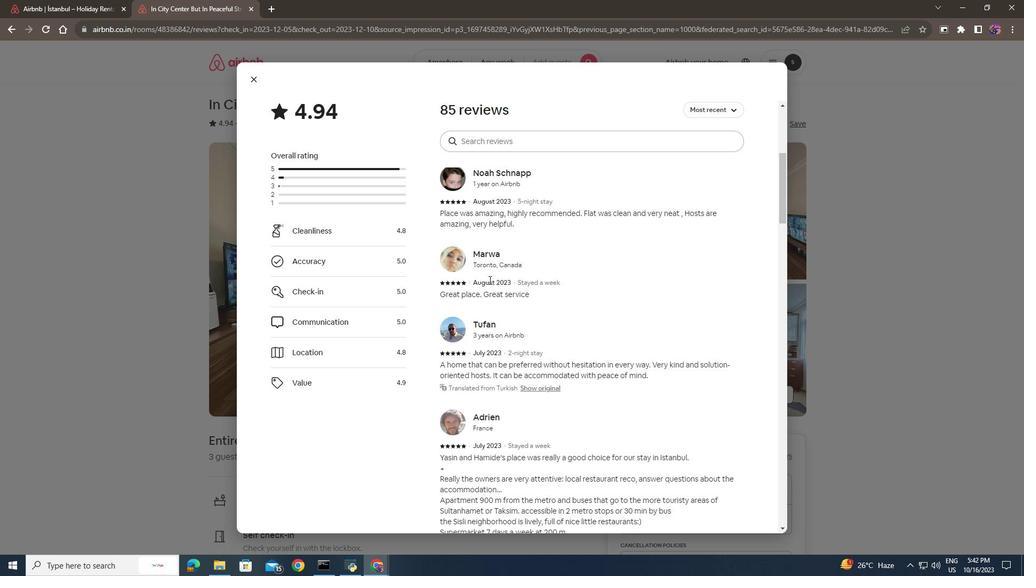 
Action: Mouse scrolled (472, 367) with delta (0, 0)
Screenshot: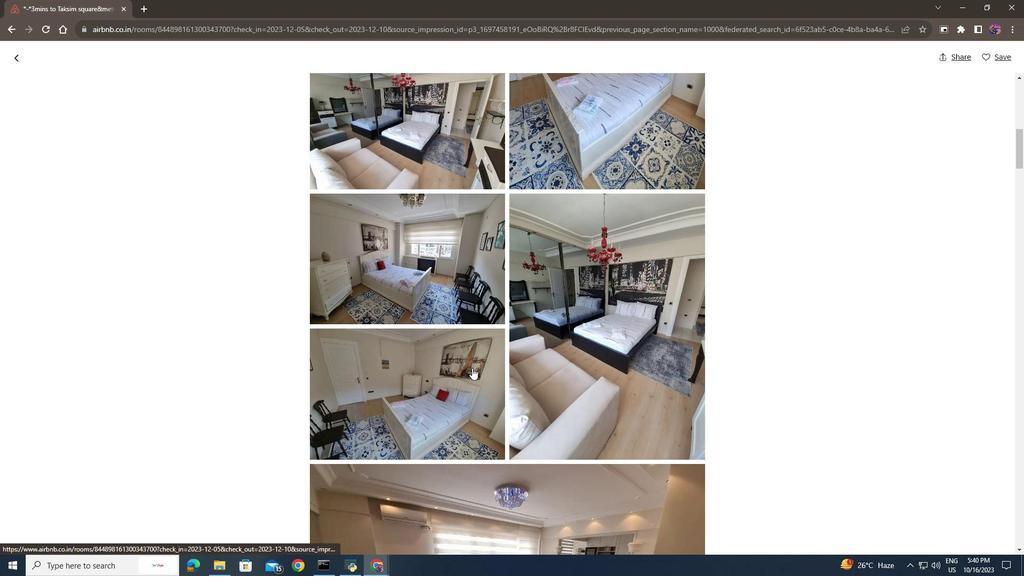 
Action: Mouse scrolled (472, 367) with delta (0, 0)
Screenshot: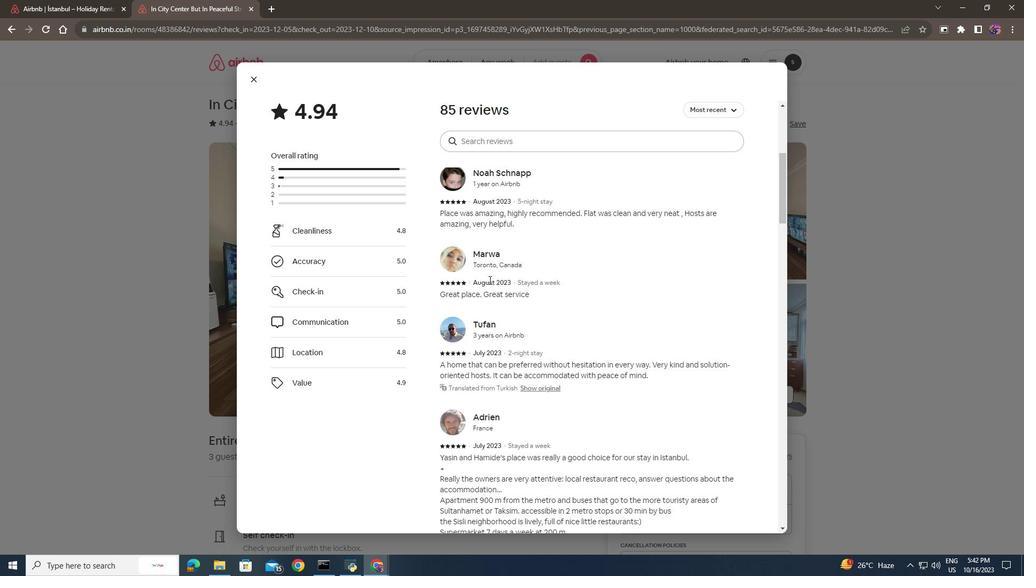 
Action: Mouse scrolled (472, 367) with delta (0, 0)
Screenshot: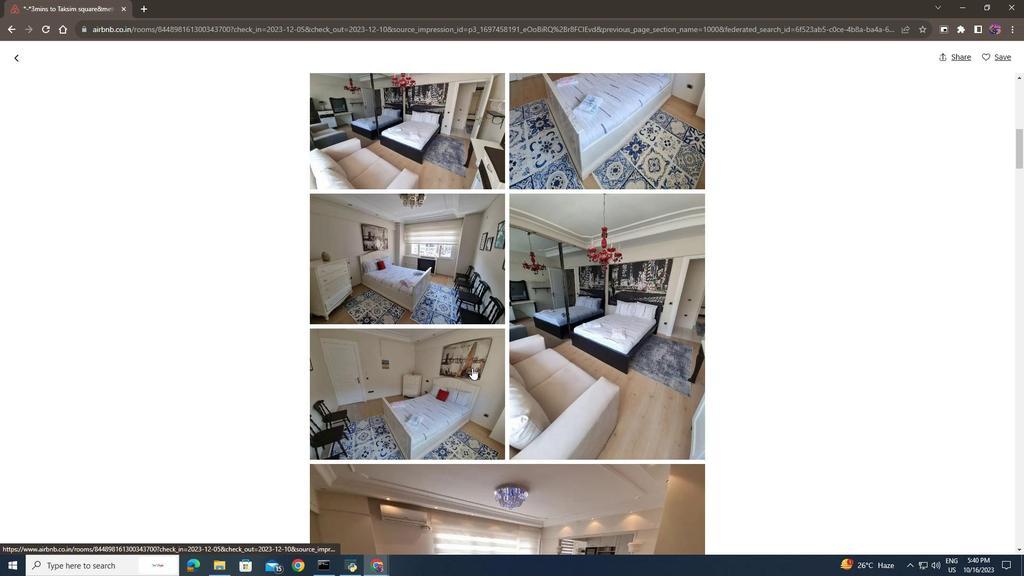 
Action: Mouse scrolled (472, 367) with delta (0, 0)
Screenshot: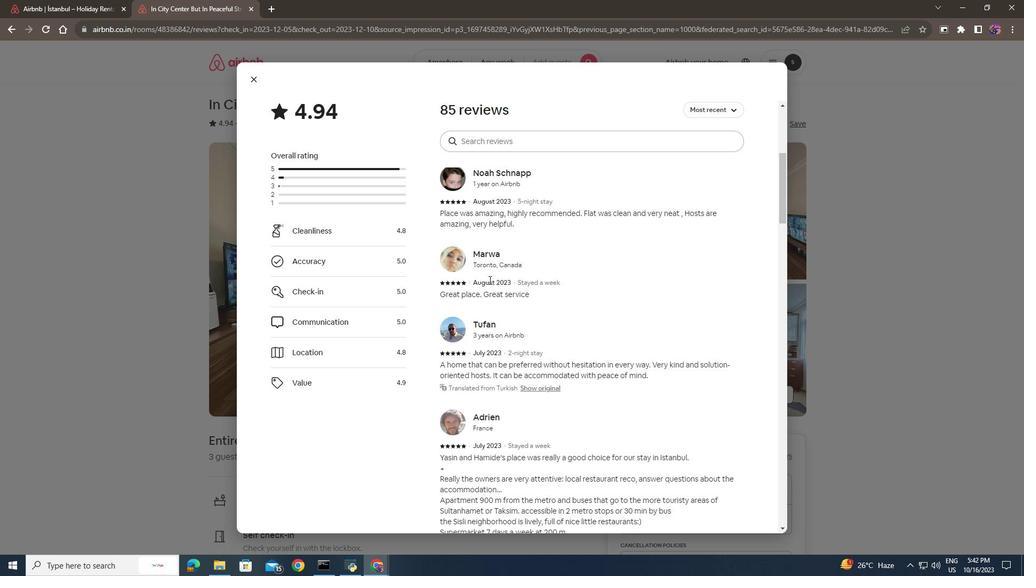 
Action: Mouse scrolled (472, 368) with delta (0, 0)
Screenshot: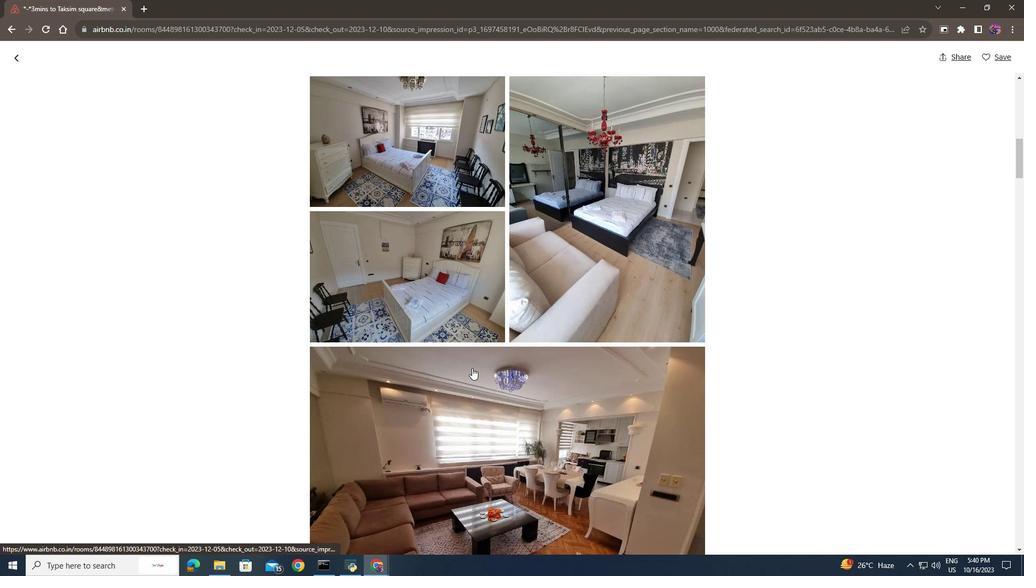 
Action: Mouse scrolled (472, 368) with delta (0, 0)
Screenshot: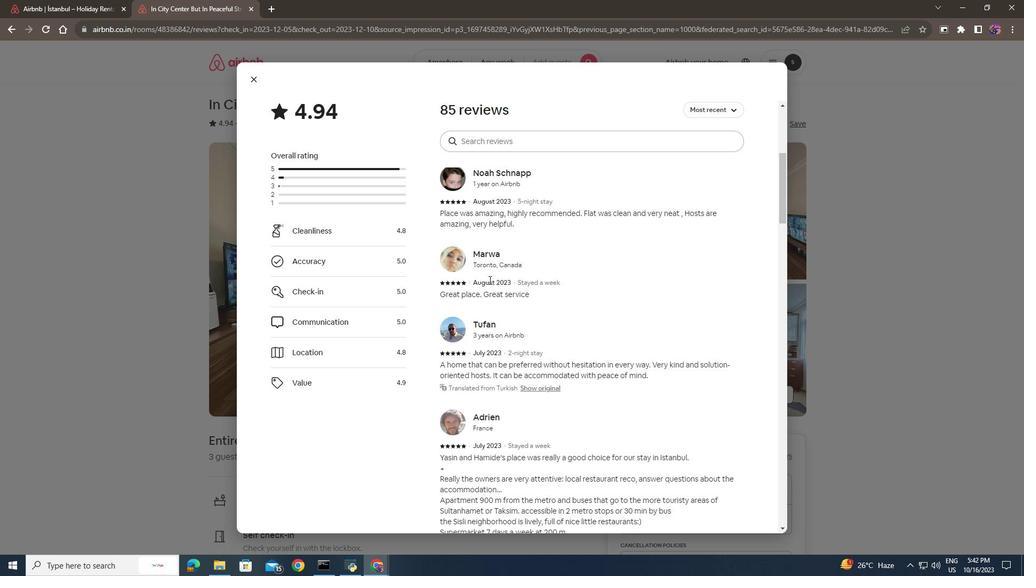 
Action: Mouse scrolled (472, 368) with delta (0, 0)
Screenshot: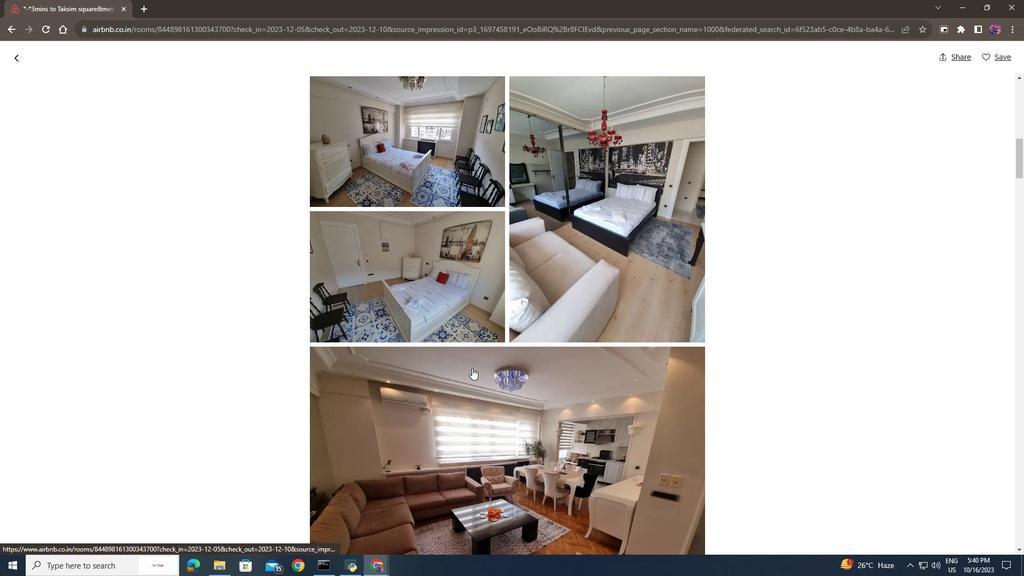 
Action: Mouse scrolled (472, 368) with delta (0, 0)
Screenshot: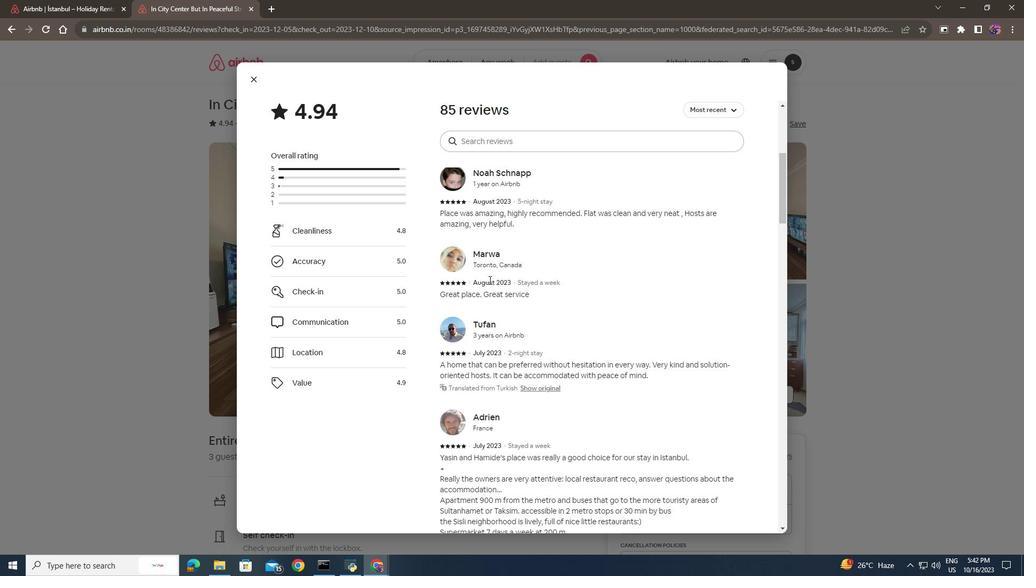 
Action: Mouse moved to (17, 59)
Screenshot: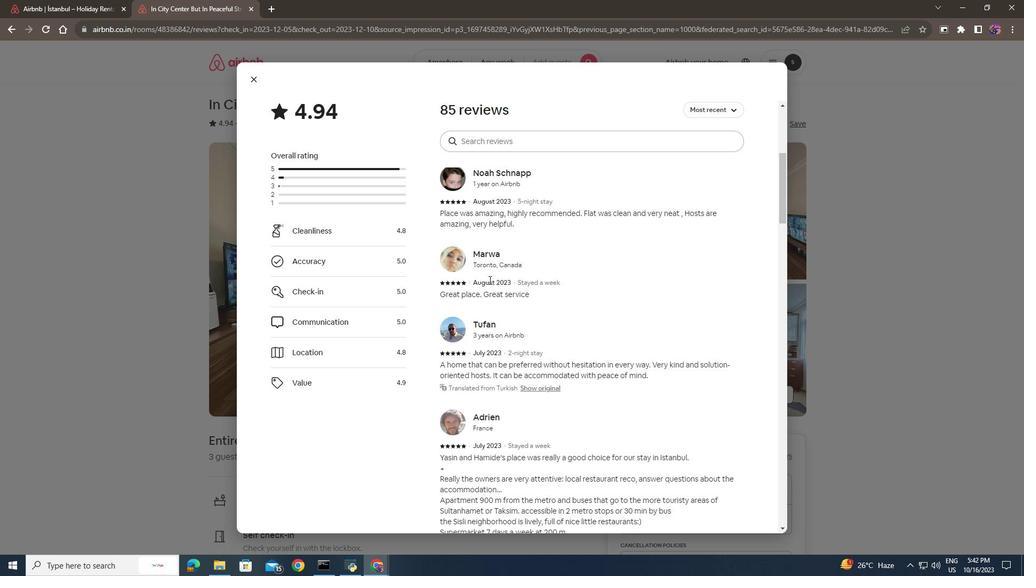 
Action: Mouse pressed left at (17, 59)
Screenshot: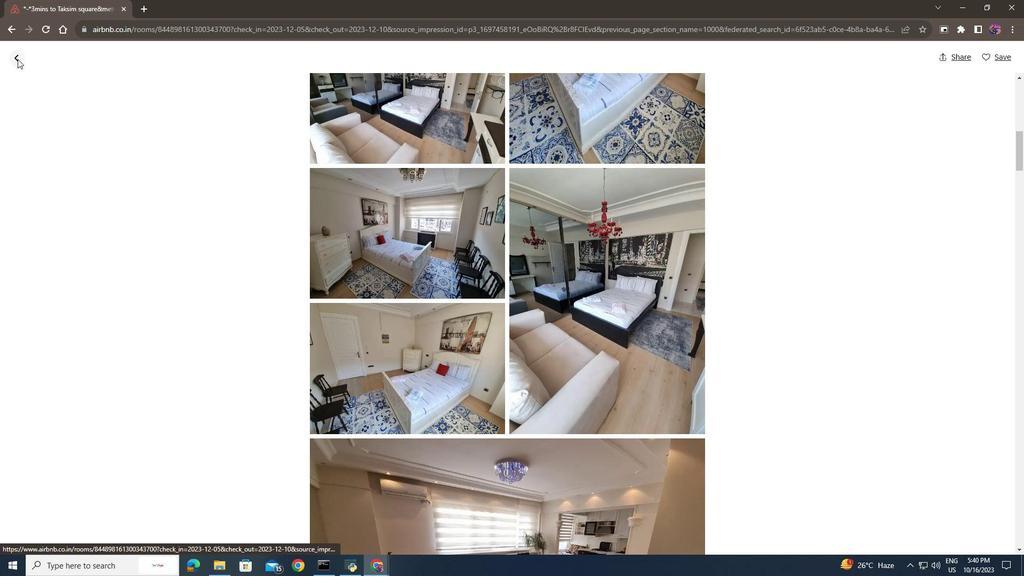 
Action: Mouse pressed left at (17, 59)
Screenshot: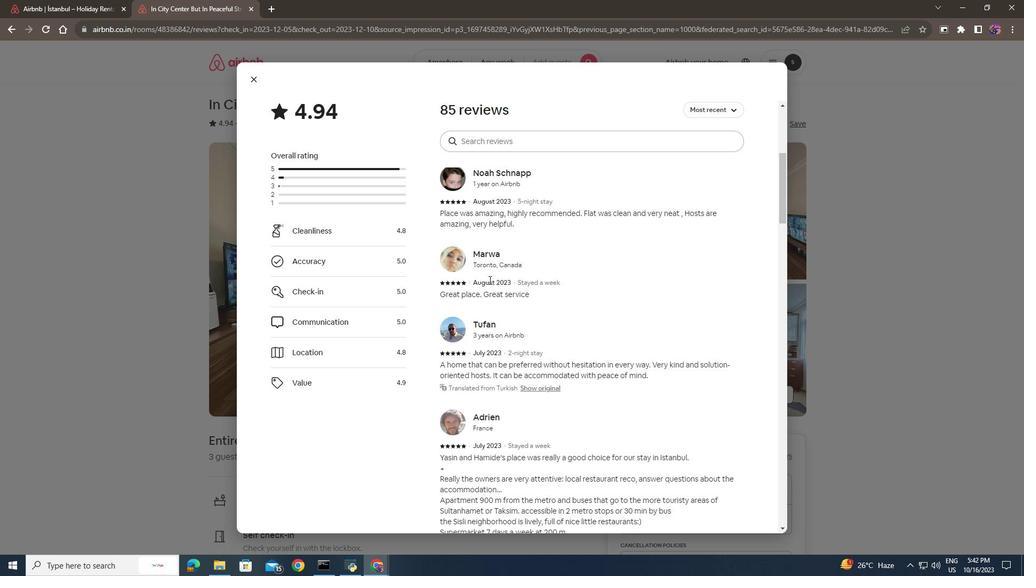 
Action: Mouse moved to (552, 127)
Screenshot: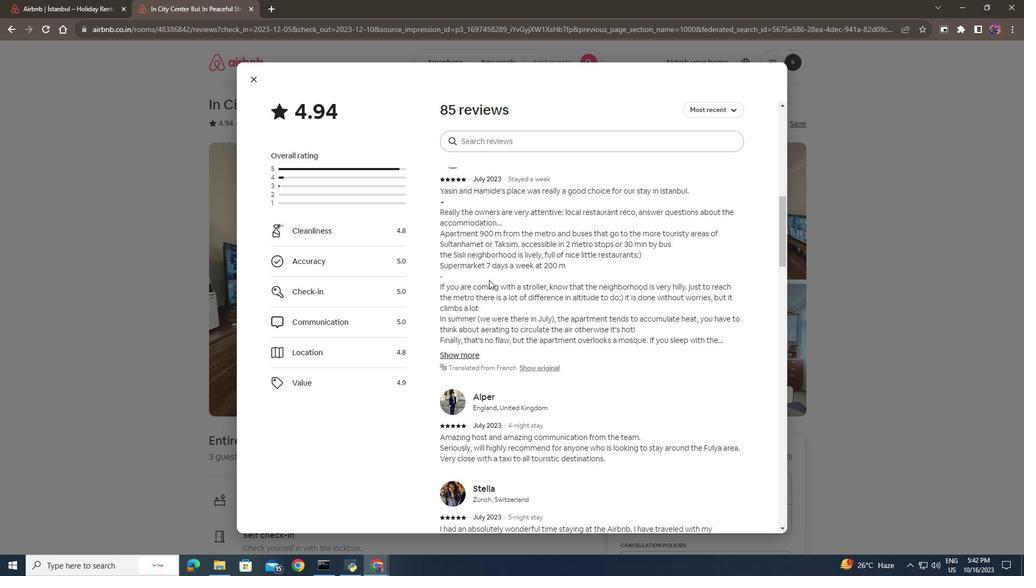 
Action: Mouse pressed left at (552, 127)
